 Task: Create a 3D modeling of Coffee Mug.
Action: Mouse moved to (434, 523)
Screenshot: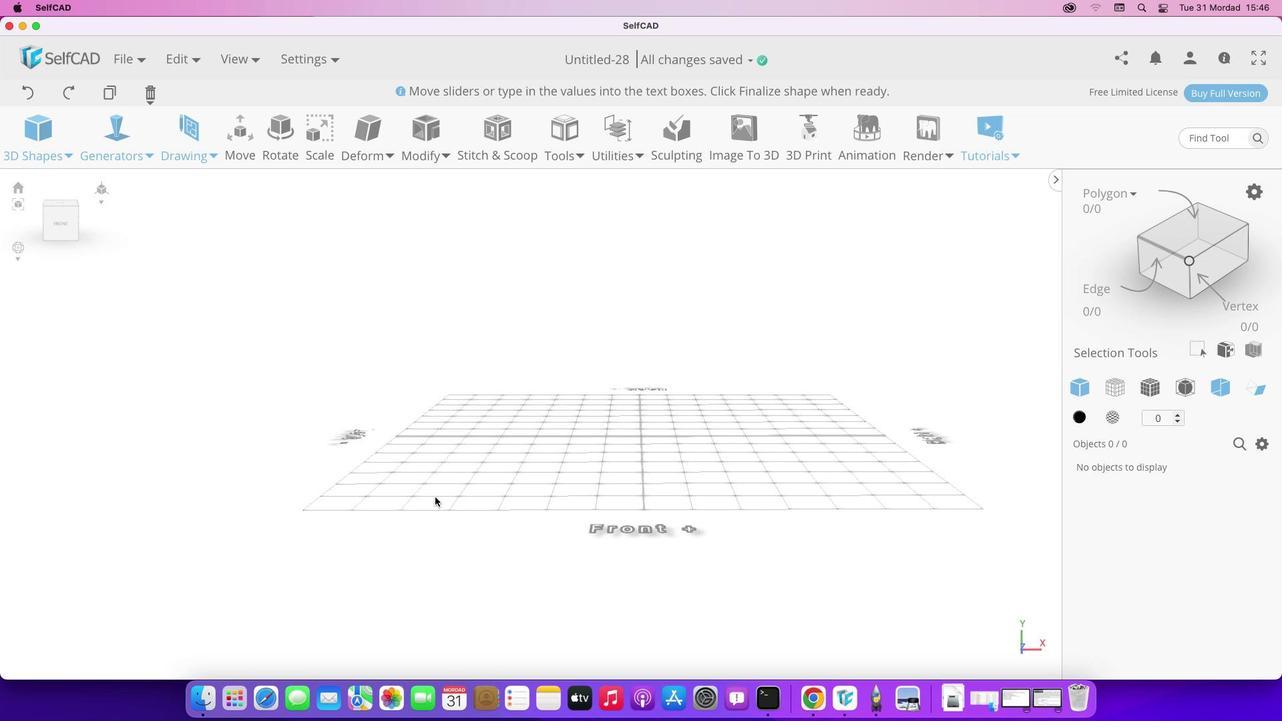 
Action: Mouse pressed left at (434, 523)
Screenshot: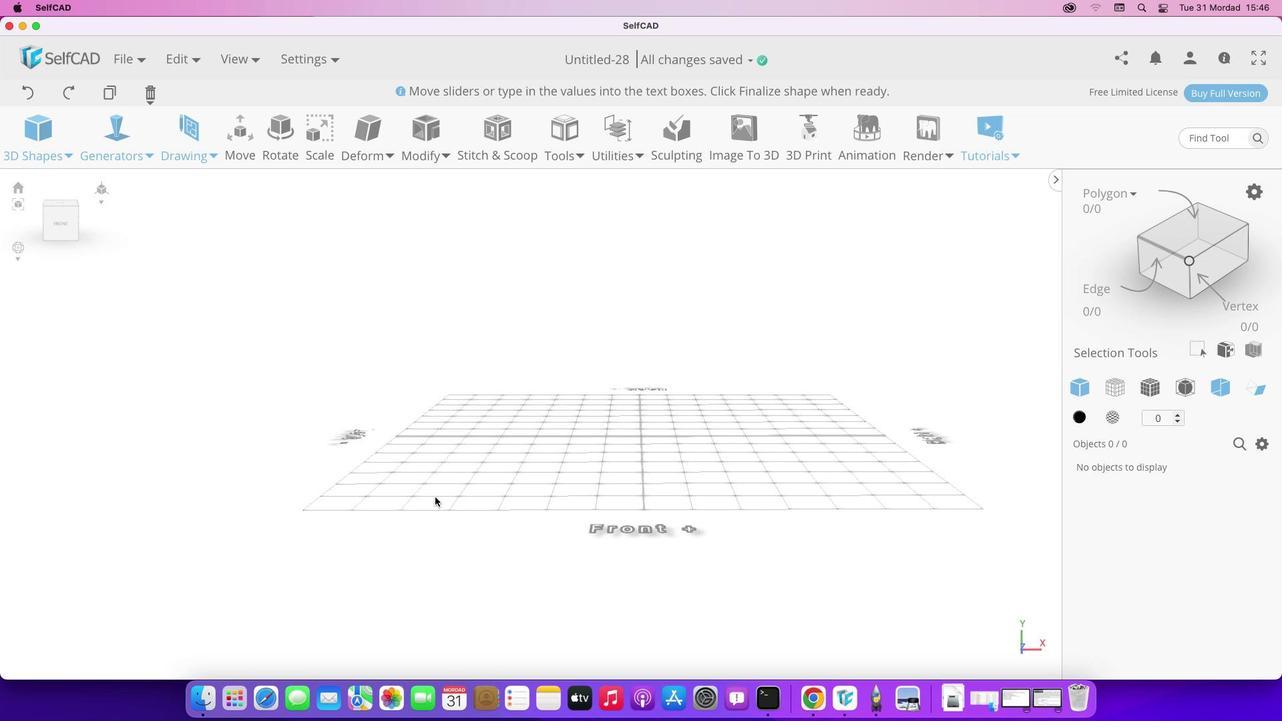 
Action: Mouse moved to (319, 497)
Screenshot: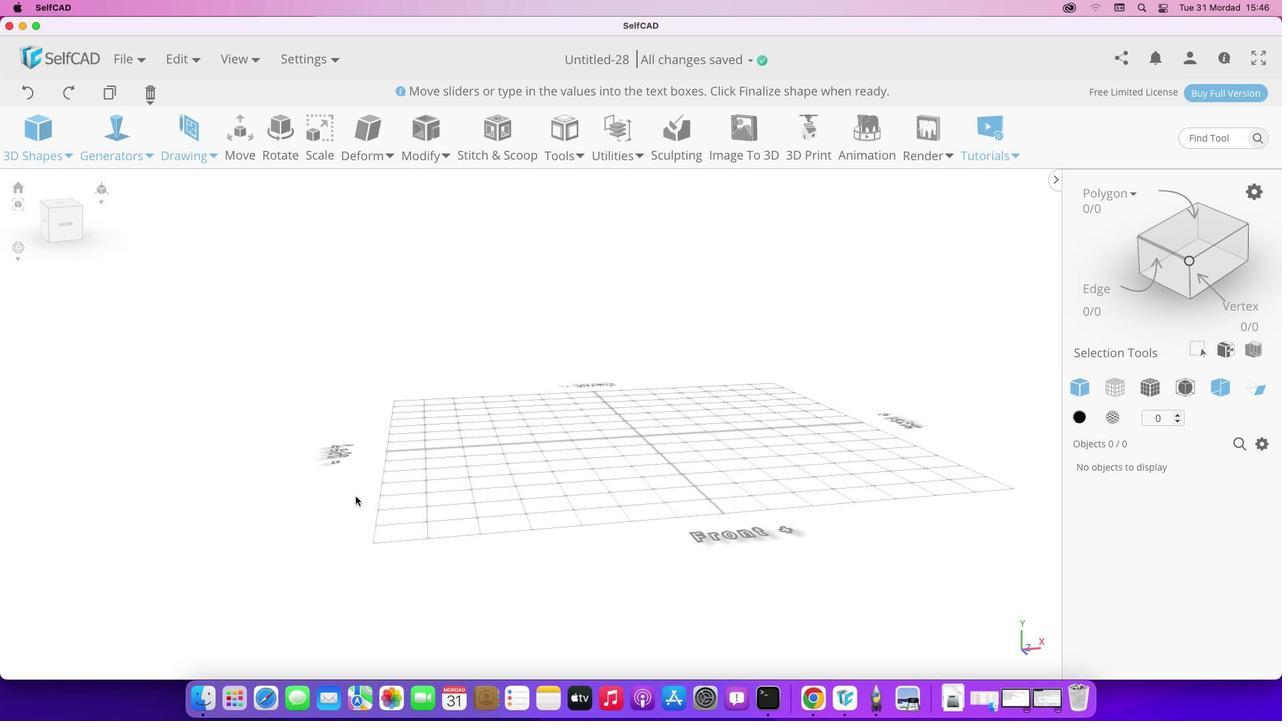 
Action: Mouse pressed left at (319, 497)
Screenshot: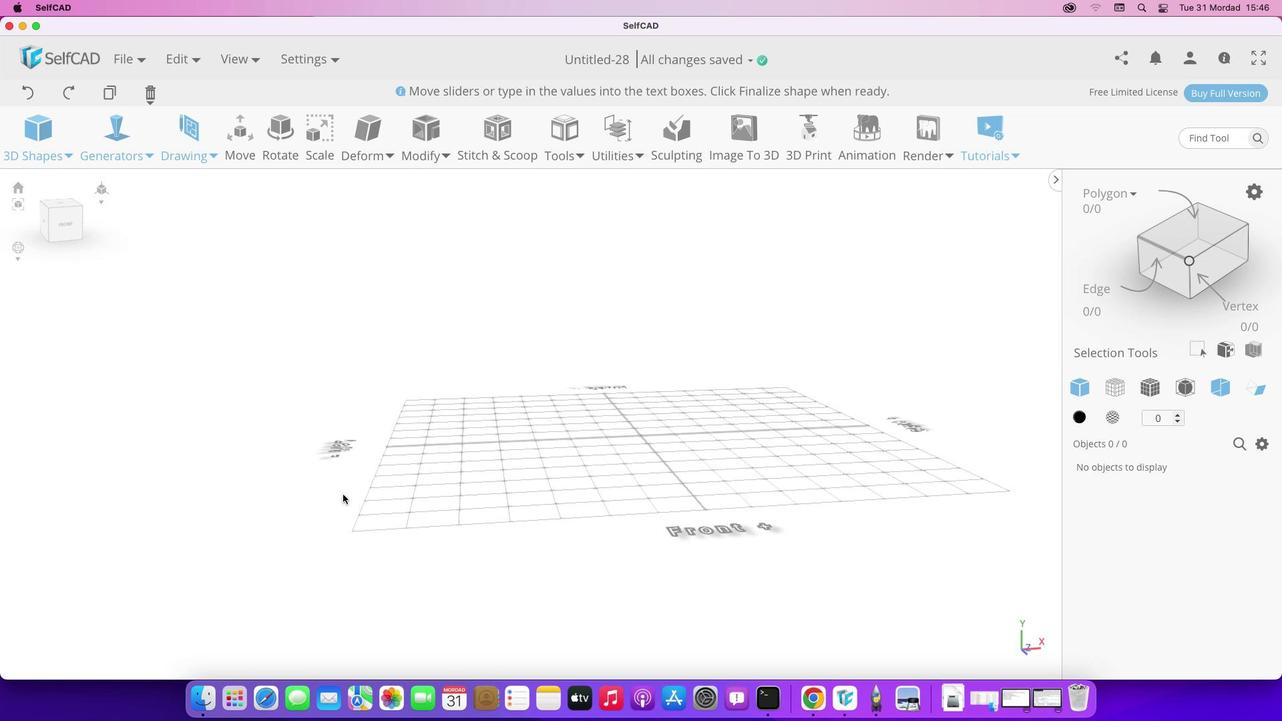 
Action: Mouse moved to (535, 531)
Screenshot: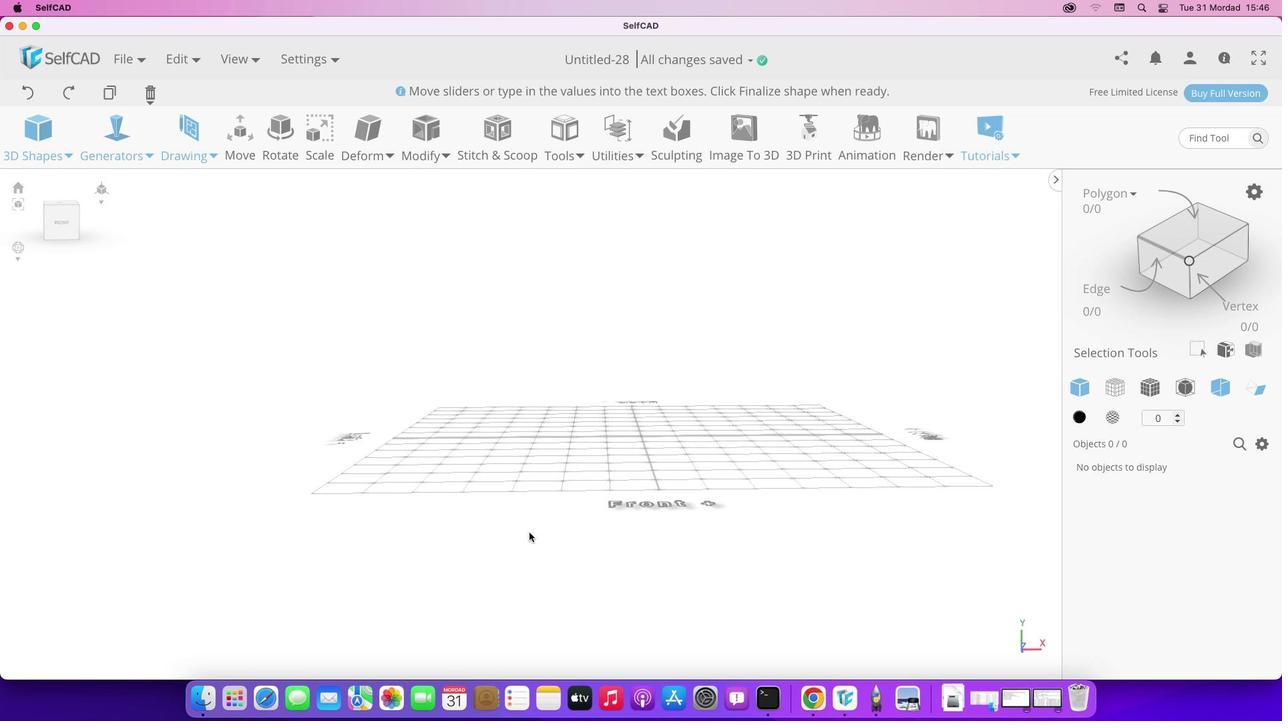 
Action: Mouse pressed left at (535, 531)
Screenshot: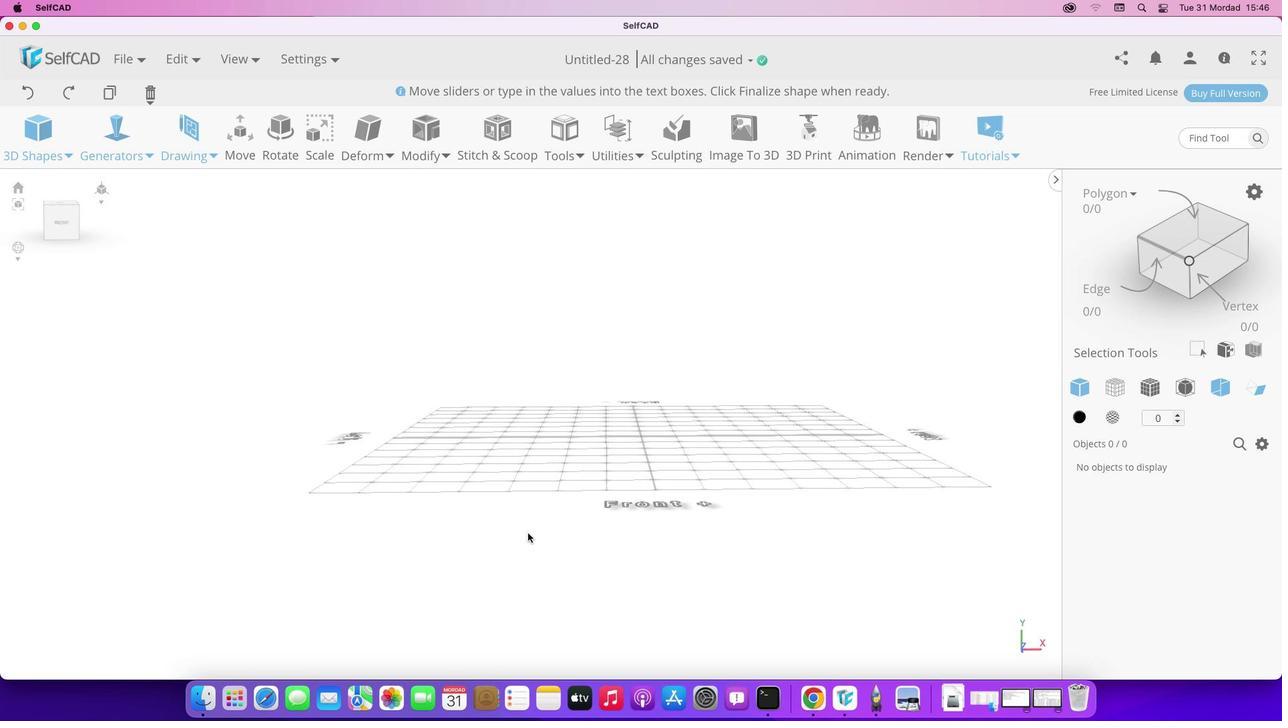
Action: Mouse moved to (88, 292)
Screenshot: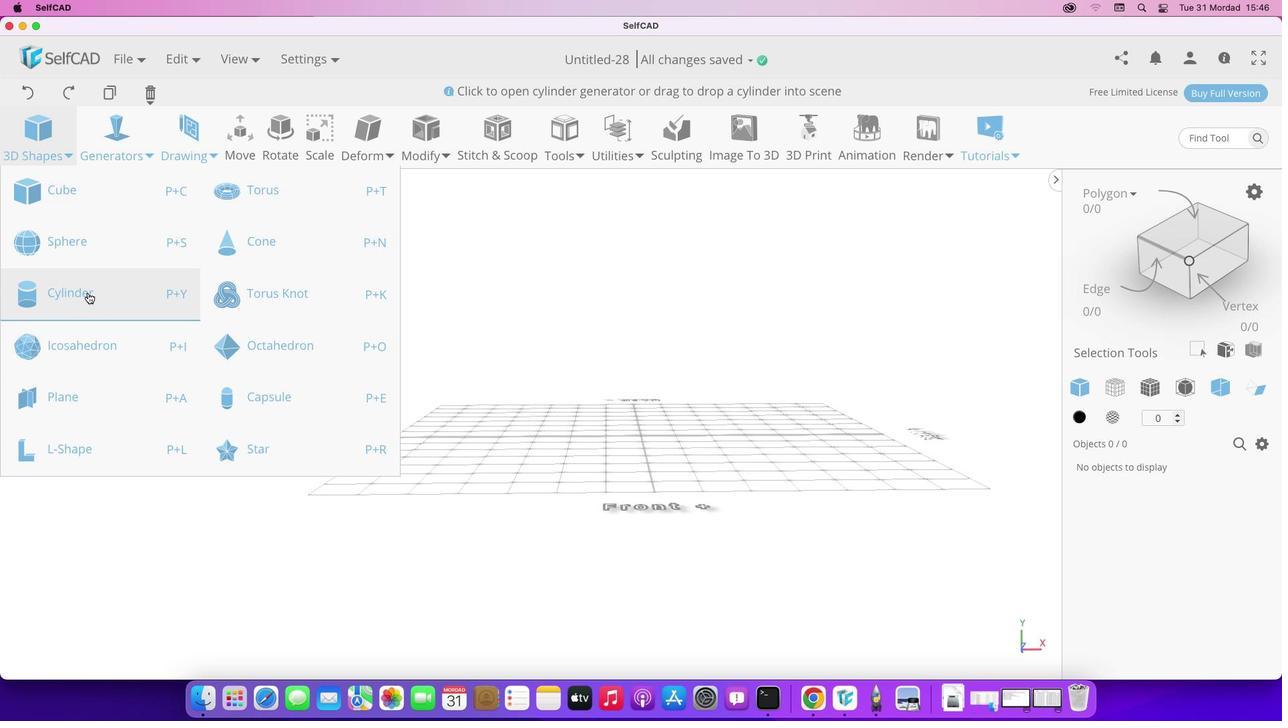
Action: Mouse pressed left at (88, 292)
Screenshot: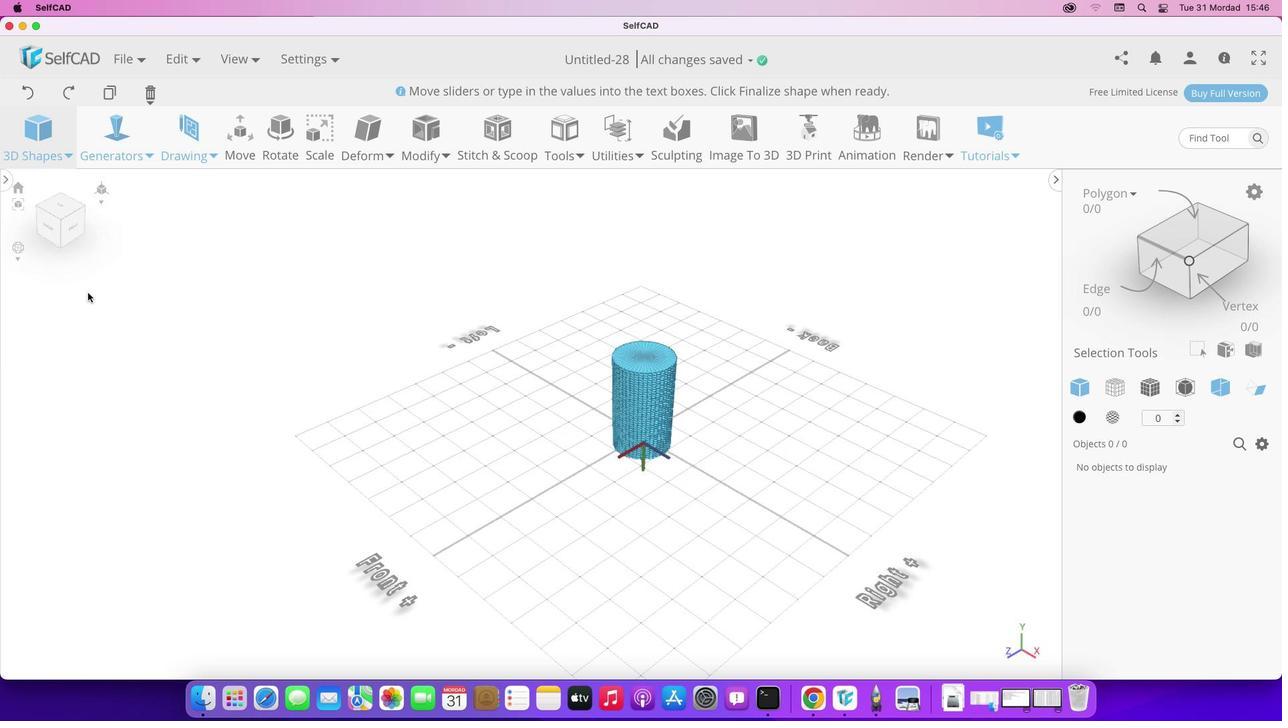 
Action: Mouse moved to (477, 554)
Screenshot: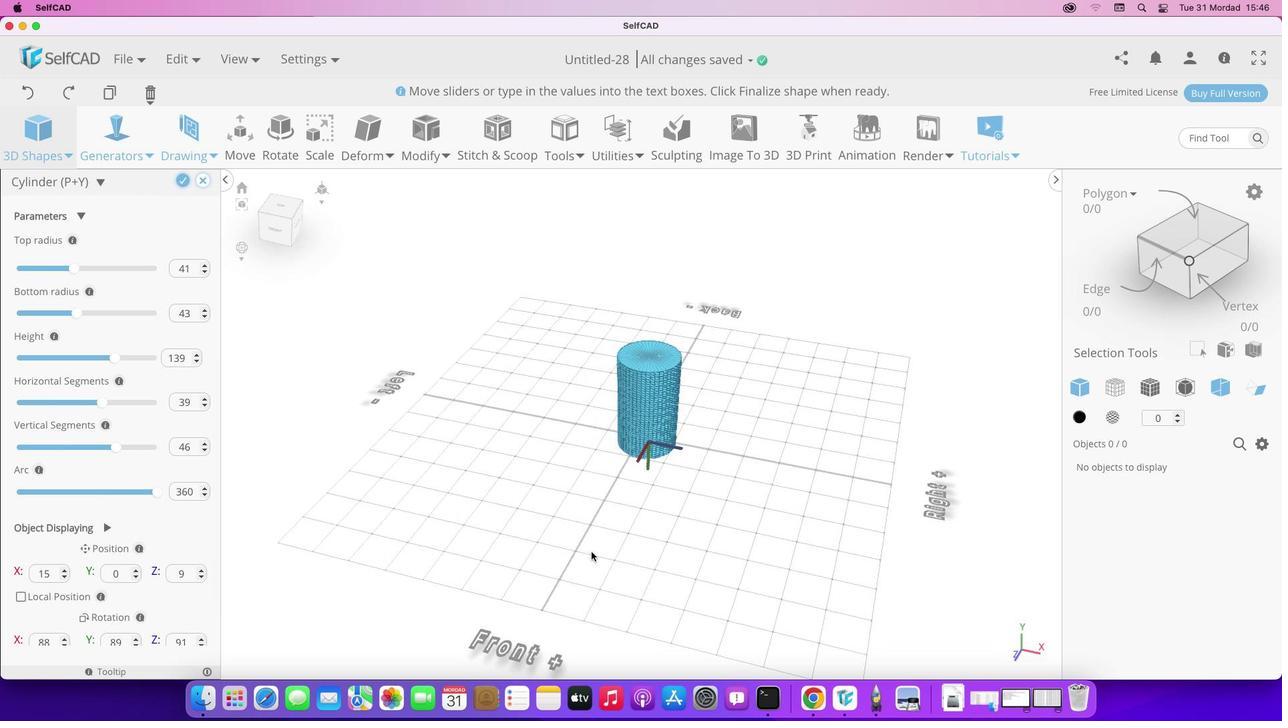 
Action: Mouse pressed left at (477, 554)
Screenshot: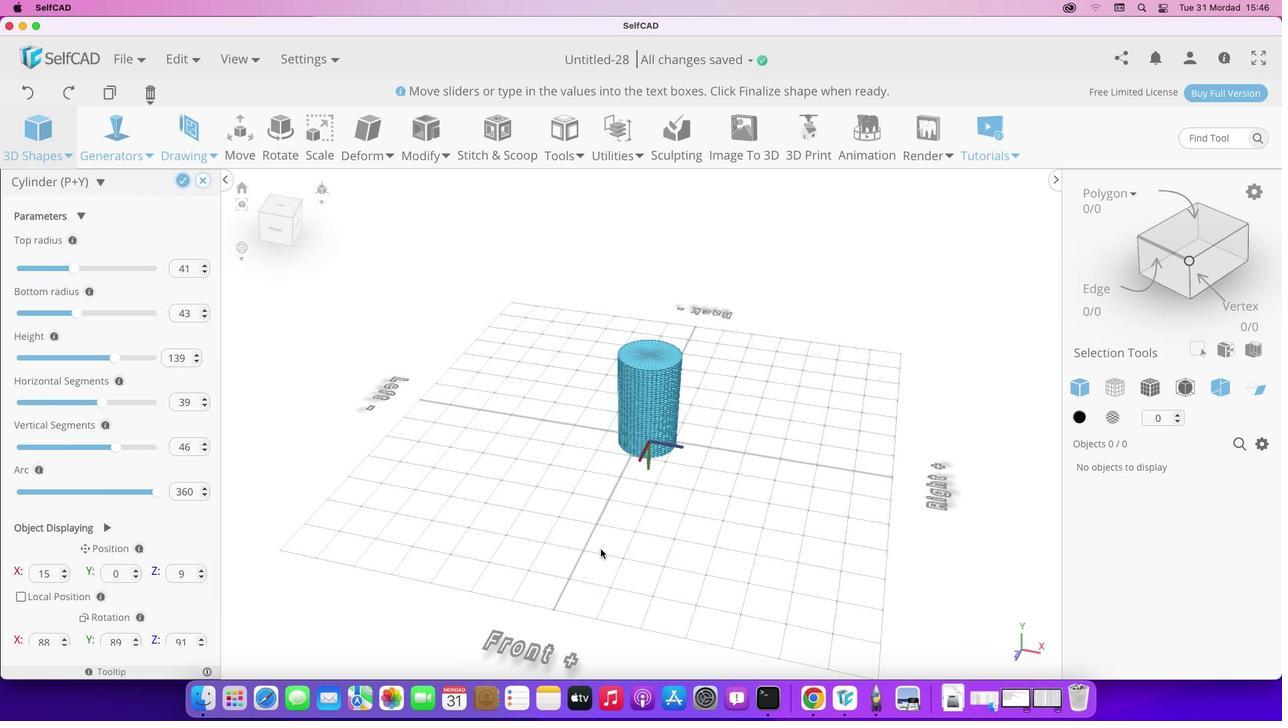 
Action: Mouse moved to (674, 551)
Screenshot: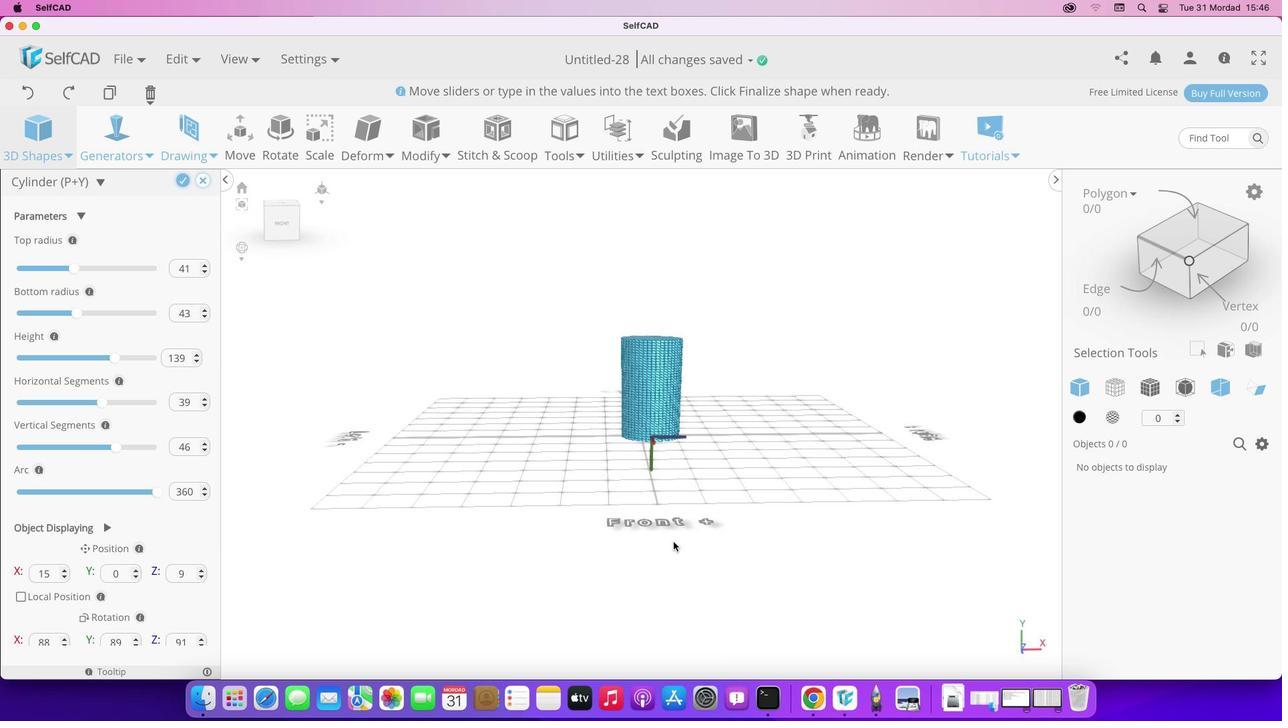 
Action: Mouse pressed left at (674, 551)
Screenshot: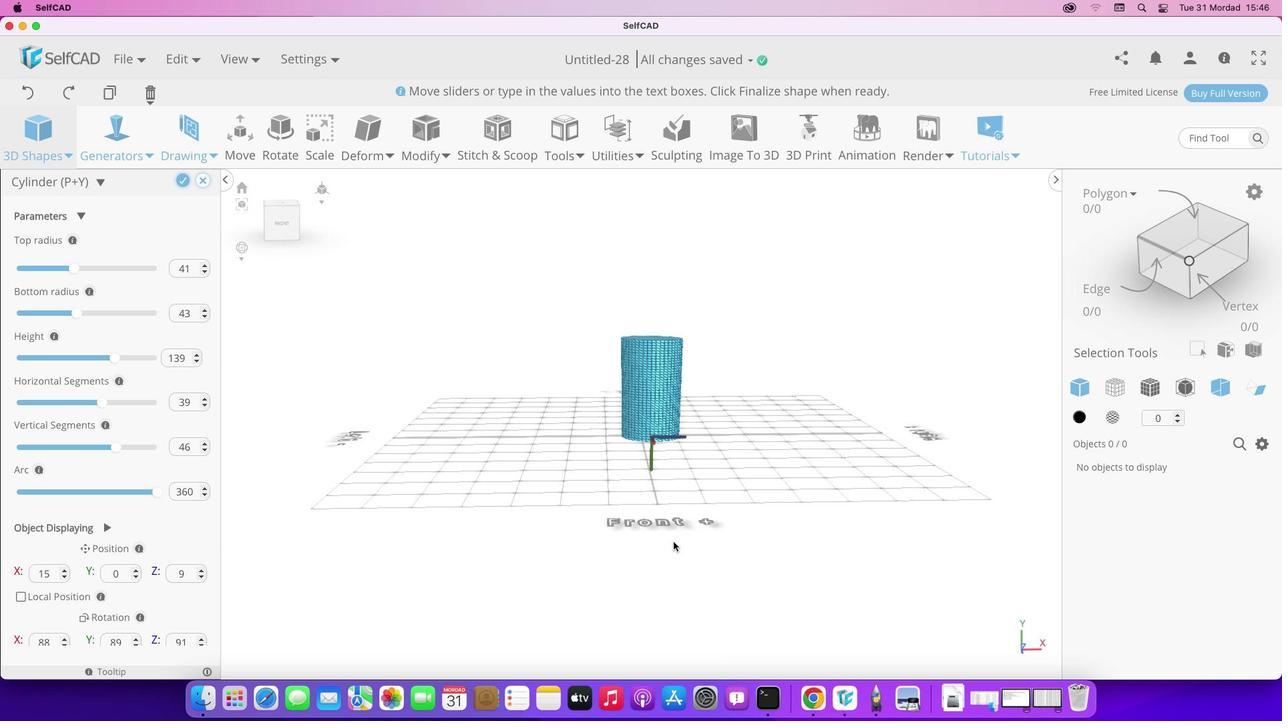 
Action: Mouse moved to (72, 266)
Screenshot: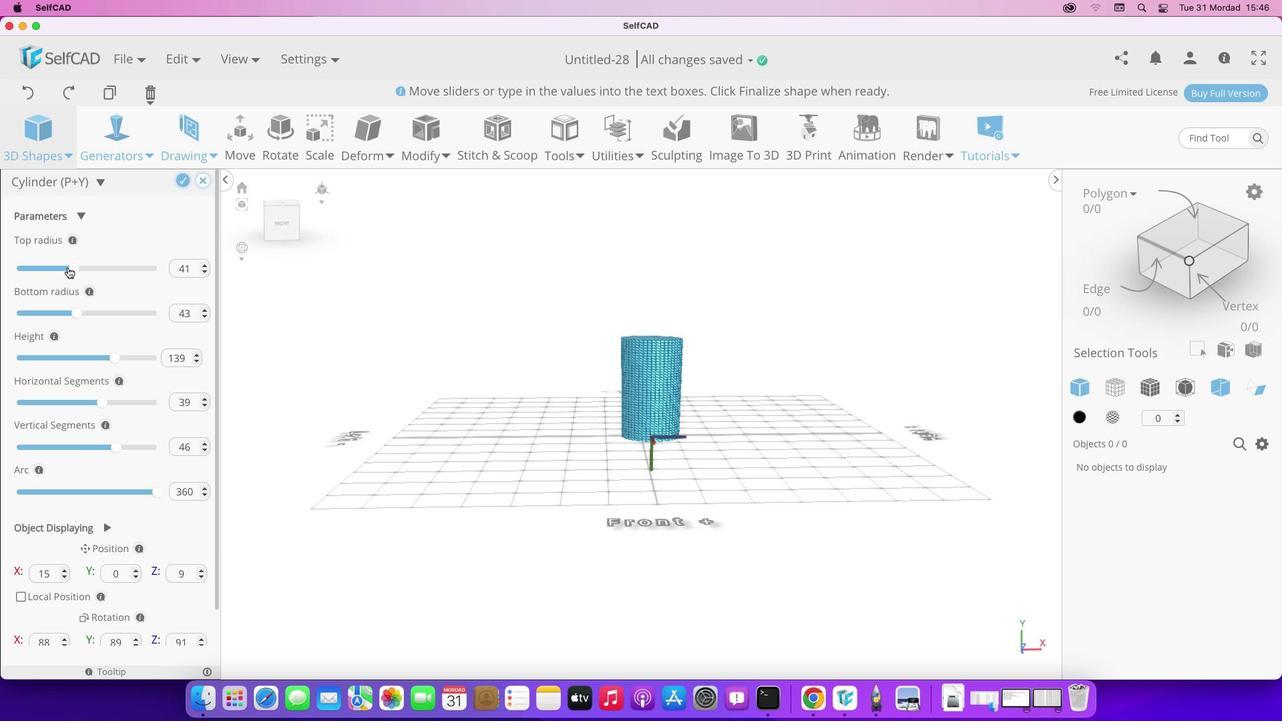 
Action: Mouse pressed left at (72, 266)
Screenshot: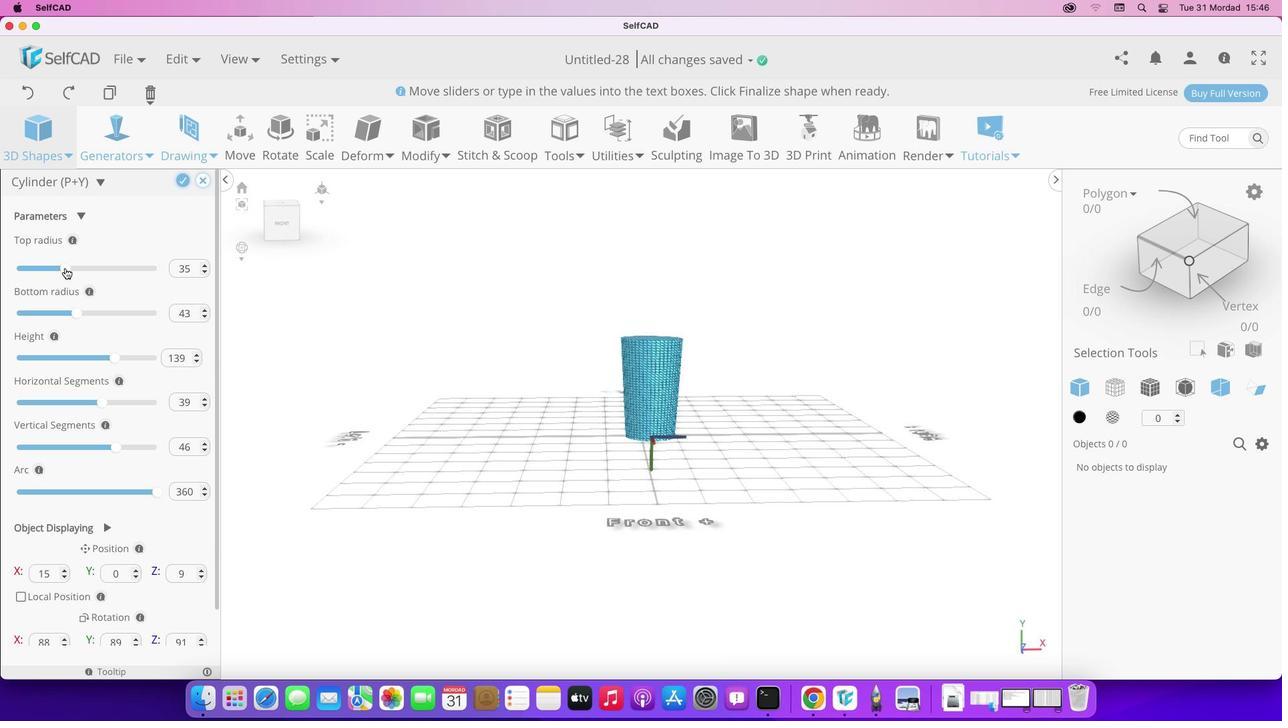 
Action: Mouse moved to (112, 356)
Screenshot: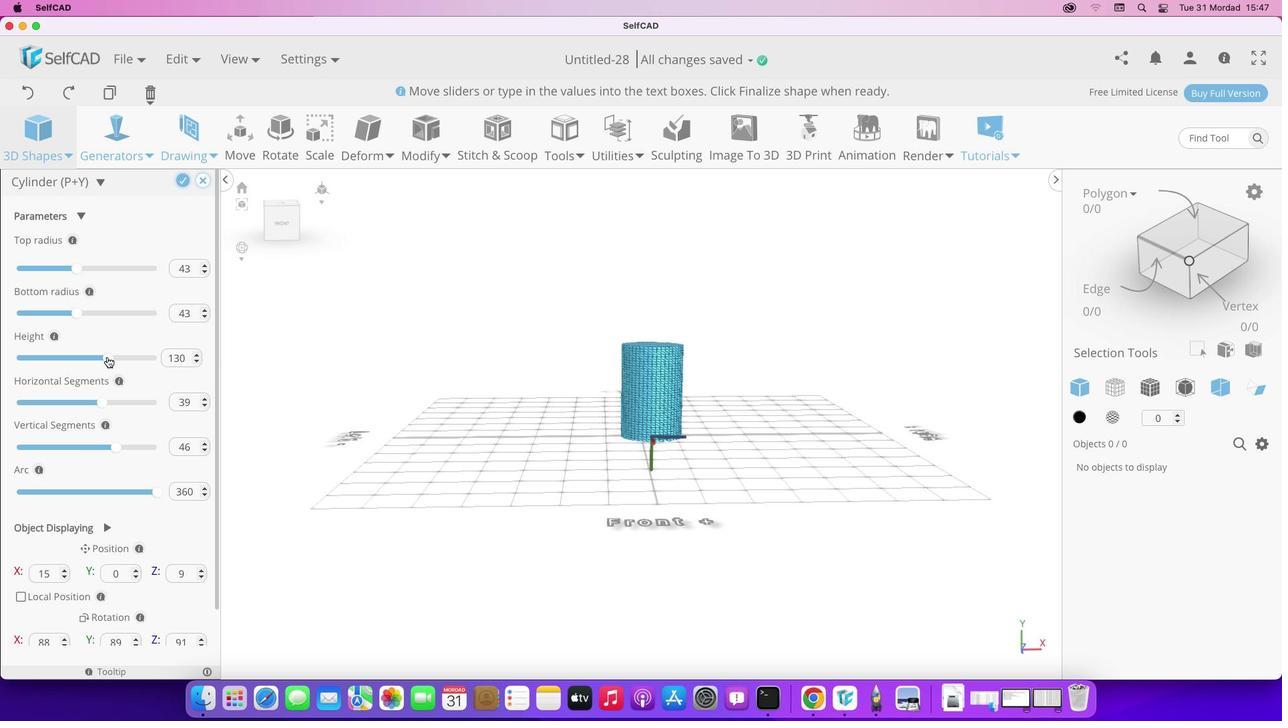 
Action: Mouse pressed left at (112, 356)
Screenshot: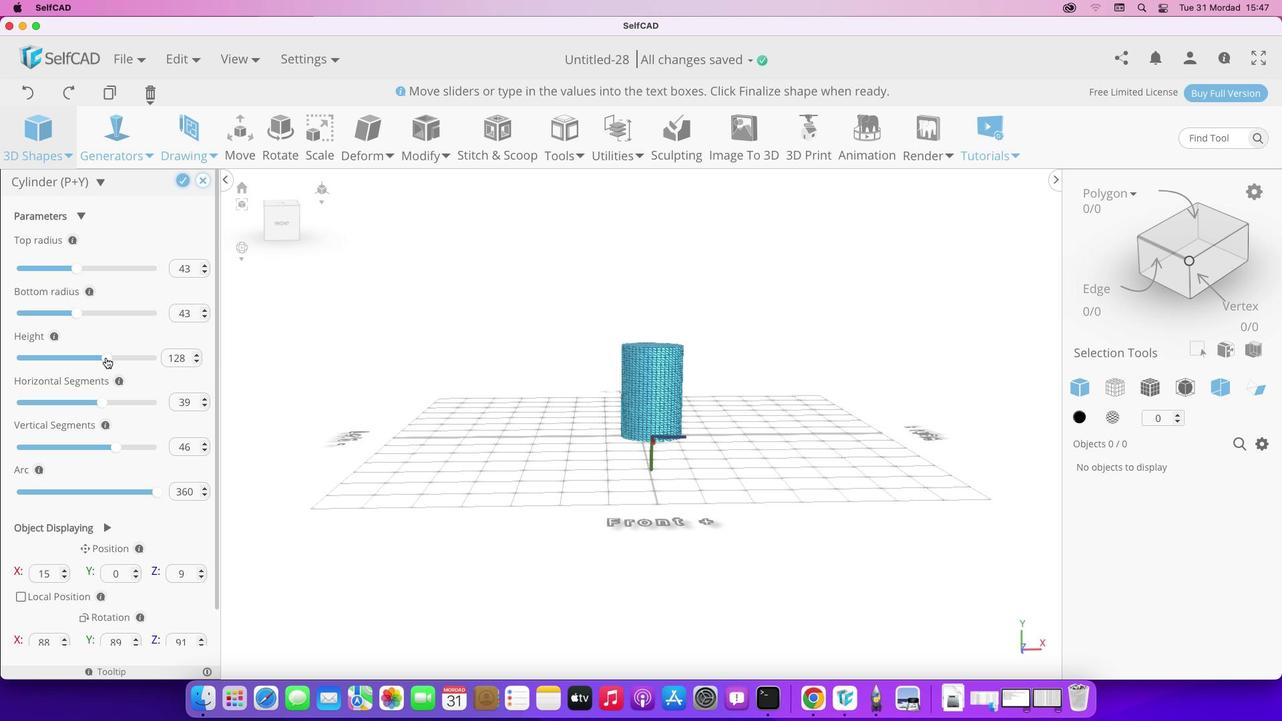 
Action: Mouse moved to (76, 312)
Screenshot: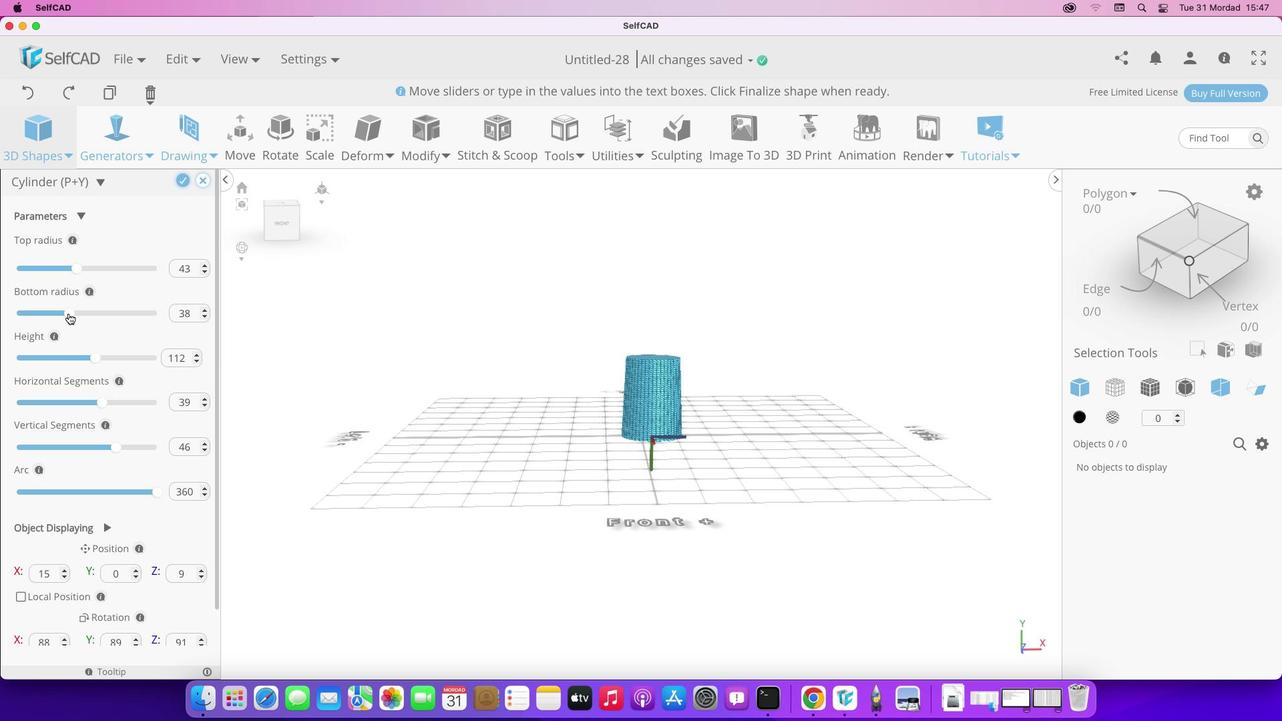
Action: Mouse pressed left at (76, 312)
Screenshot: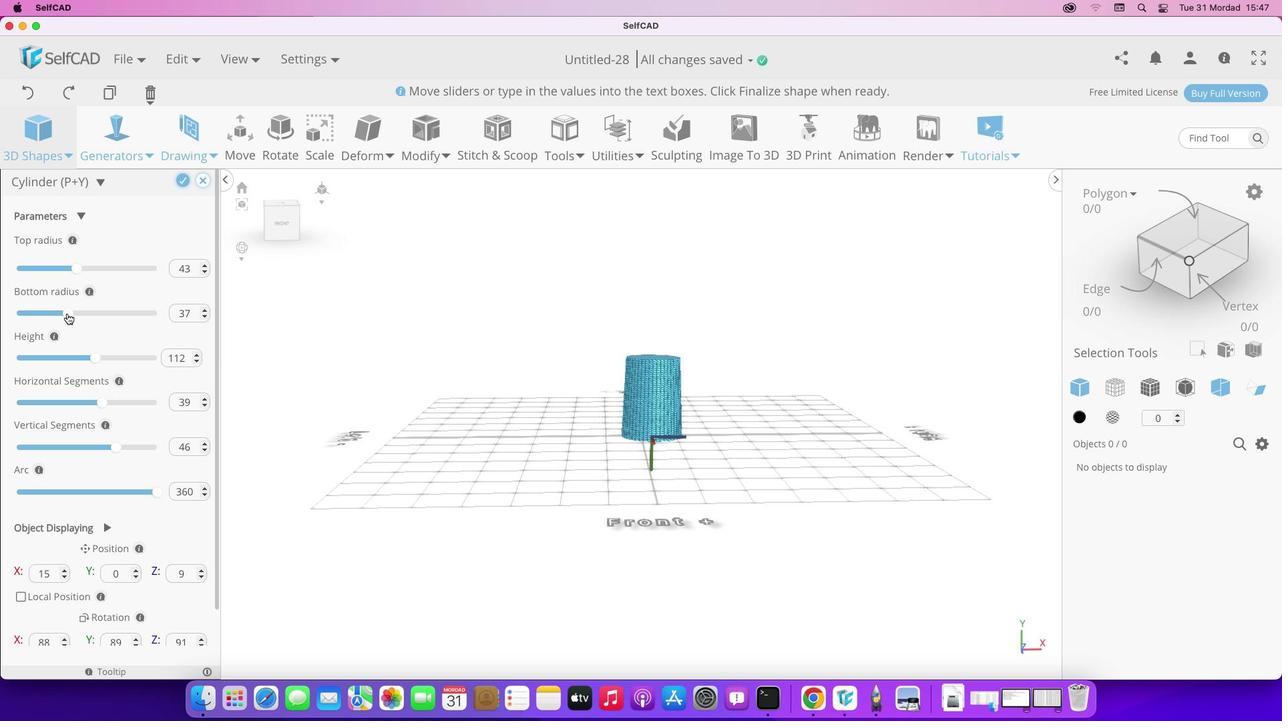 
Action: Mouse moved to (65, 309)
Screenshot: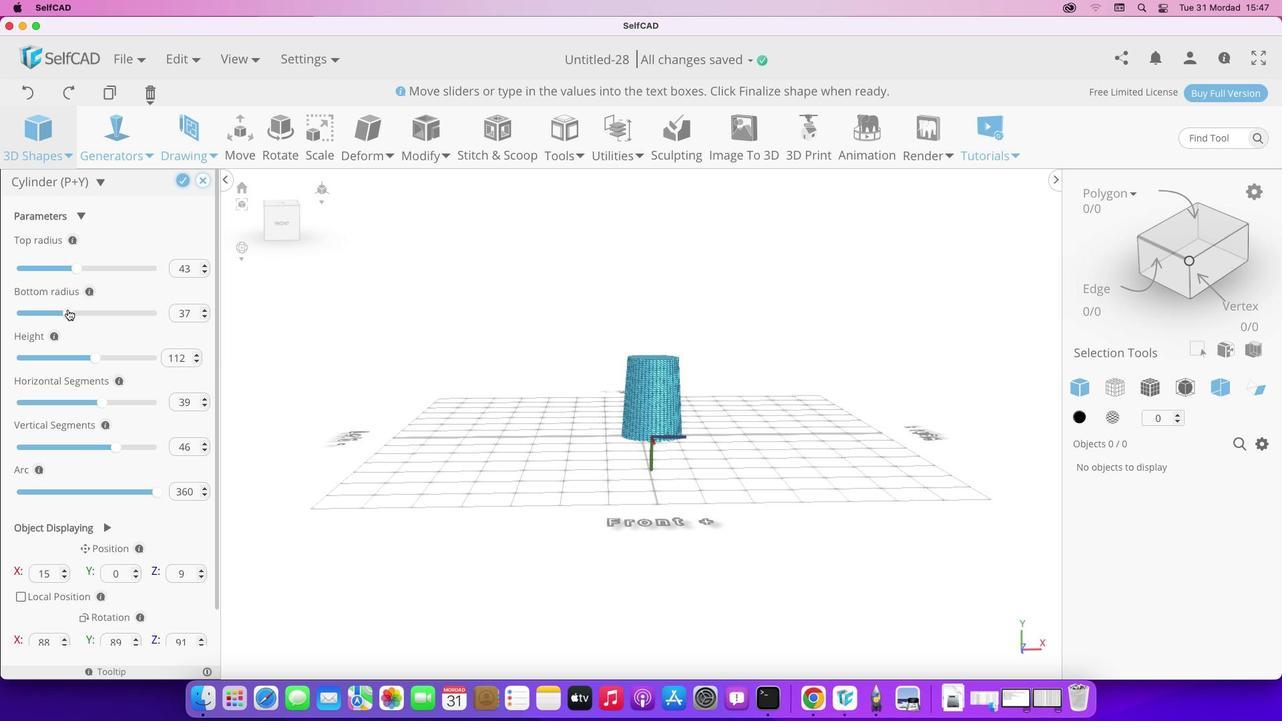 
Action: Mouse pressed left at (65, 309)
Screenshot: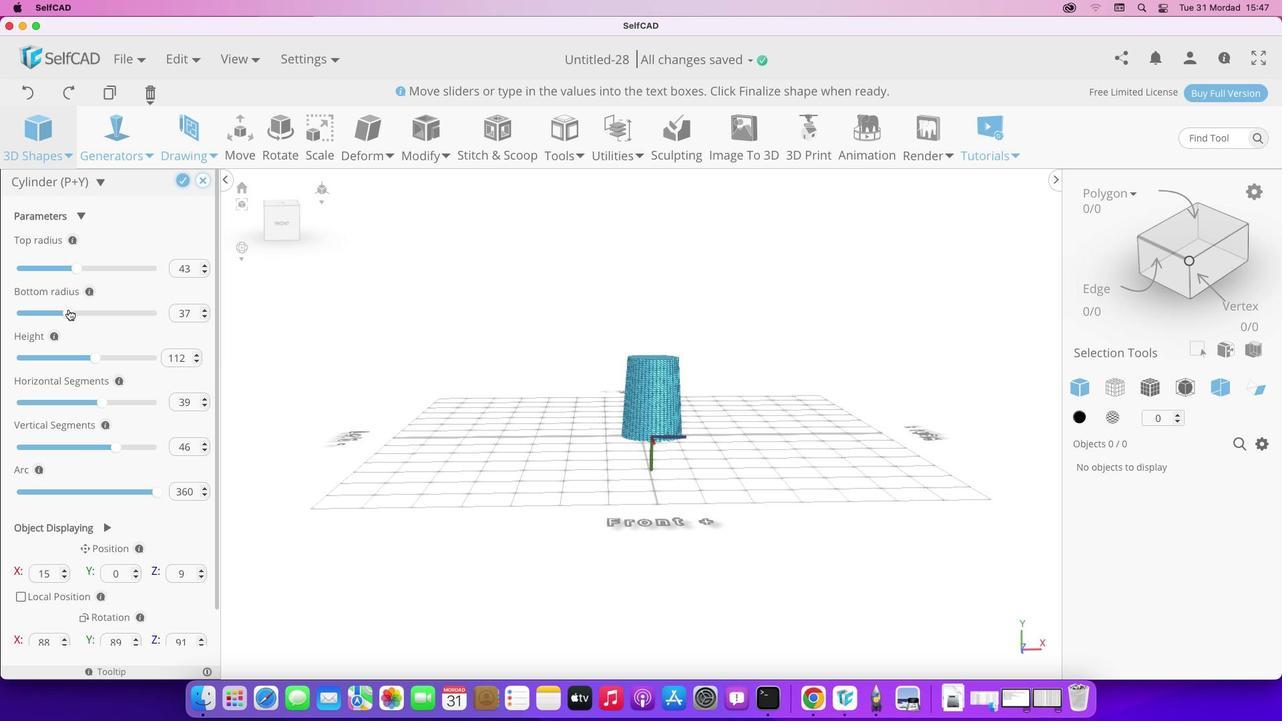 
Action: Mouse moved to (78, 269)
Screenshot: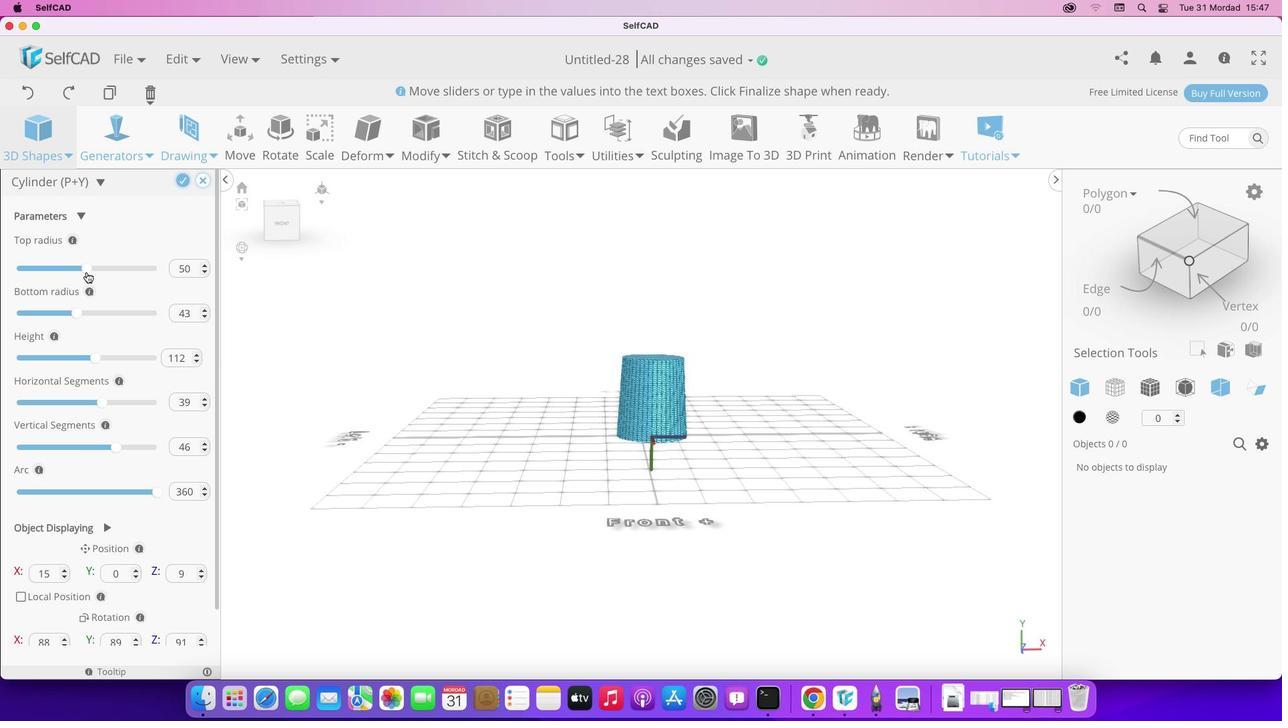 
Action: Mouse pressed left at (78, 269)
Screenshot: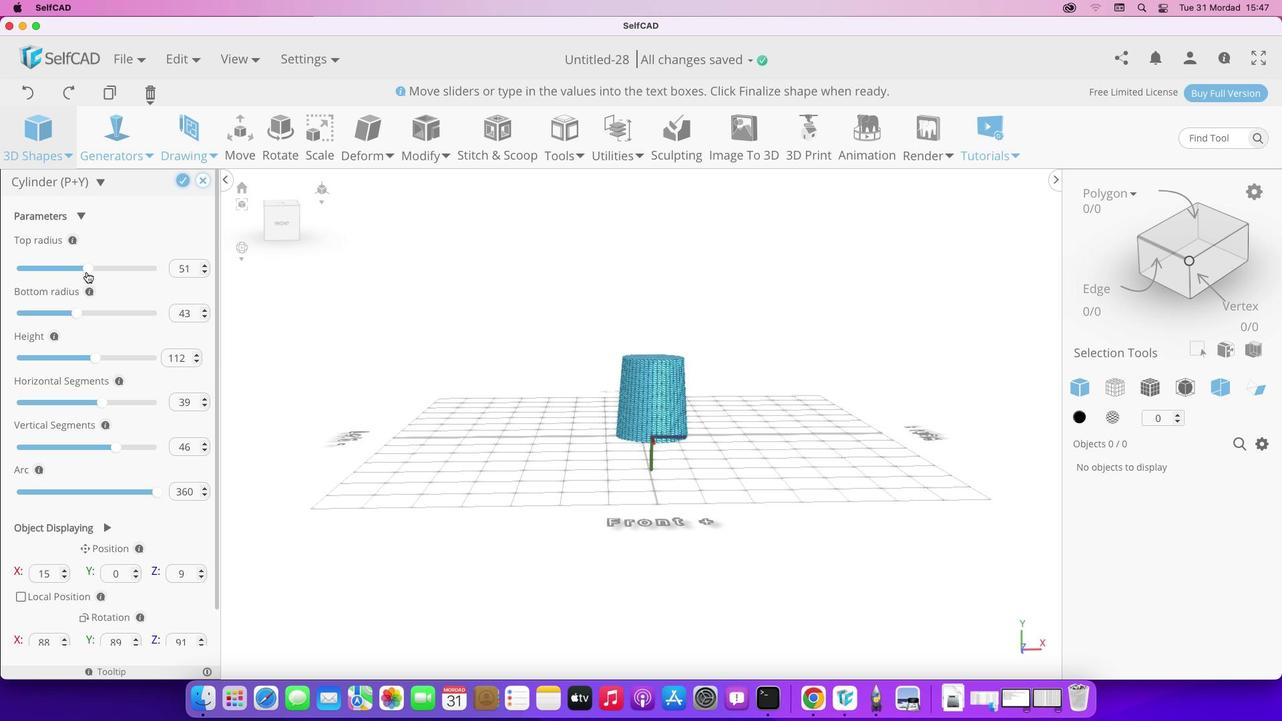 
Action: Mouse moved to (595, 523)
Screenshot: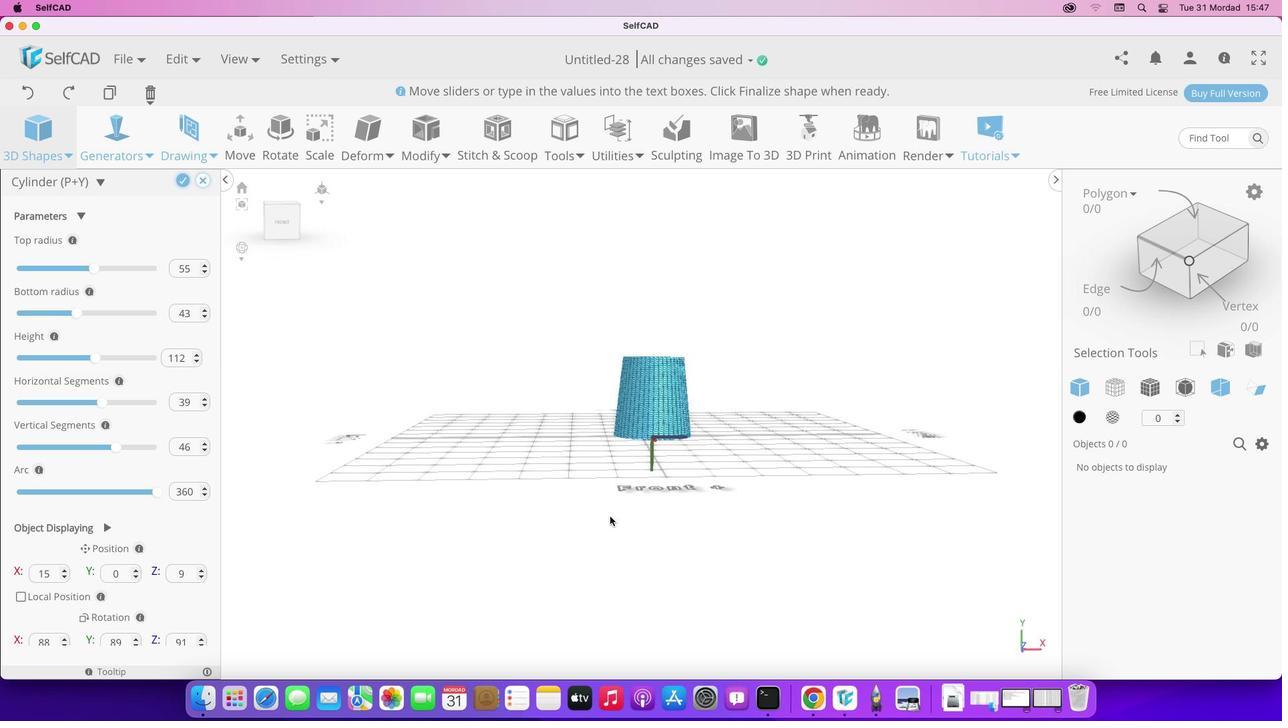 
Action: Mouse pressed left at (595, 523)
Screenshot: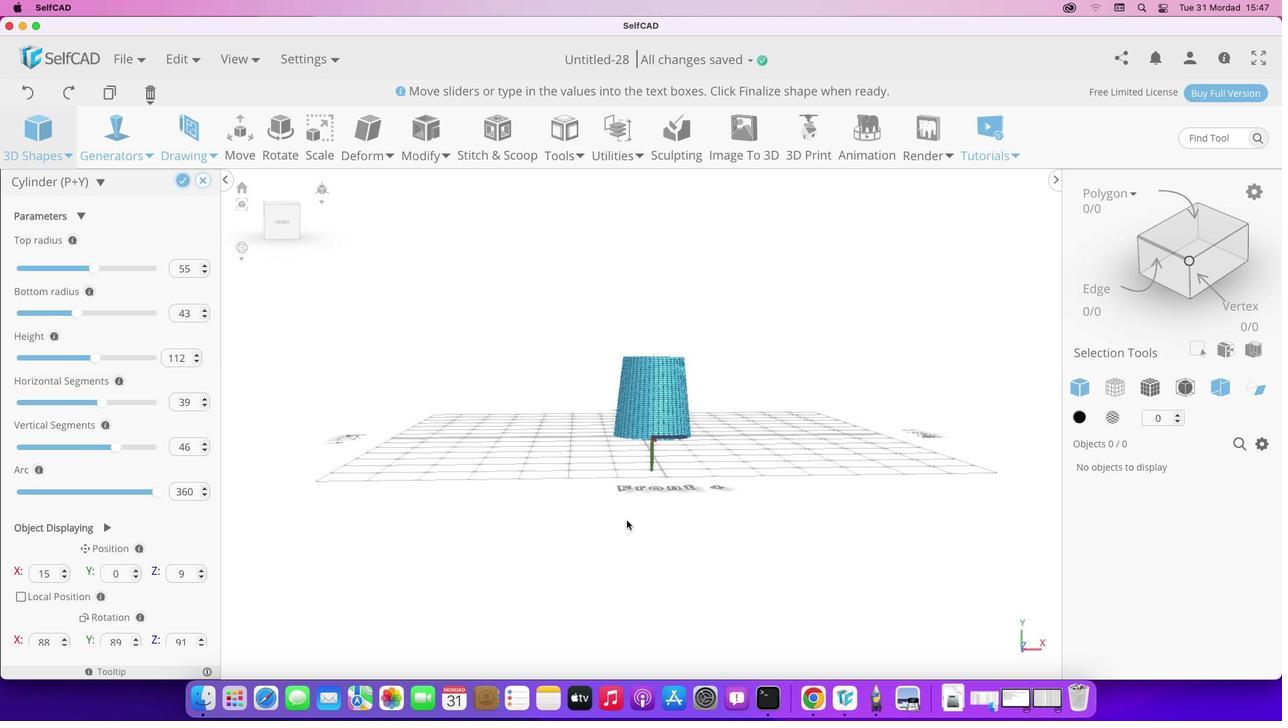 
Action: Mouse moved to (102, 406)
Screenshot: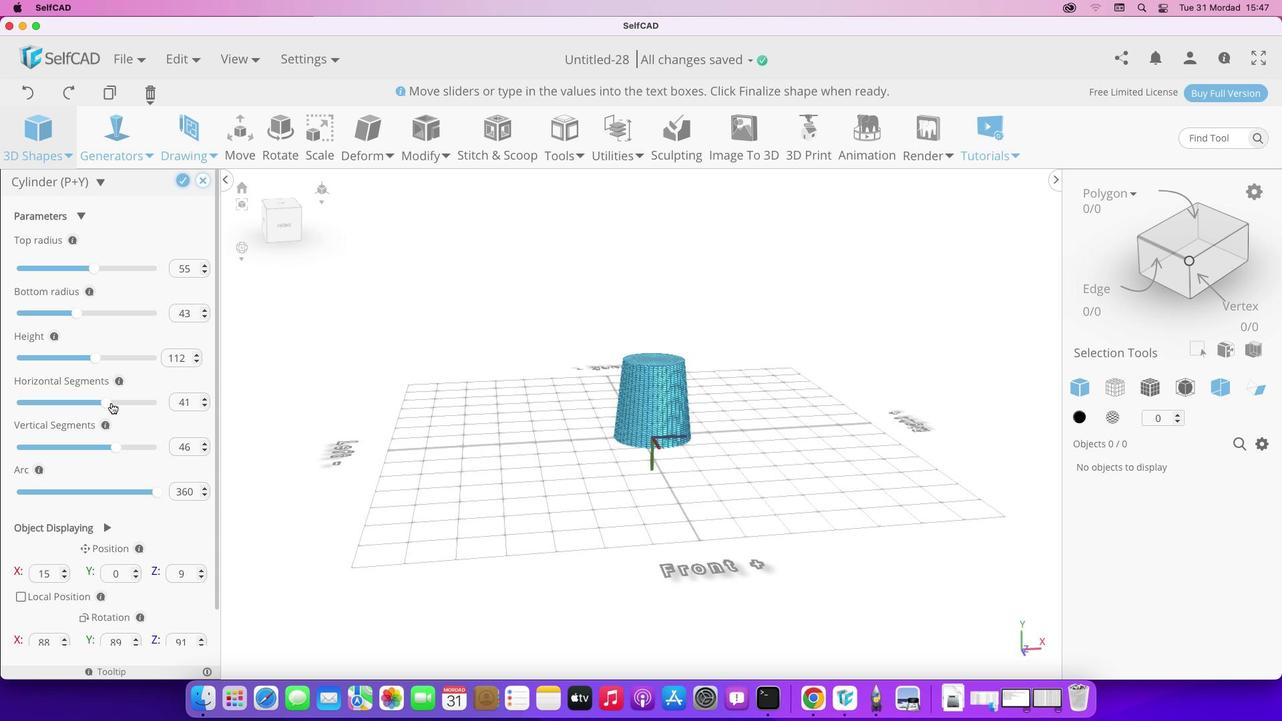 
Action: Mouse pressed left at (102, 406)
Screenshot: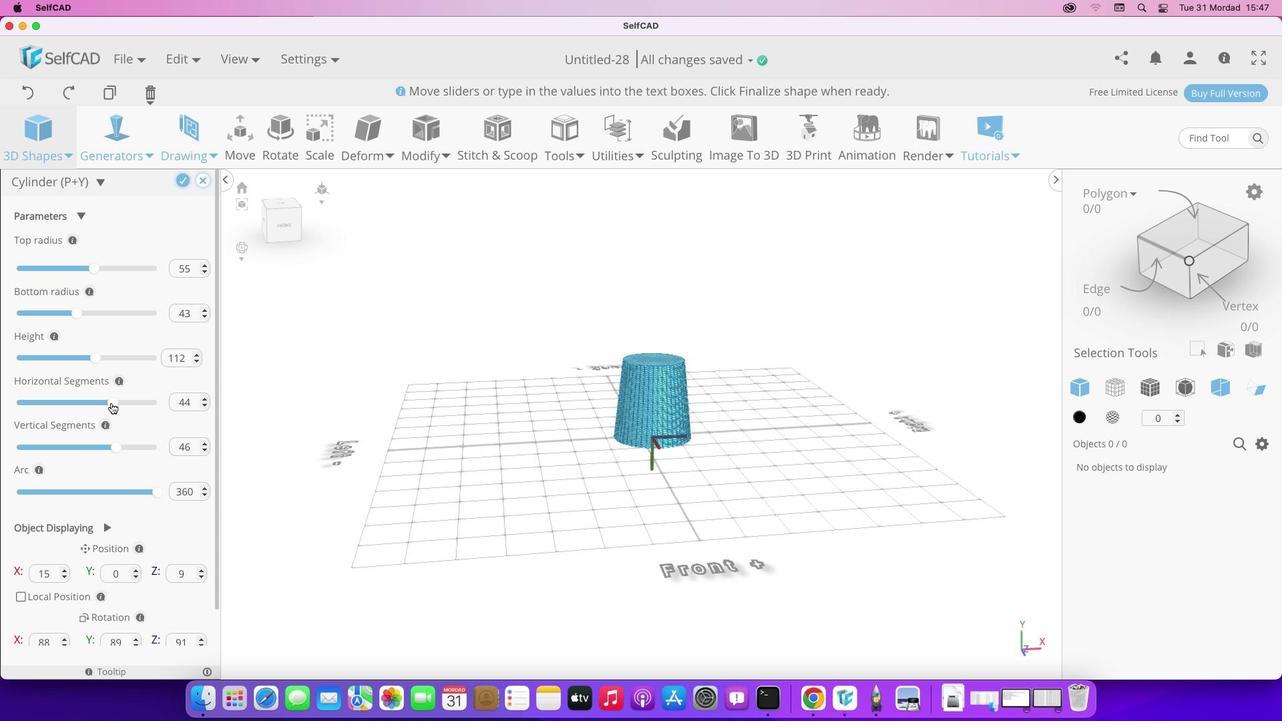 
Action: Mouse moved to (116, 444)
Screenshot: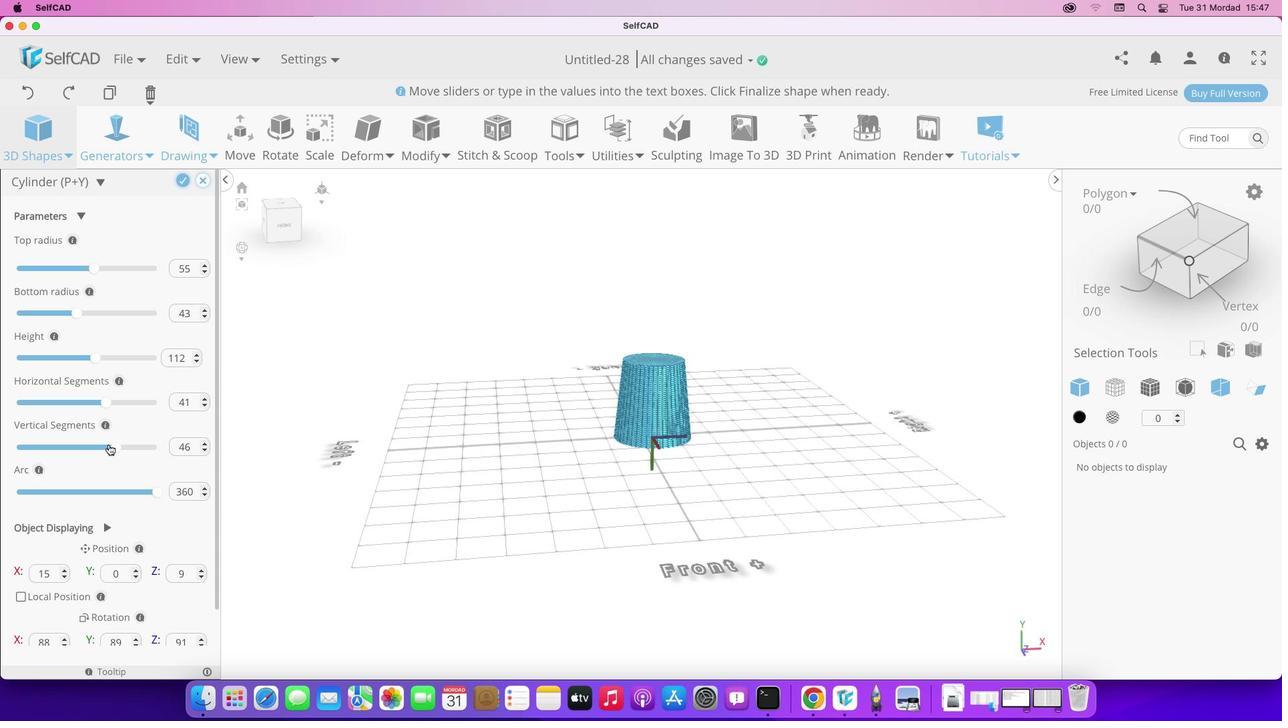 
Action: Mouse pressed left at (116, 444)
Screenshot: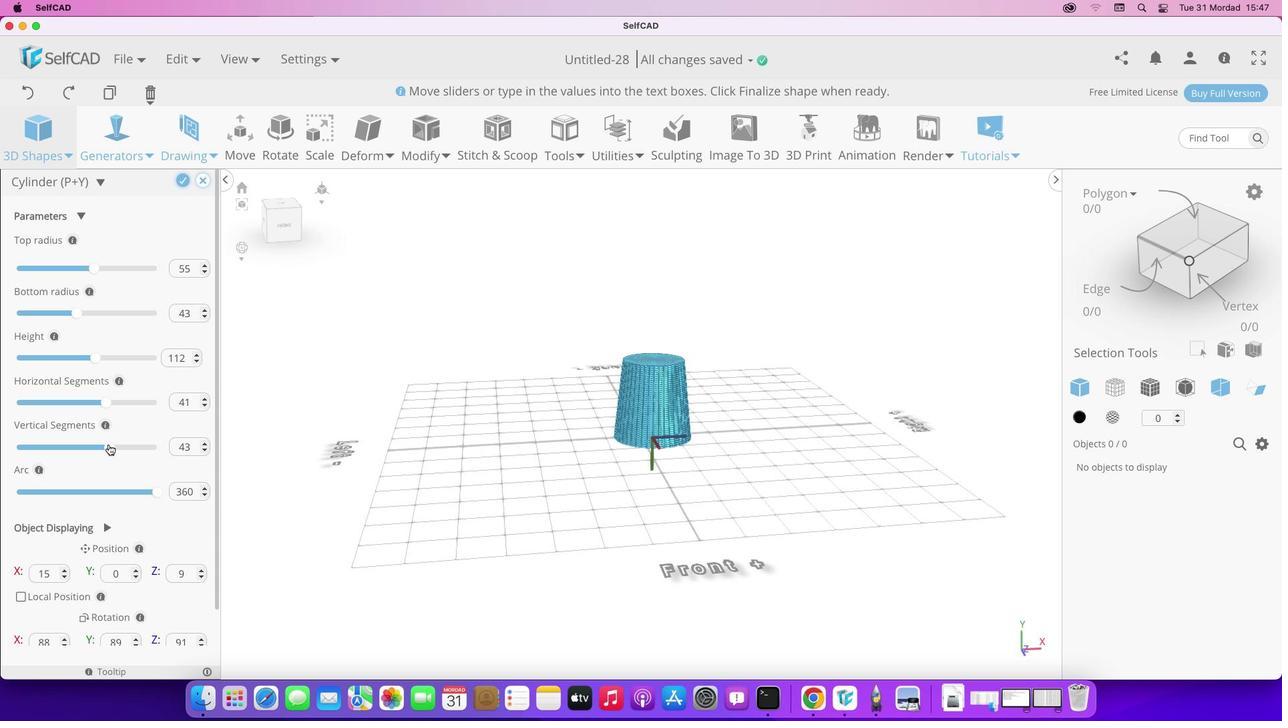 
Action: Mouse moved to (582, 545)
Screenshot: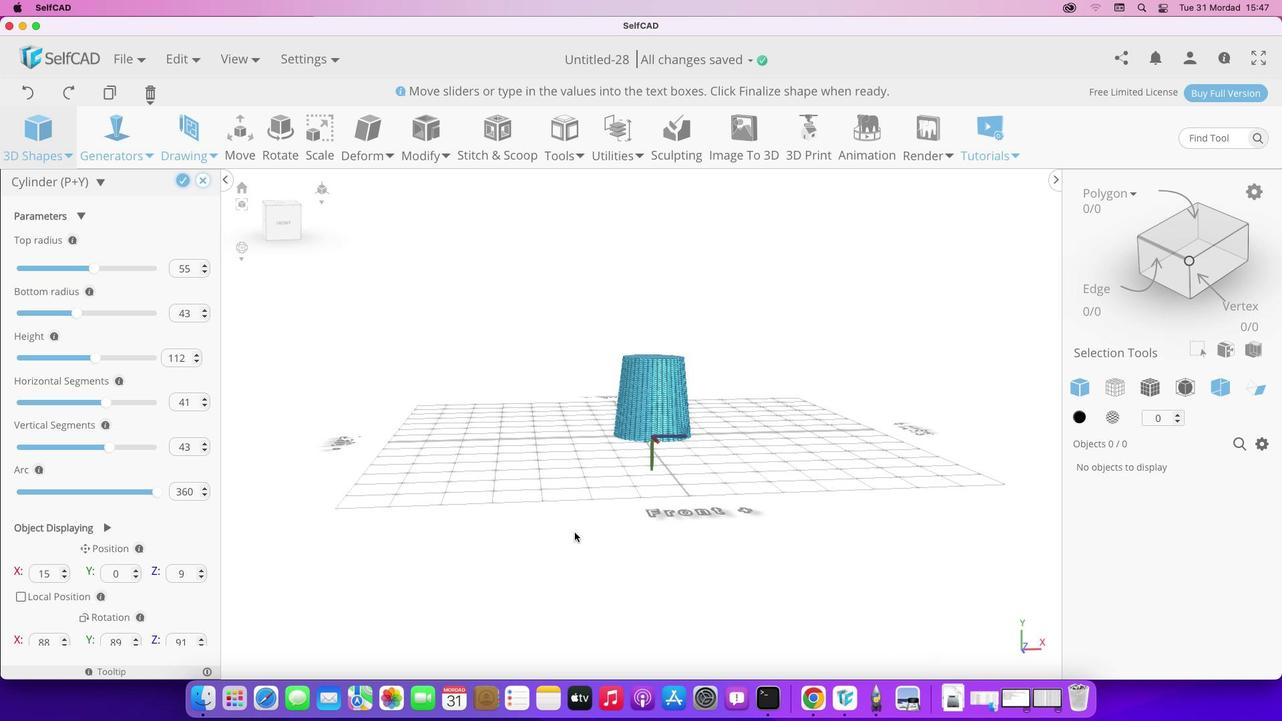 
Action: Mouse pressed left at (582, 545)
Screenshot: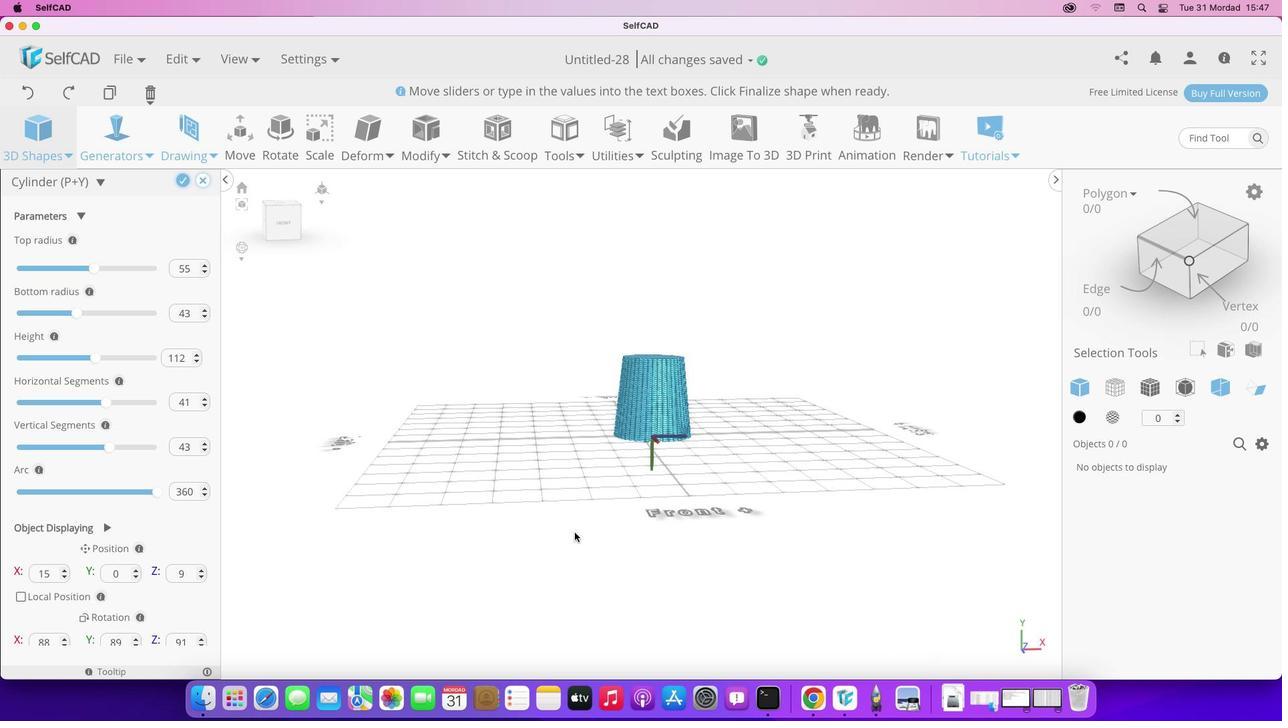 
Action: Mouse moved to (179, 179)
Screenshot: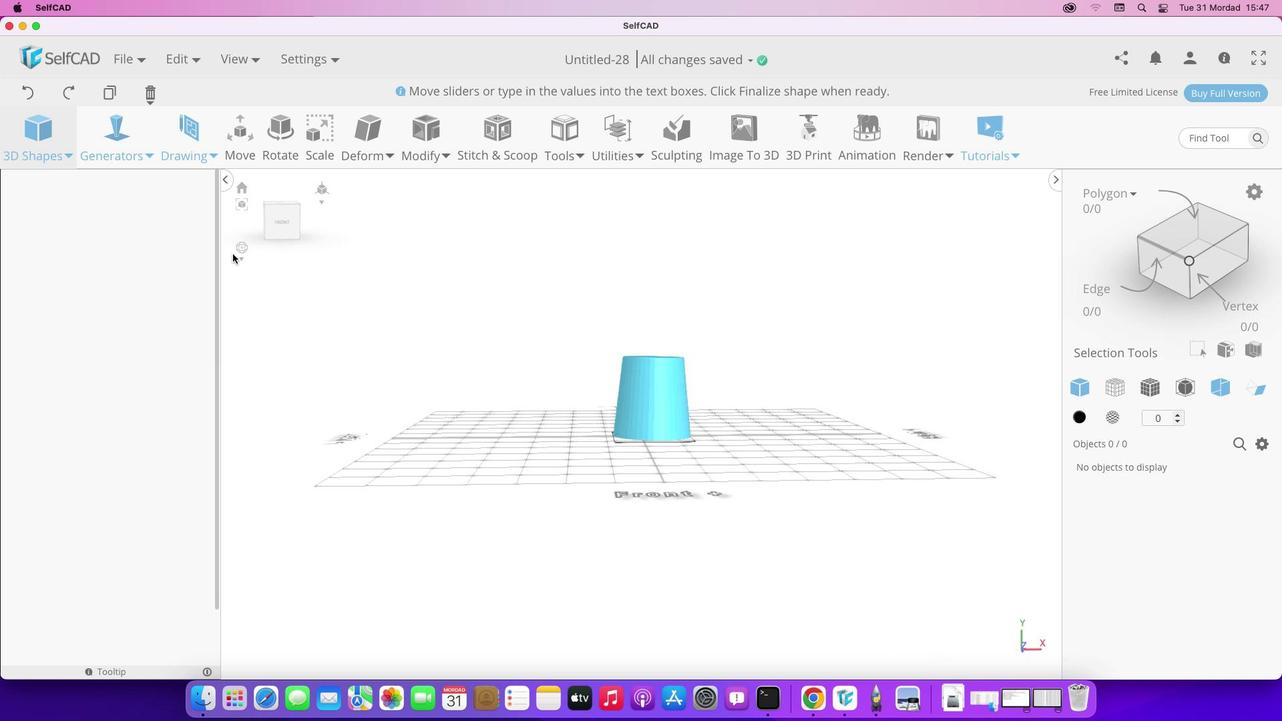 
Action: Mouse pressed left at (179, 179)
Screenshot: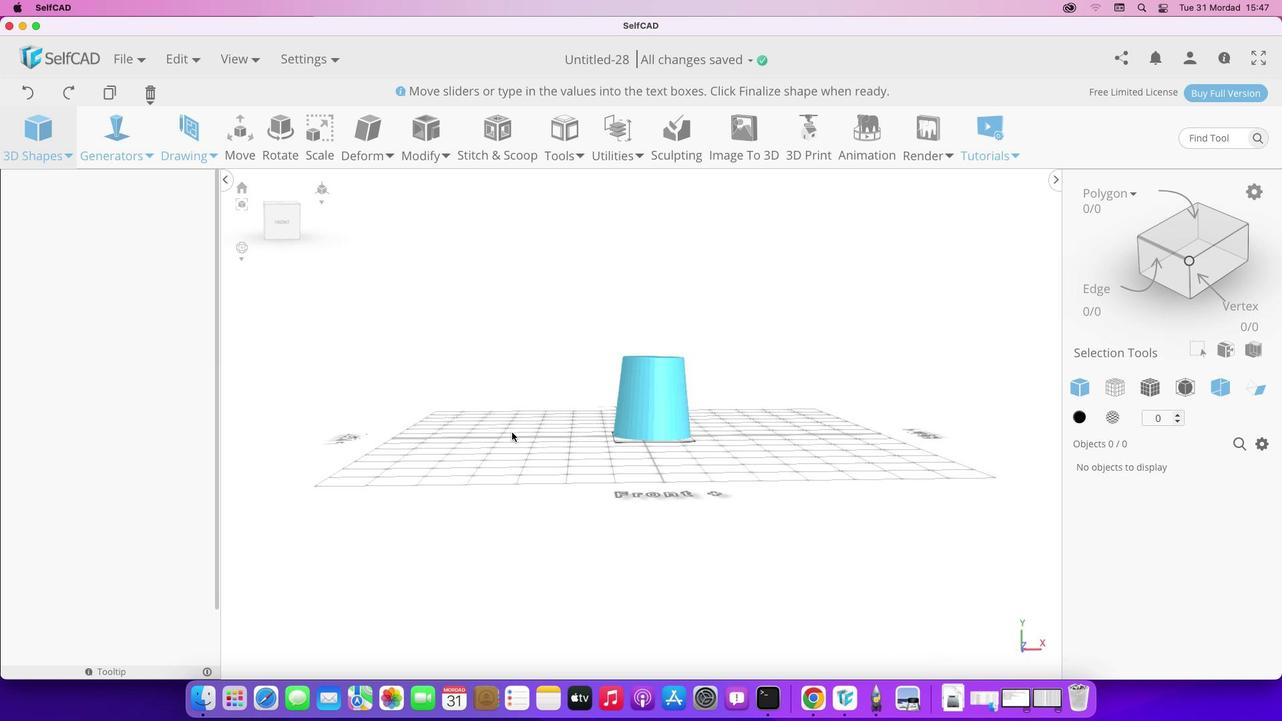 
Action: Mouse moved to (460, 358)
Screenshot: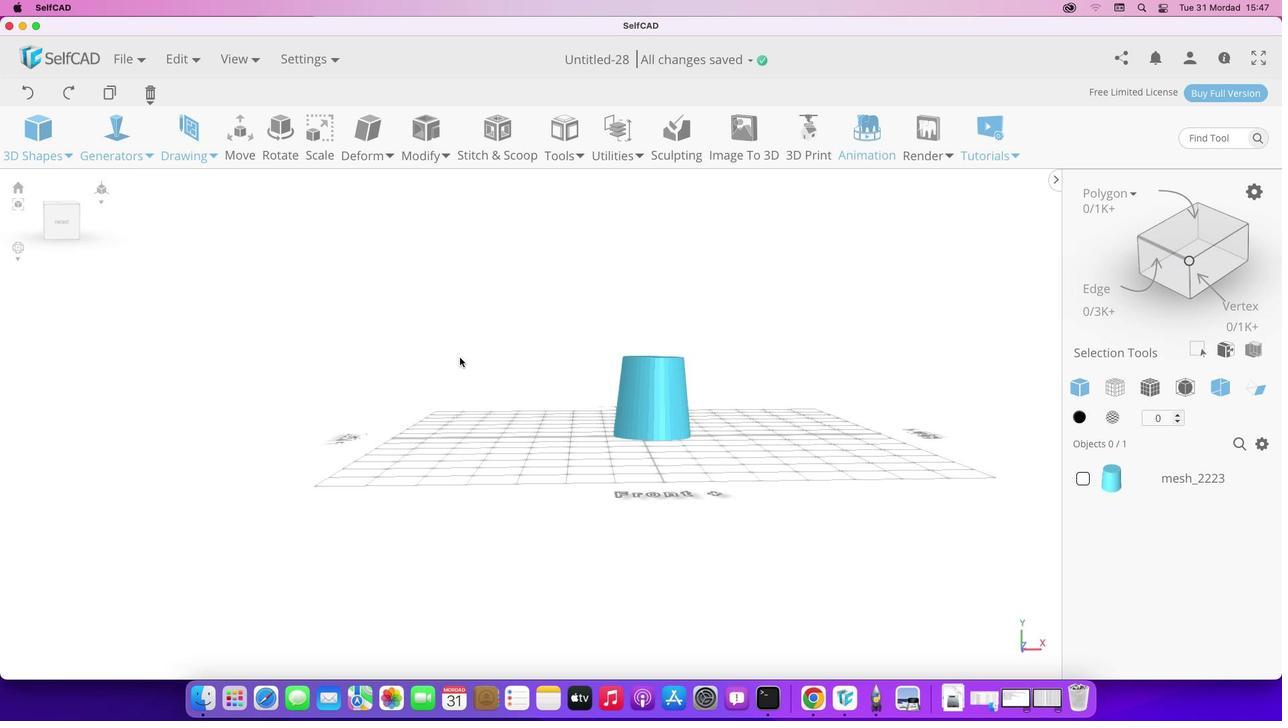 
Action: Mouse pressed left at (460, 358)
Screenshot: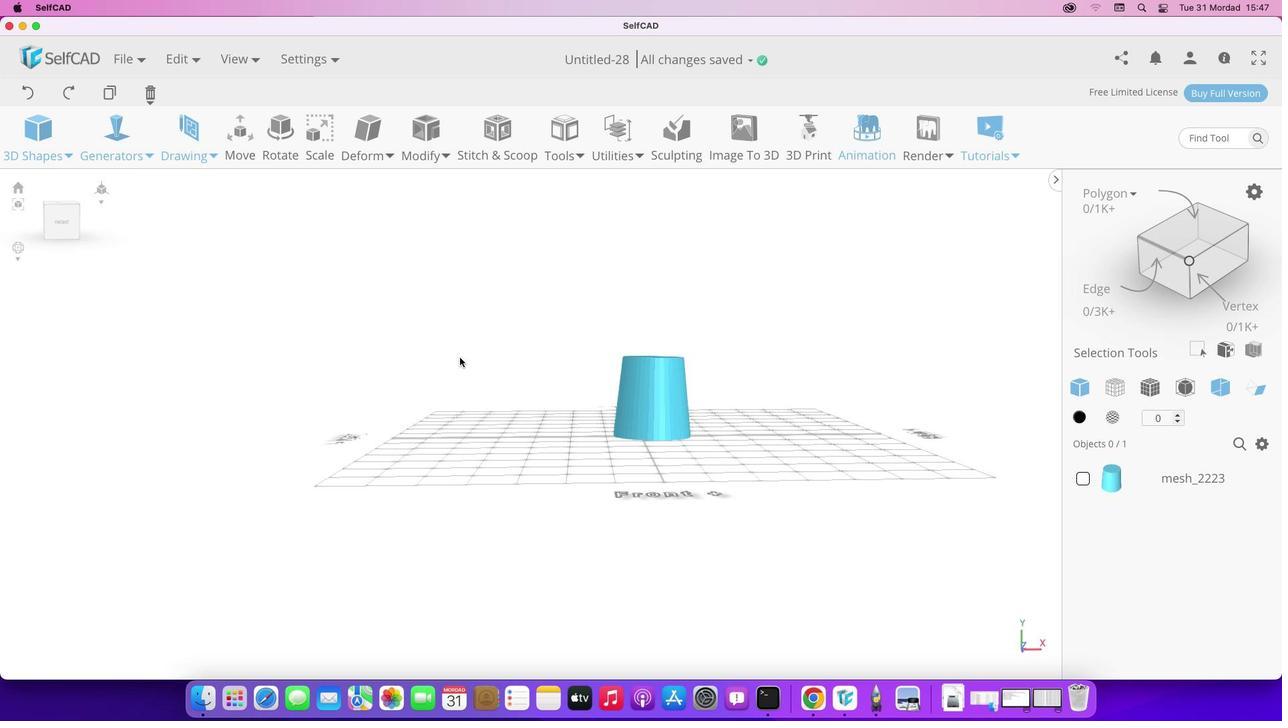 
Action: Mouse moved to (582, 448)
Screenshot: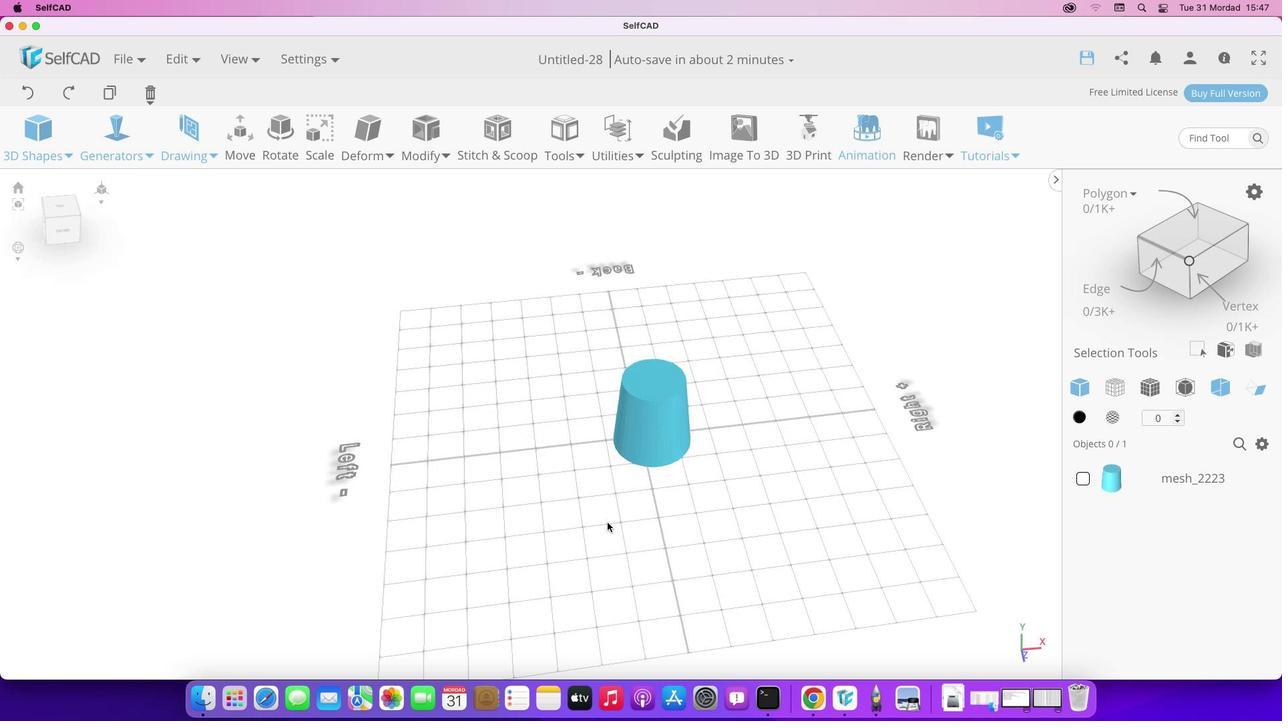 
Action: Mouse pressed left at (582, 448)
Screenshot: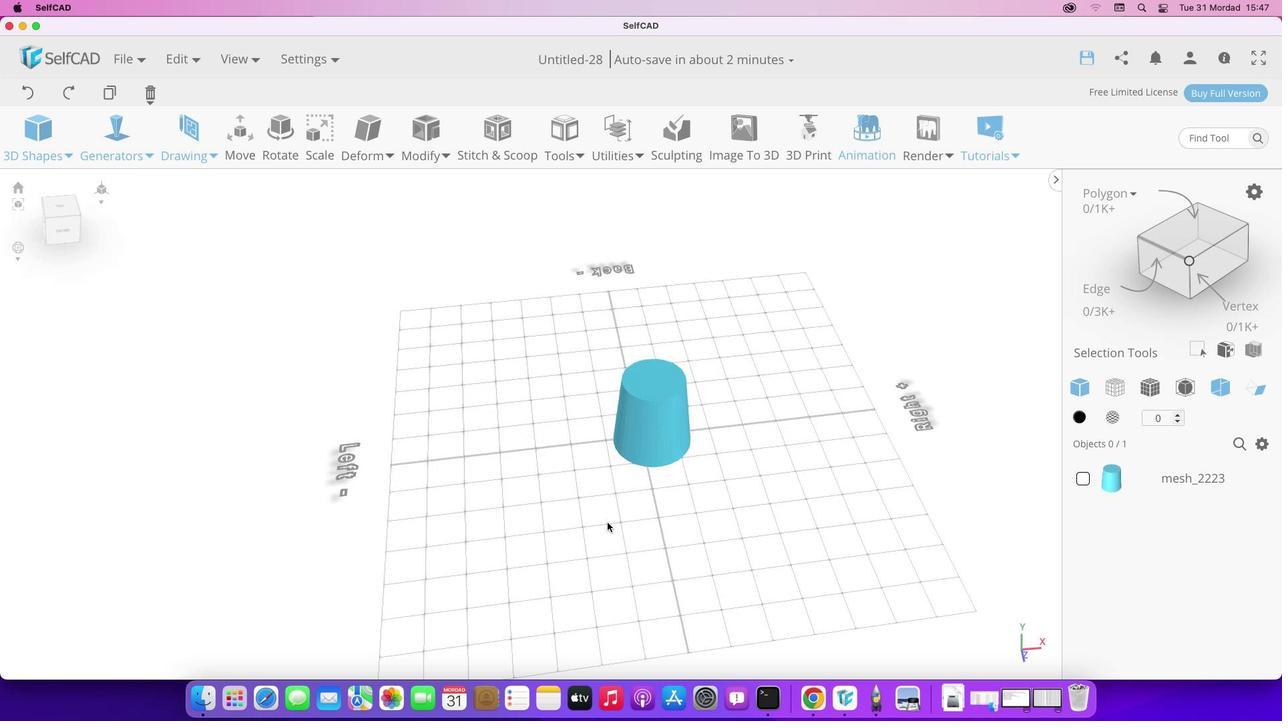 
Action: Mouse moved to (652, 406)
Screenshot: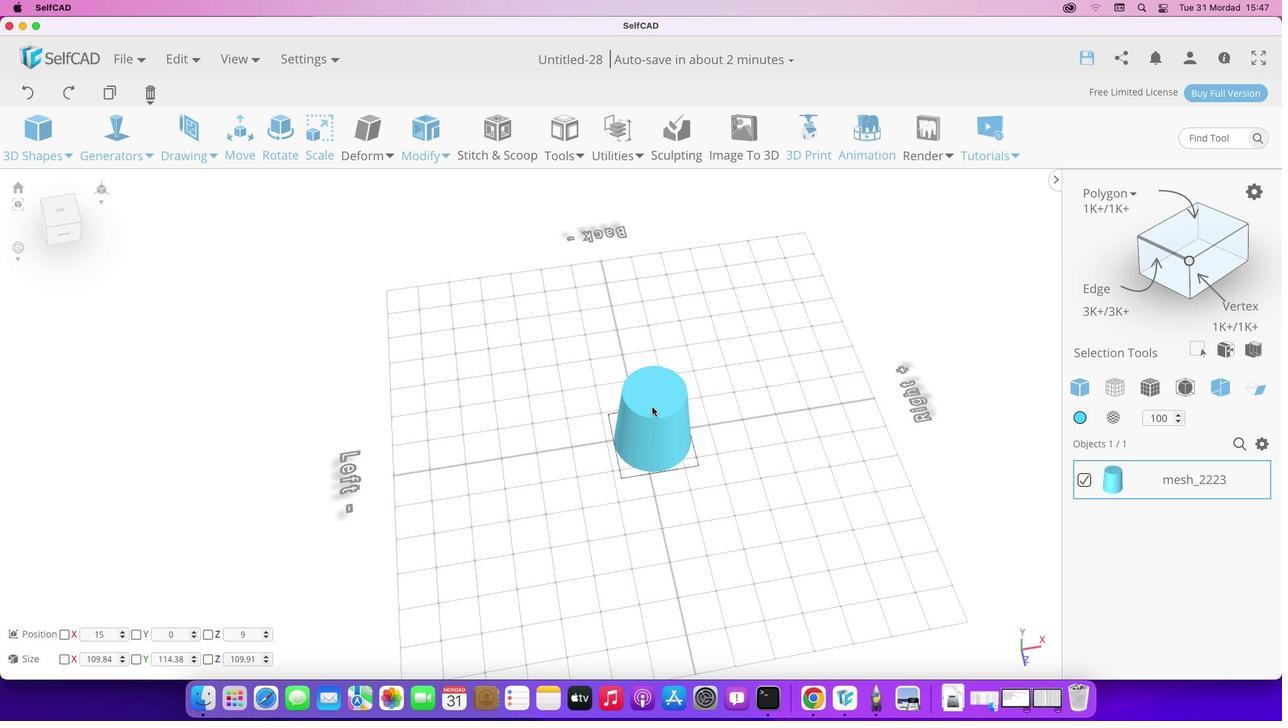 
Action: Mouse pressed left at (652, 406)
Screenshot: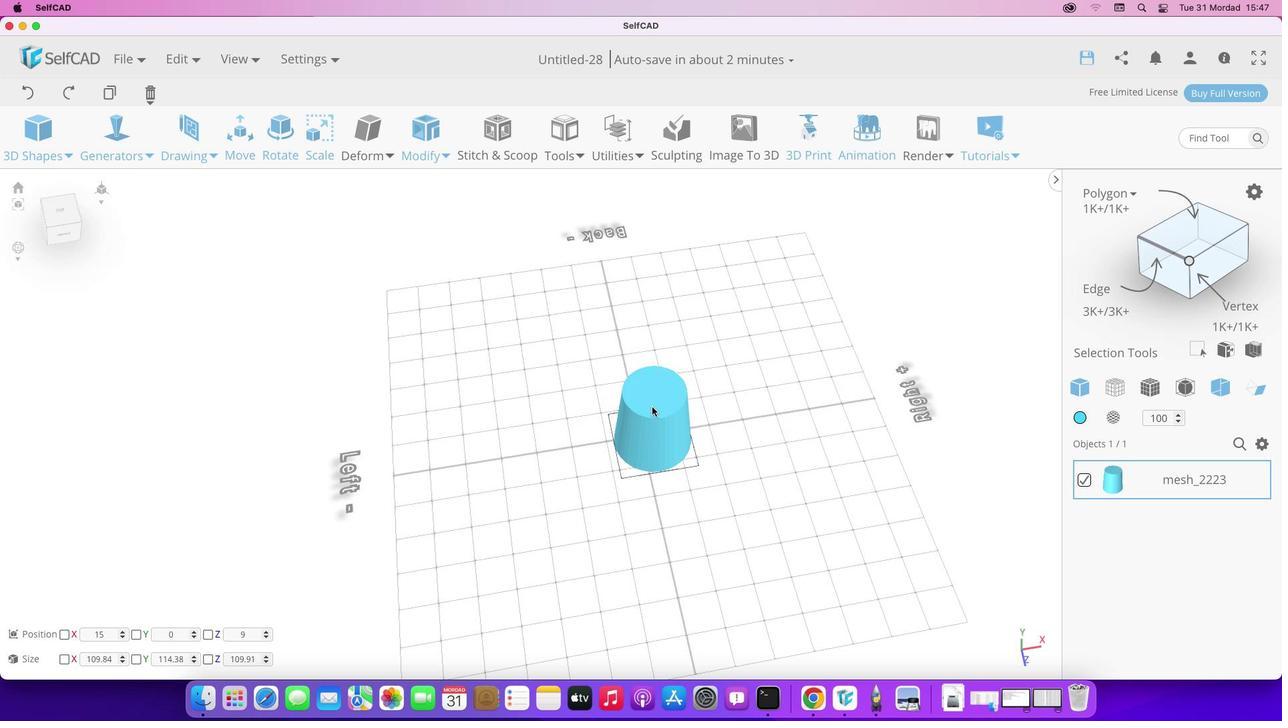
Action: Mouse moved to (458, 194)
Screenshot: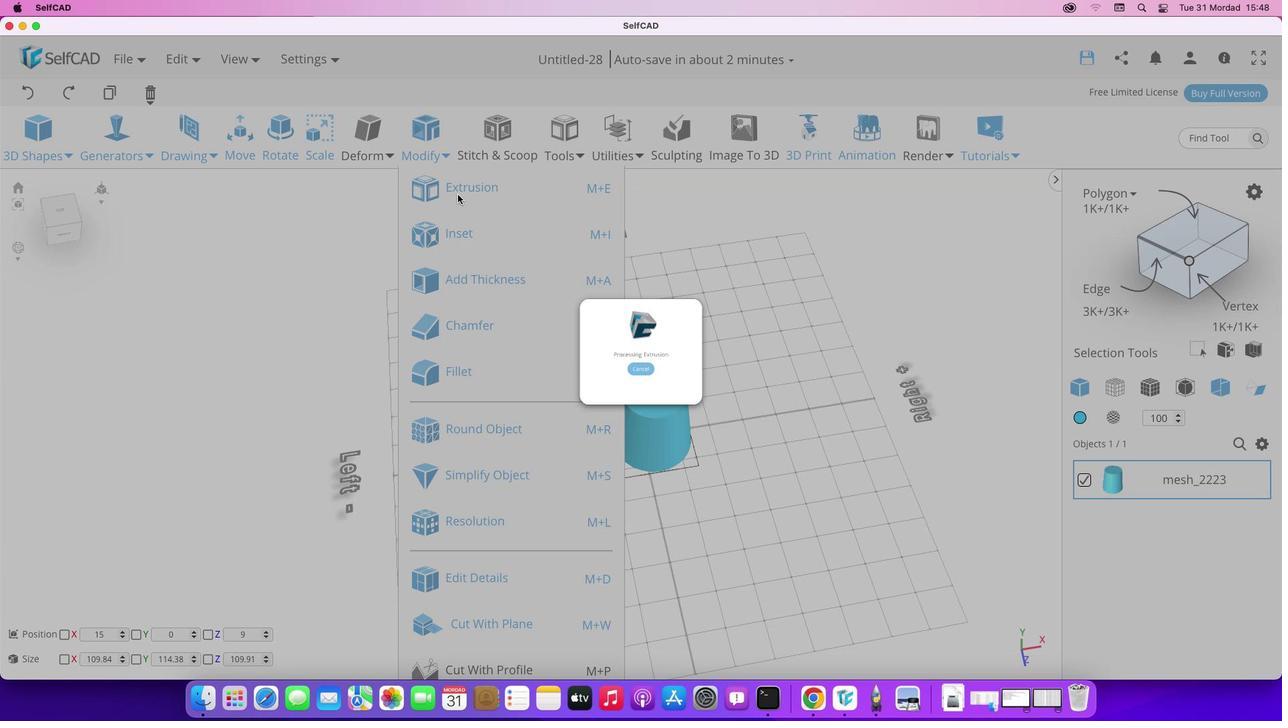 
Action: Mouse pressed left at (458, 194)
Screenshot: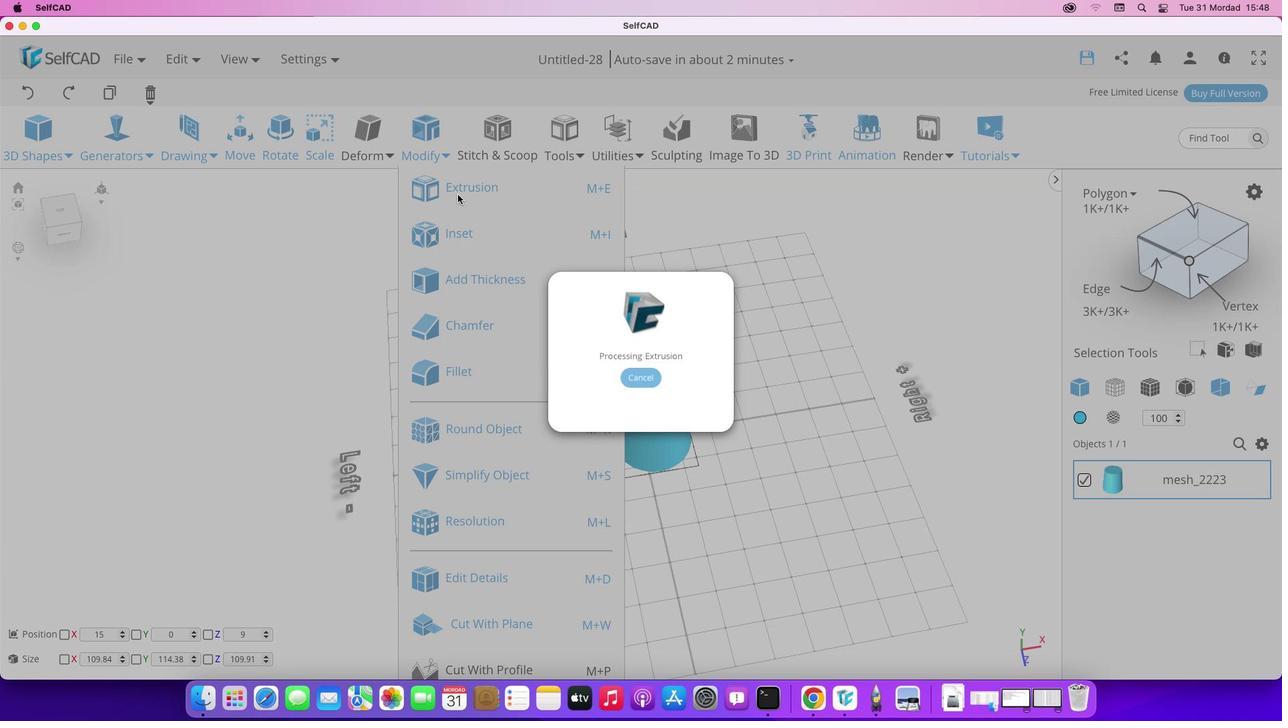 
Action: Mouse moved to (81, 225)
Screenshot: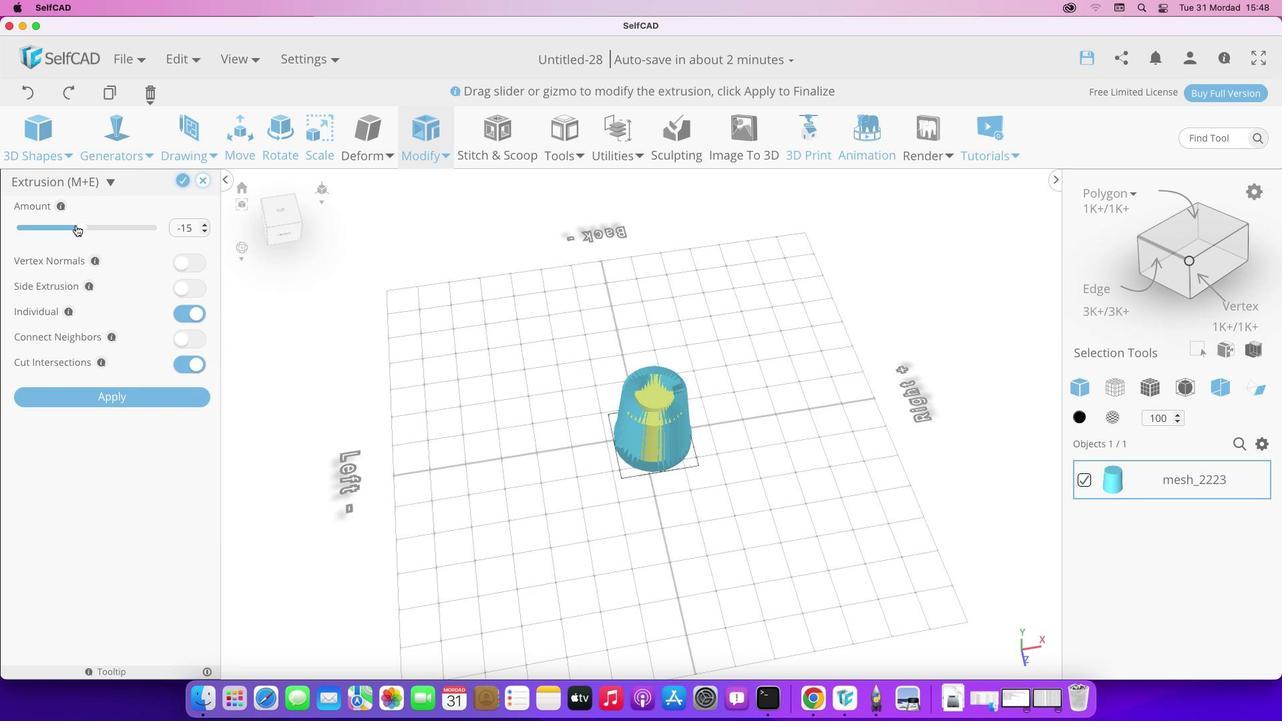 
Action: Mouse pressed left at (81, 225)
Screenshot: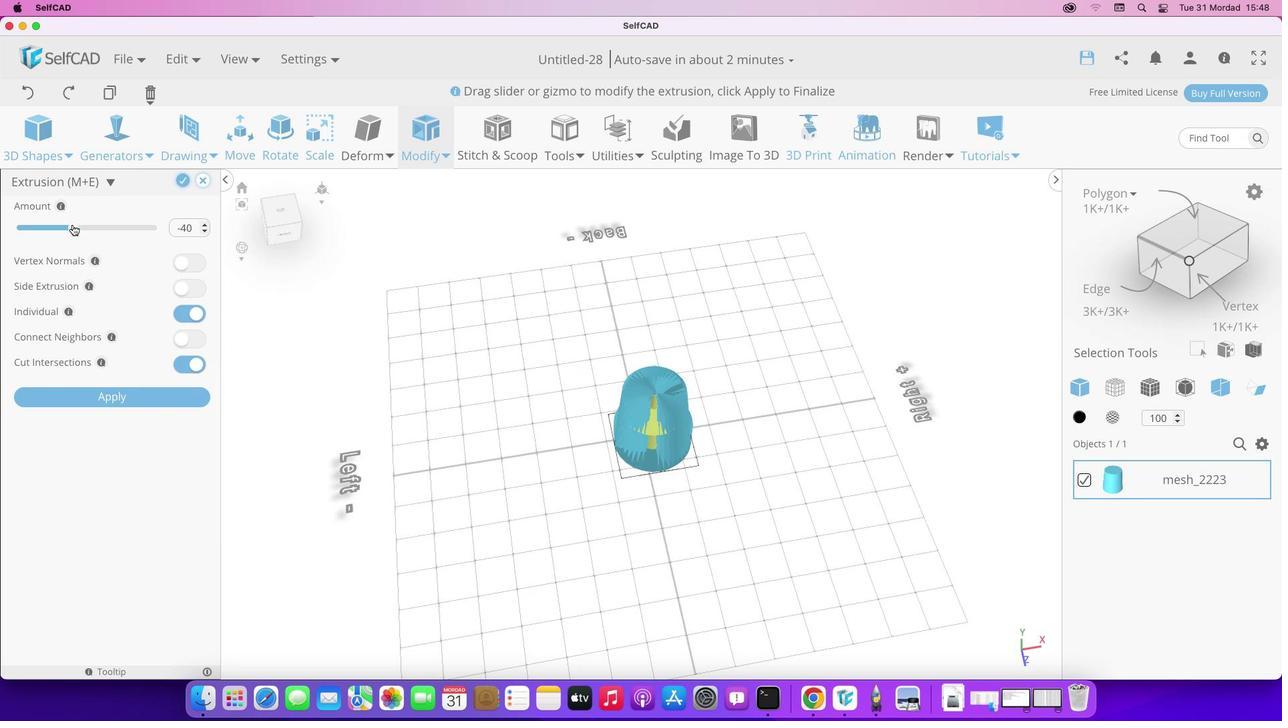 
Action: Mouse moved to (182, 263)
Screenshot: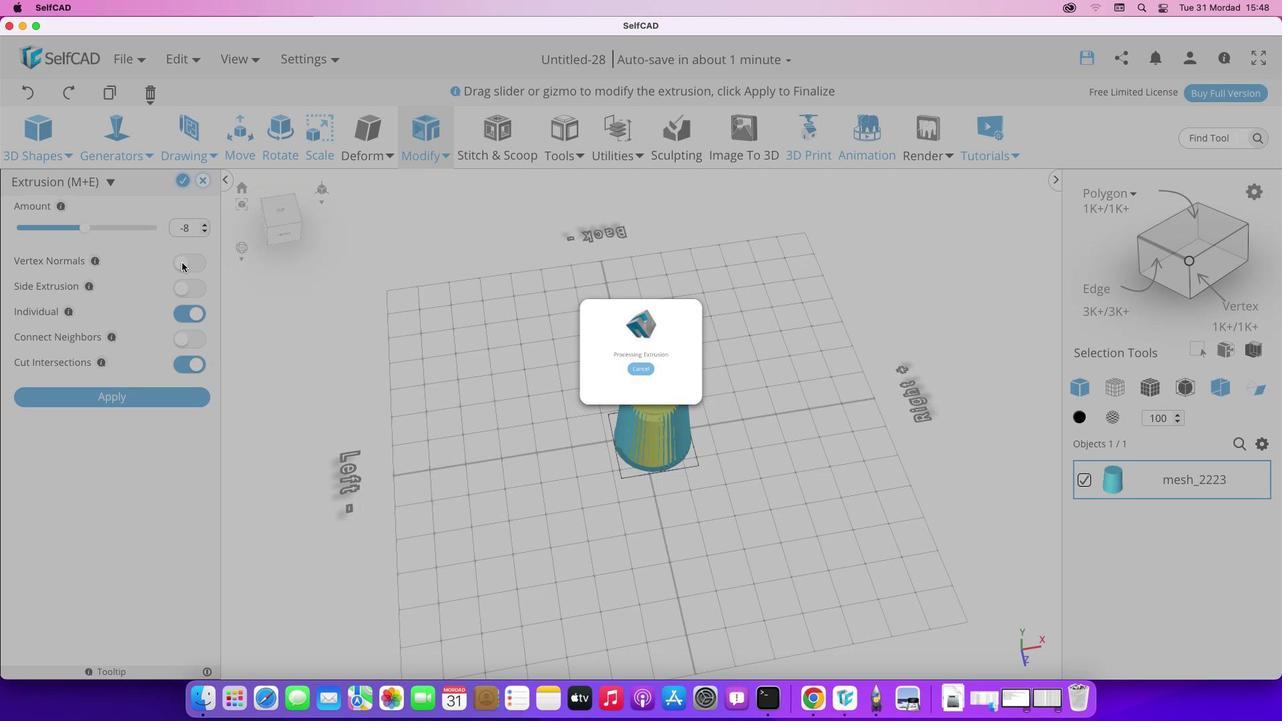 
Action: Mouse pressed left at (182, 263)
Screenshot: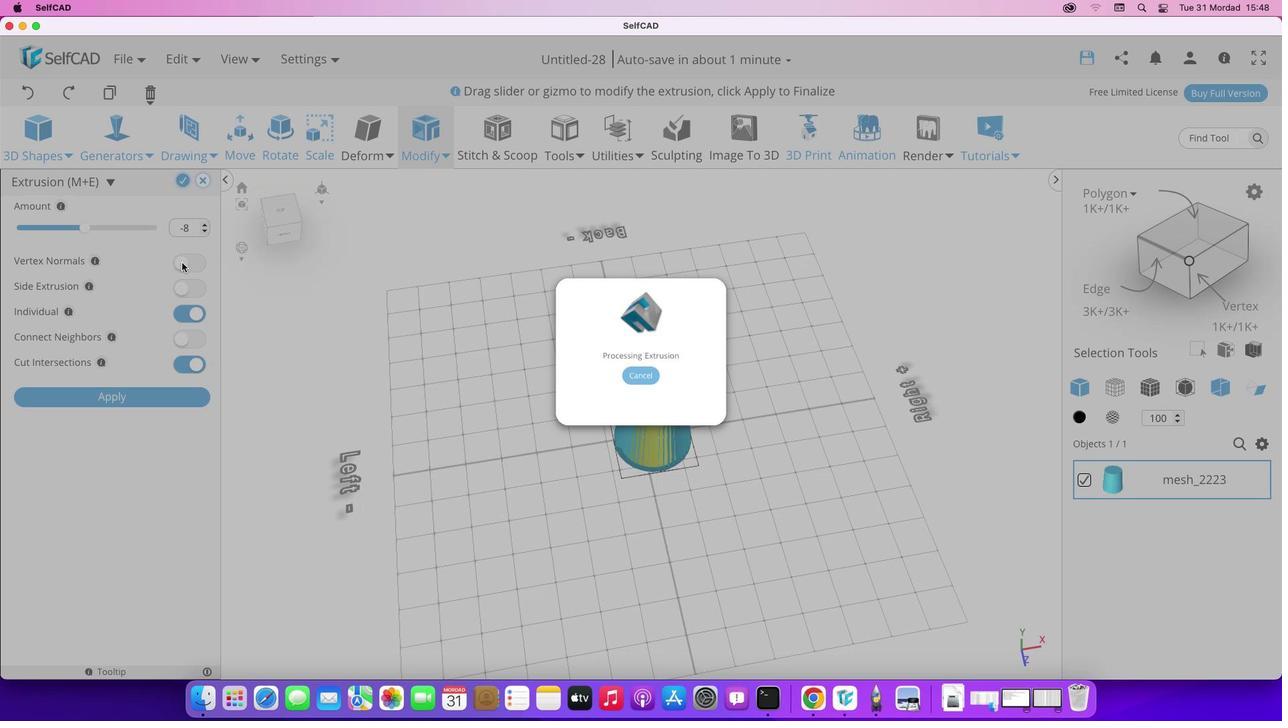 
Action: Mouse moved to (183, 287)
Screenshot: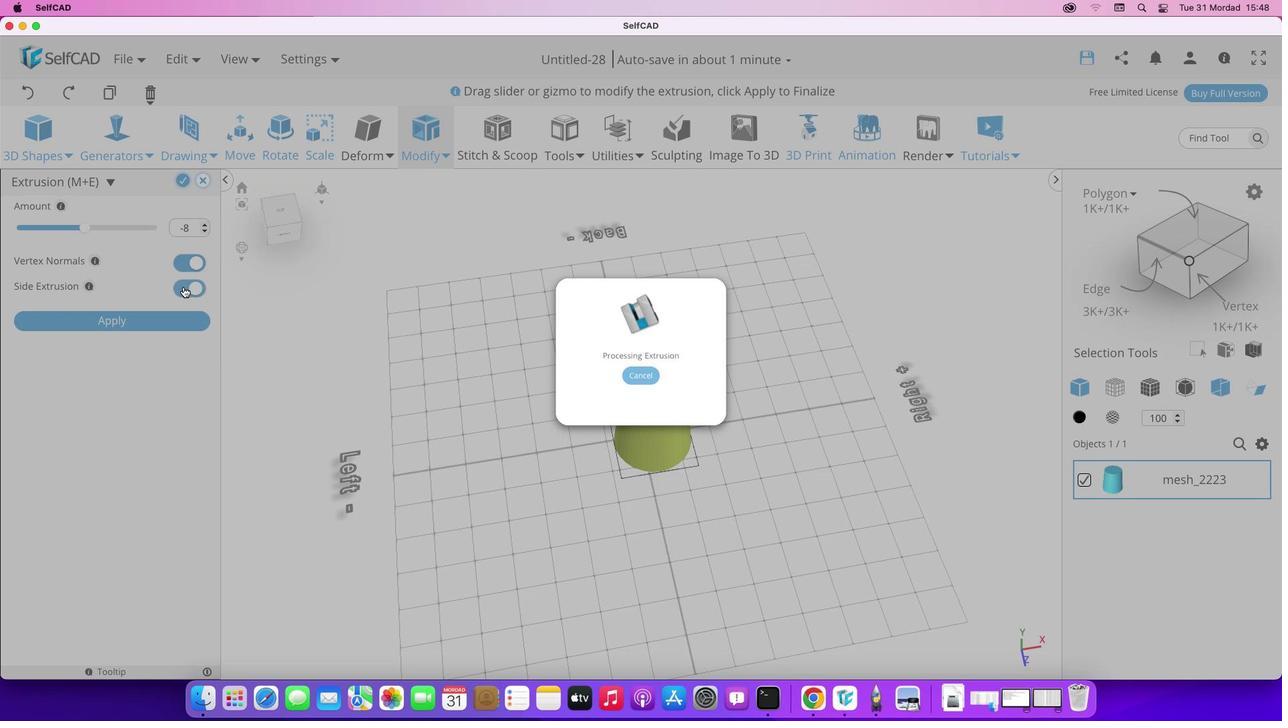 
Action: Mouse pressed left at (183, 287)
Screenshot: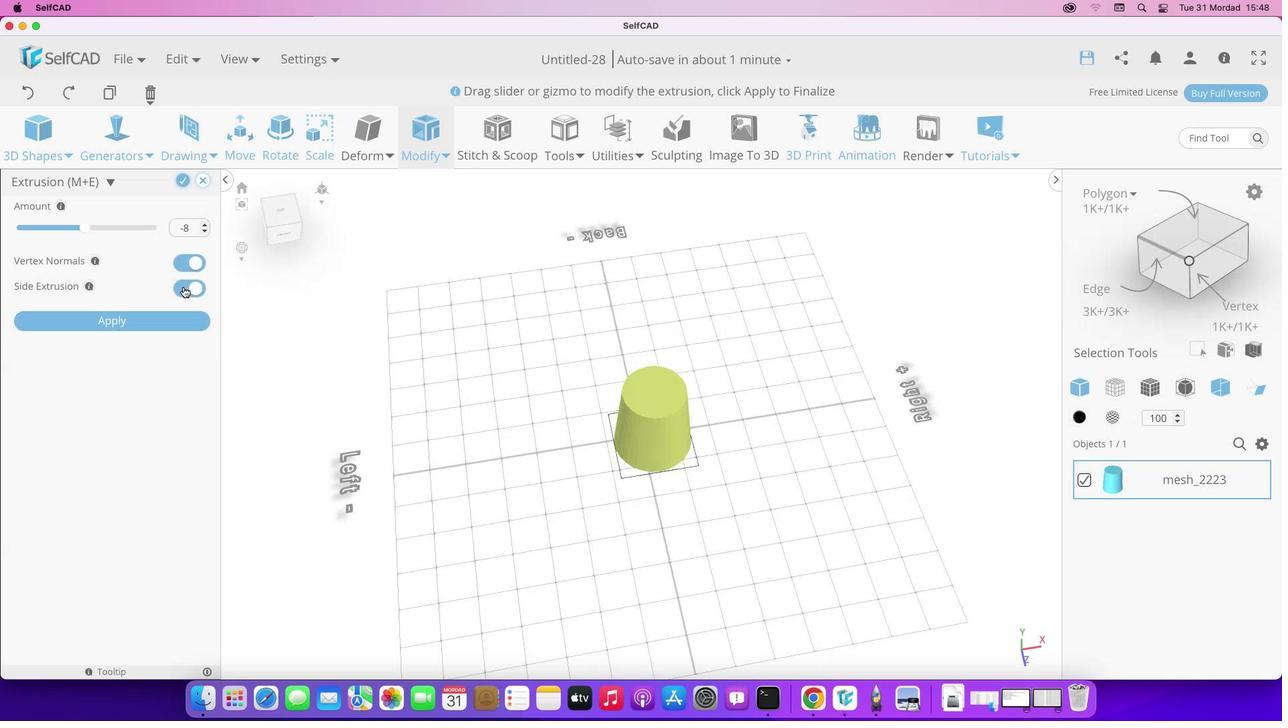 
Action: Mouse moved to (103, 311)
Screenshot: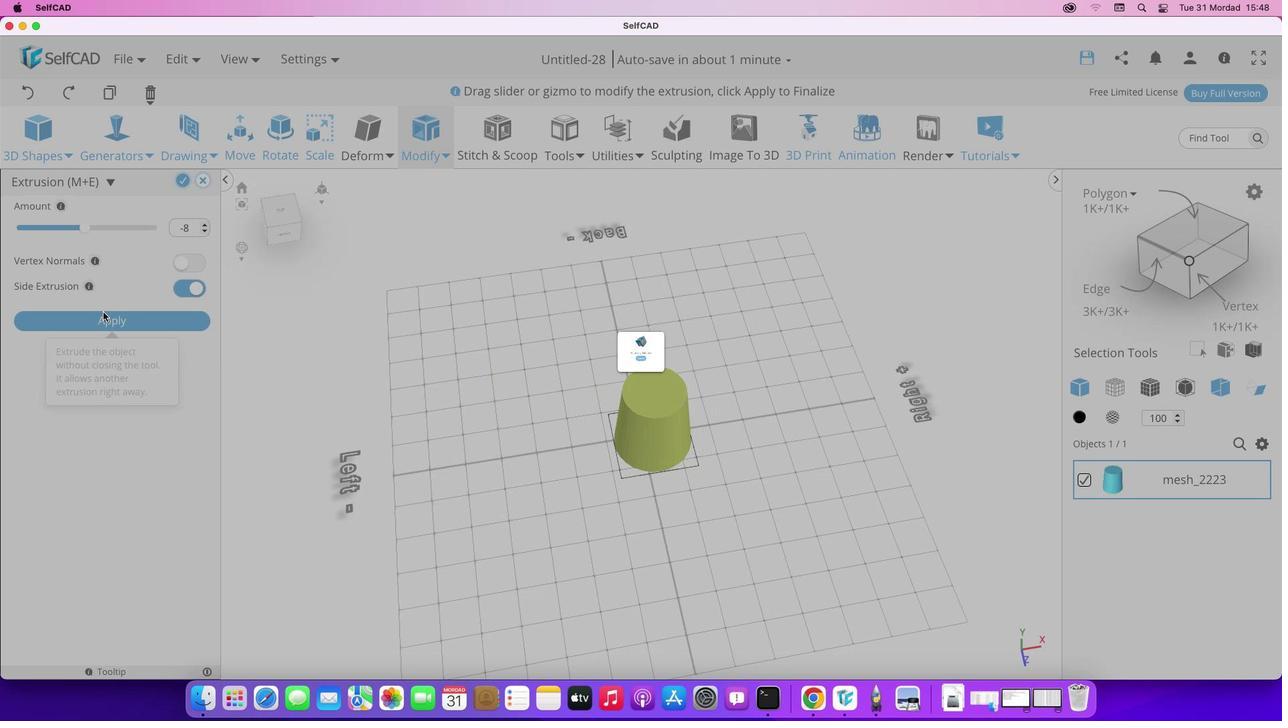
Action: Mouse pressed left at (103, 311)
Screenshot: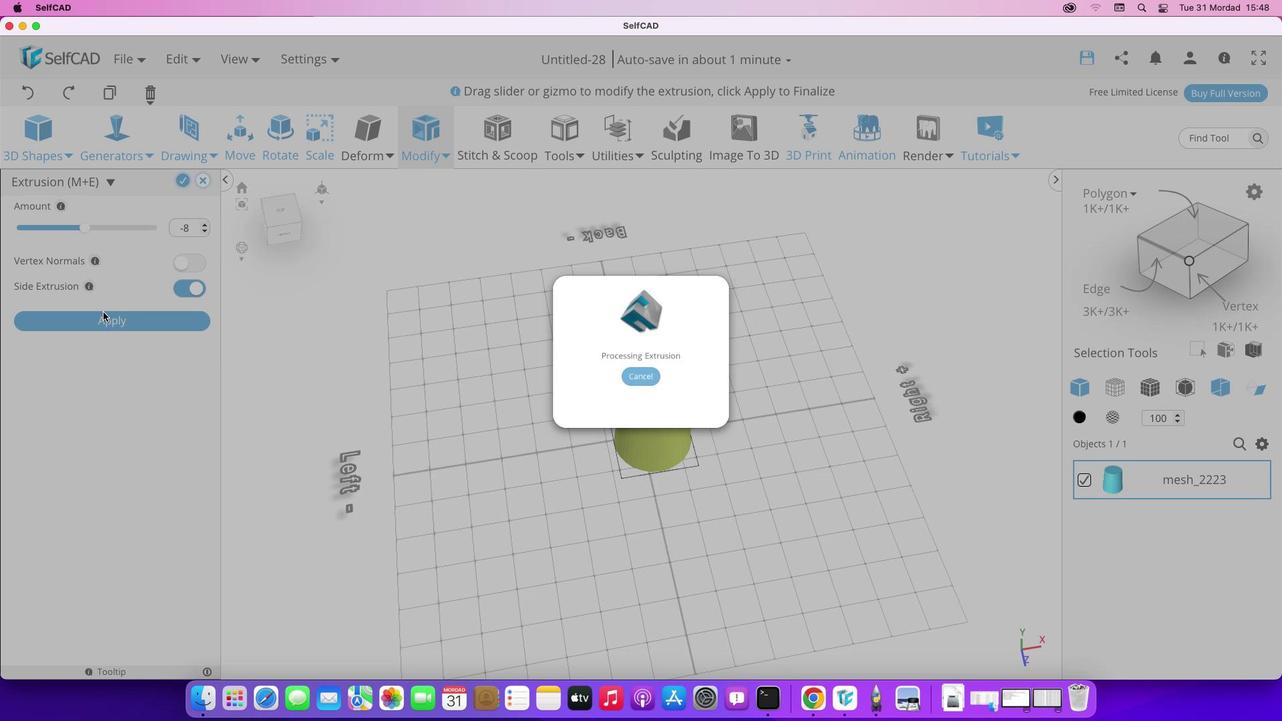 
Action: Mouse moved to (729, 503)
Screenshot: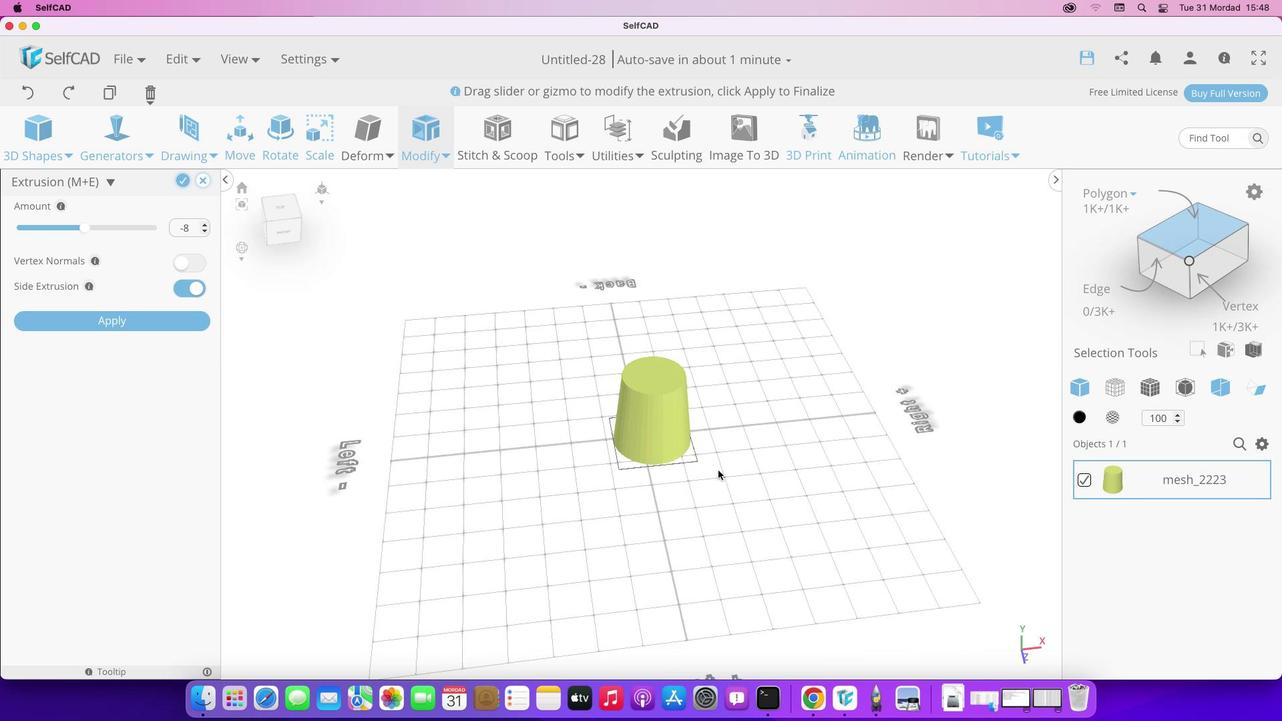 
Action: Mouse pressed left at (729, 503)
Screenshot: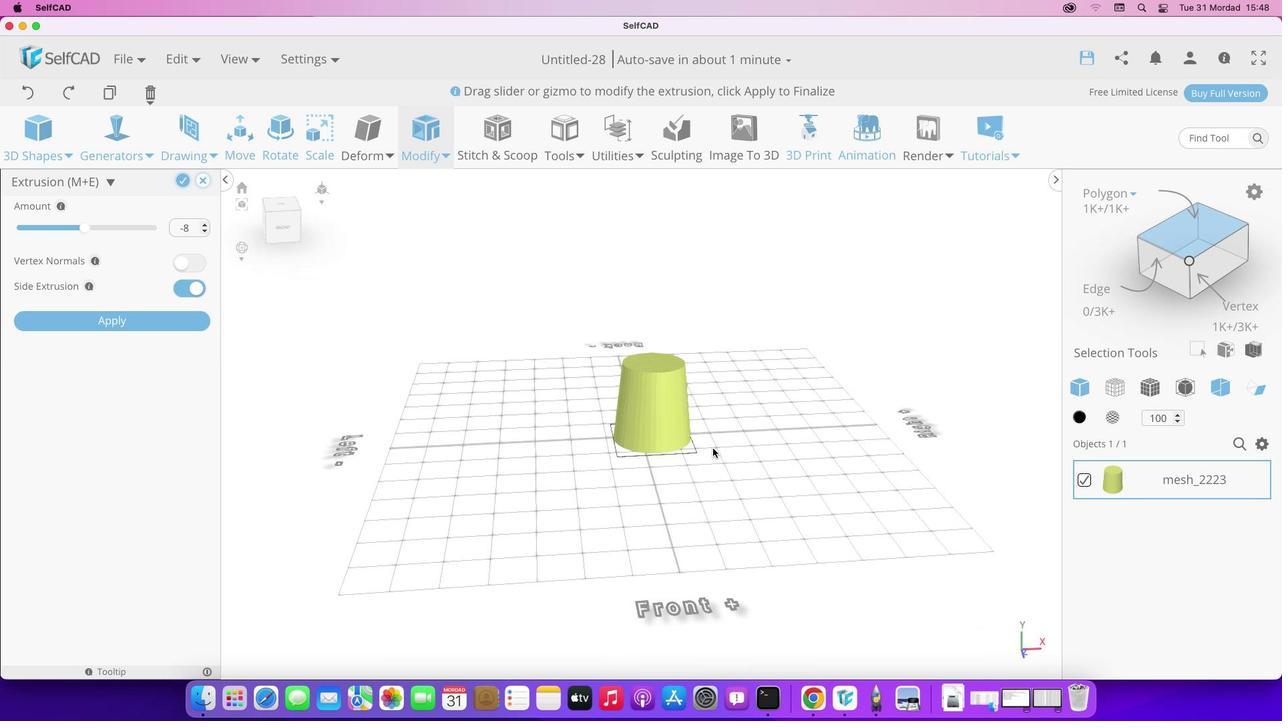 
Action: Mouse moved to (88, 227)
Screenshot: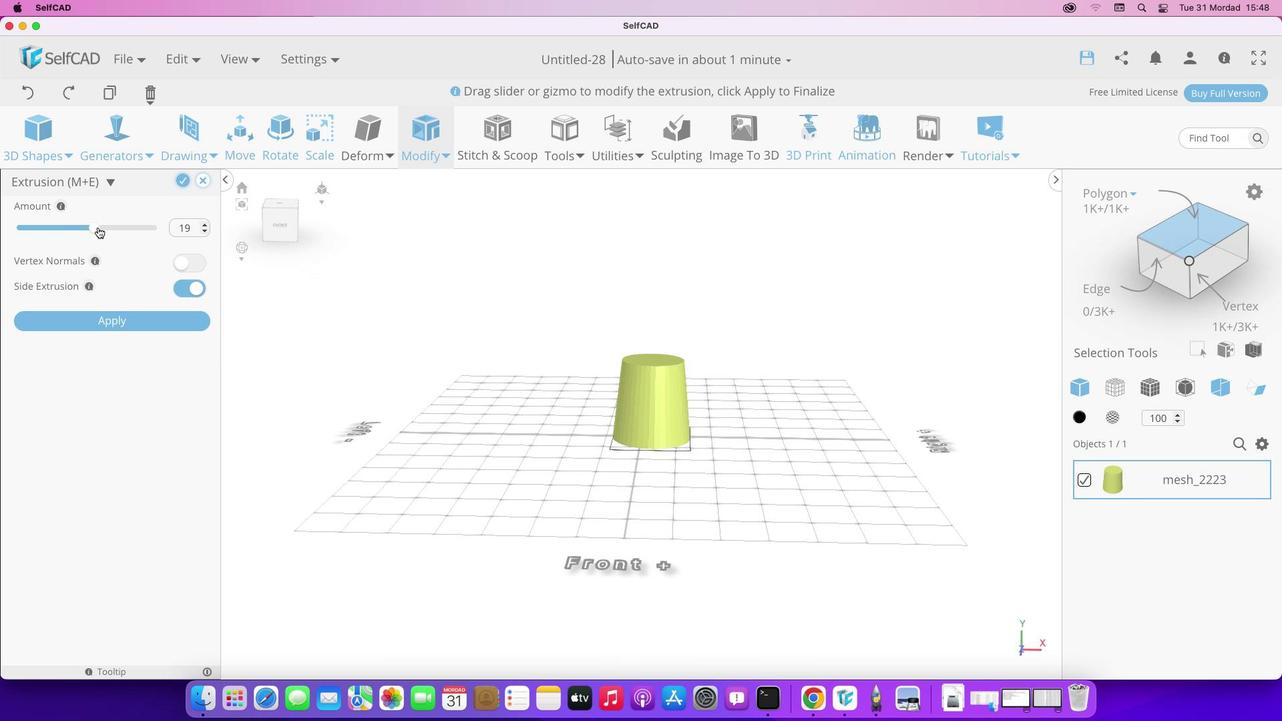 
Action: Mouse pressed left at (88, 227)
Screenshot: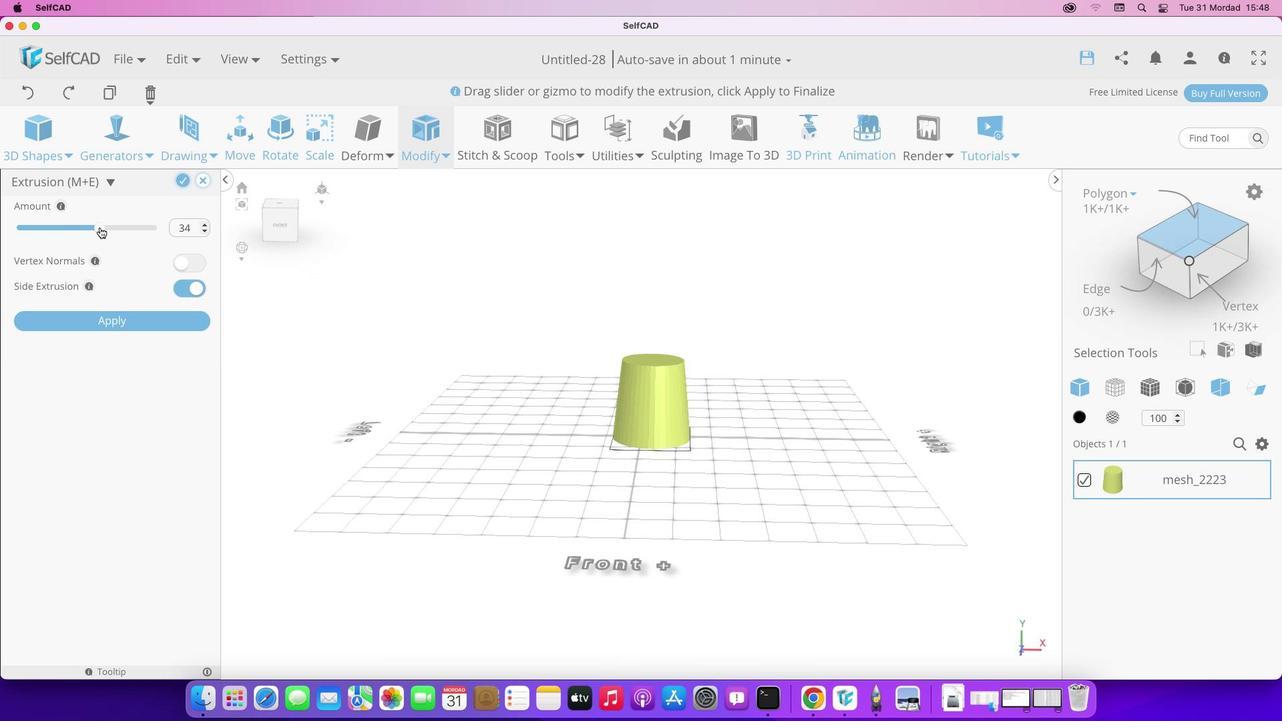 
Action: Mouse moved to (448, 350)
Screenshot: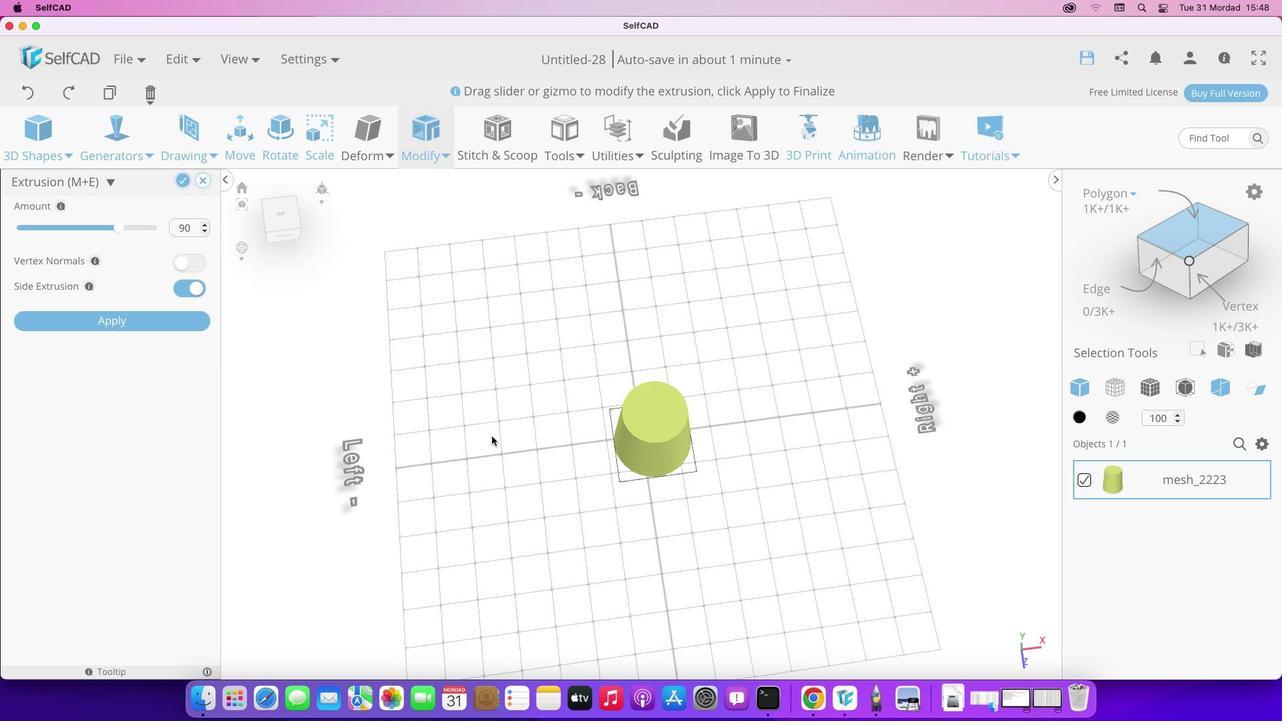 
Action: Mouse pressed left at (448, 350)
Screenshot: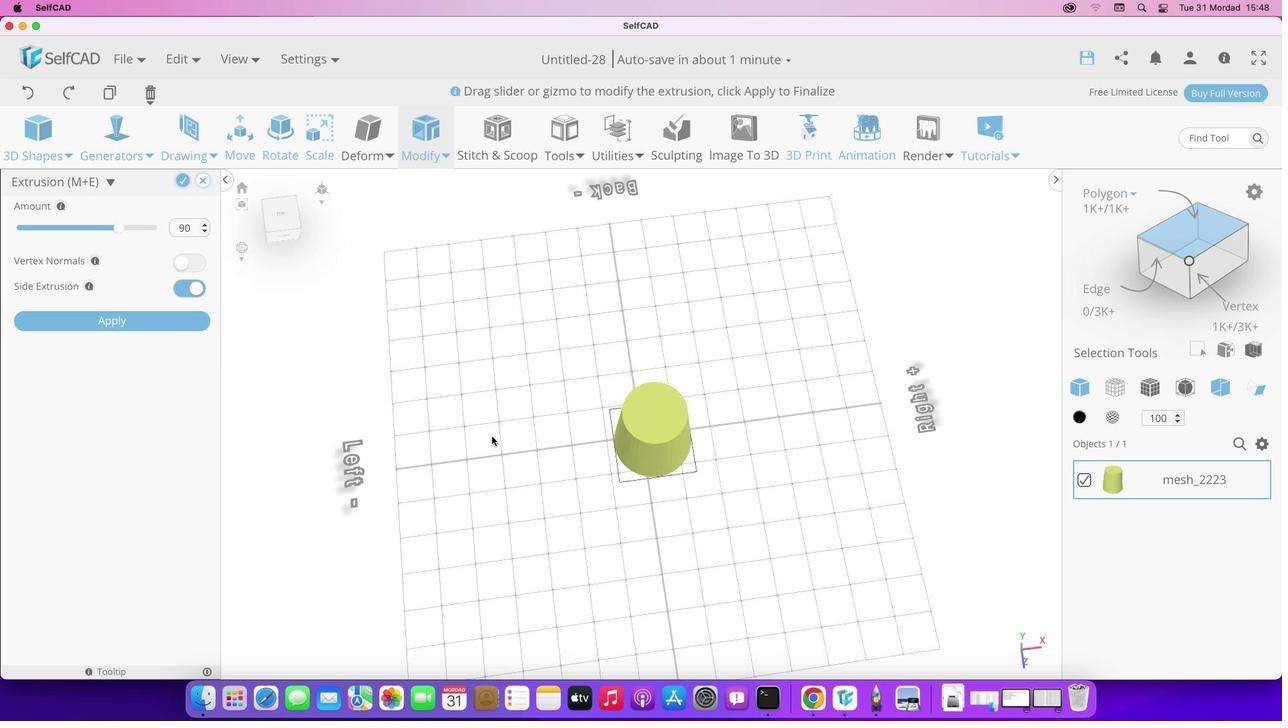 
Action: Mouse moved to (117, 229)
Screenshot: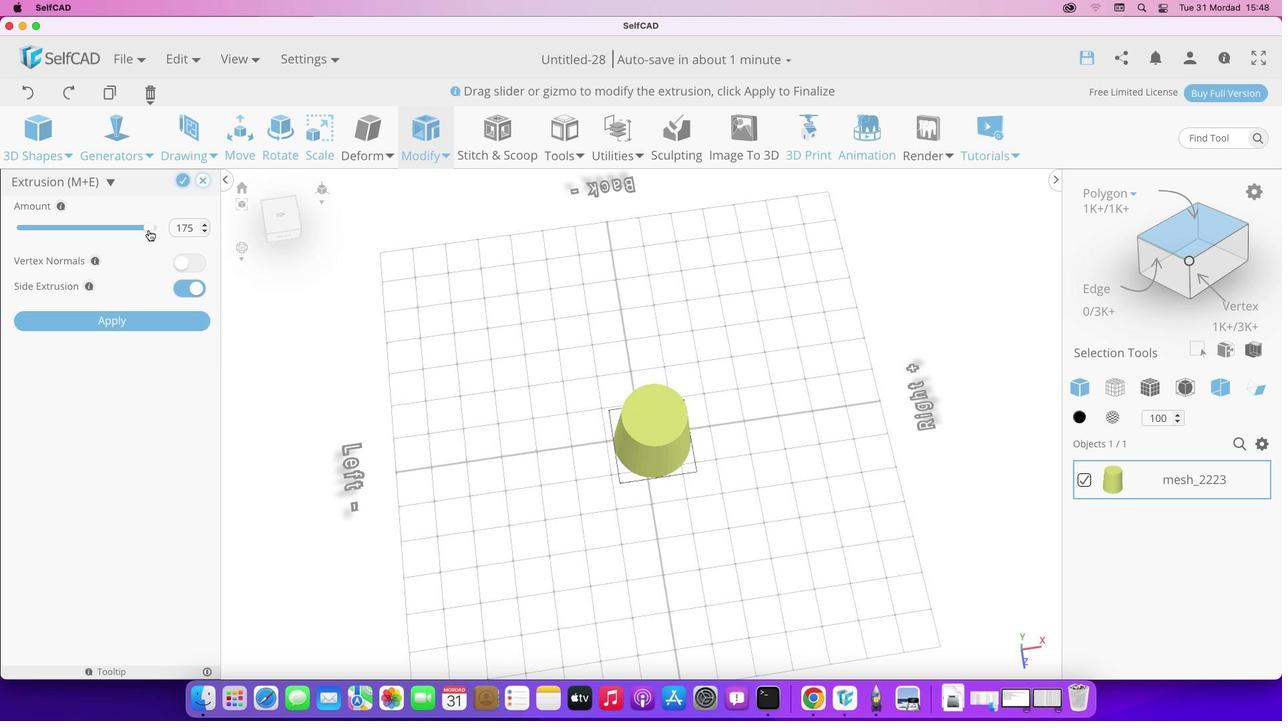 
Action: Mouse pressed left at (117, 229)
Screenshot: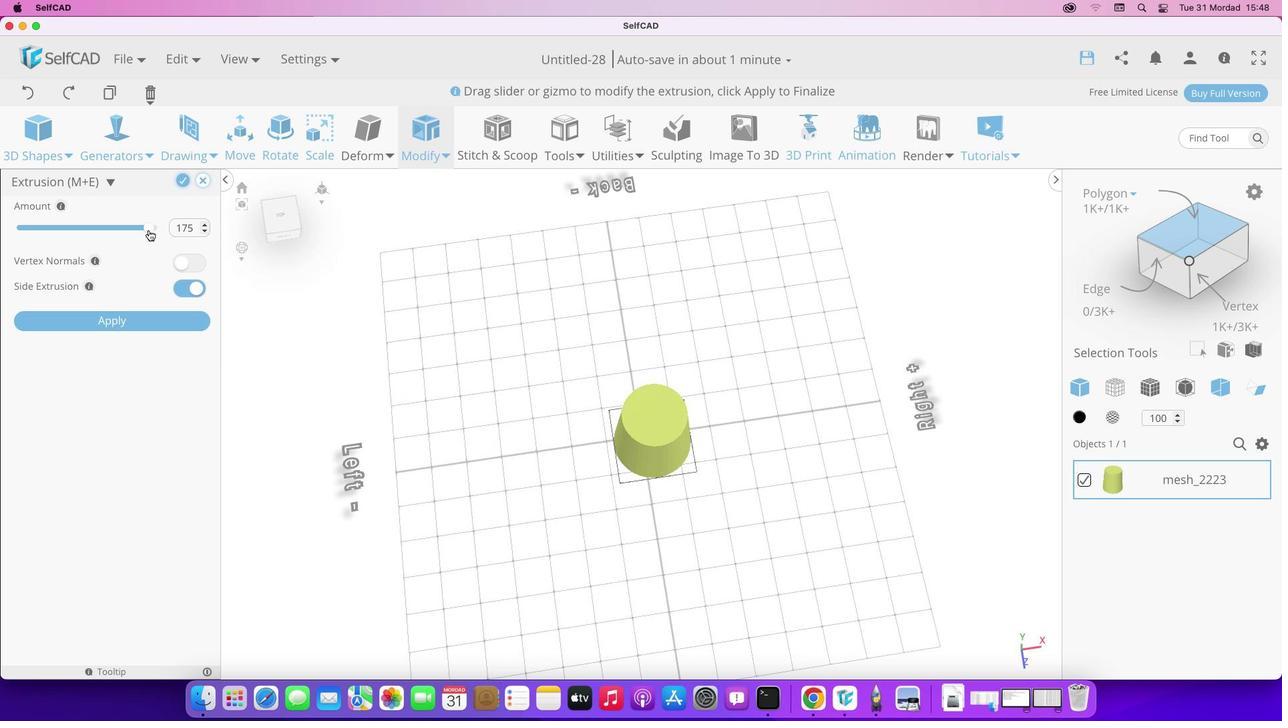 
Action: Mouse moved to (146, 322)
Screenshot: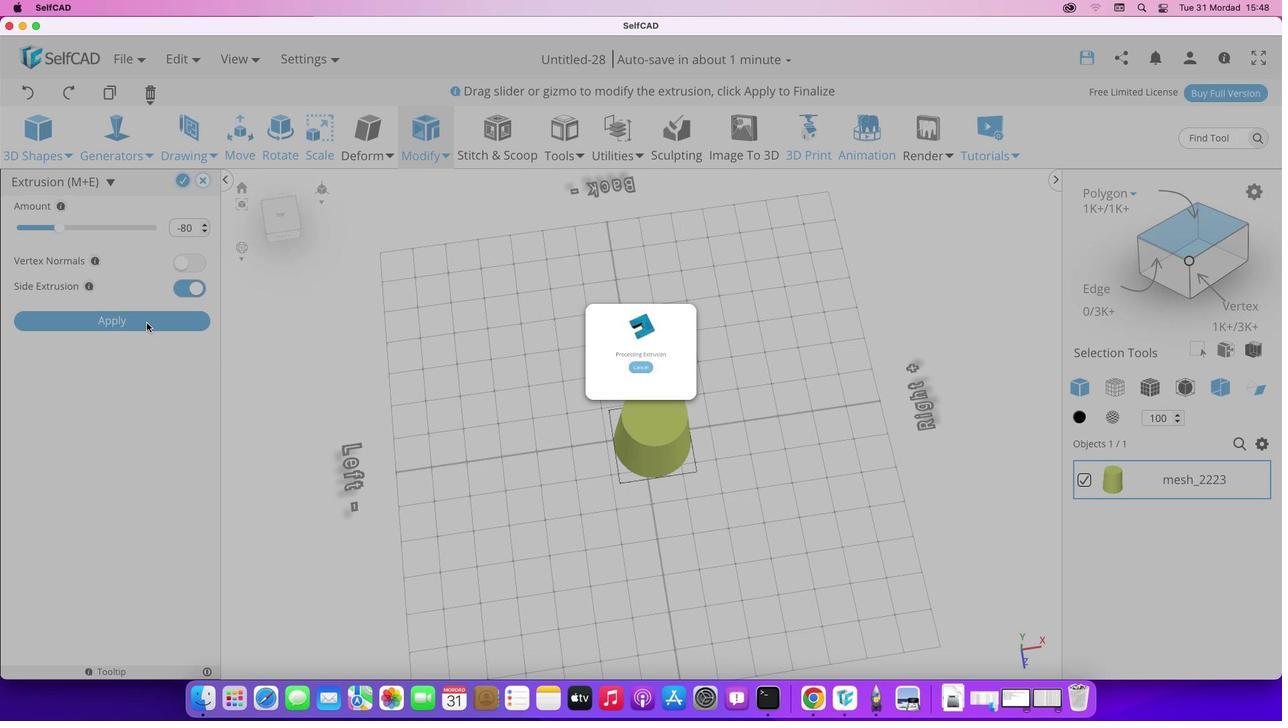 
Action: Mouse pressed left at (146, 322)
Screenshot: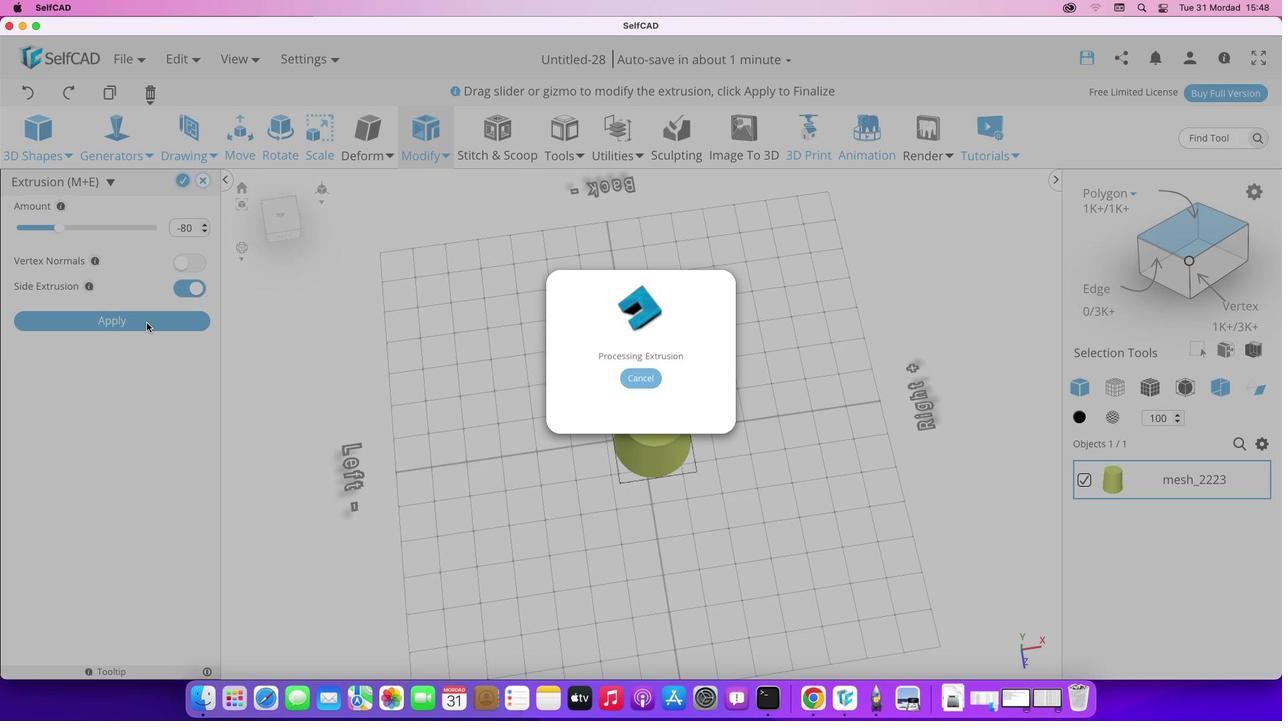 
Action: Mouse moved to (686, 553)
Screenshot: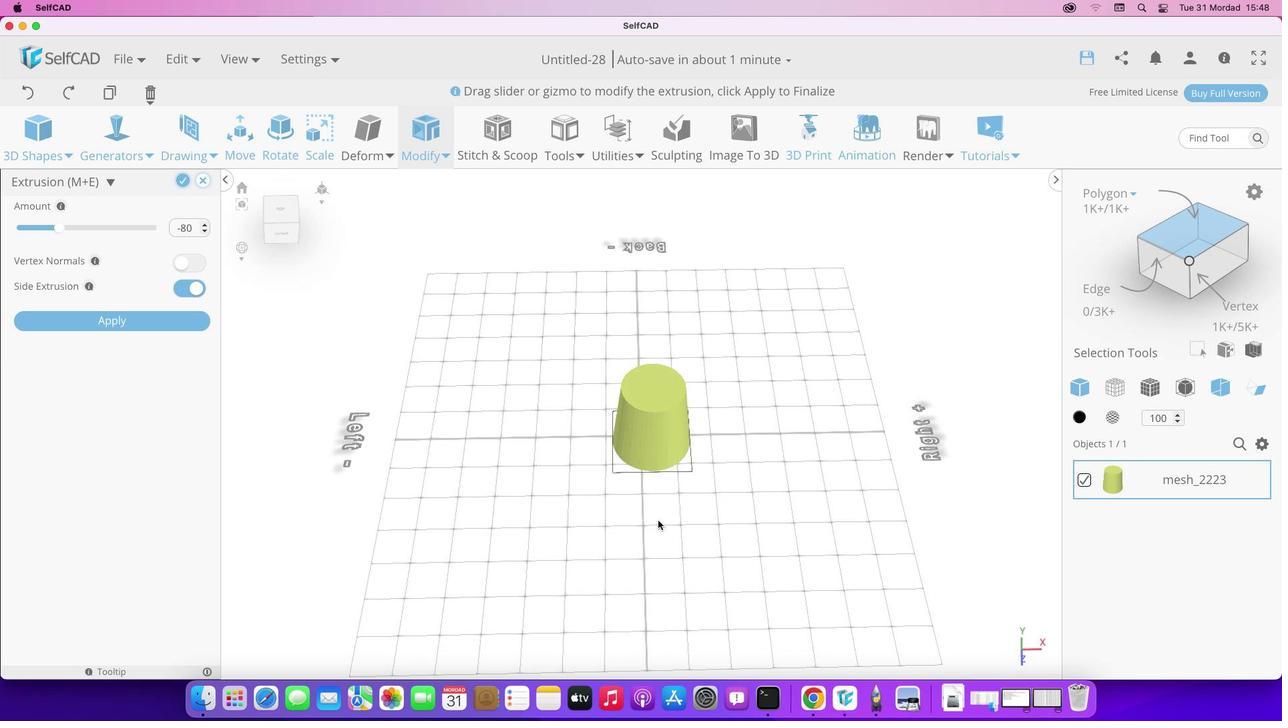 
Action: Mouse pressed left at (686, 553)
Screenshot: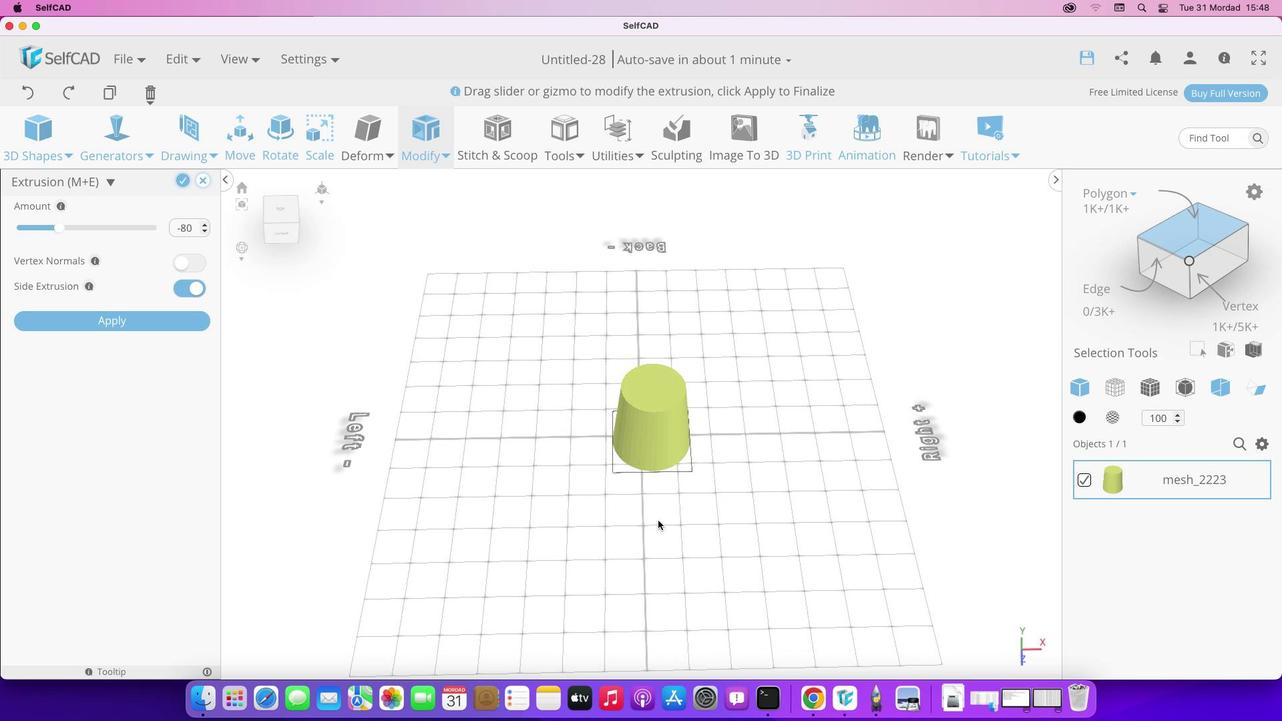 
Action: Mouse moved to (183, 183)
Screenshot: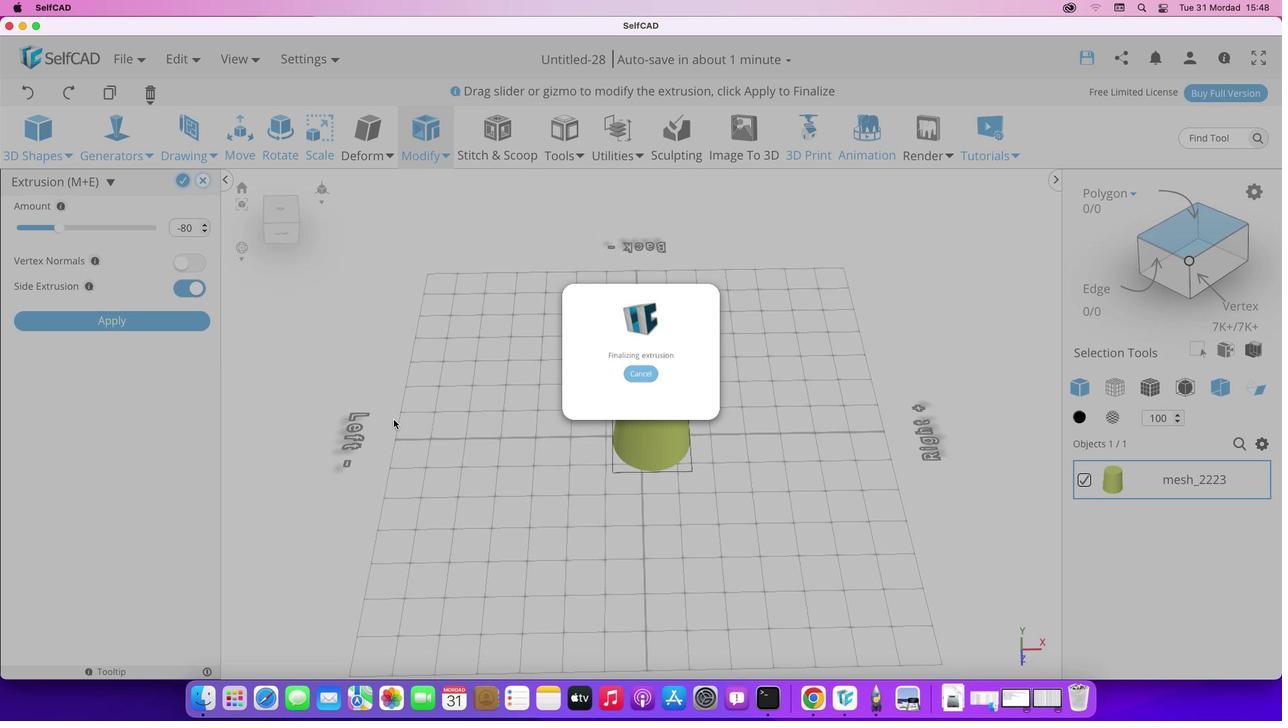 
Action: Mouse pressed left at (183, 183)
Screenshot: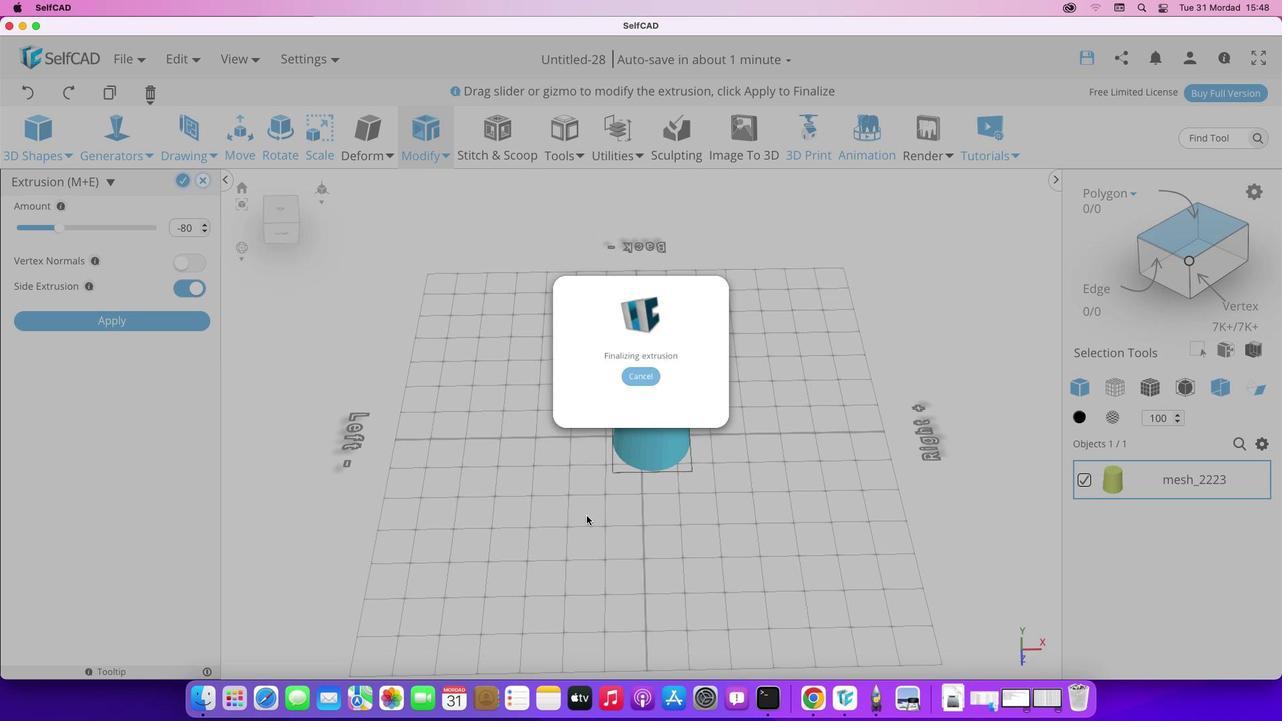 
Action: Mouse moved to (520, 250)
Screenshot: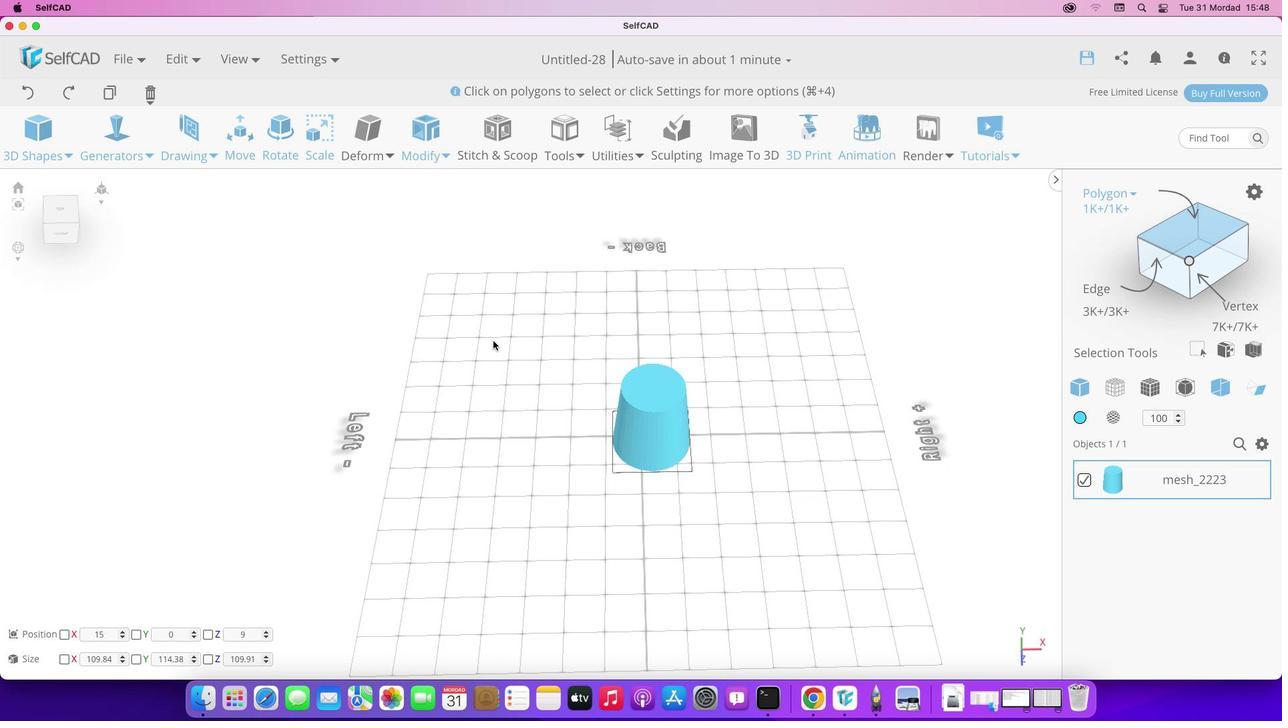 
Action: Mouse pressed left at (520, 250)
Screenshot: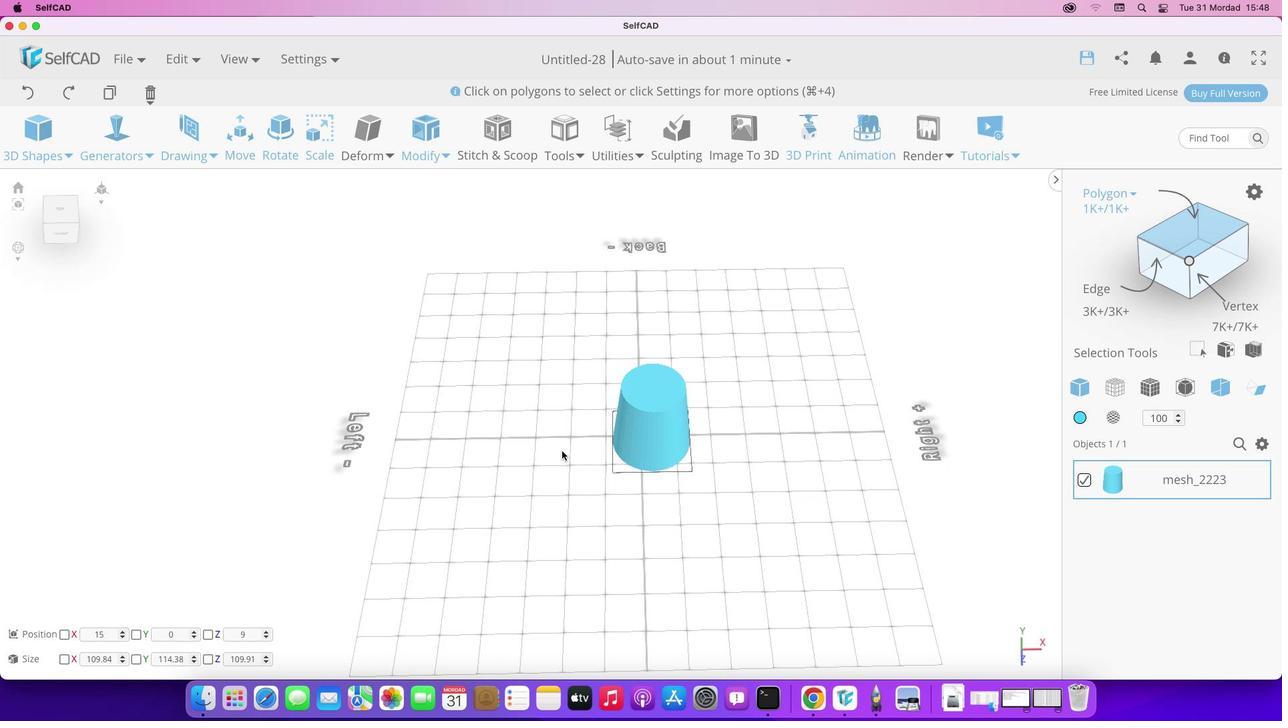 
Action: Mouse moved to (661, 391)
Screenshot: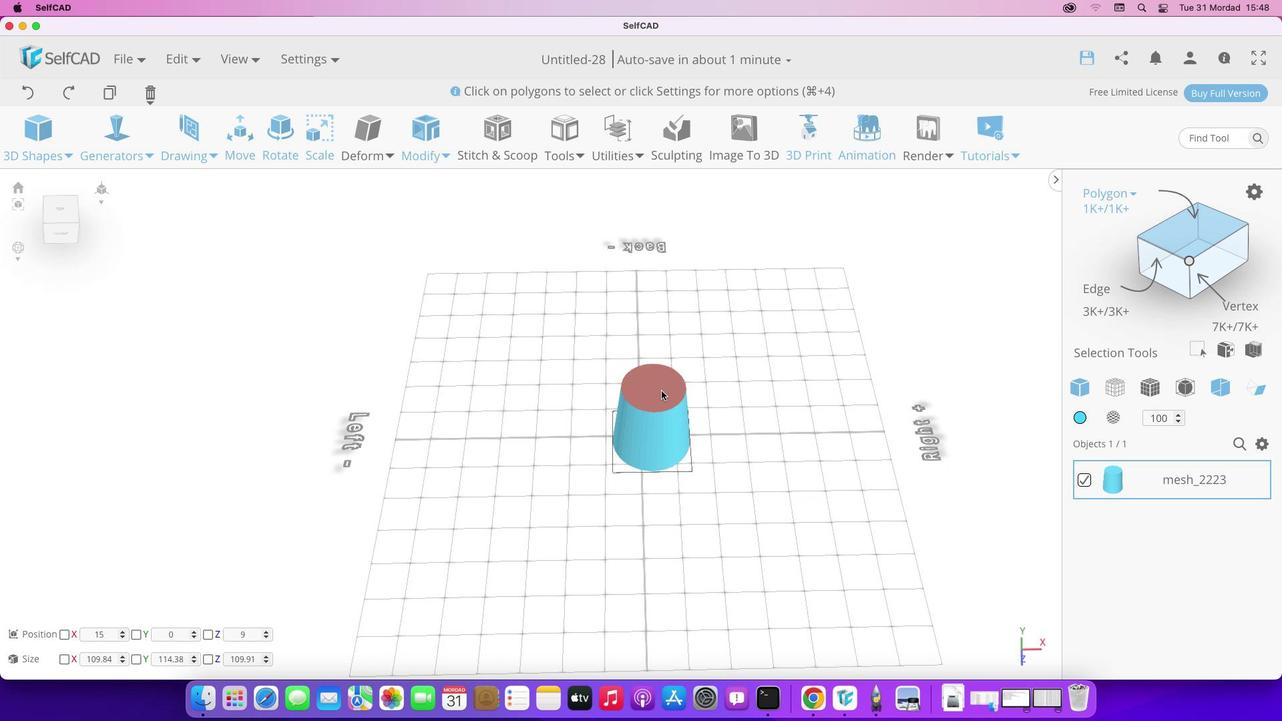 
Action: Mouse pressed left at (661, 391)
Screenshot: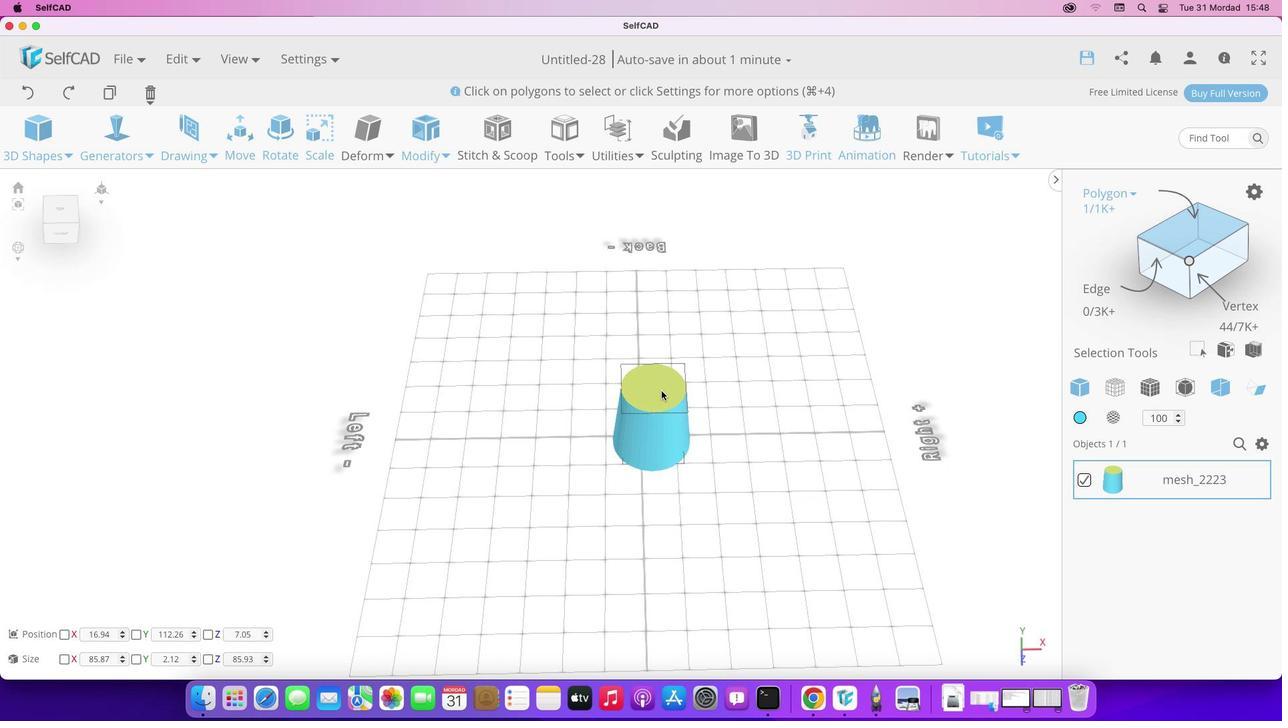
Action: Key pressed Key.delete
Screenshot: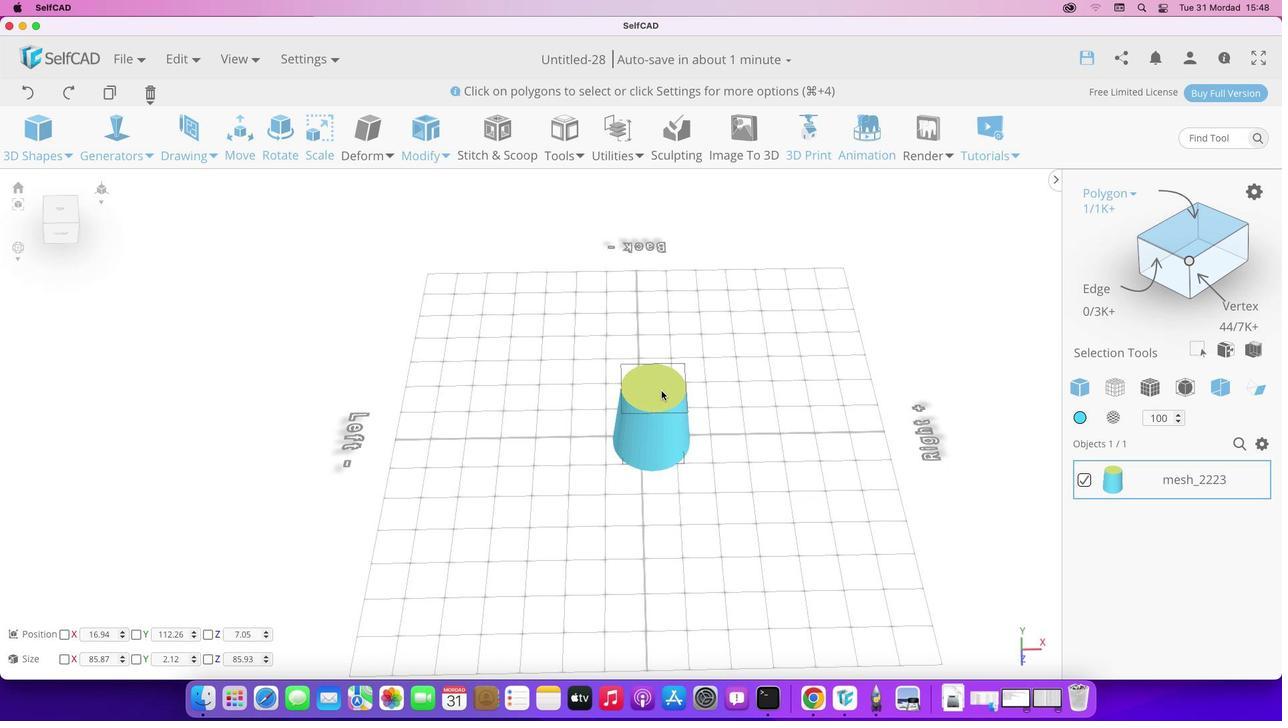 
Action: Mouse moved to (609, 425)
Screenshot: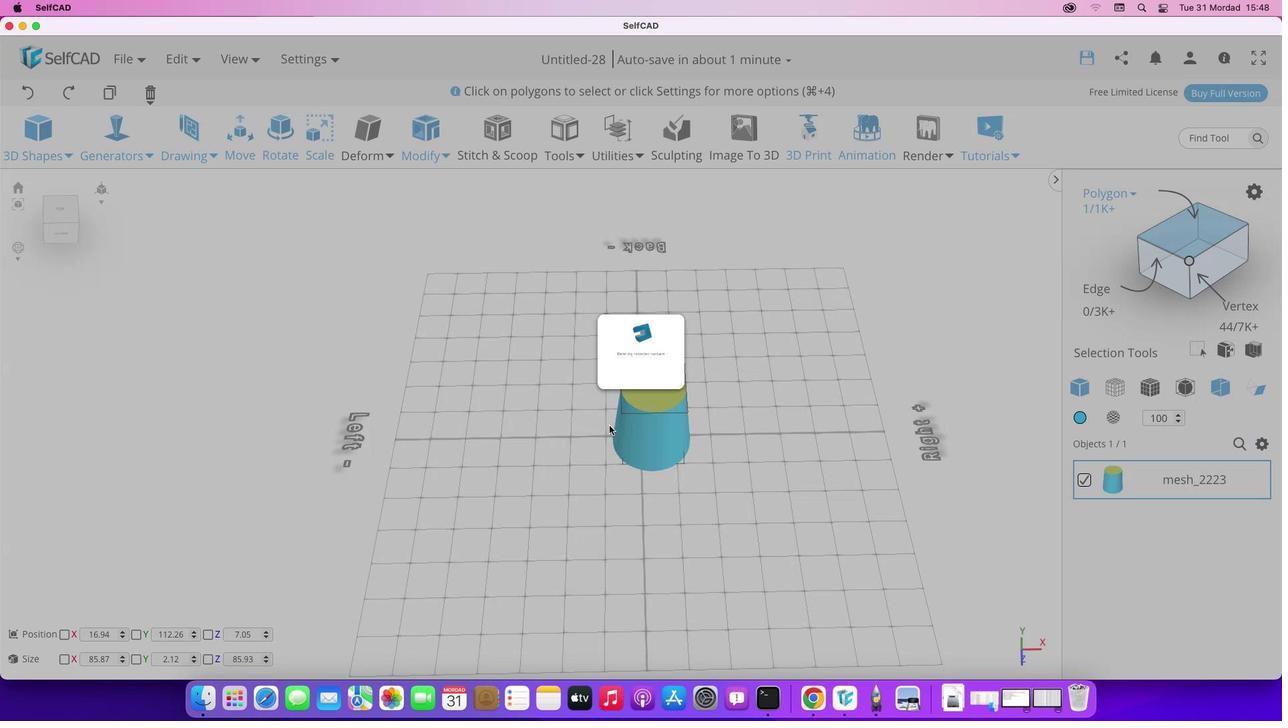 
Action: Mouse pressed left at (609, 425)
Screenshot: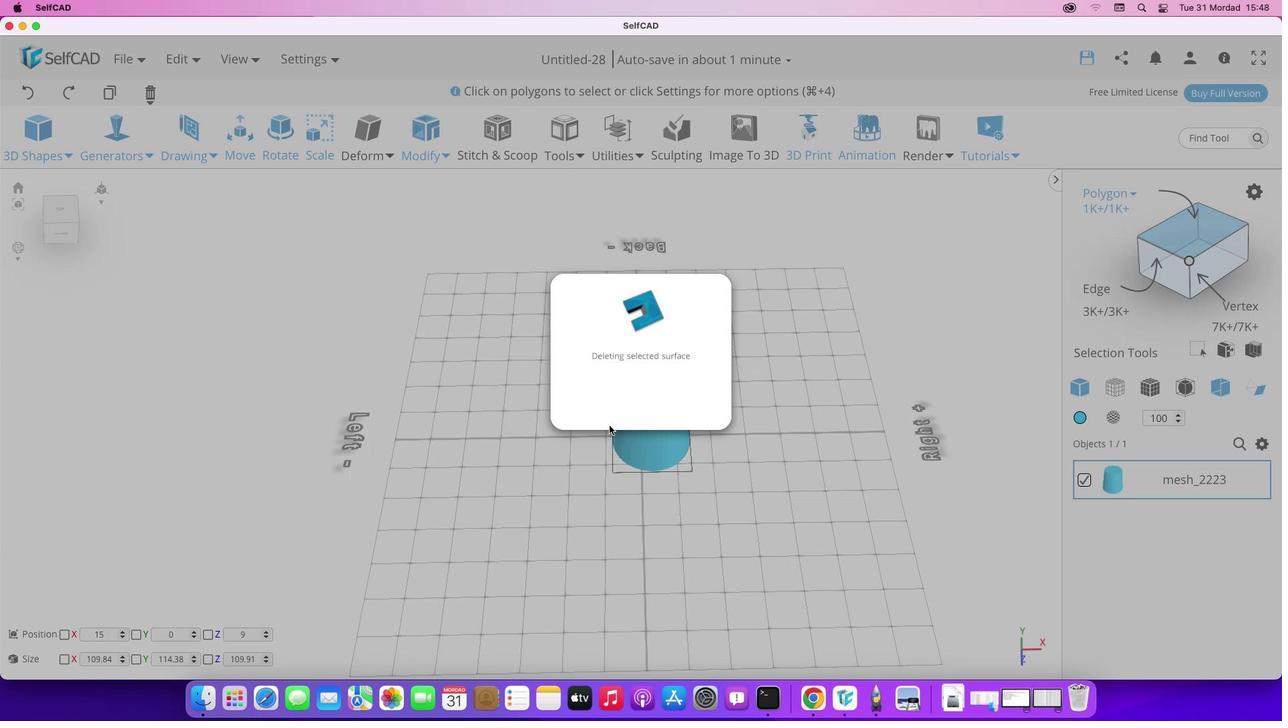 
Action: Mouse moved to (565, 505)
Screenshot: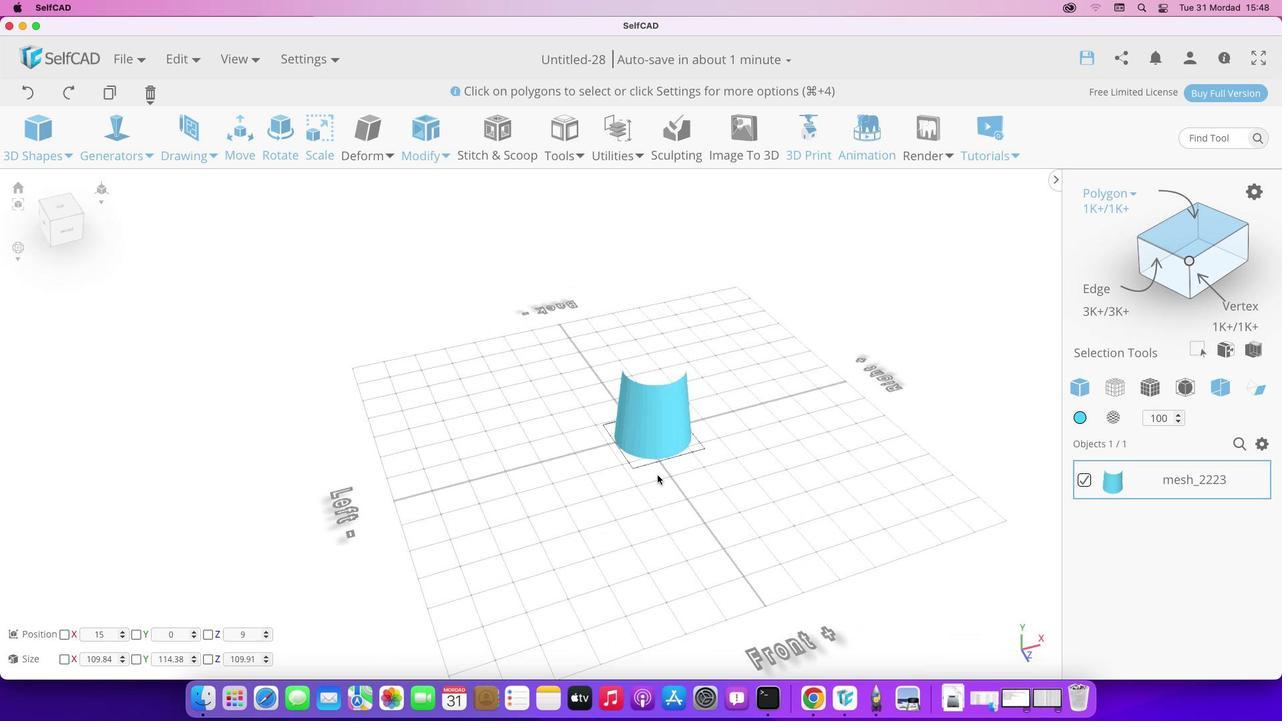 
Action: Mouse pressed left at (565, 505)
Screenshot: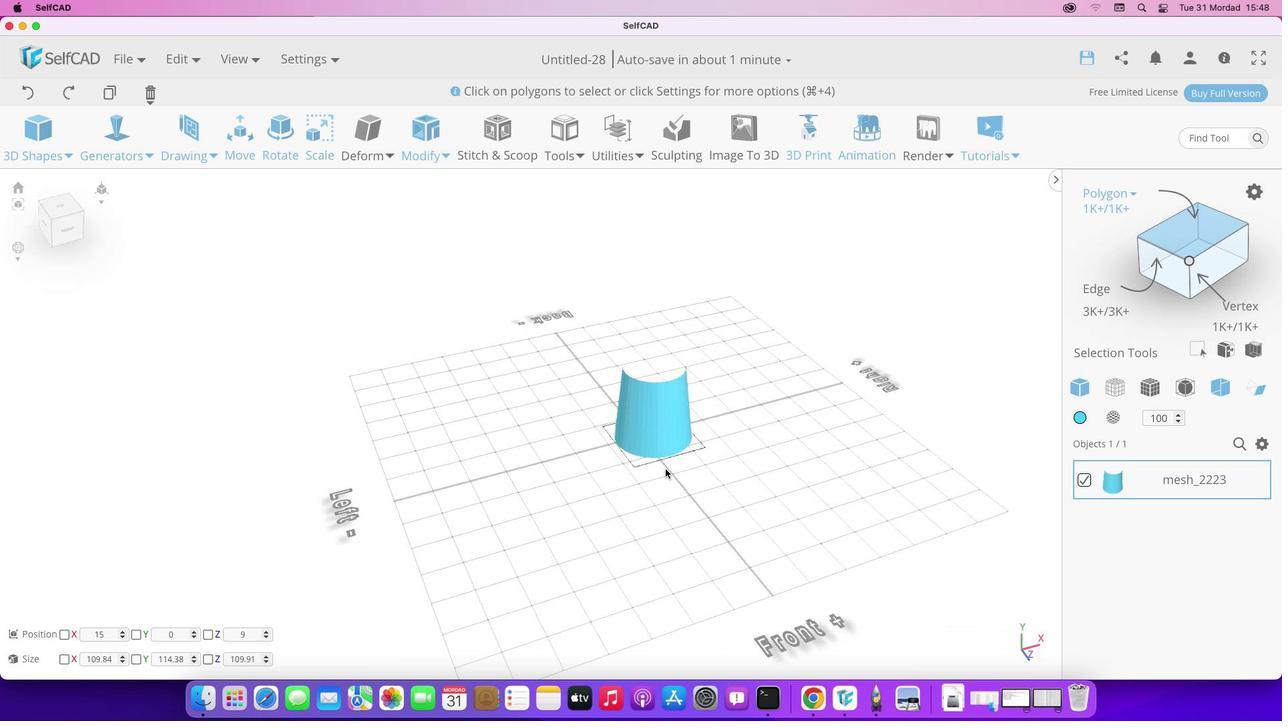 
Action: Mouse moved to (563, 415)
Screenshot: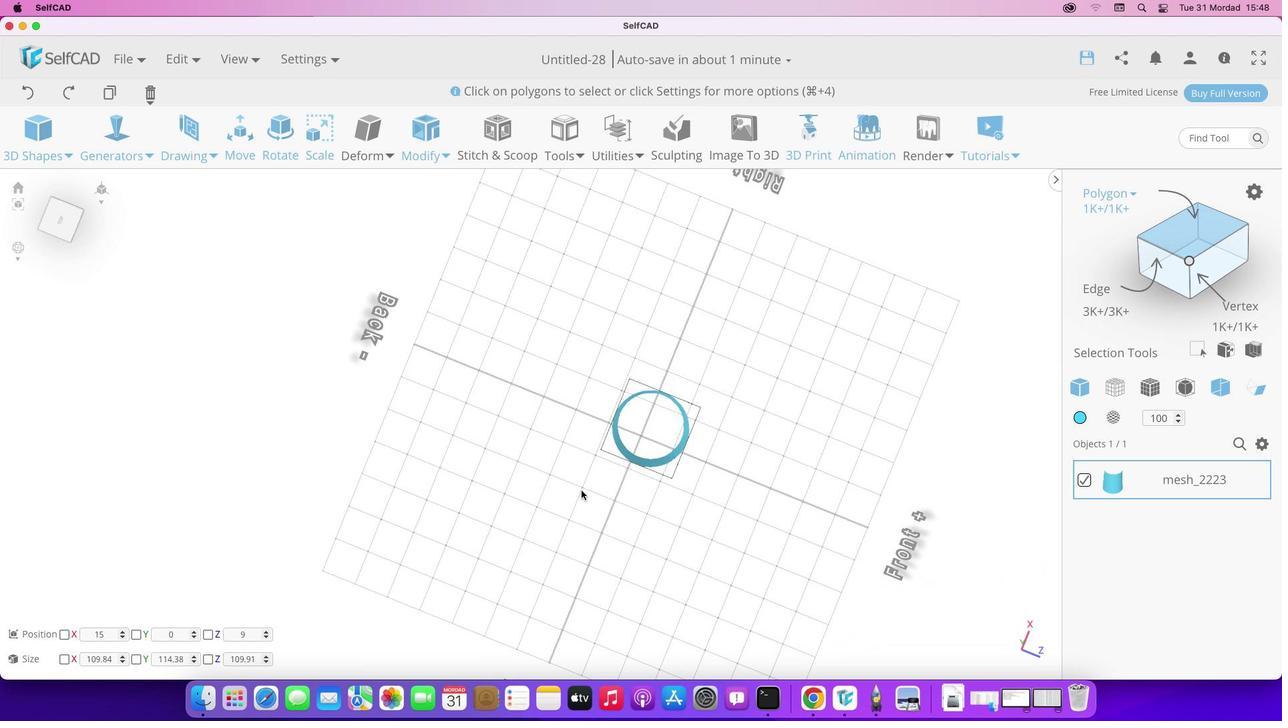 
Action: Mouse pressed left at (563, 415)
Screenshot: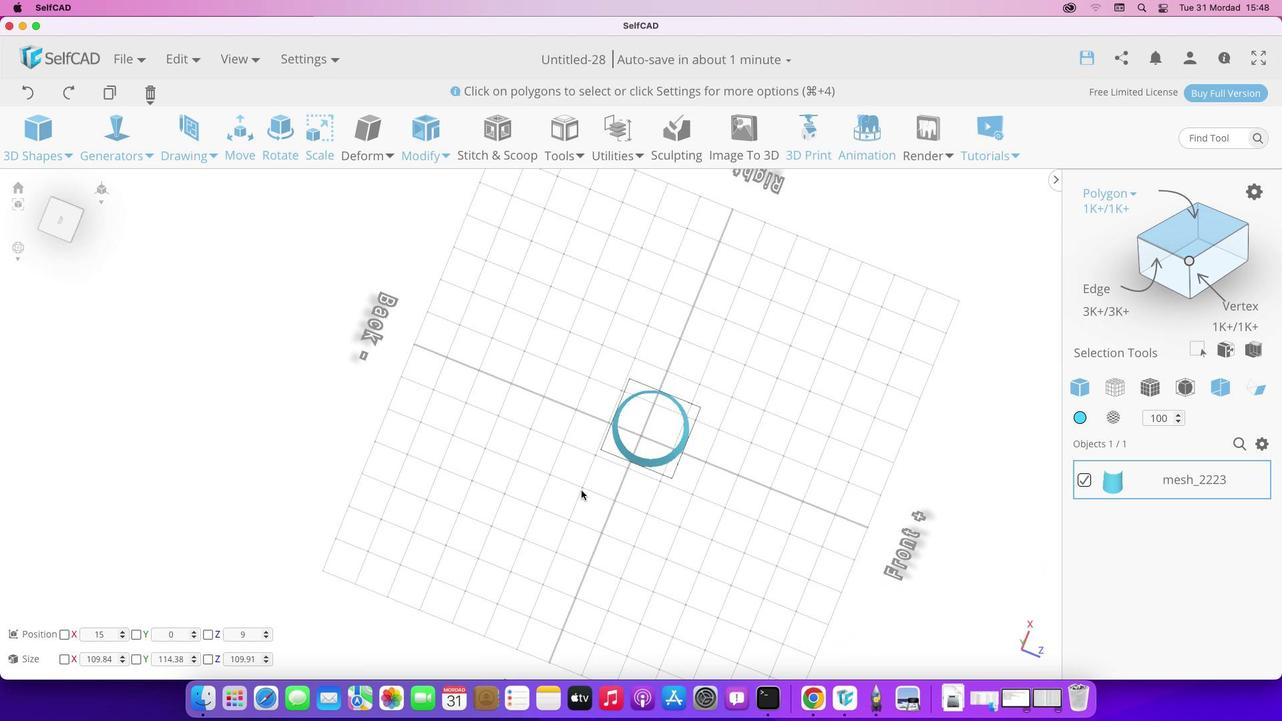 
Action: Mouse moved to (908, 442)
Screenshot: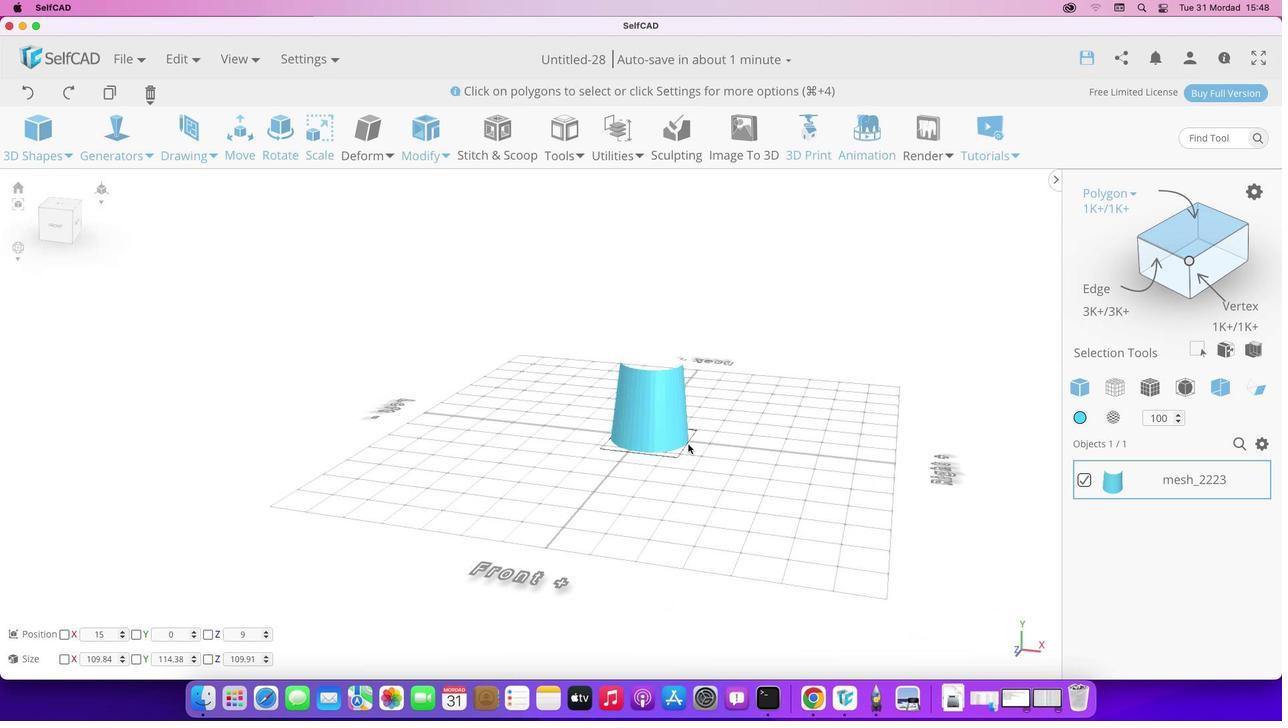 
Action: Mouse pressed left at (908, 442)
Screenshot: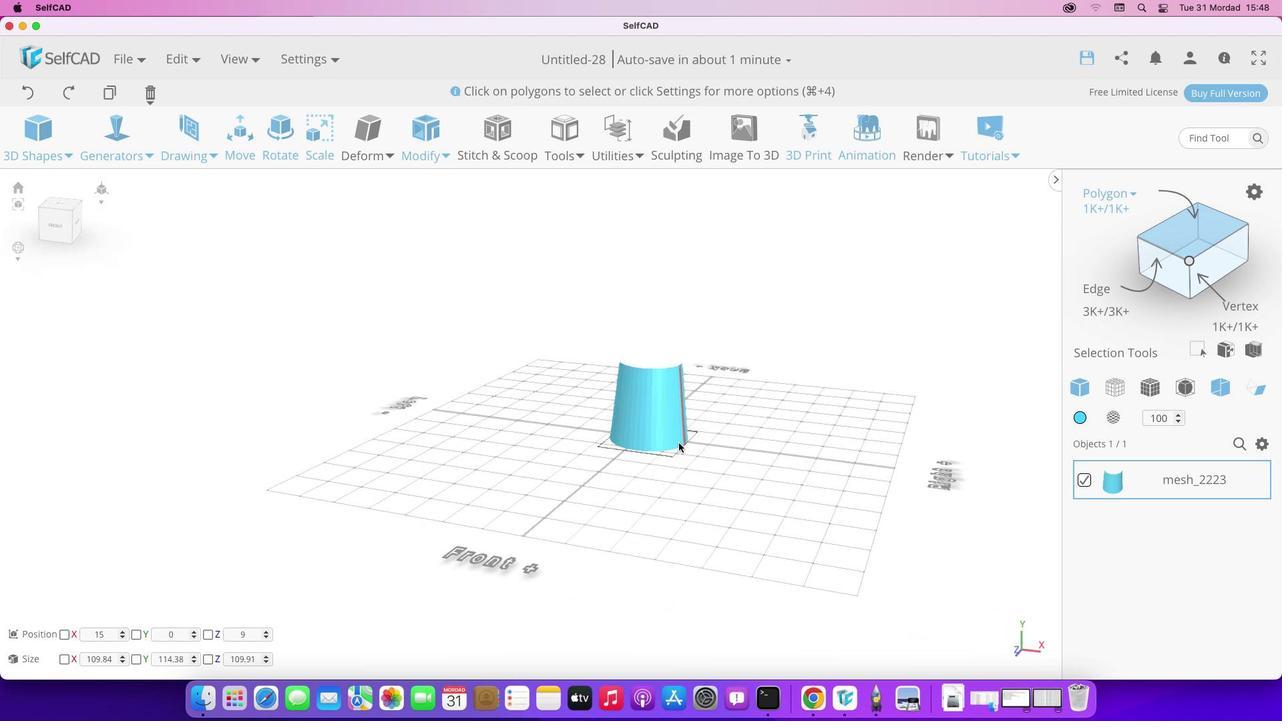 
Action: Mouse moved to (684, 503)
Screenshot: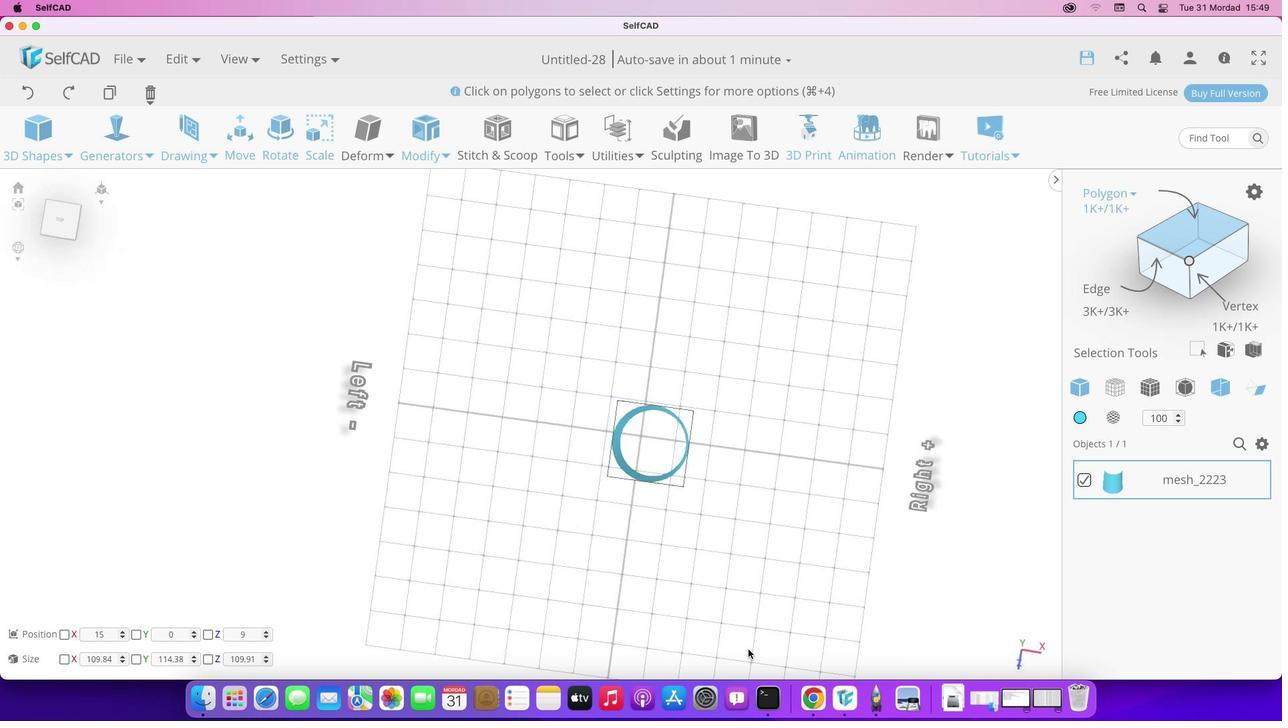 
Action: Mouse pressed left at (684, 503)
Screenshot: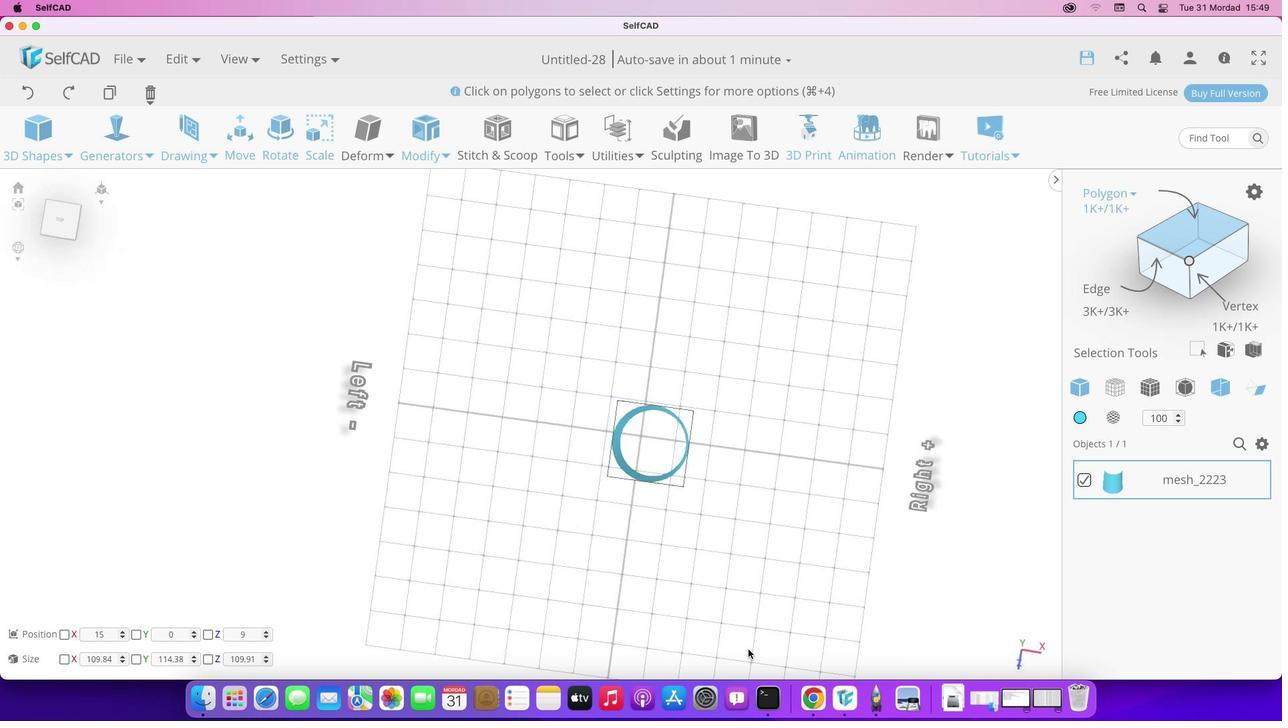 
Action: Mouse moved to (72, 445)
Screenshot: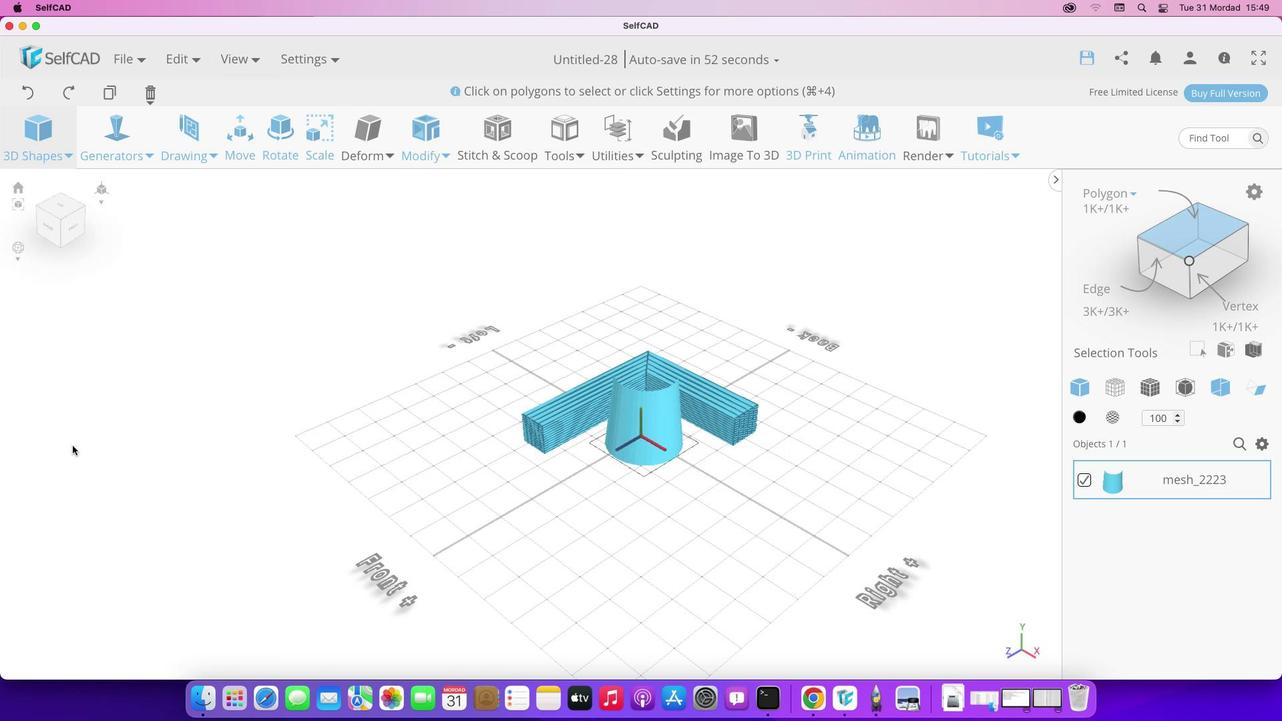 
Action: Mouse pressed left at (72, 445)
Screenshot: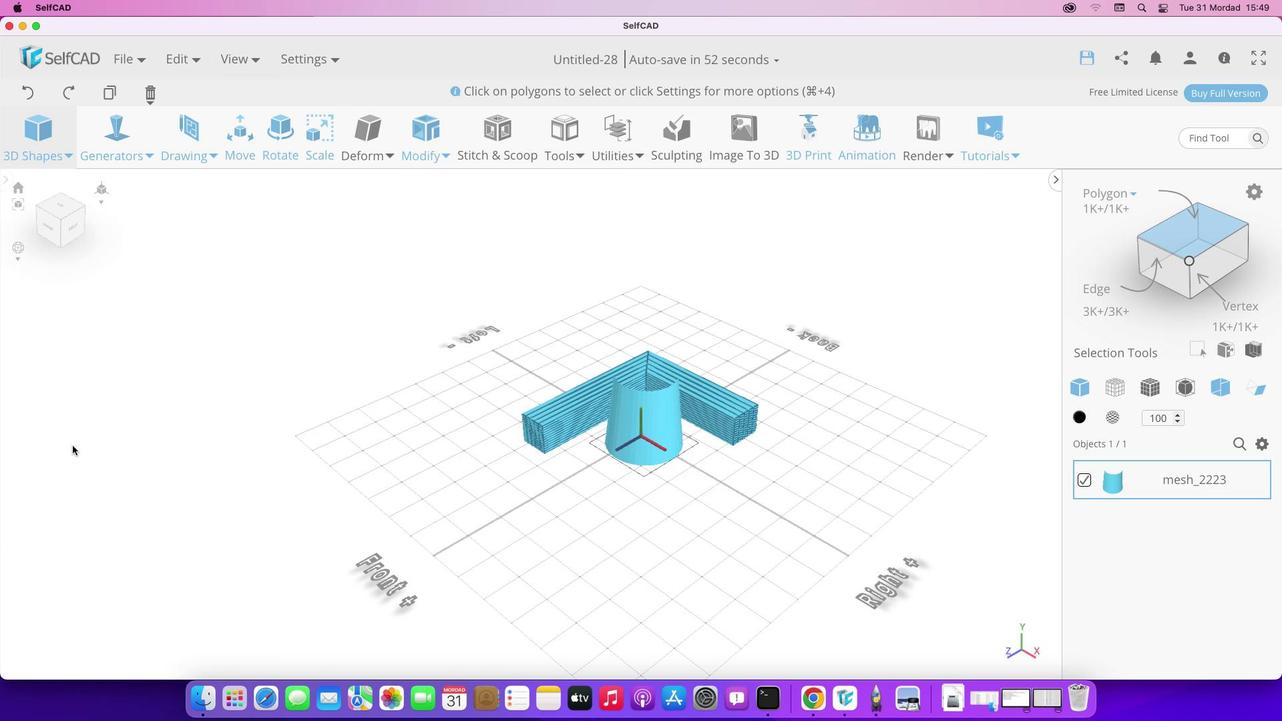 
Action: Mouse moved to (533, 632)
Screenshot: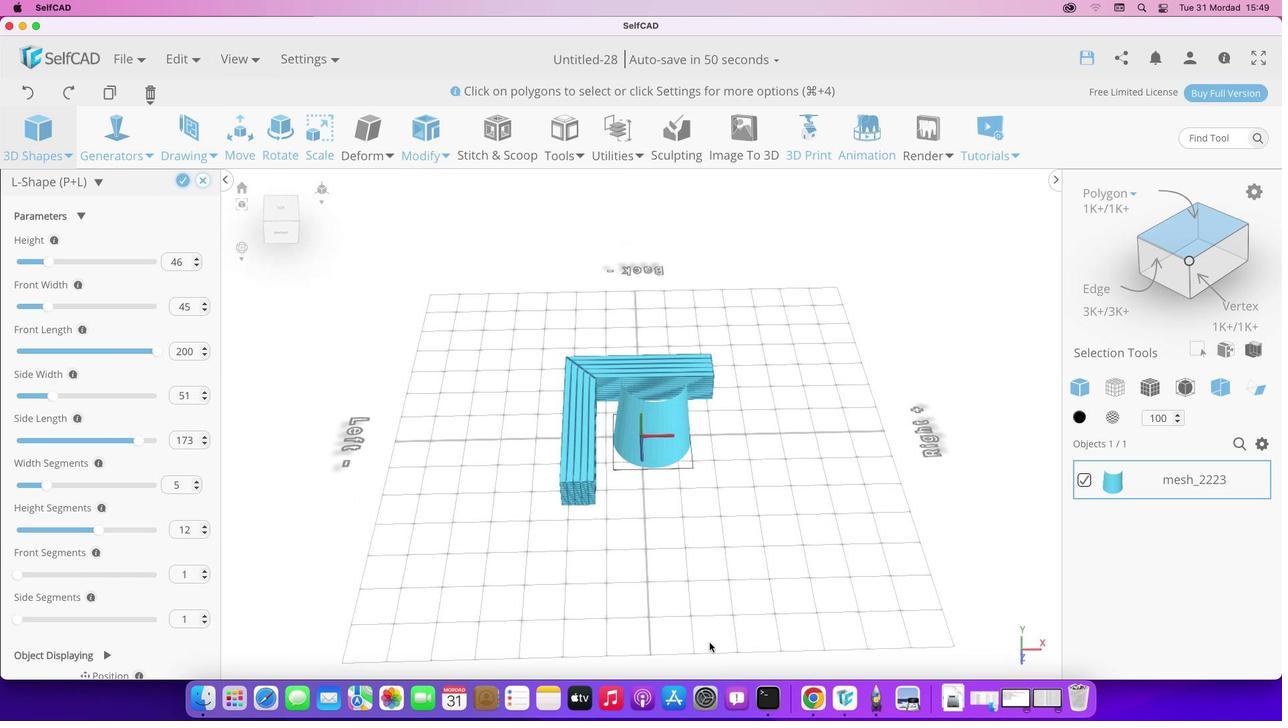 
Action: Mouse pressed left at (533, 632)
Screenshot: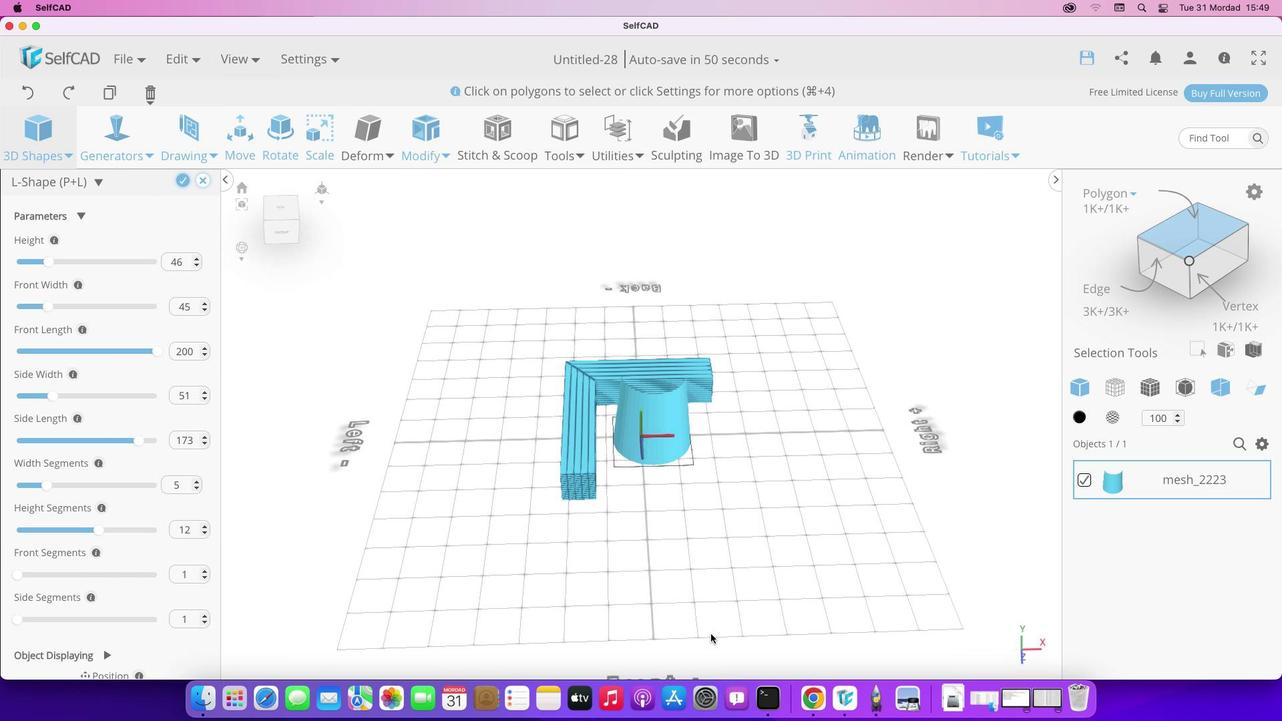 
Action: Mouse moved to (50, 257)
Screenshot: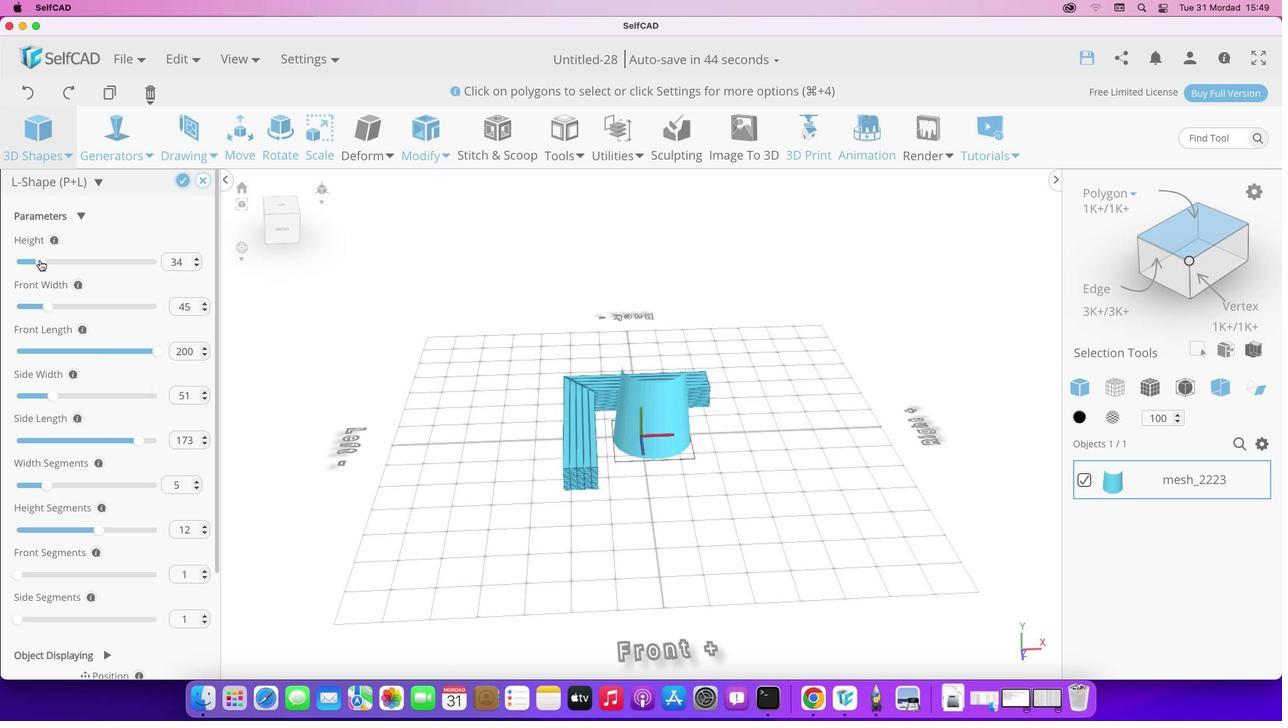 
Action: Mouse pressed left at (50, 257)
Screenshot: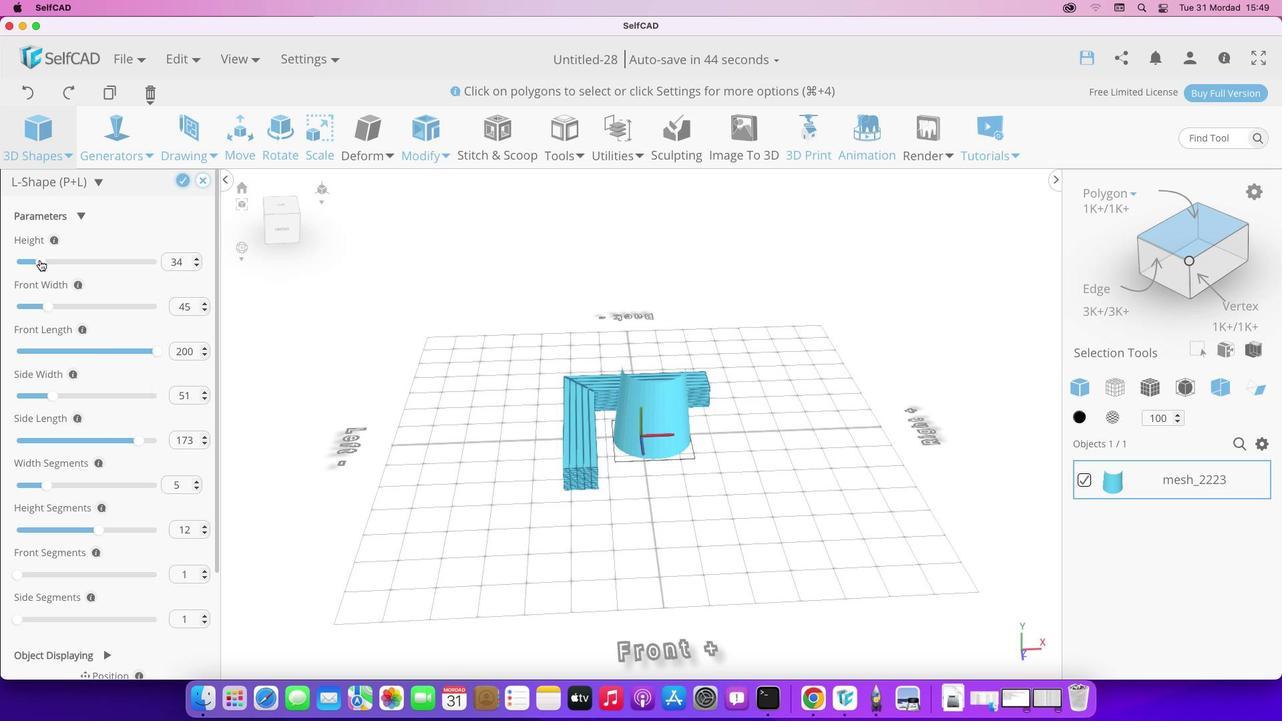 
Action: Mouse moved to (47, 304)
Screenshot: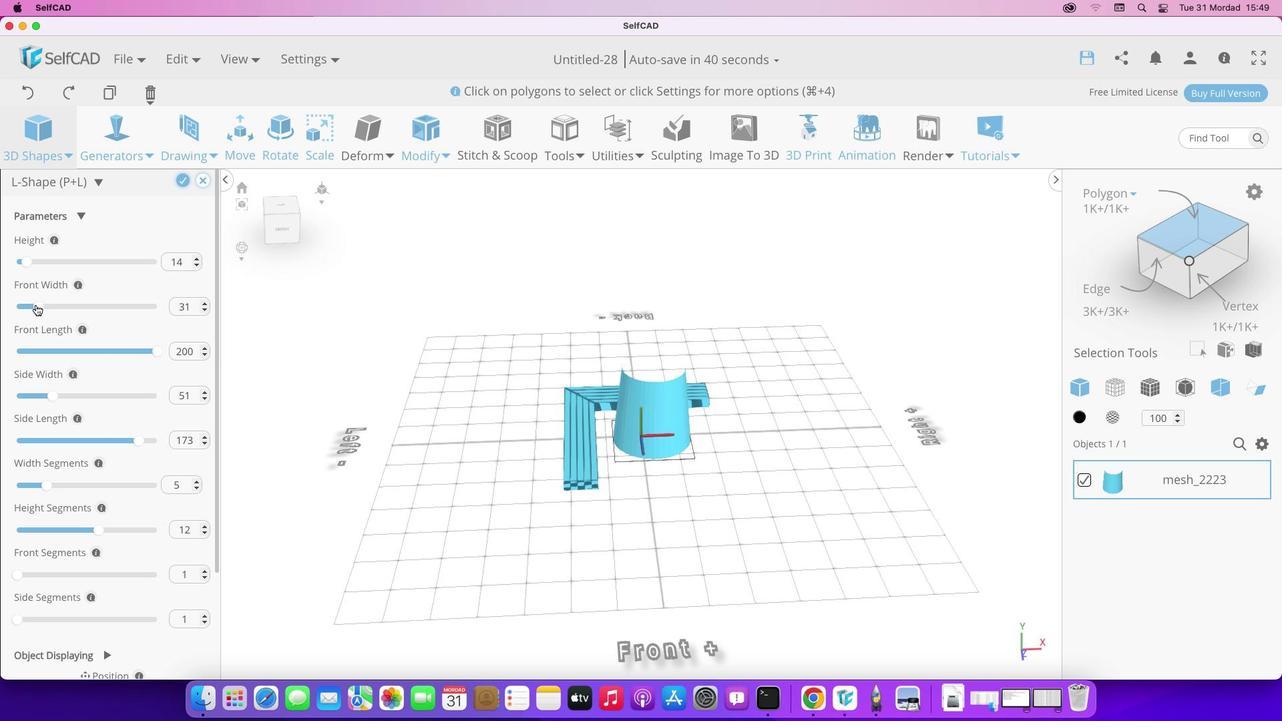 
Action: Mouse pressed left at (47, 304)
Screenshot: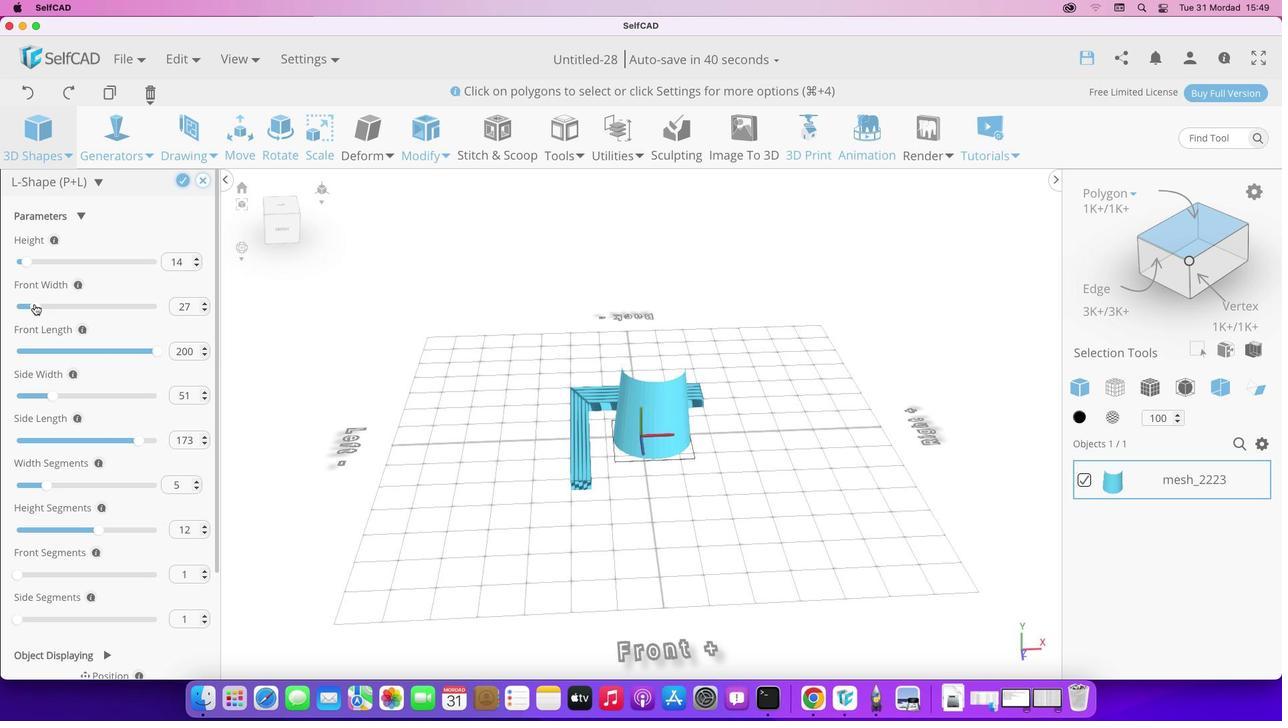 
Action: Mouse moved to (157, 353)
Screenshot: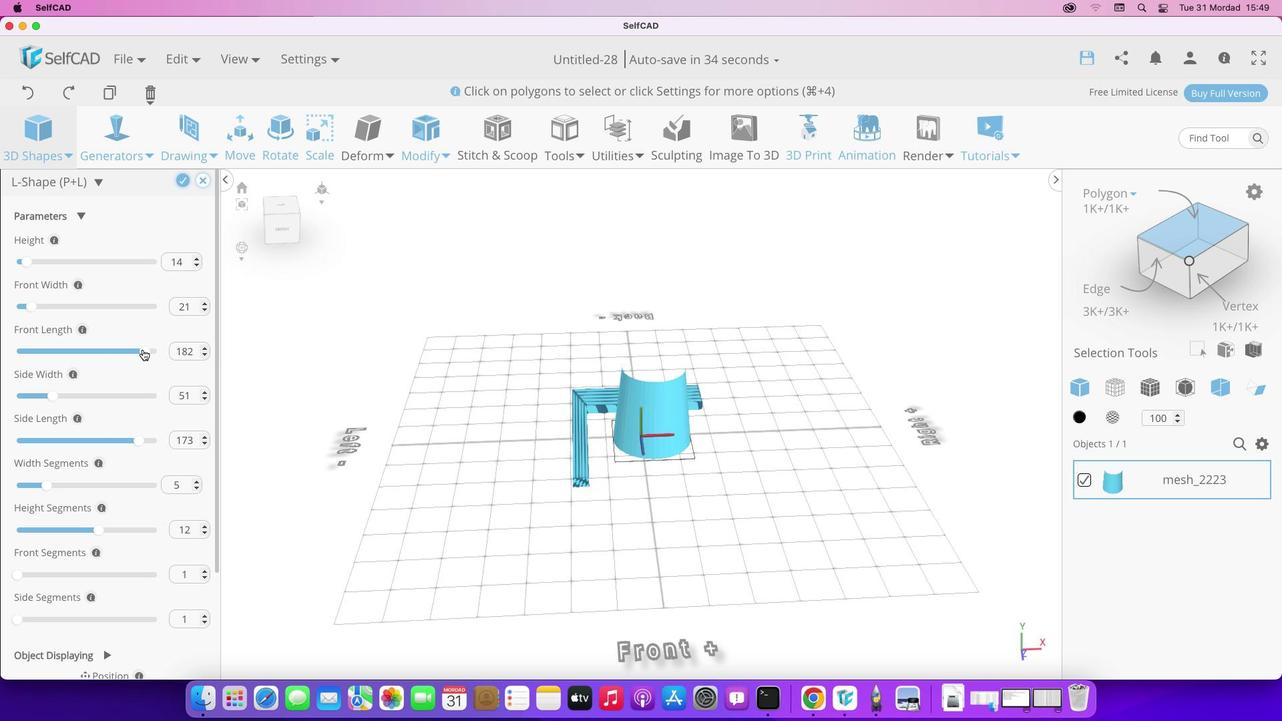 
Action: Mouse pressed left at (157, 353)
Screenshot: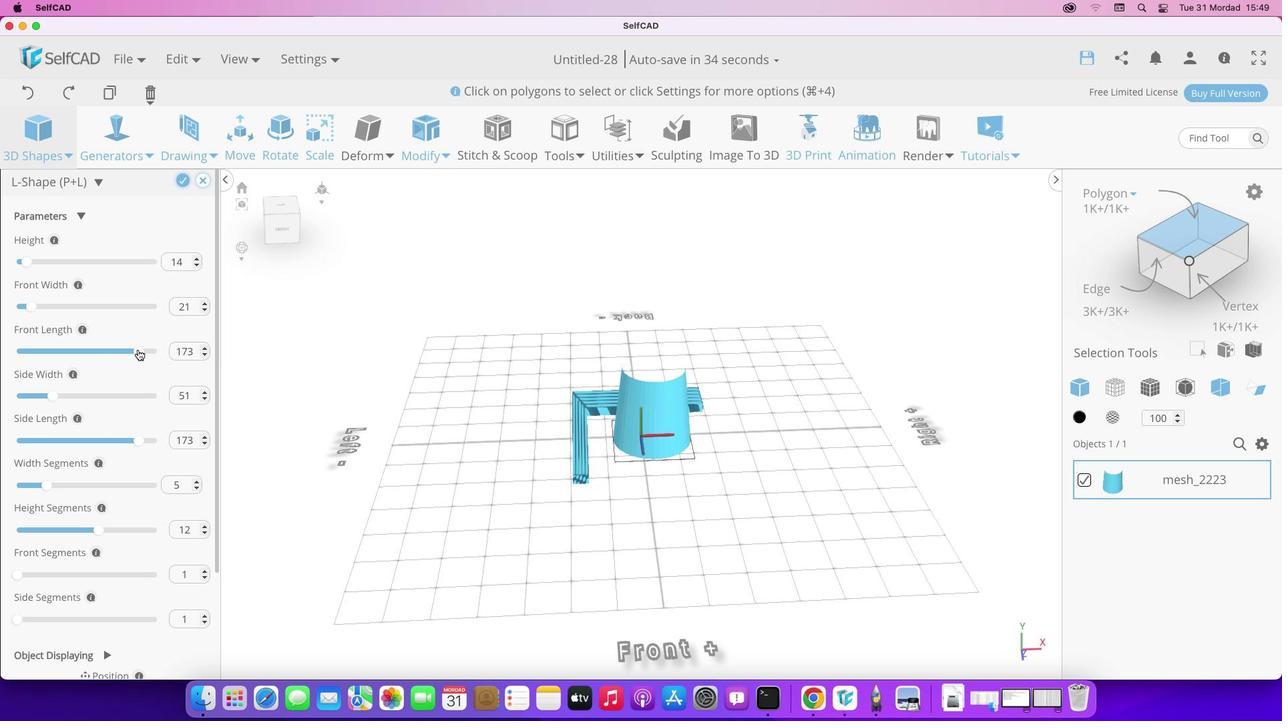 
Action: Mouse moved to (54, 396)
Screenshot: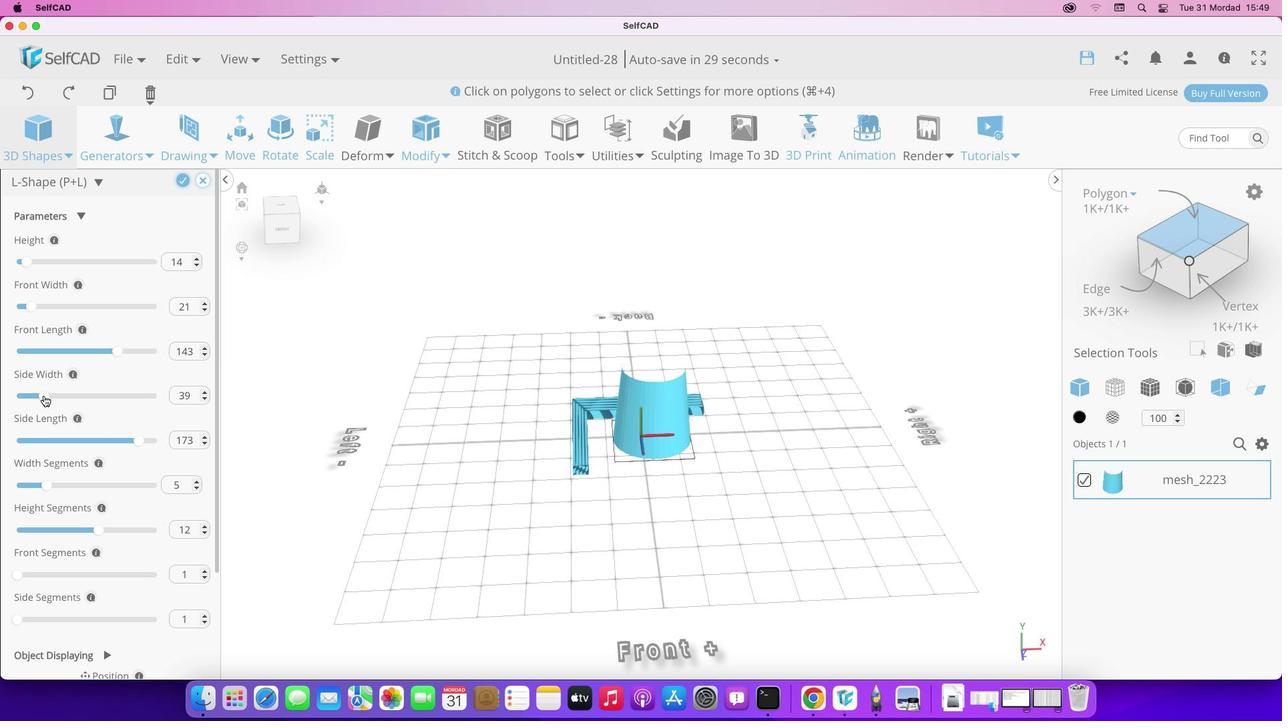 
Action: Mouse pressed left at (54, 396)
Screenshot: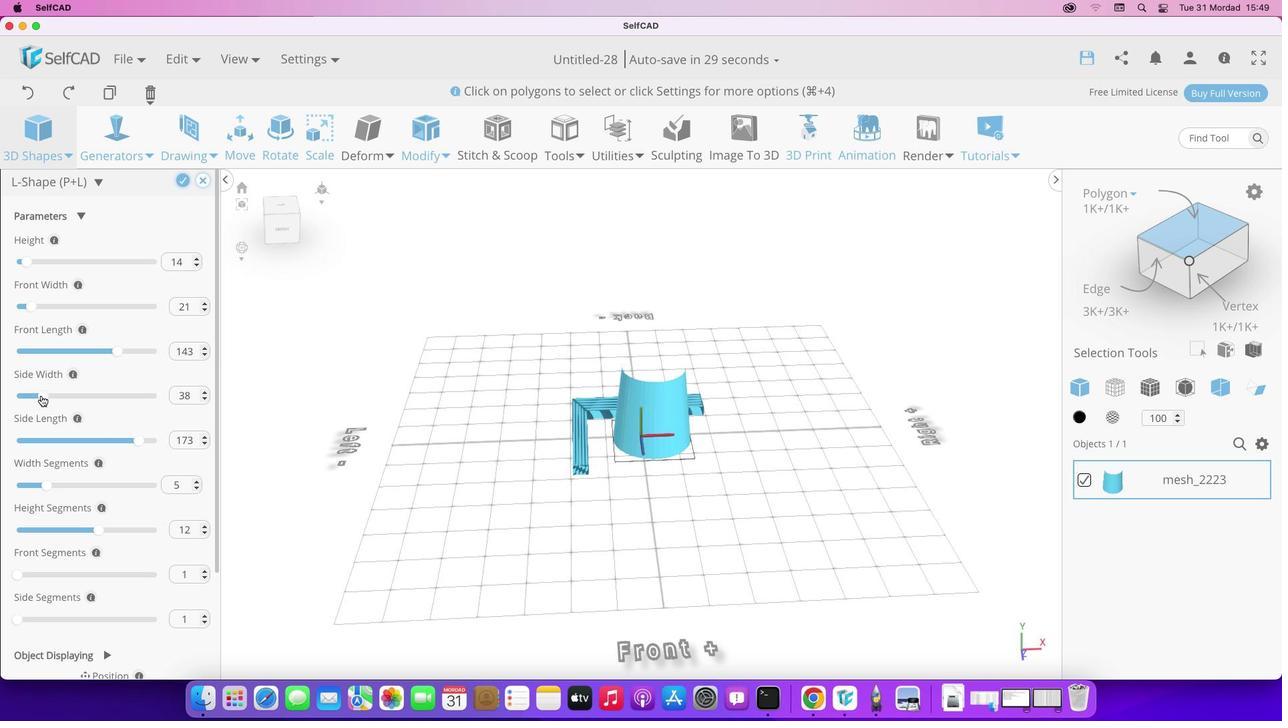 
Action: Mouse moved to (134, 438)
Screenshot: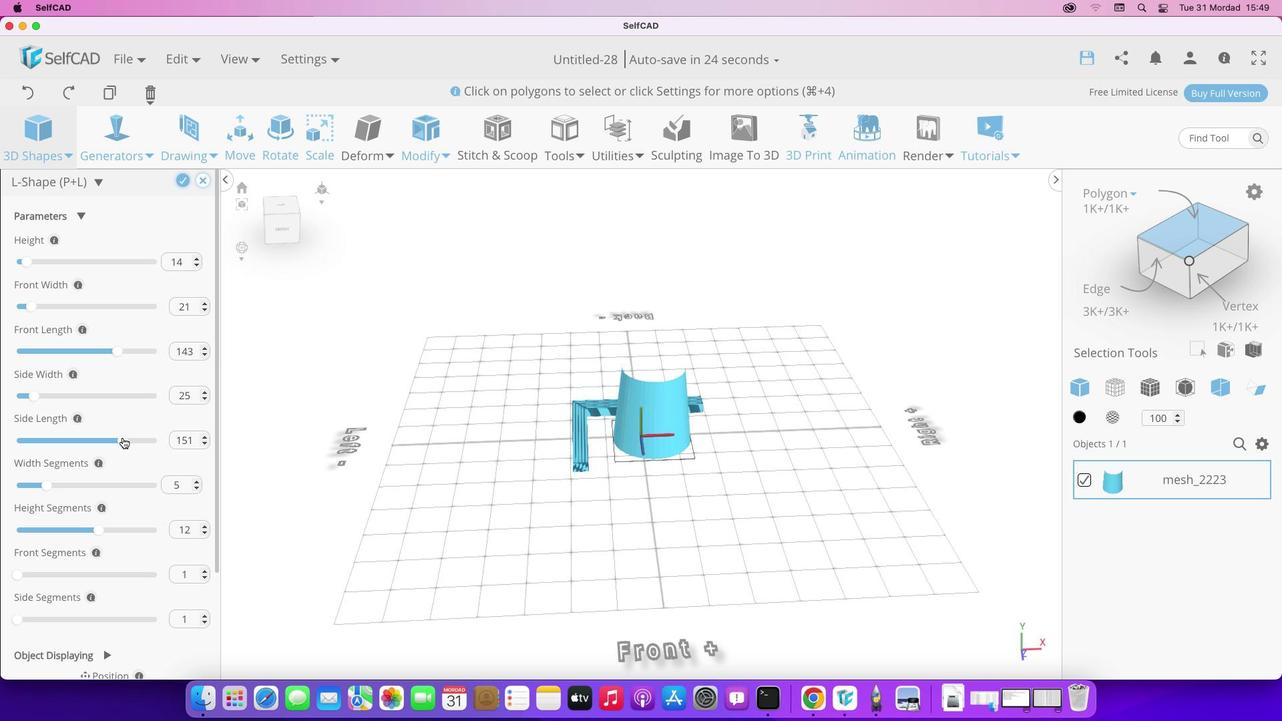 
Action: Mouse pressed left at (134, 438)
Screenshot: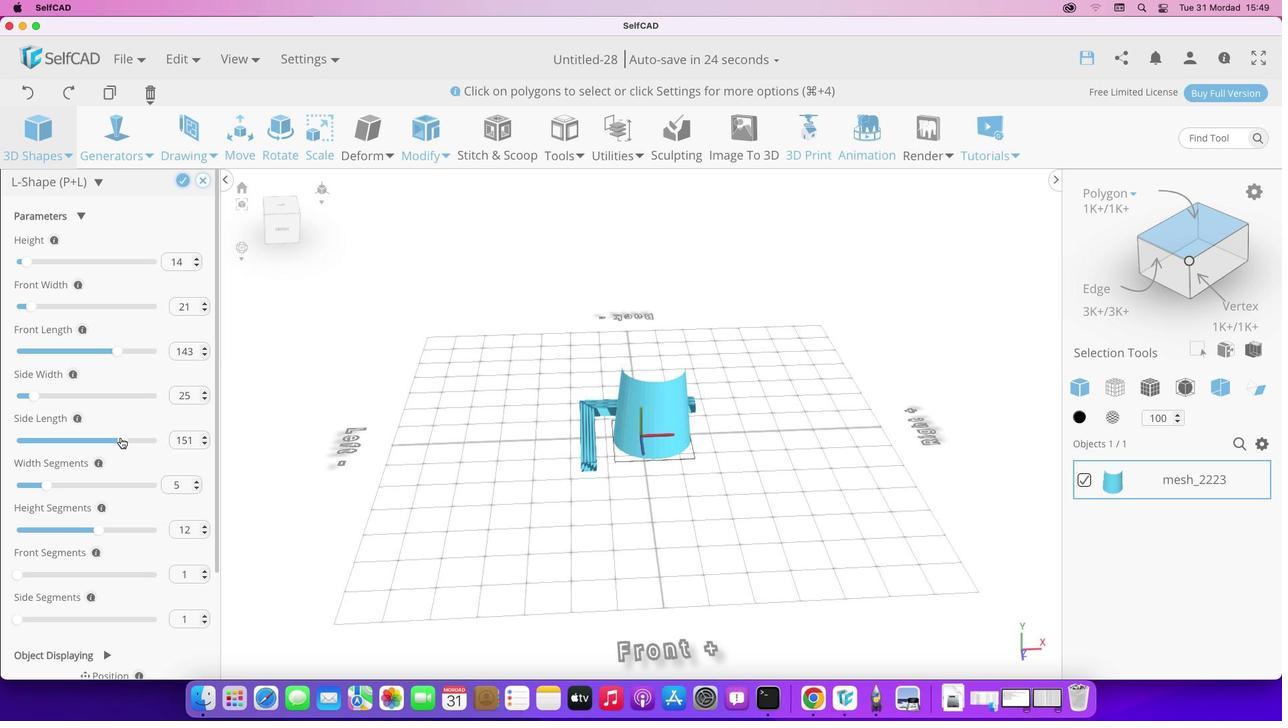 
Action: Mouse moved to (48, 484)
Screenshot: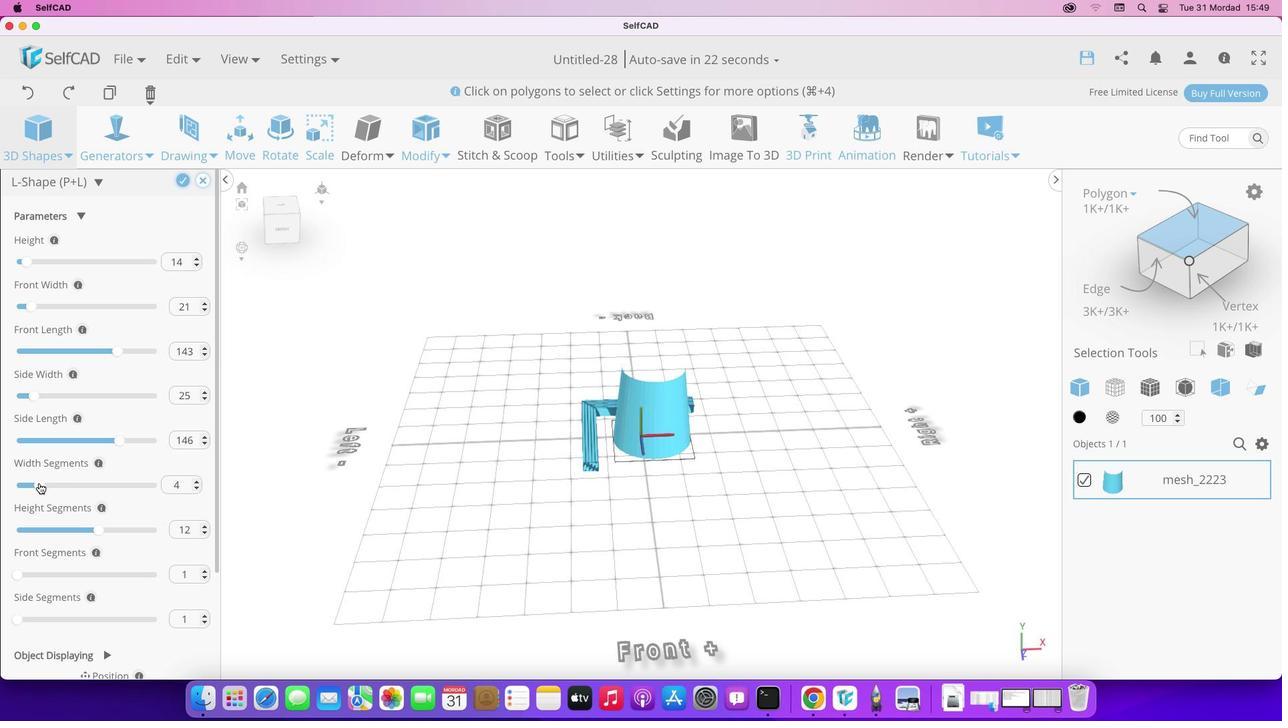 
Action: Mouse pressed left at (48, 484)
Screenshot: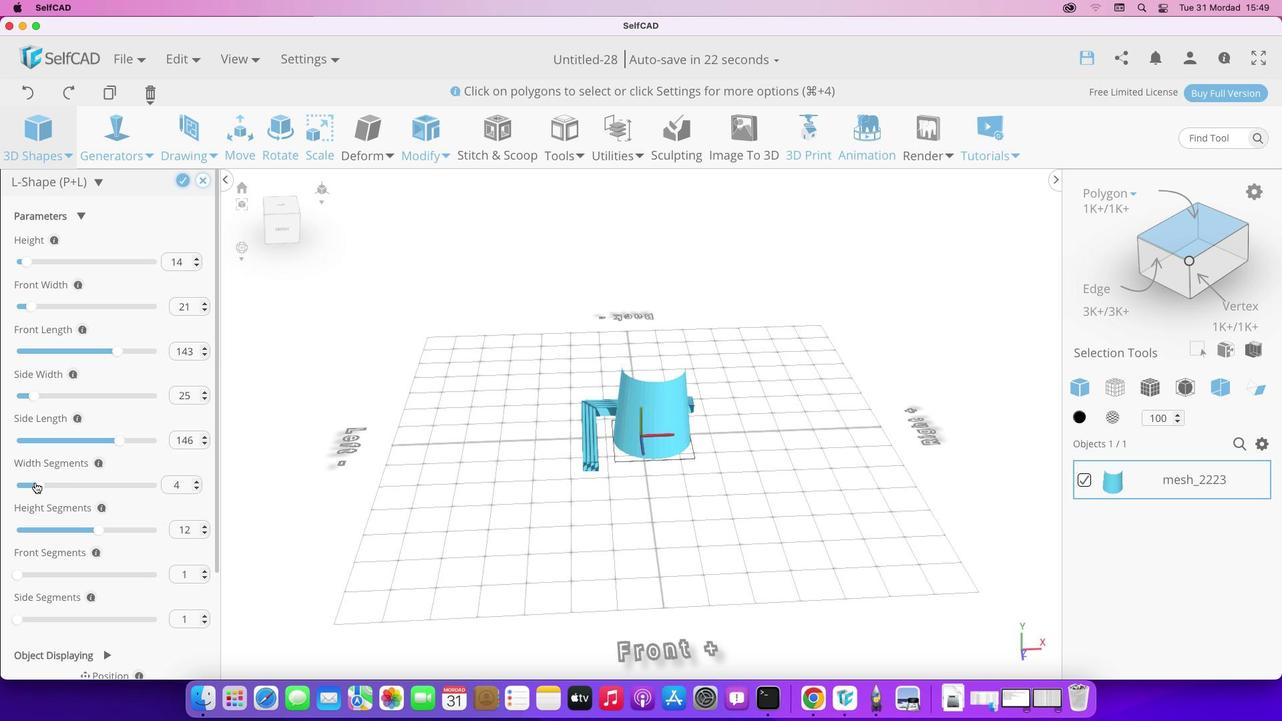 
Action: Mouse moved to (98, 528)
Screenshot: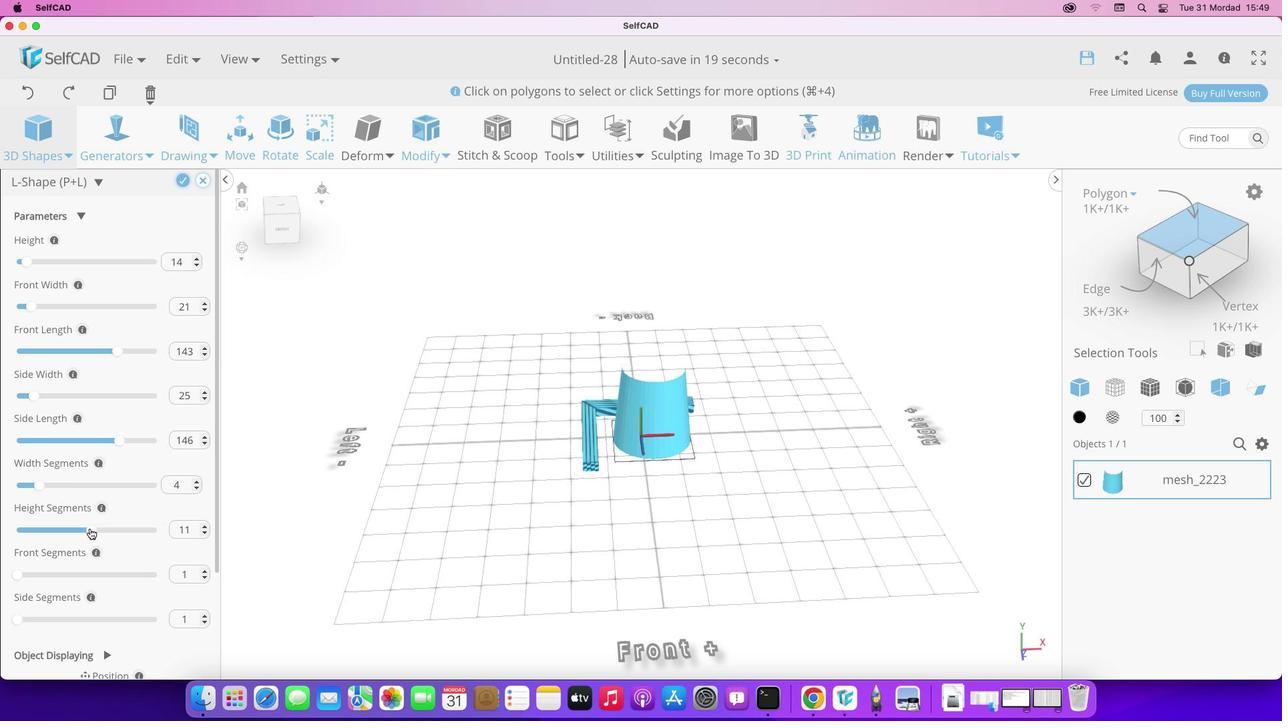 
Action: Mouse pressed left at (98, 528)
Screenshot: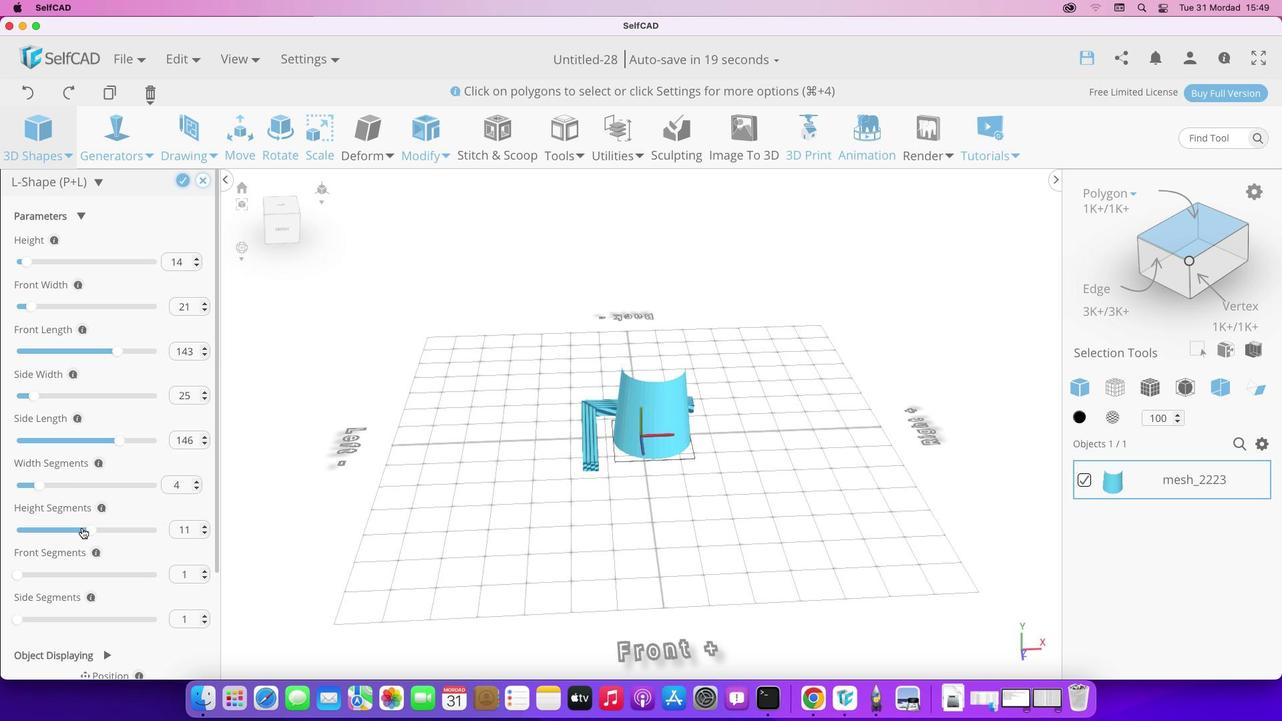 
Action: Mouse moved to (173, 557)
Screenshot: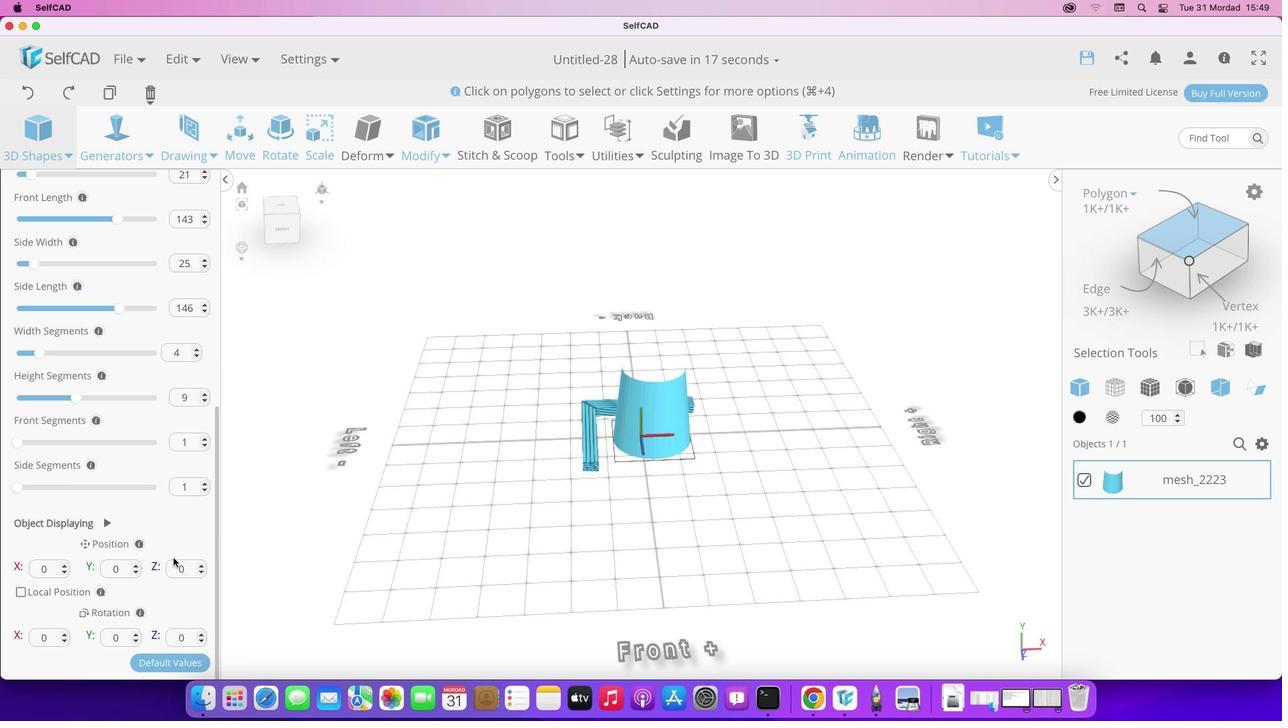 
Action: Mouse scrolled (173, 557) with delta (0, 0)
Screenshot: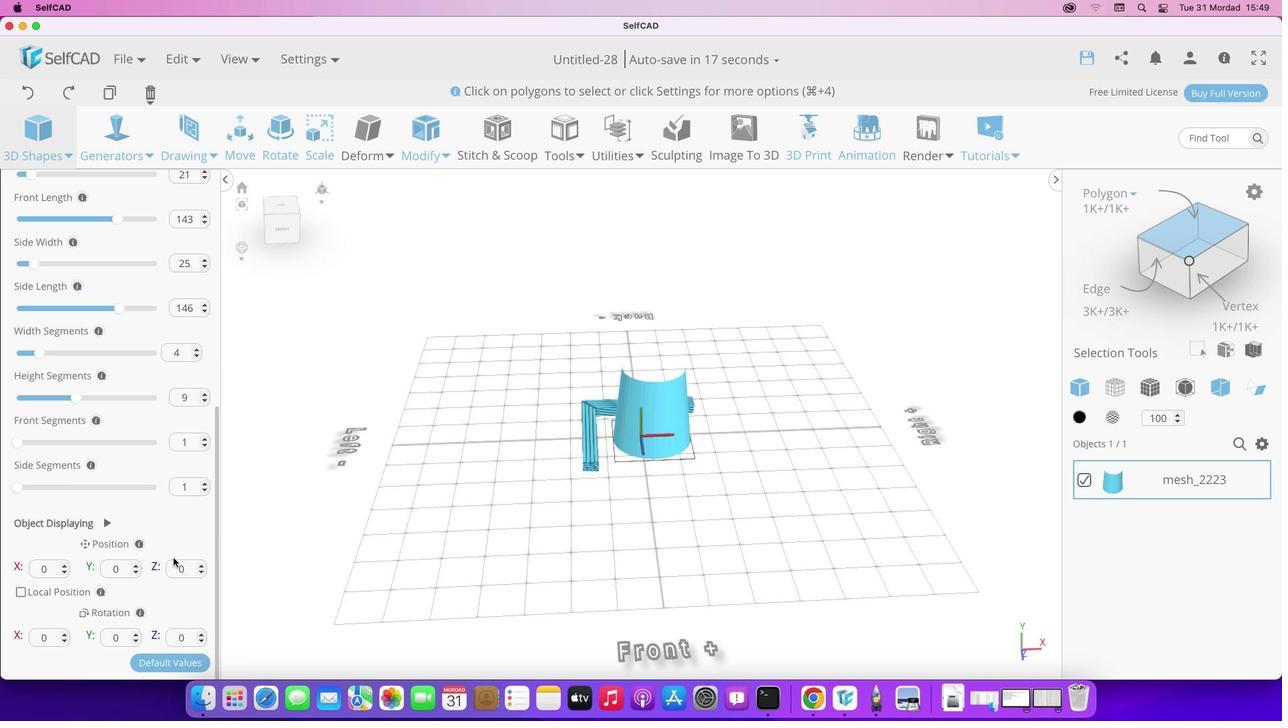 
Action: Mouse scrolled (173, 557) with delta (0, 0)
Screenshot: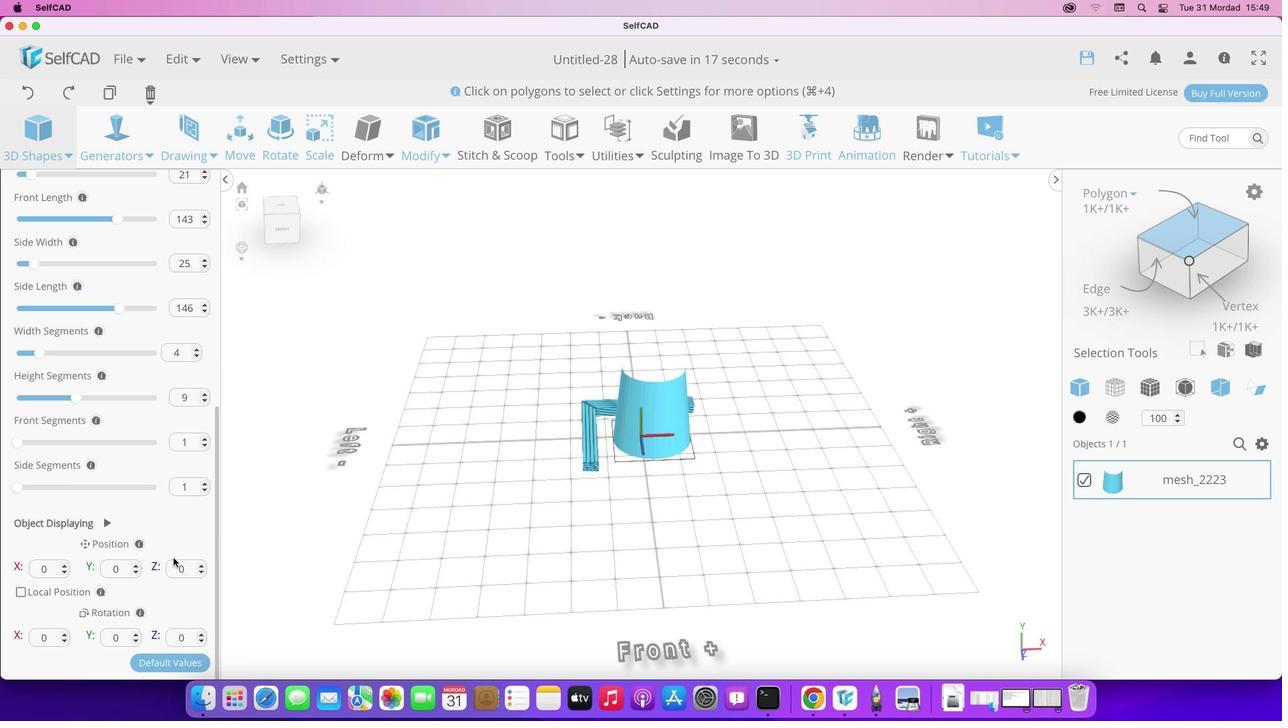 
Action: Mouse scrolled (173, 557) with delta (0, -2)
Screenshot: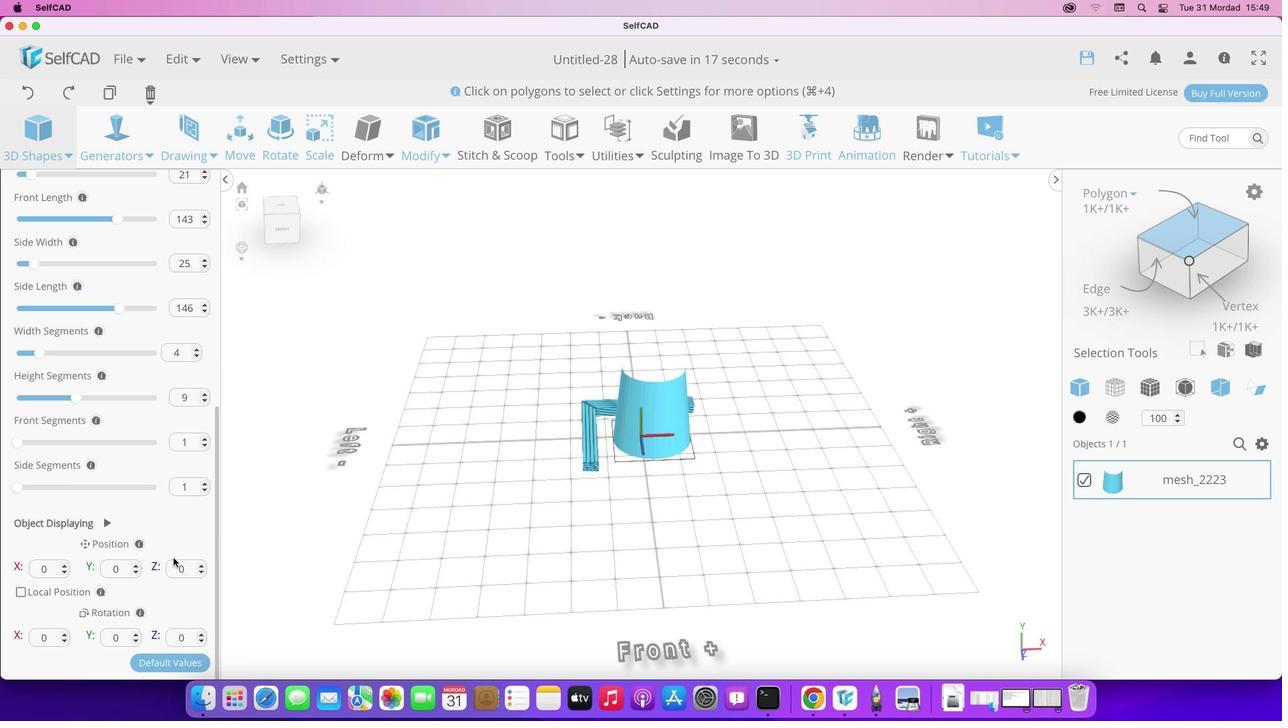 
Action: Mouse scrolled (173, 557) with delta (0, -3)
Screenshot: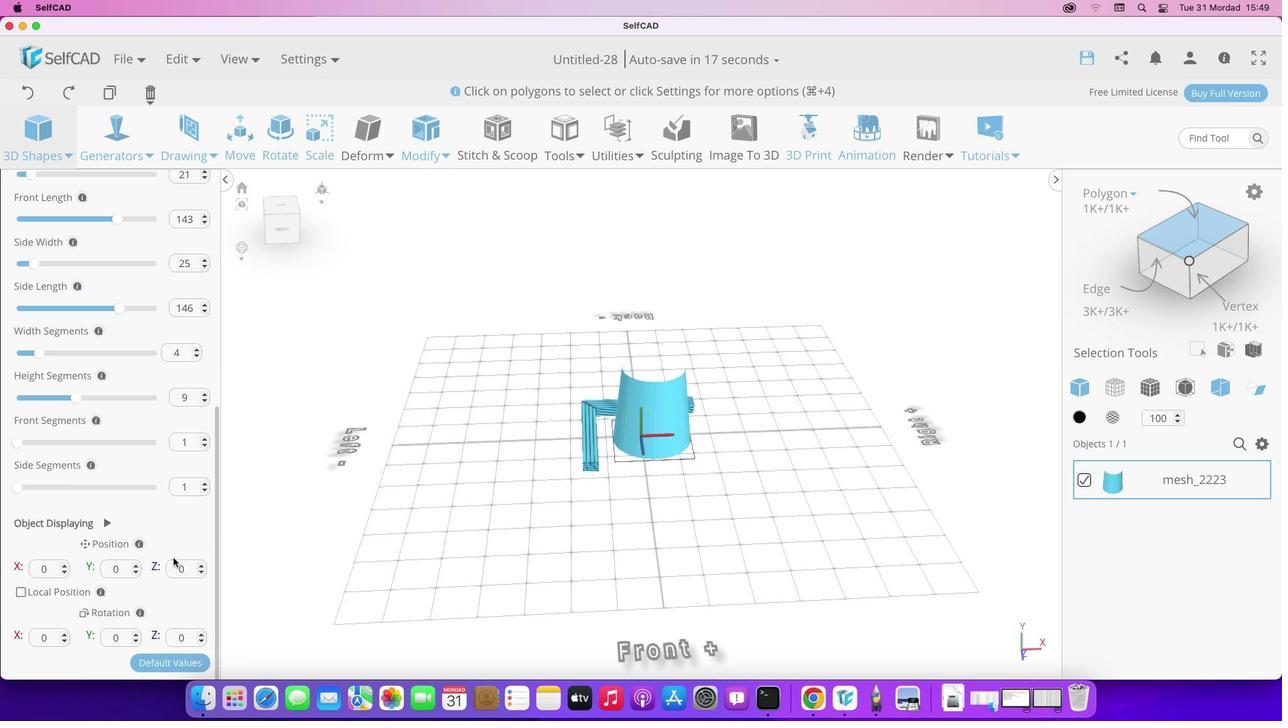 
Action: Mouse scrolled (173, 557) with delta (0, 0)
Screenshot: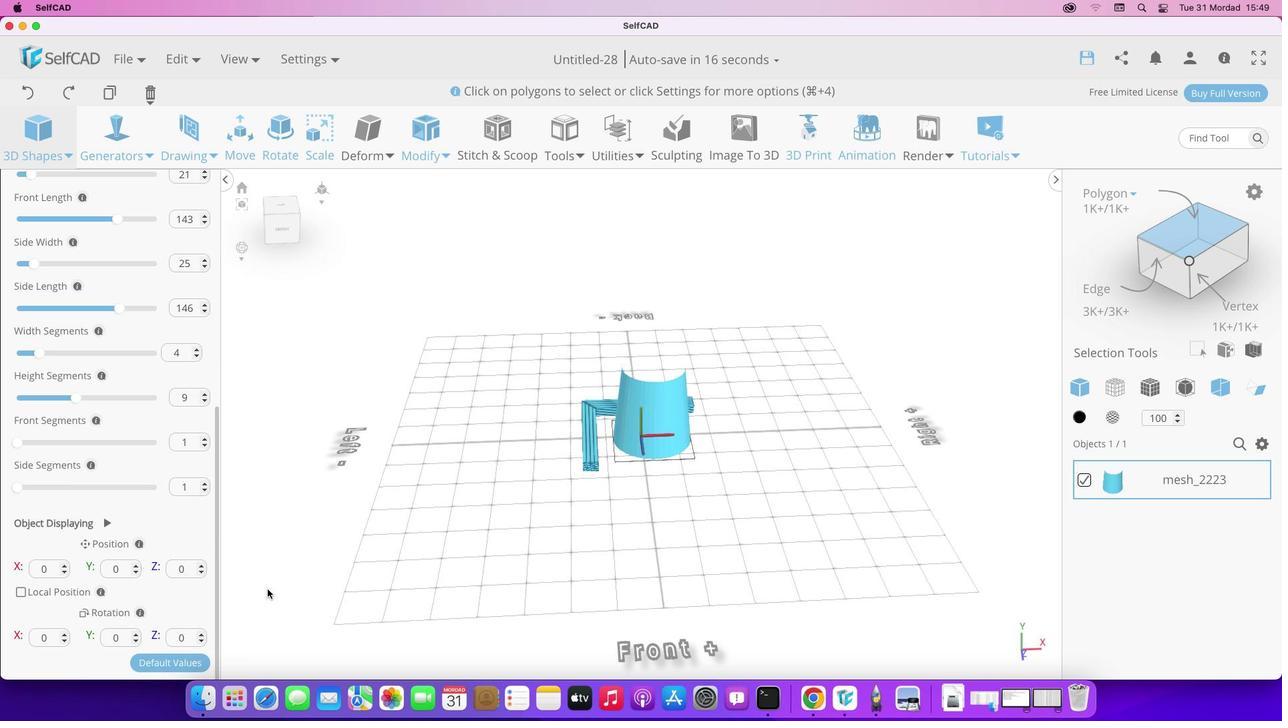 
Action: Mouse scrolled (173, 557) with delta (0, 0)
Screenshot: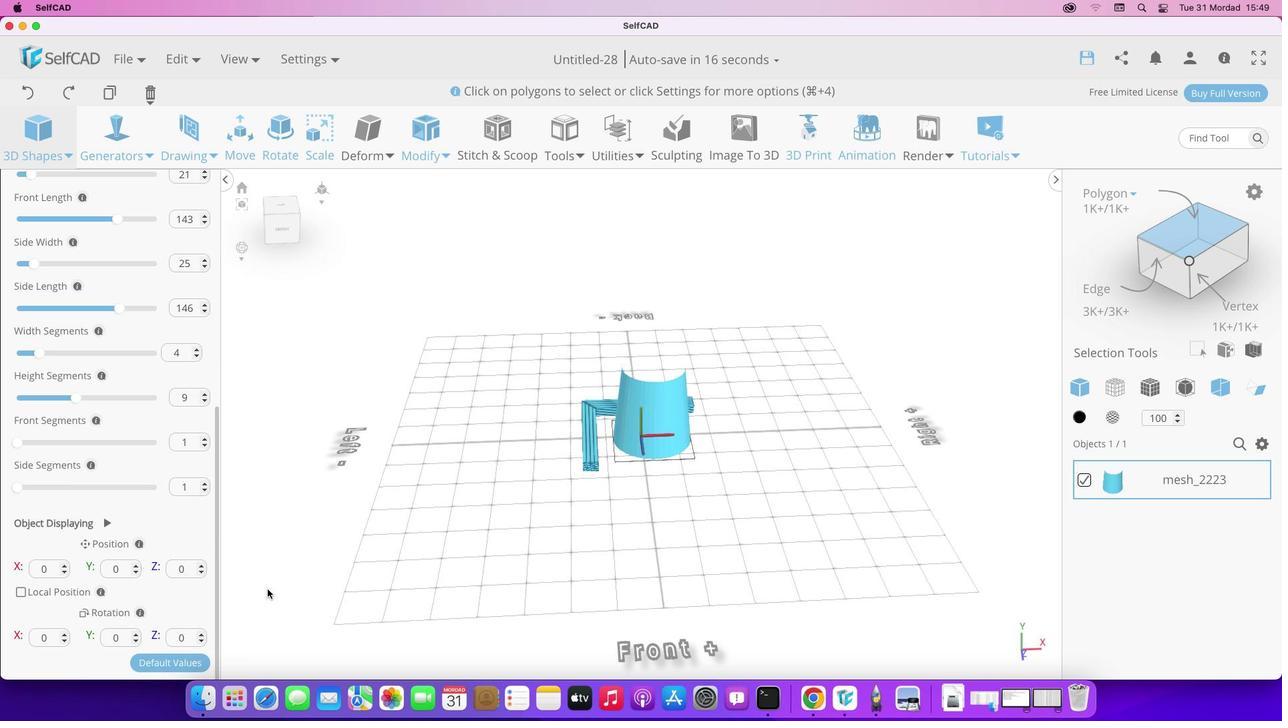 
Action: Mouse scrolled (173, 557) with delta (0, -2)
Screenshot: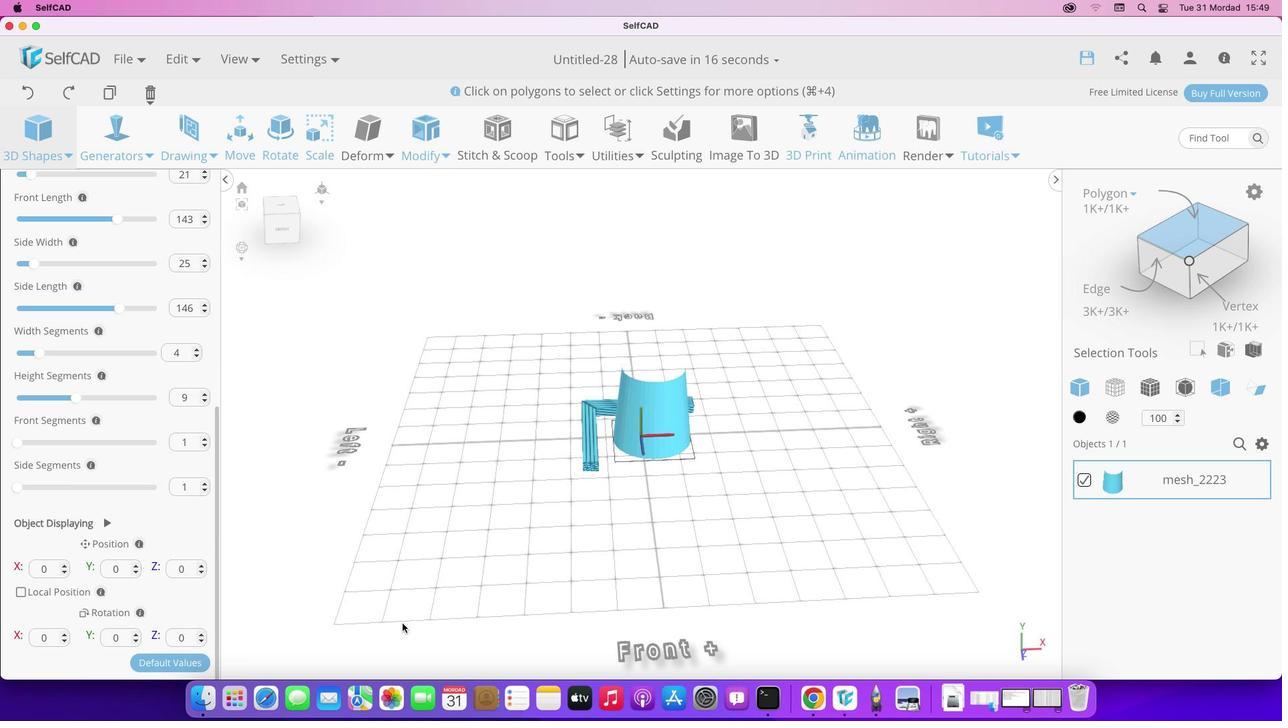 
Action: Mouse scrolled (173, 557) with delta (0, -3)
Screenshot: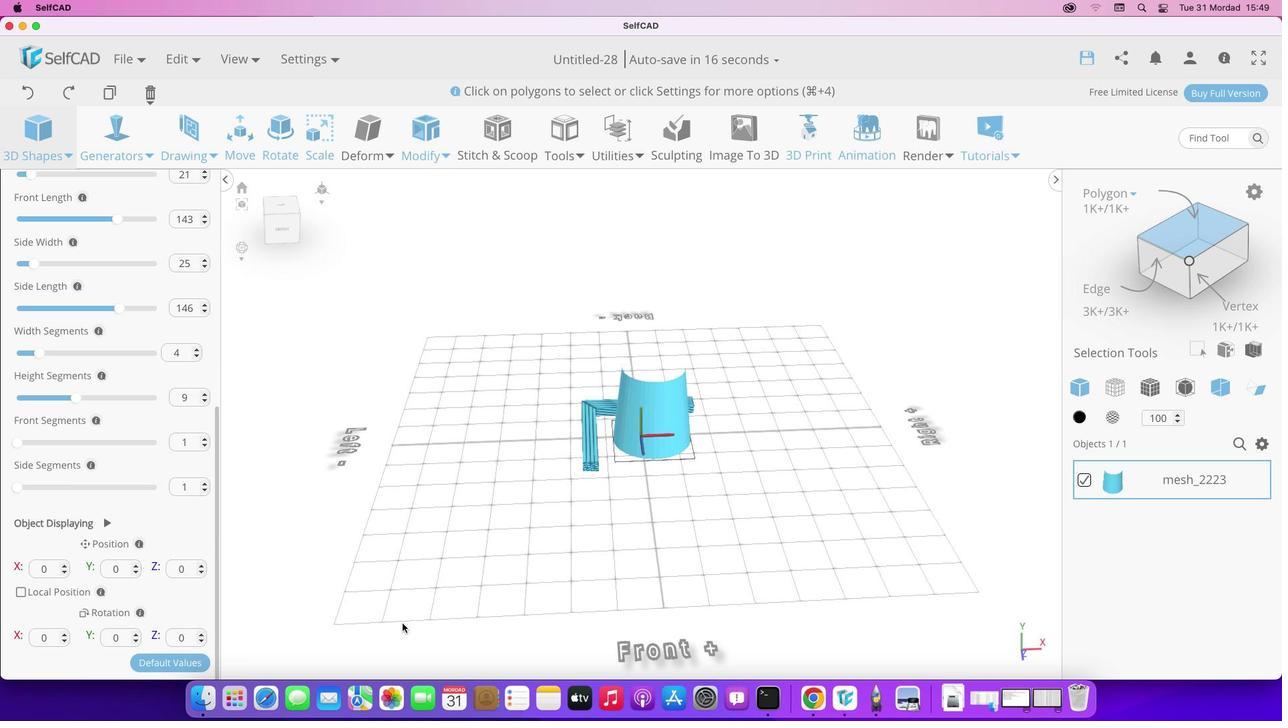 
Action: Mouse scrolled (173, 557) with delta (0, -4)
Screenshot: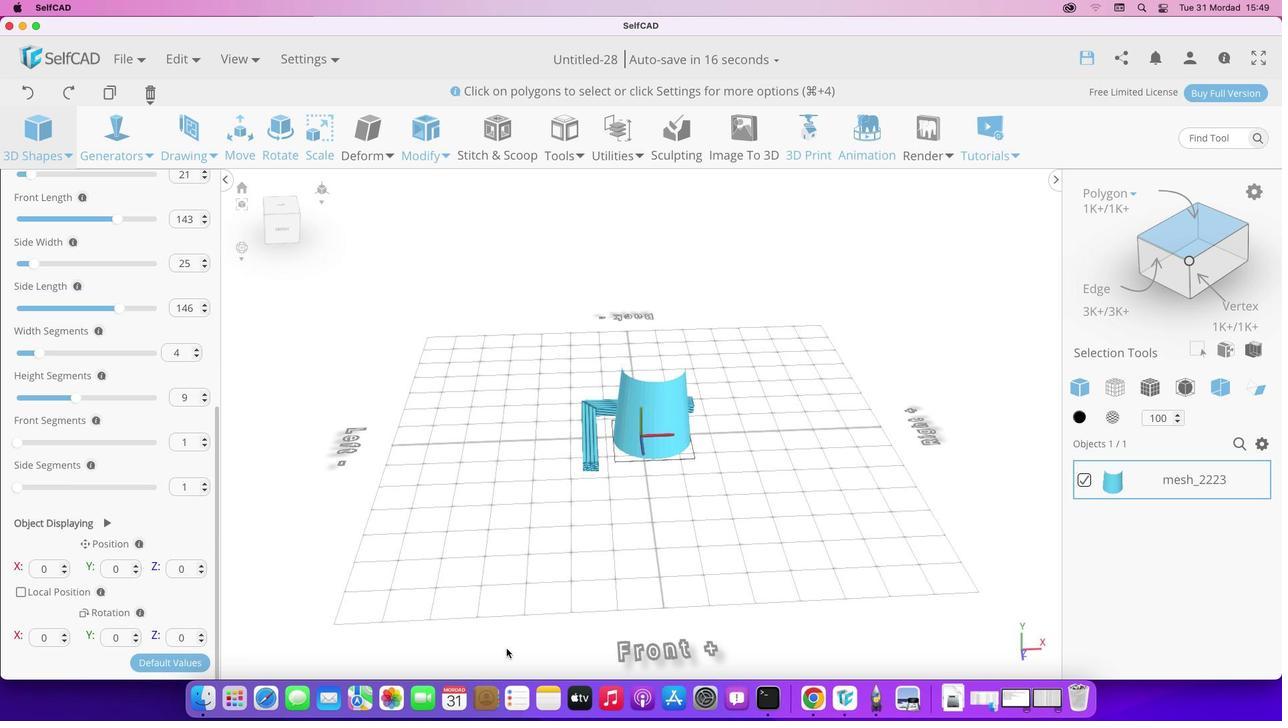 
Action: Mouse moved to (554, 630)
Screenshot: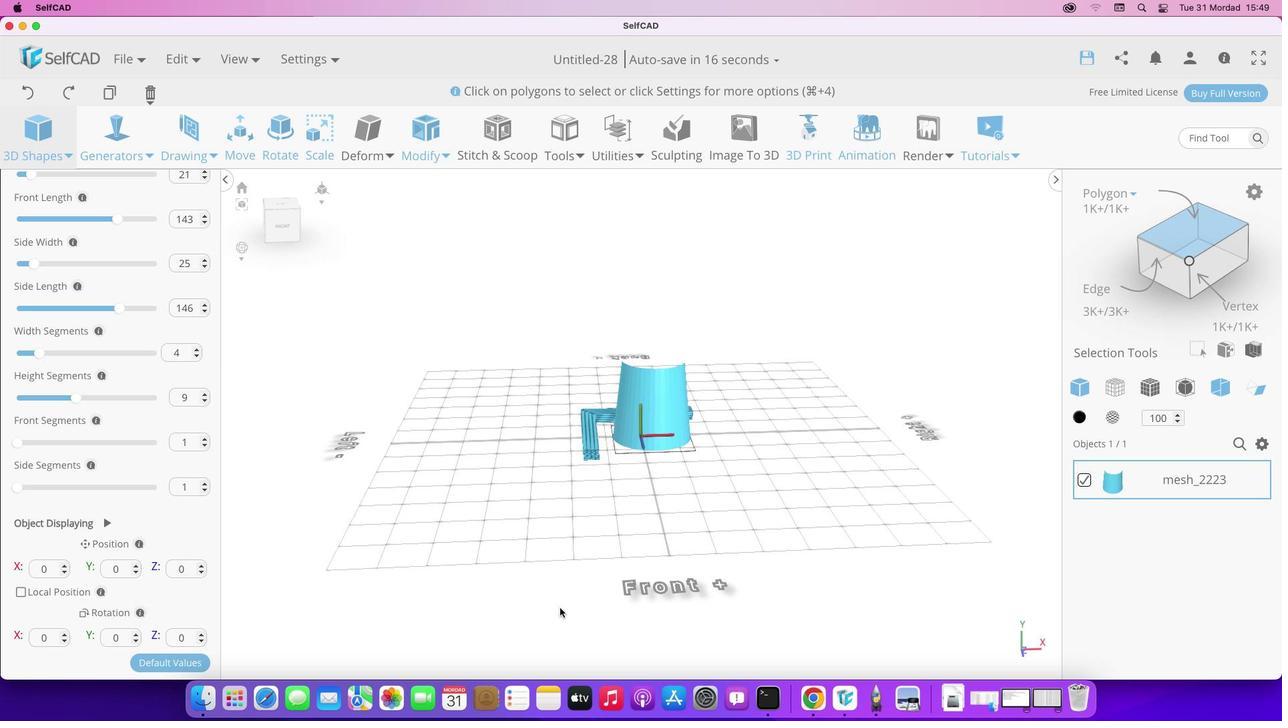 
Action: Mouse pressed left at (554, 630)
Screenshot: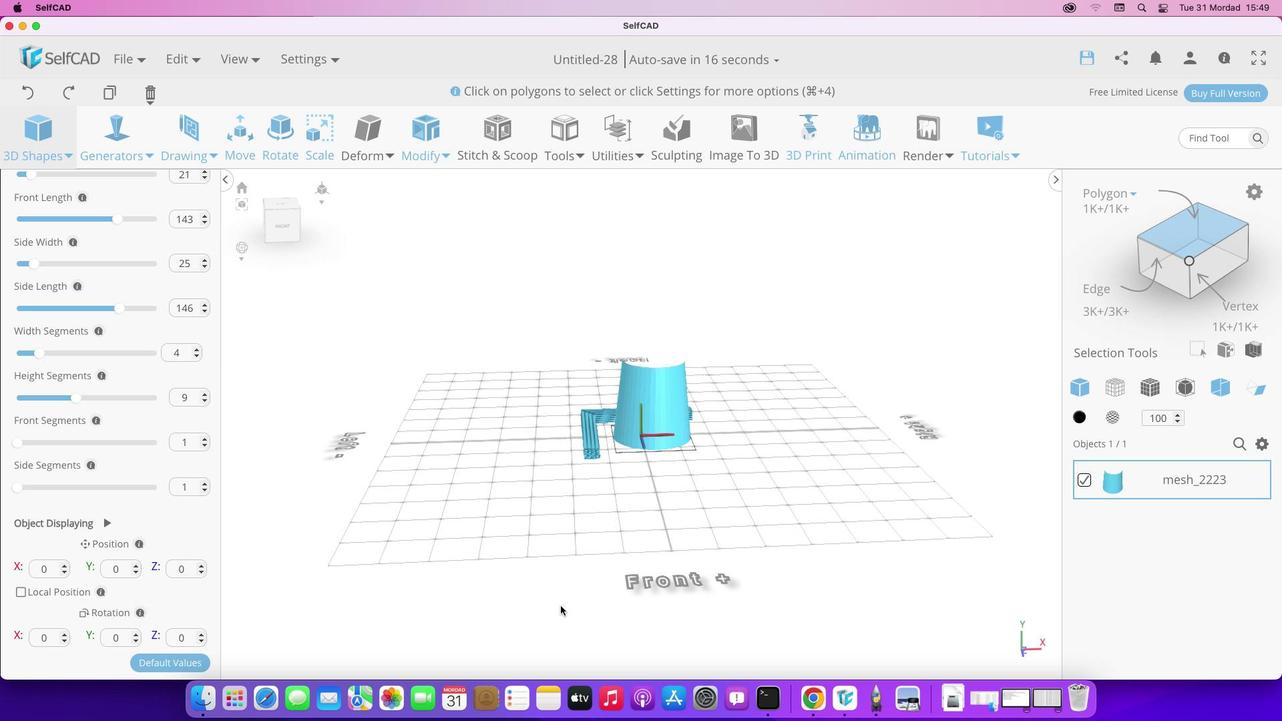 
Action: Mouse moved to (64, 630)
Screenshot: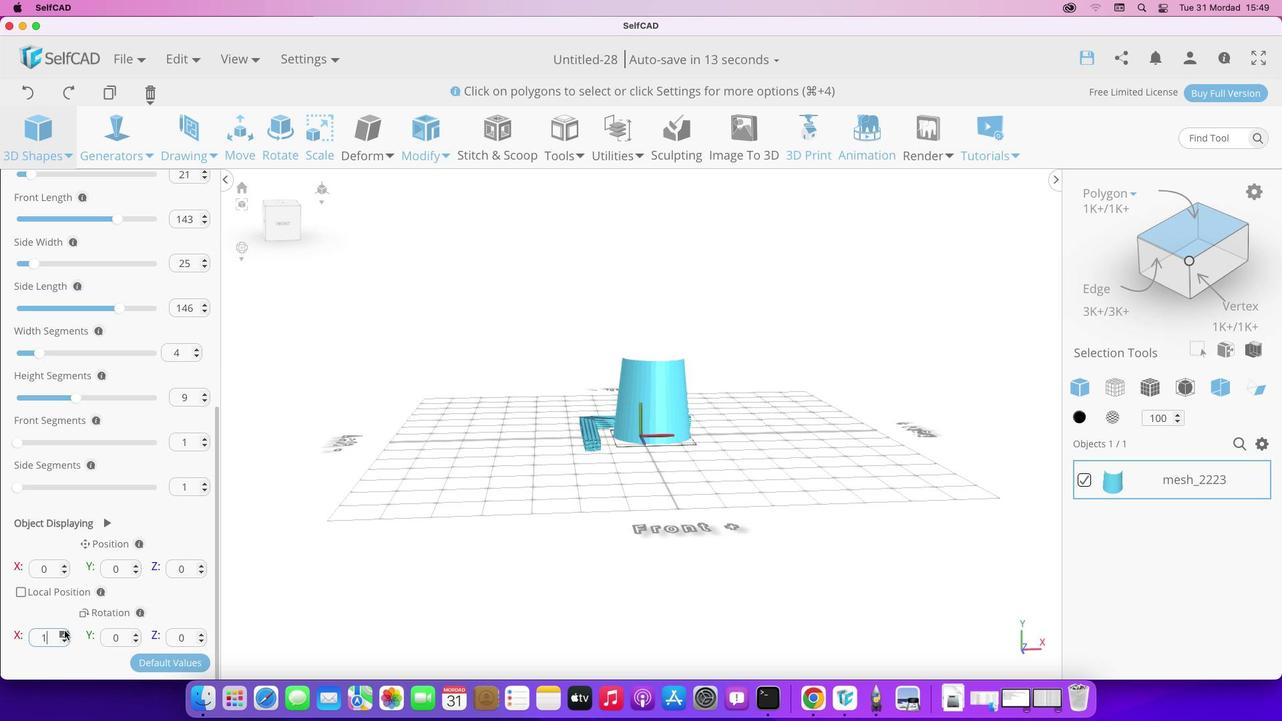 
Action: Mouse pressed left at (64, 630)
Screenshot: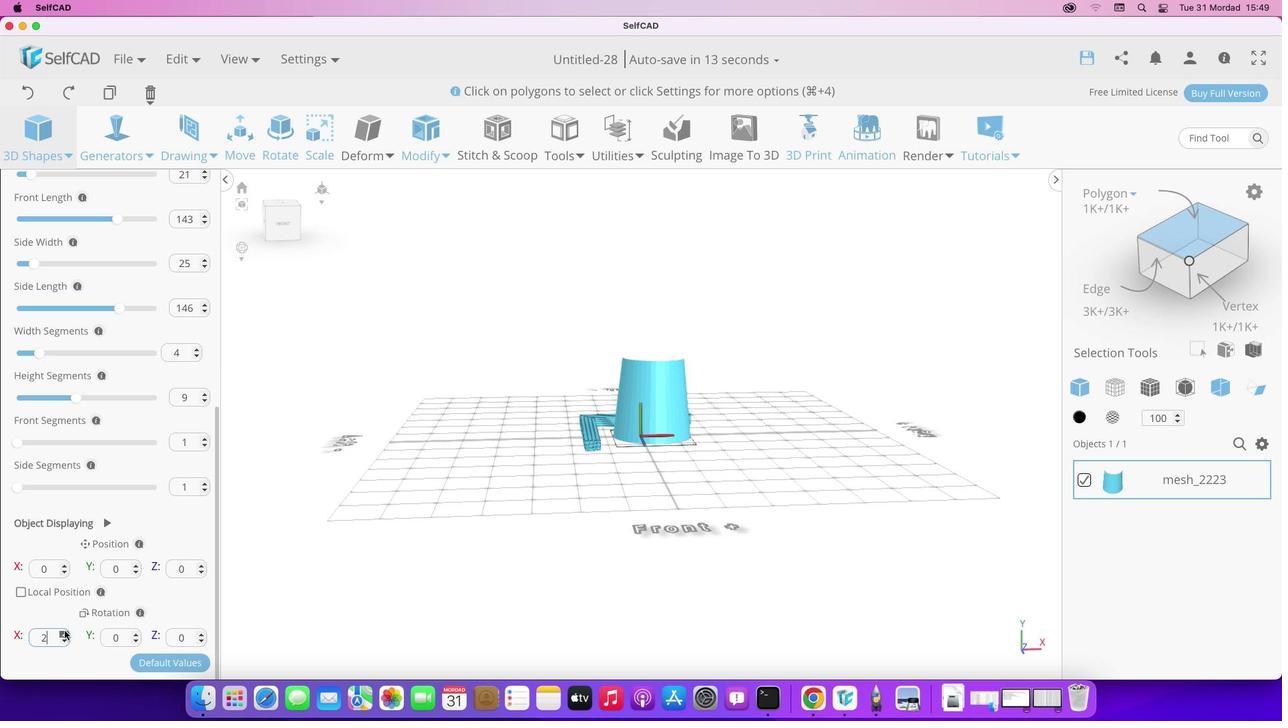 
Action: Mouse pressed left at (64, 630)
Screenshot: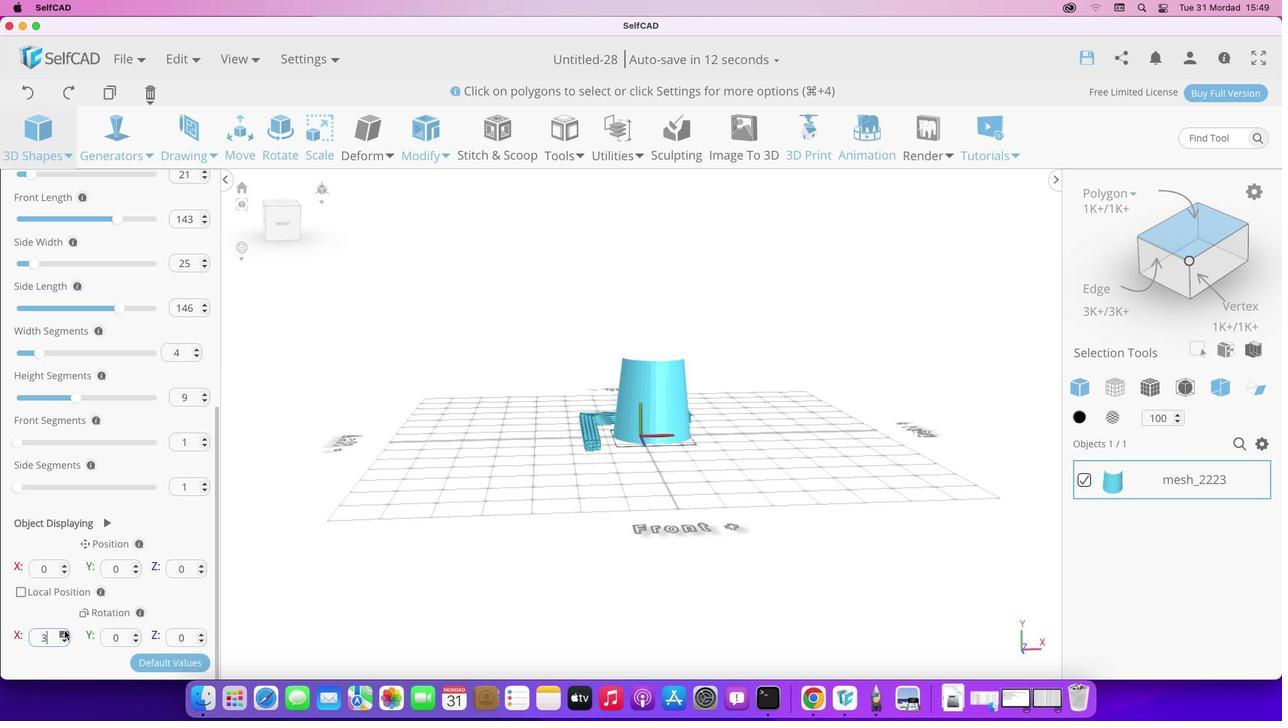 
Action: Mouse pressed left at (64, 630)
Screenshot: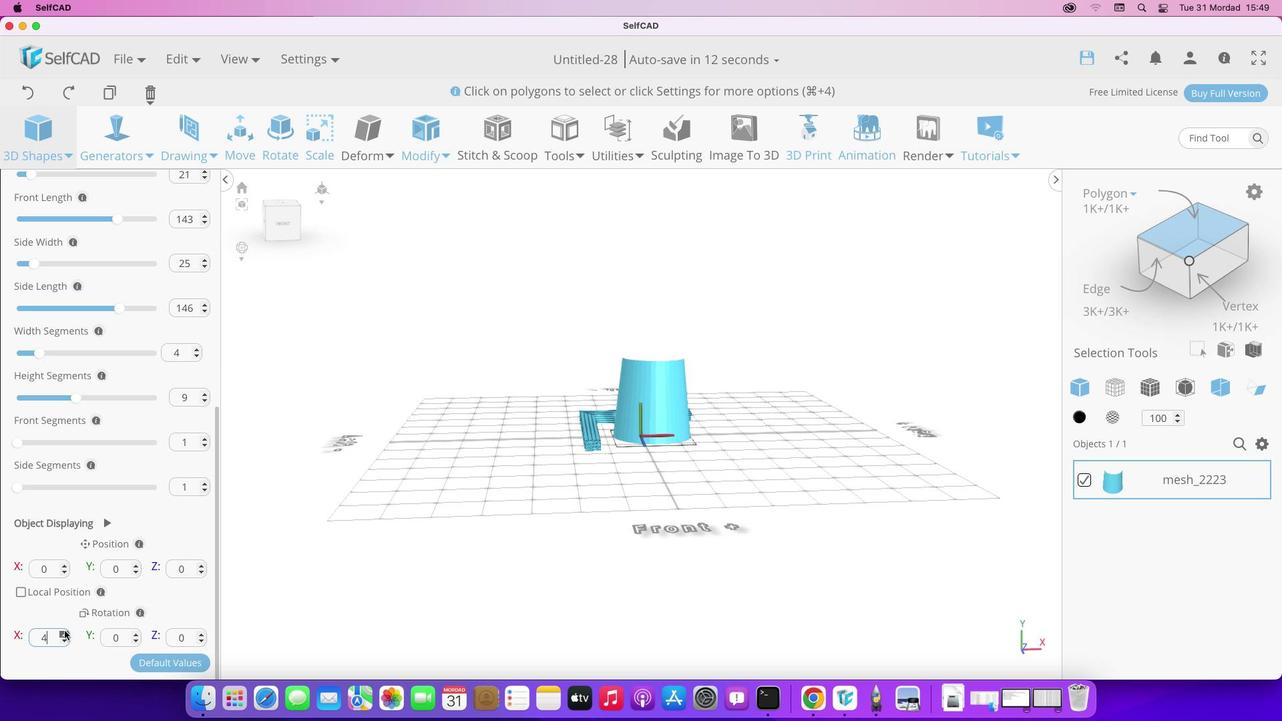 
Action: Mouse pressed left at (64, 630)
Screenshot: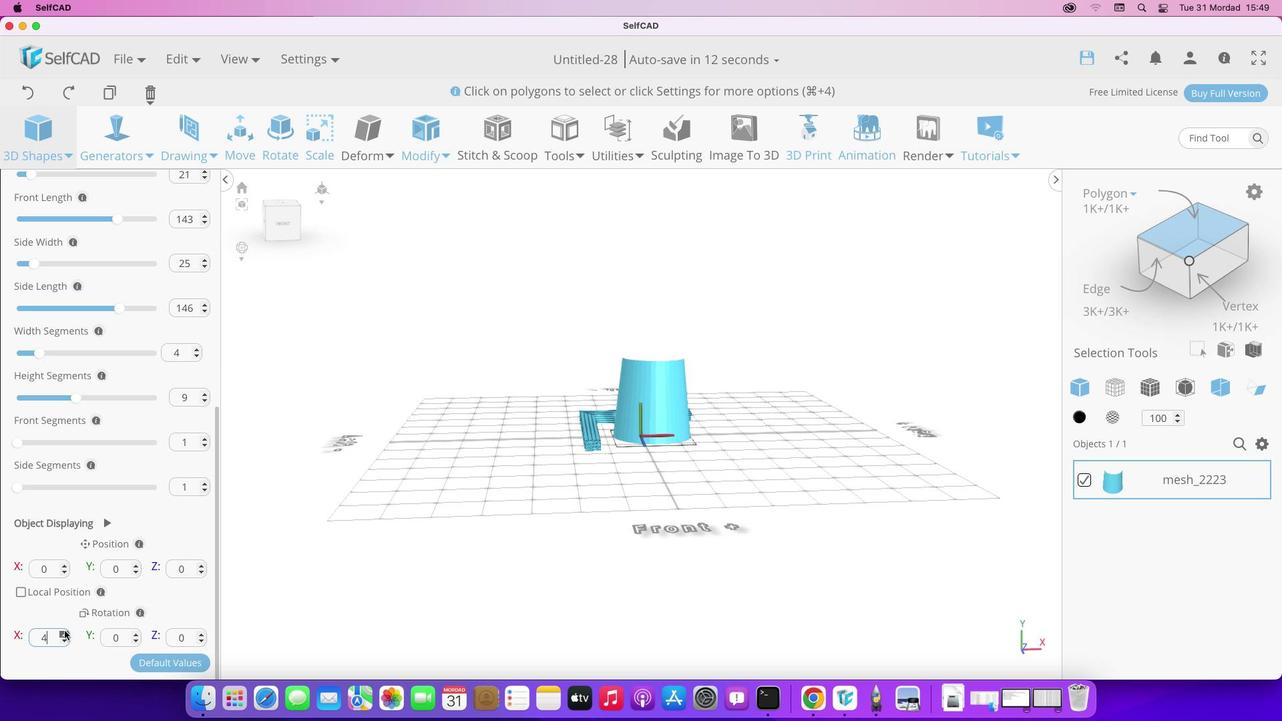 
Action: Mouse pressed left at (64, 630)
Screenshot: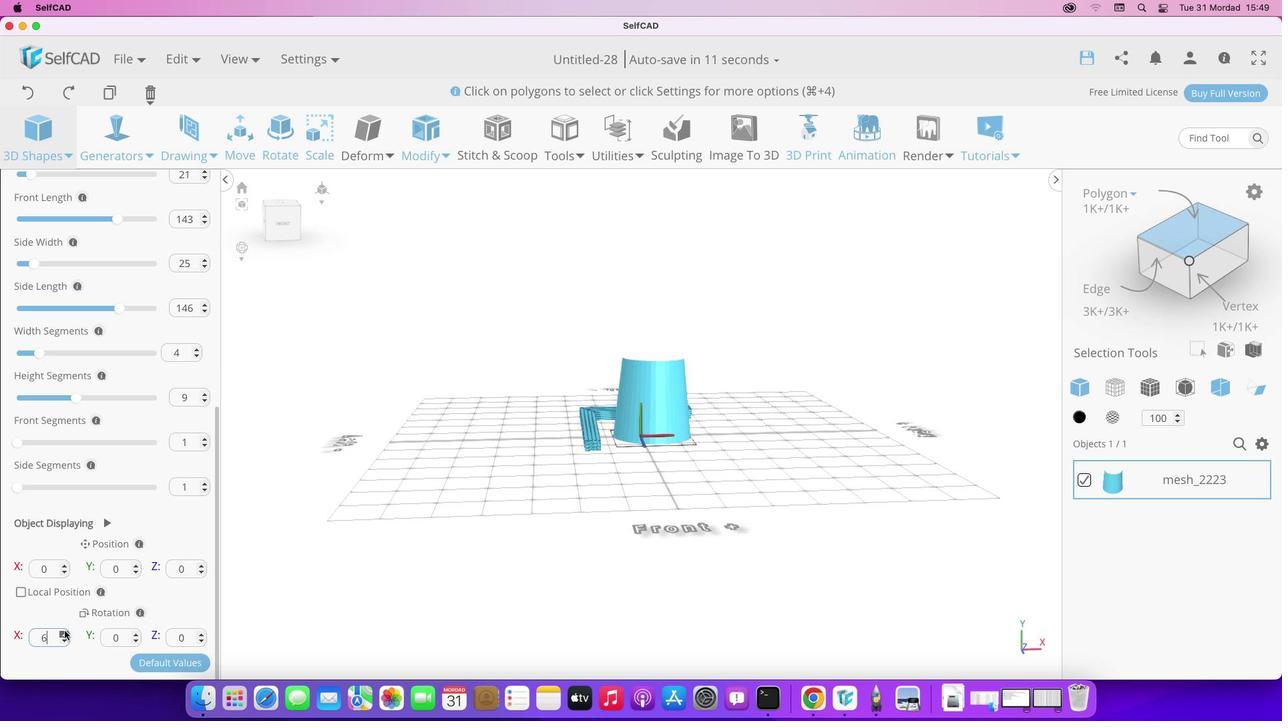
Action: Mouse pressed left at (64, 630)
Screenshot: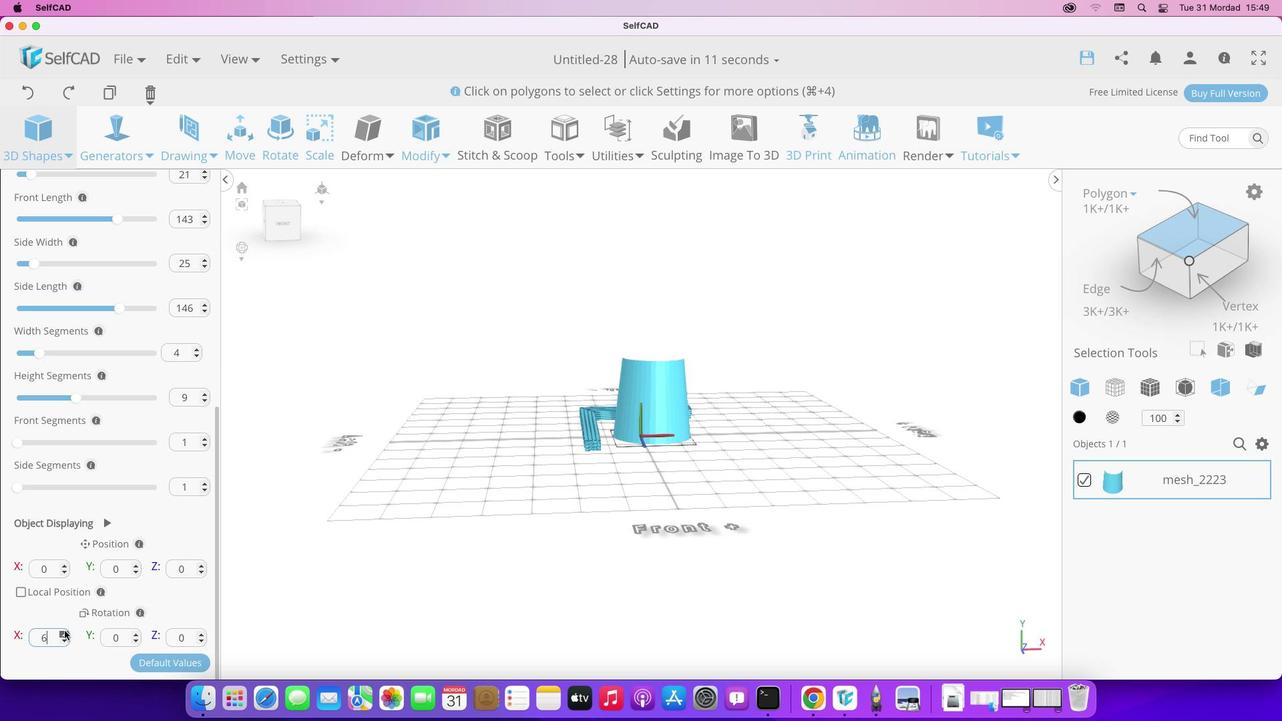 
Action: Mouse pressed left at (64, 630)
Screenshot: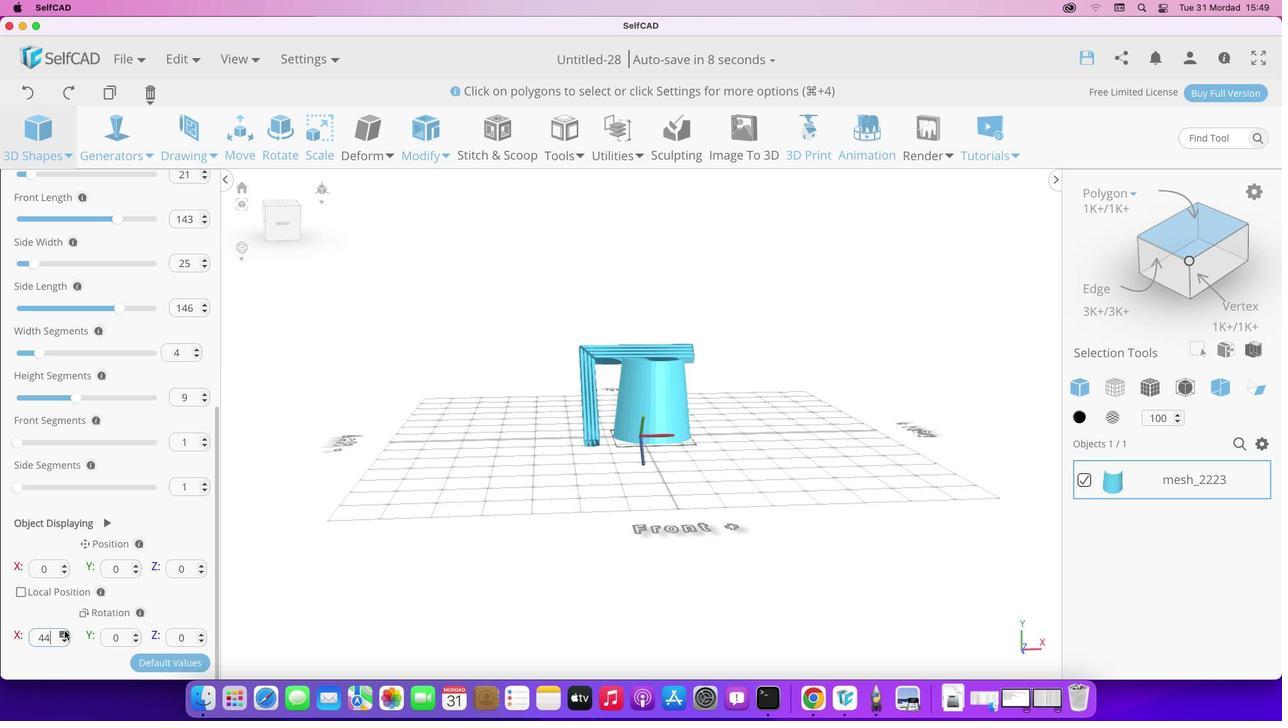 
Action: Mouse pressed left at (64, 630)
Screenshot: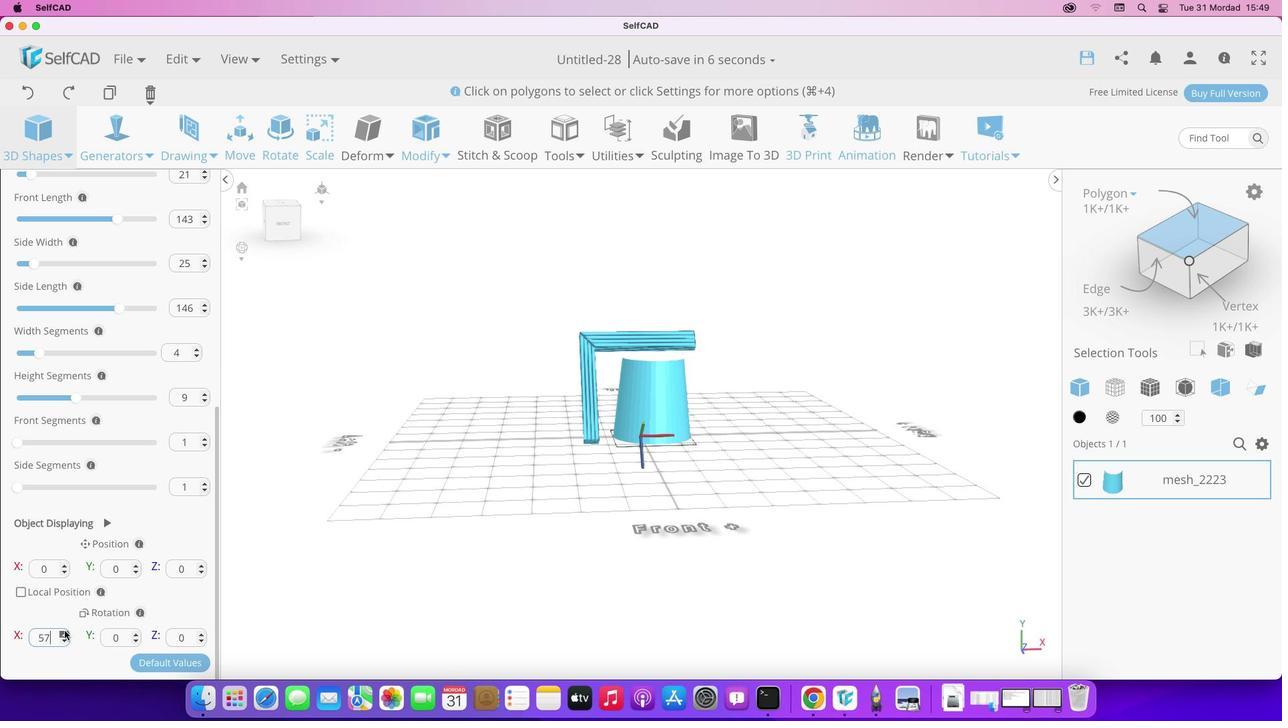 
Action: Mouse pressed left at (64, 630)
Screenshot: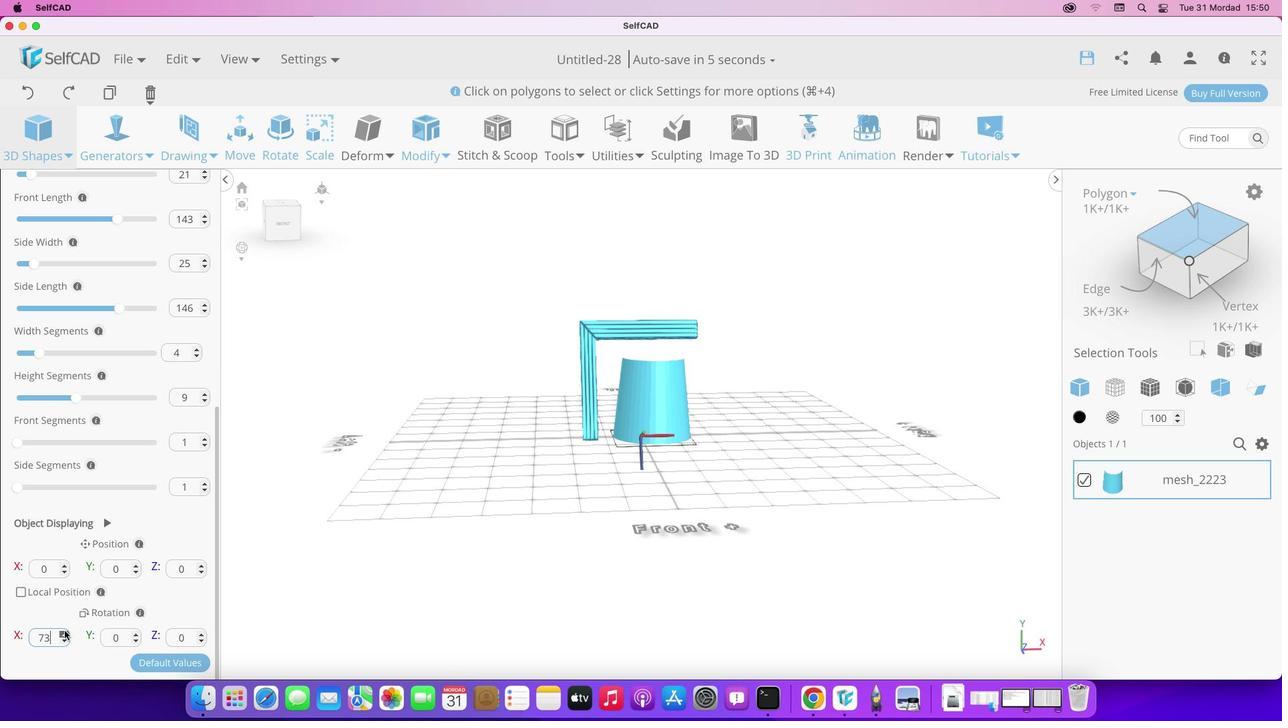 
Action: Mouse pressed left at (64, 630)
Screenshot: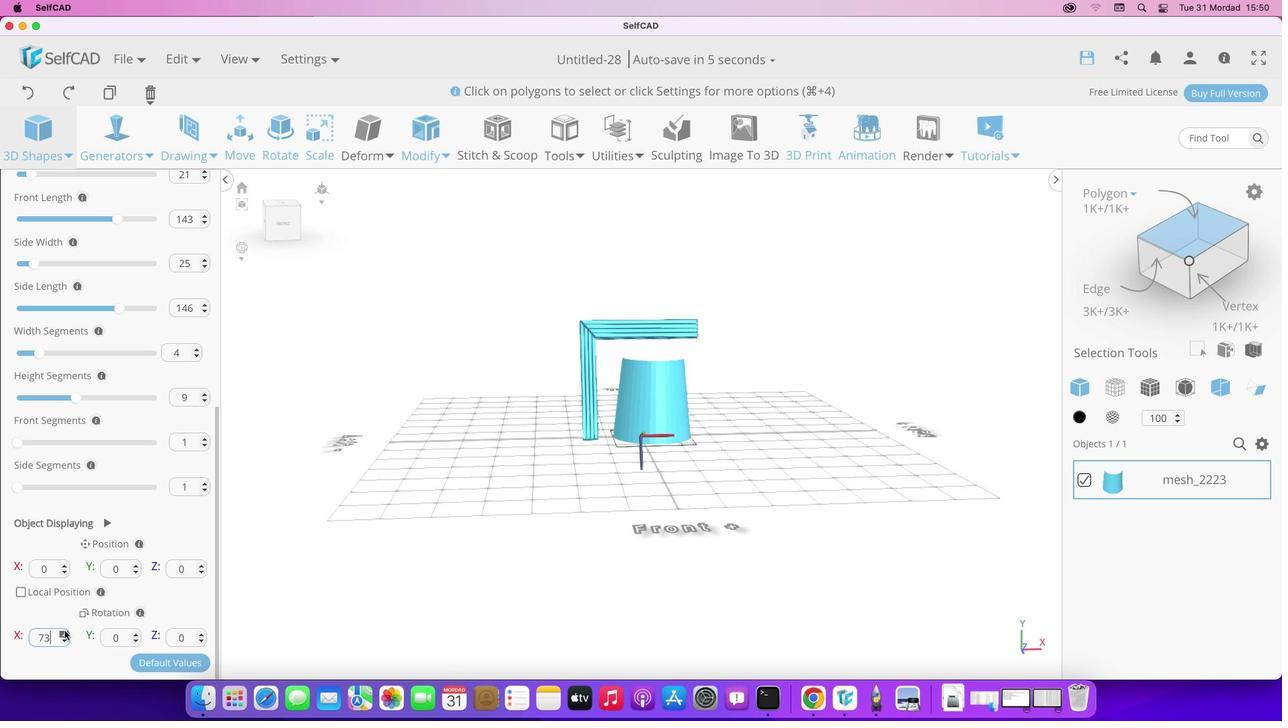 
Action: Mouse pressed left at (64, 630)
Screenshot: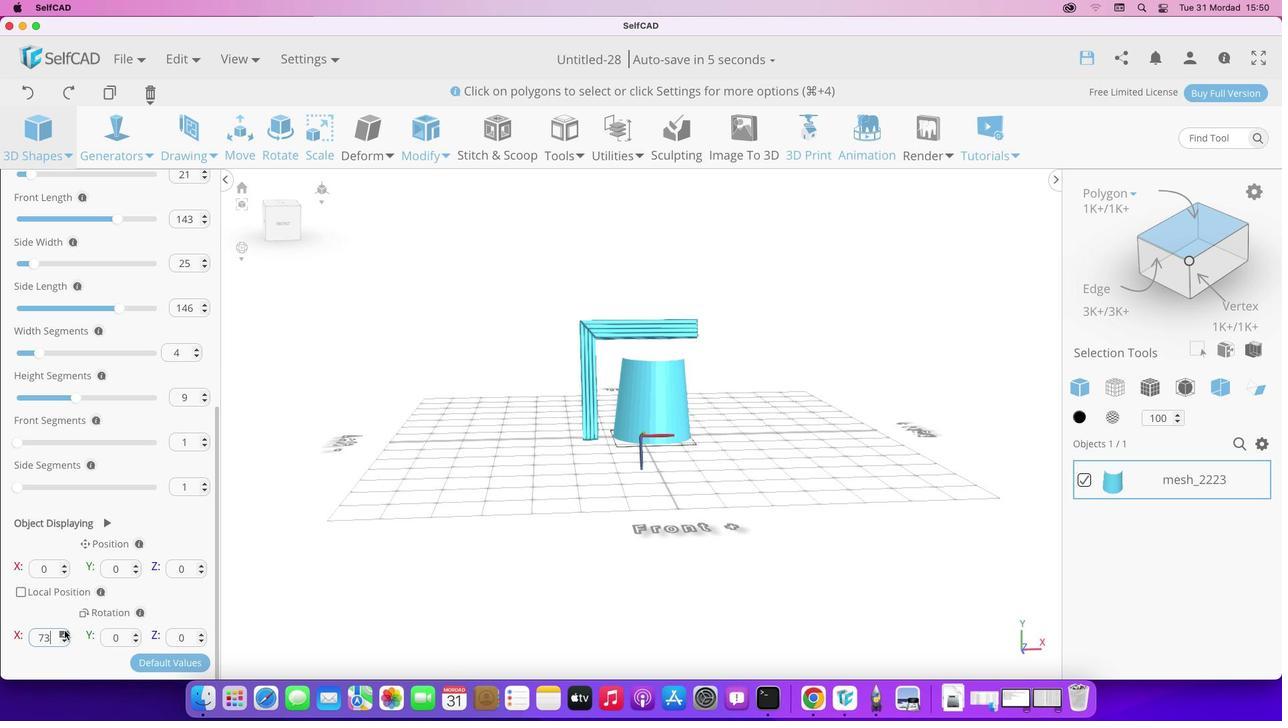 
Action: Mouse pressed left at (64, 630)
Screenshot: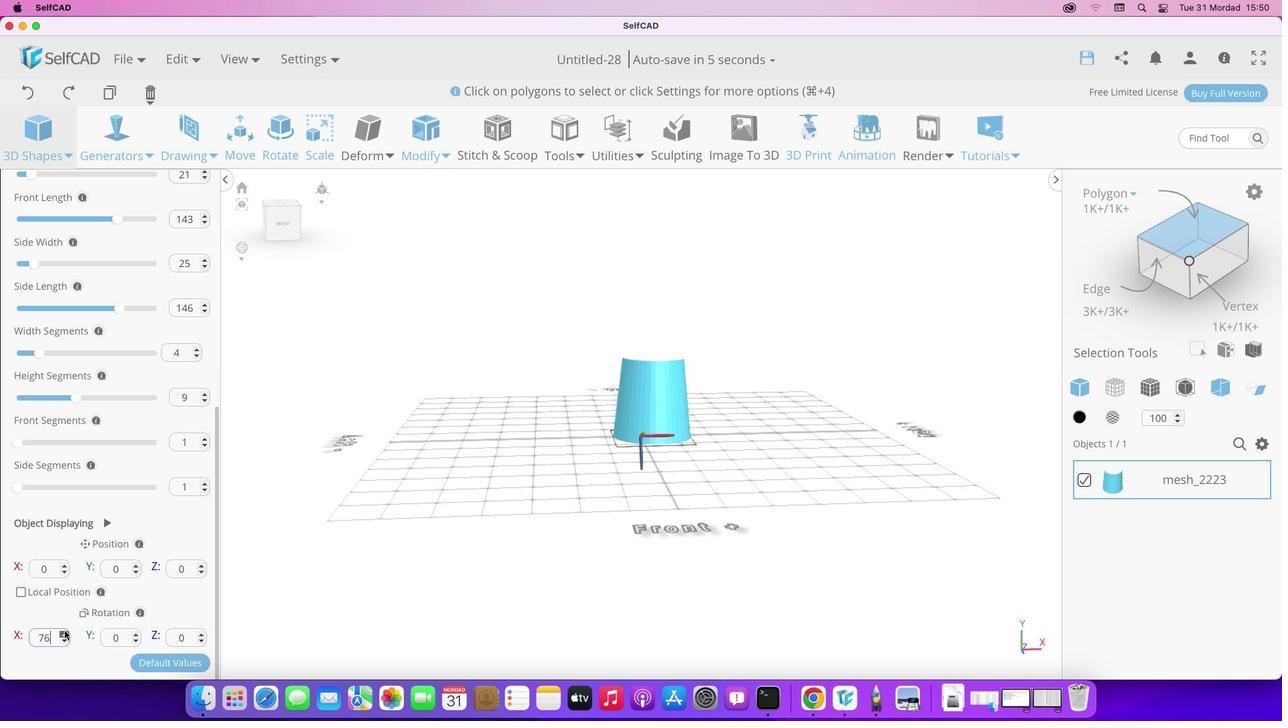
Action: Mouse pressed left at (64, 630)
Screenshot: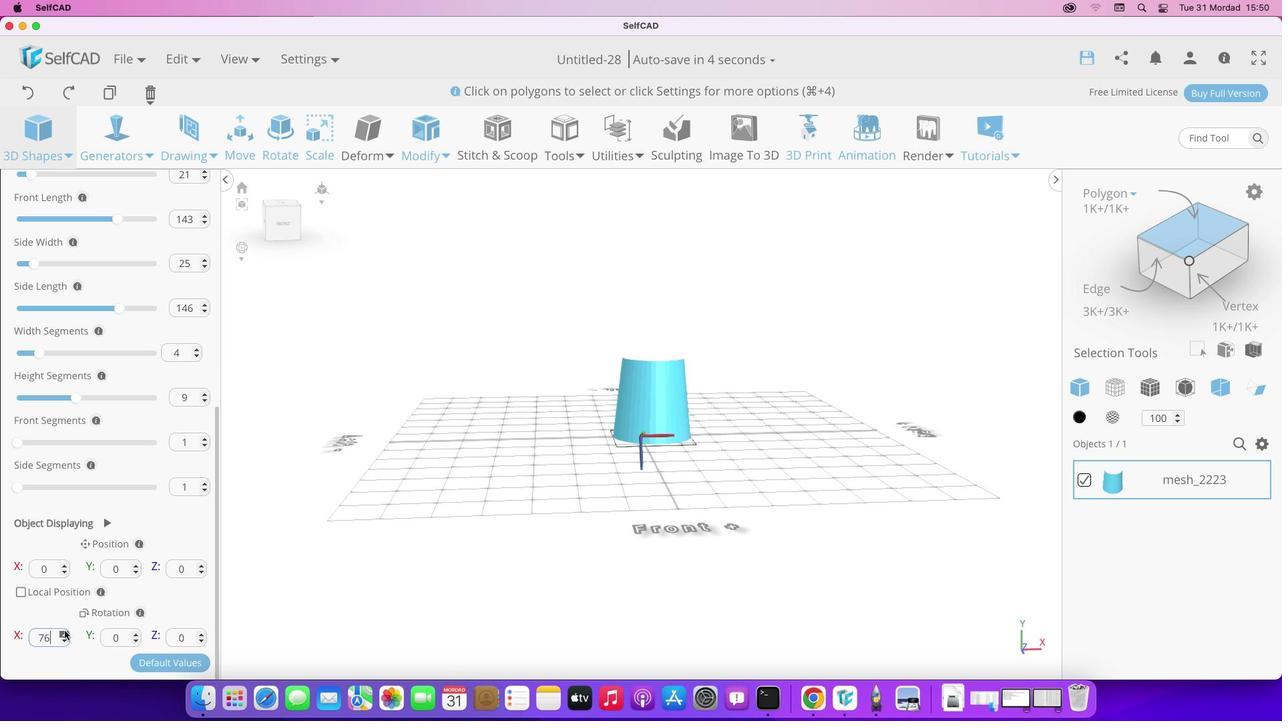 
Action: Mouse pressed left at (64, 630)
Screenshot: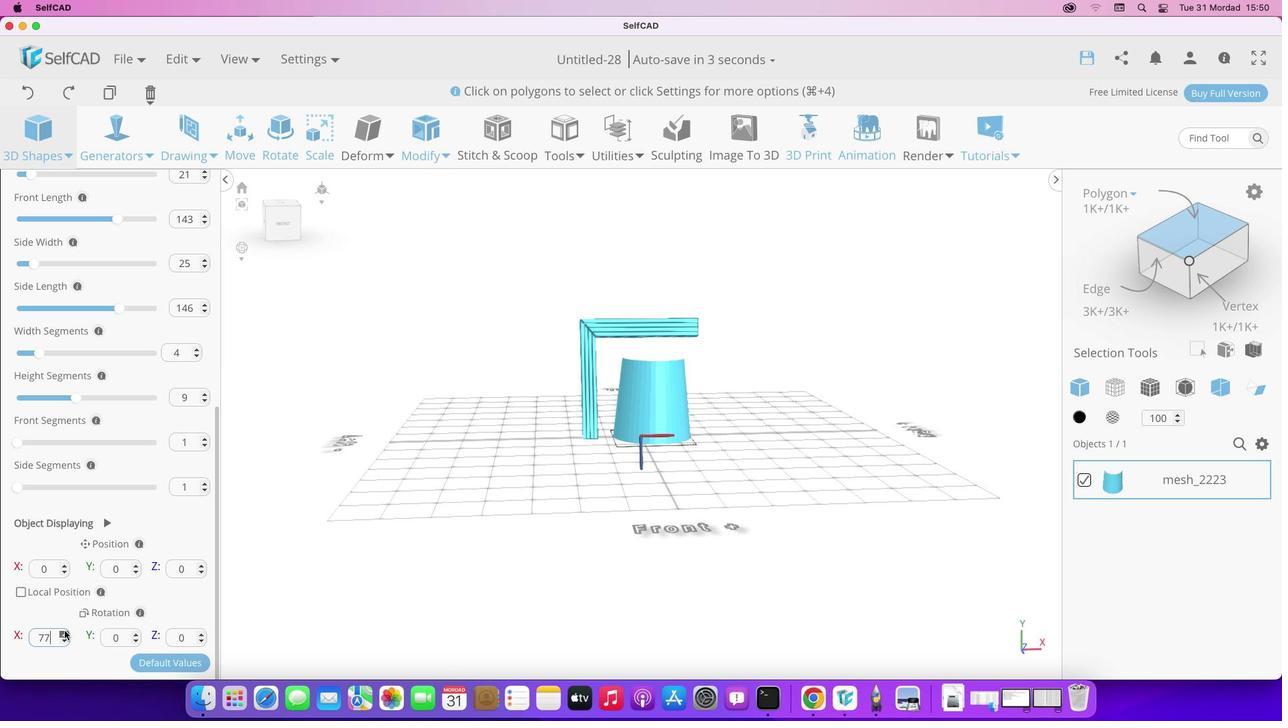 
Action: Mouse pressed left at (64, 630)
Screenshot: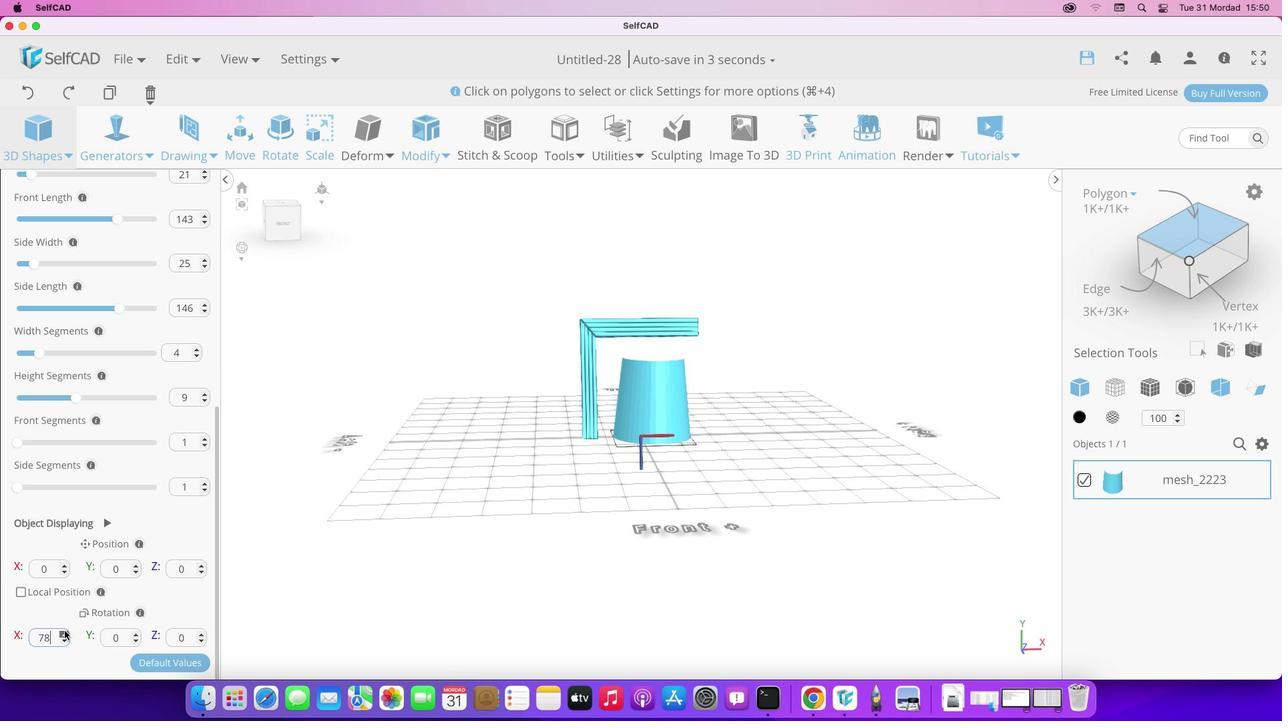 
Action: Mouse pressed left at (64, 630)
Screenshot: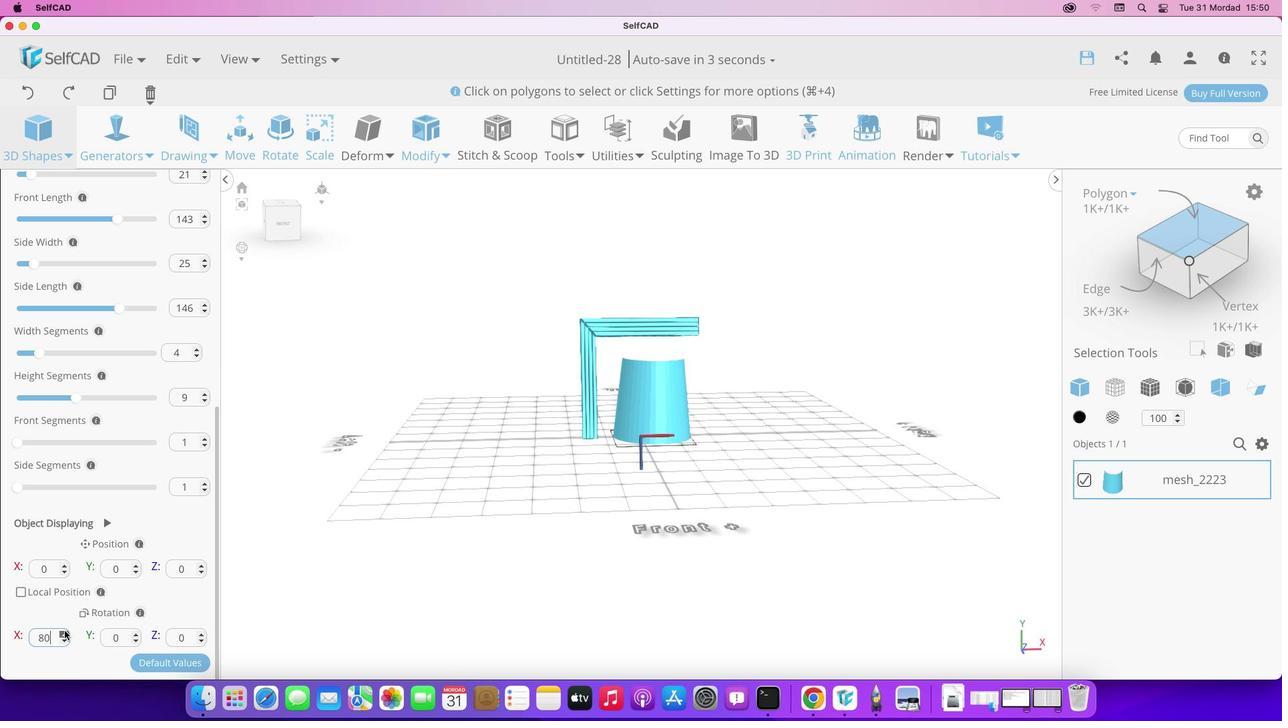 
Action: Mouse pressed left at (64, 630)
Screenshot: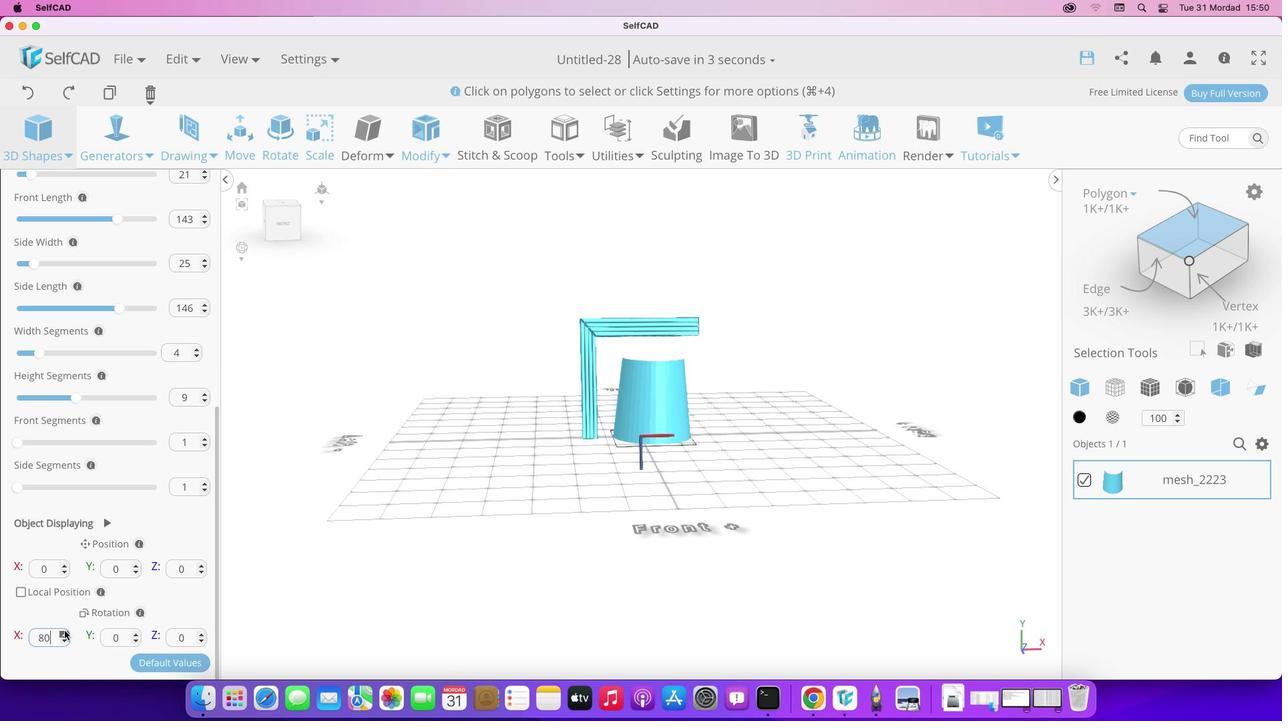 
Action: Mouse pressed left at (64, 630)
Screenshot: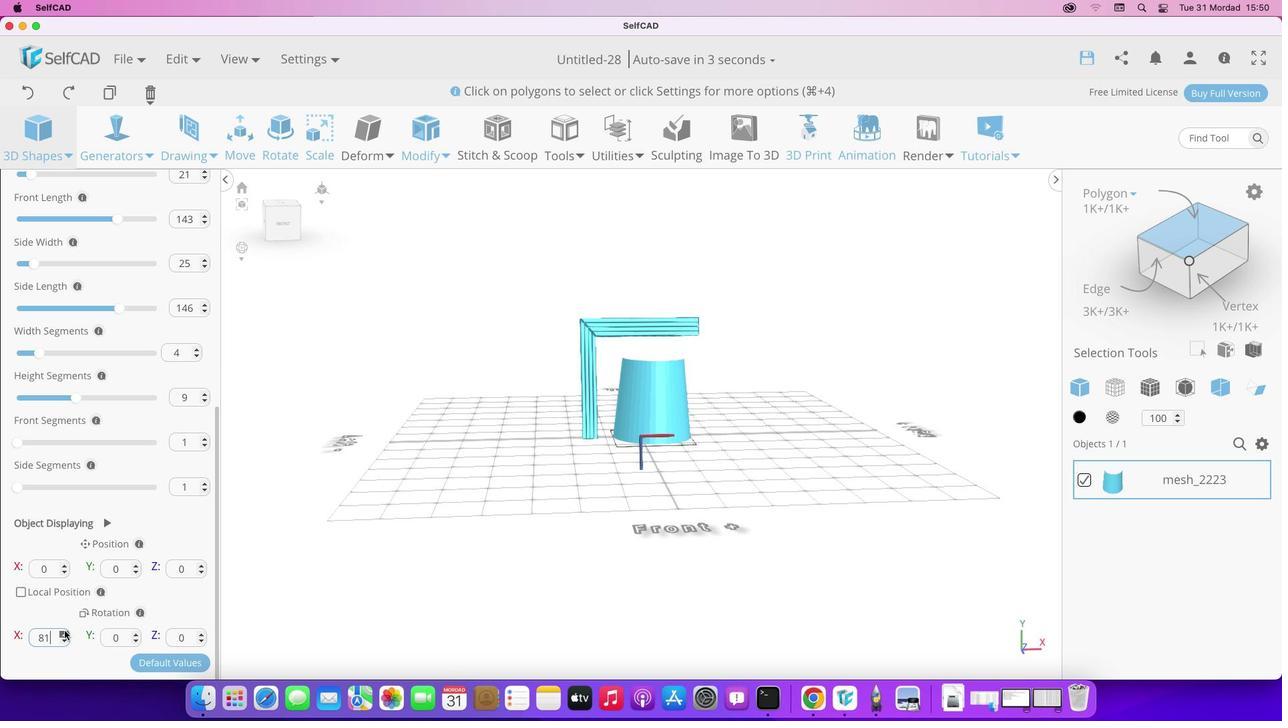 
Action: Mouse pressed left at (64, 630)
Screenshot: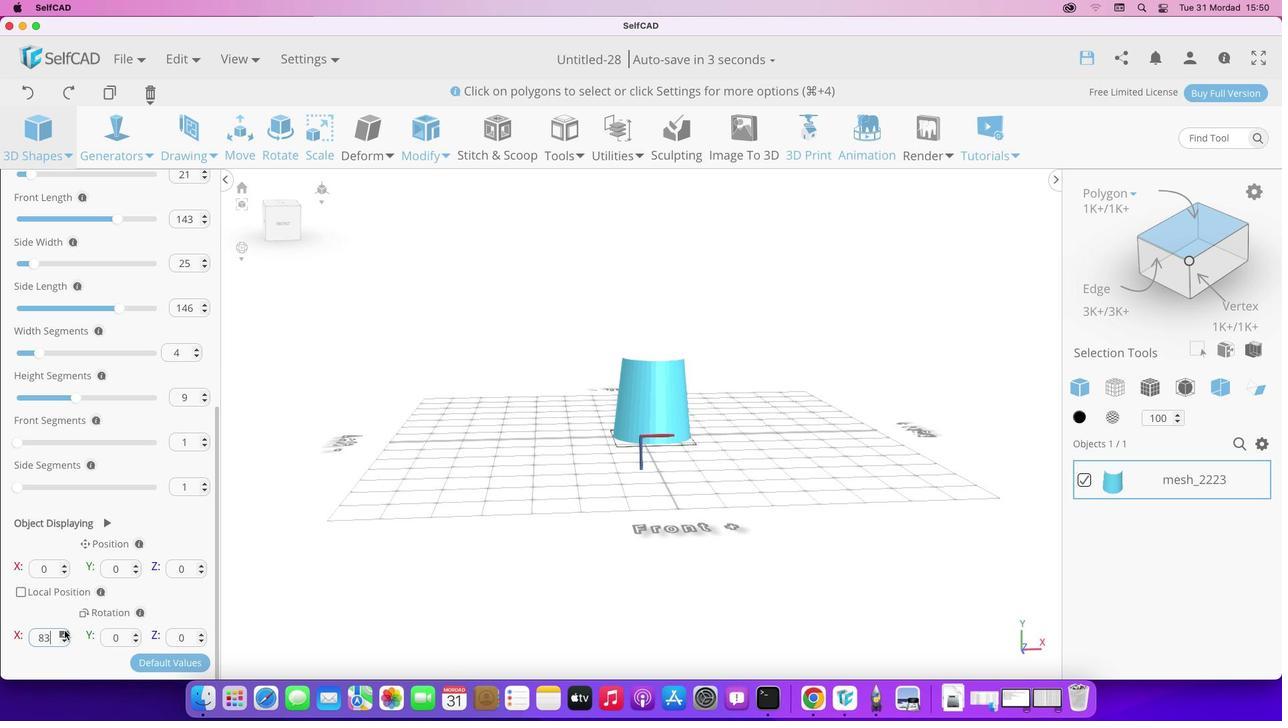 
Action: Mouse pressed left at (64, 630)
Screenshot: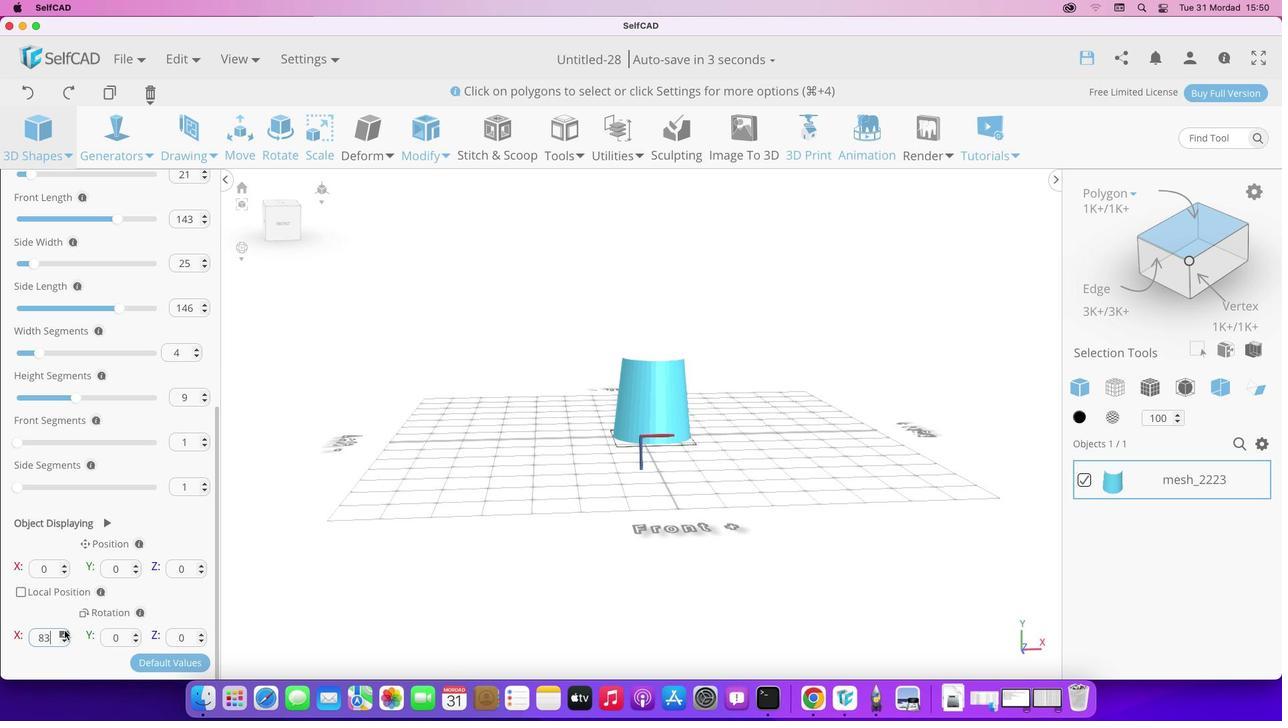 
Action: Mouse pressed left at (64, 630)
Screenshot: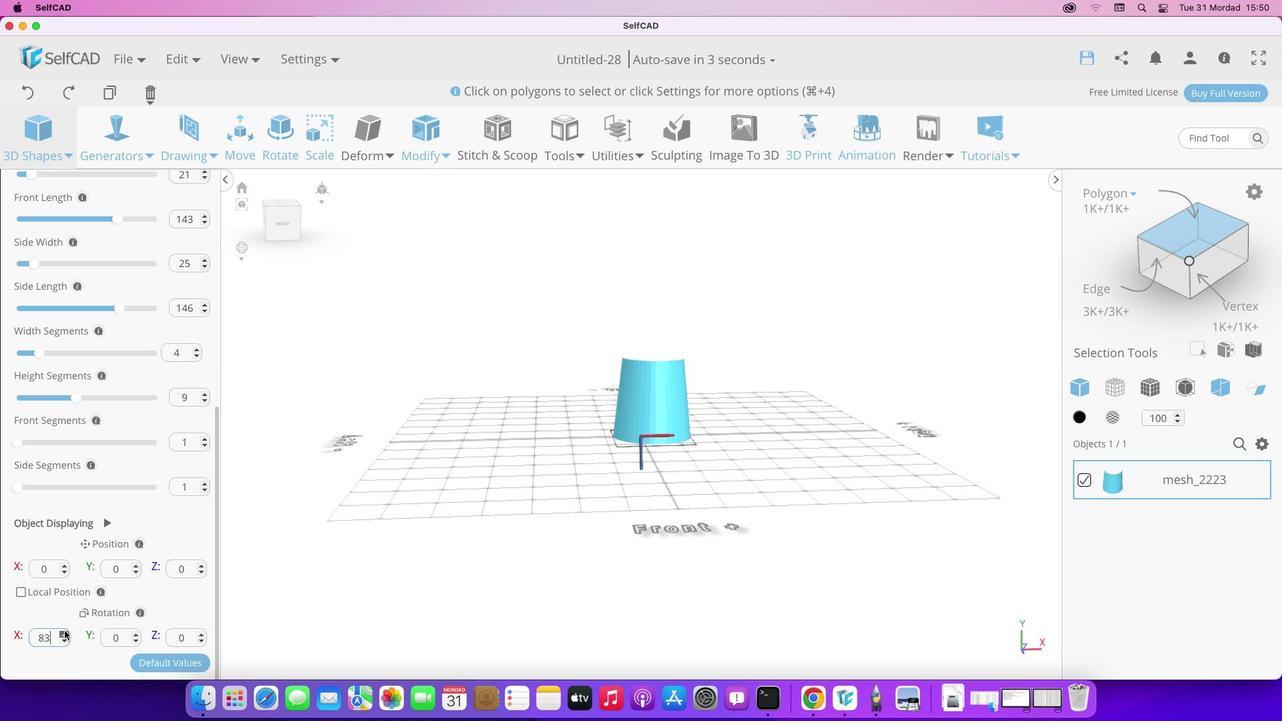
Action: Mouse pressed left at (64, 630)
Screenshot: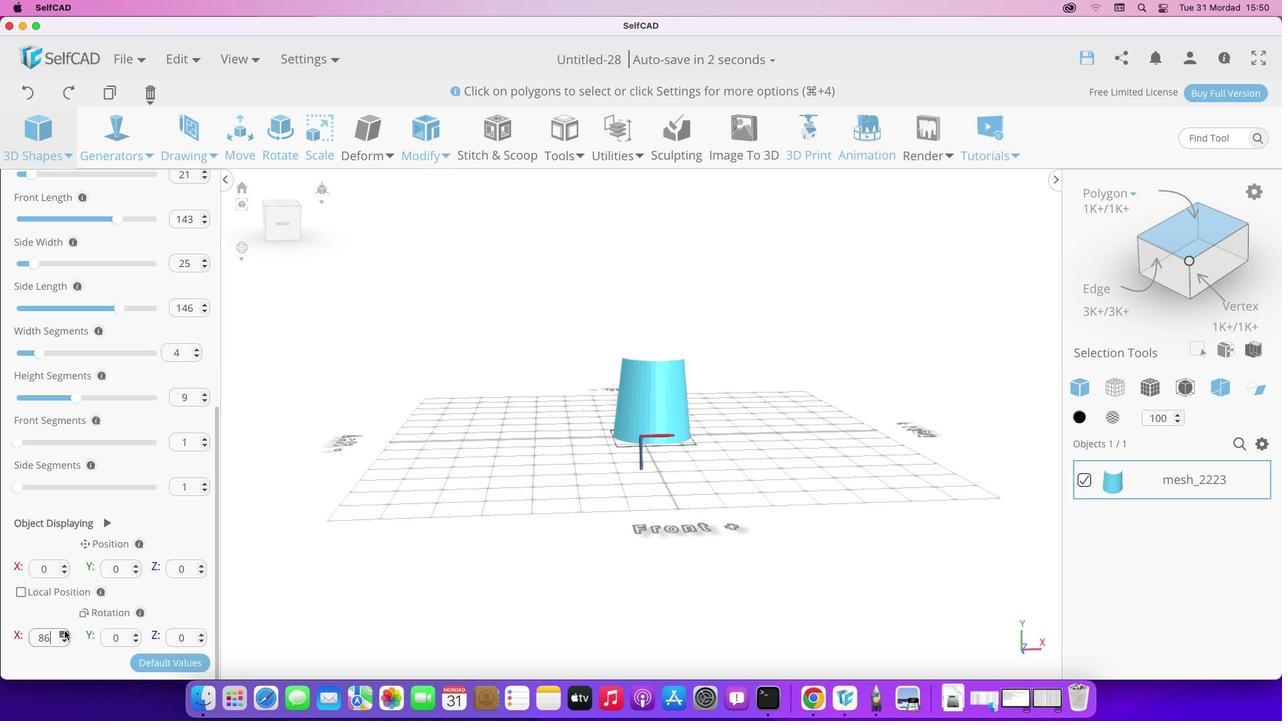 
Action: Mouse pressed left at (64, 630)
Screenshot: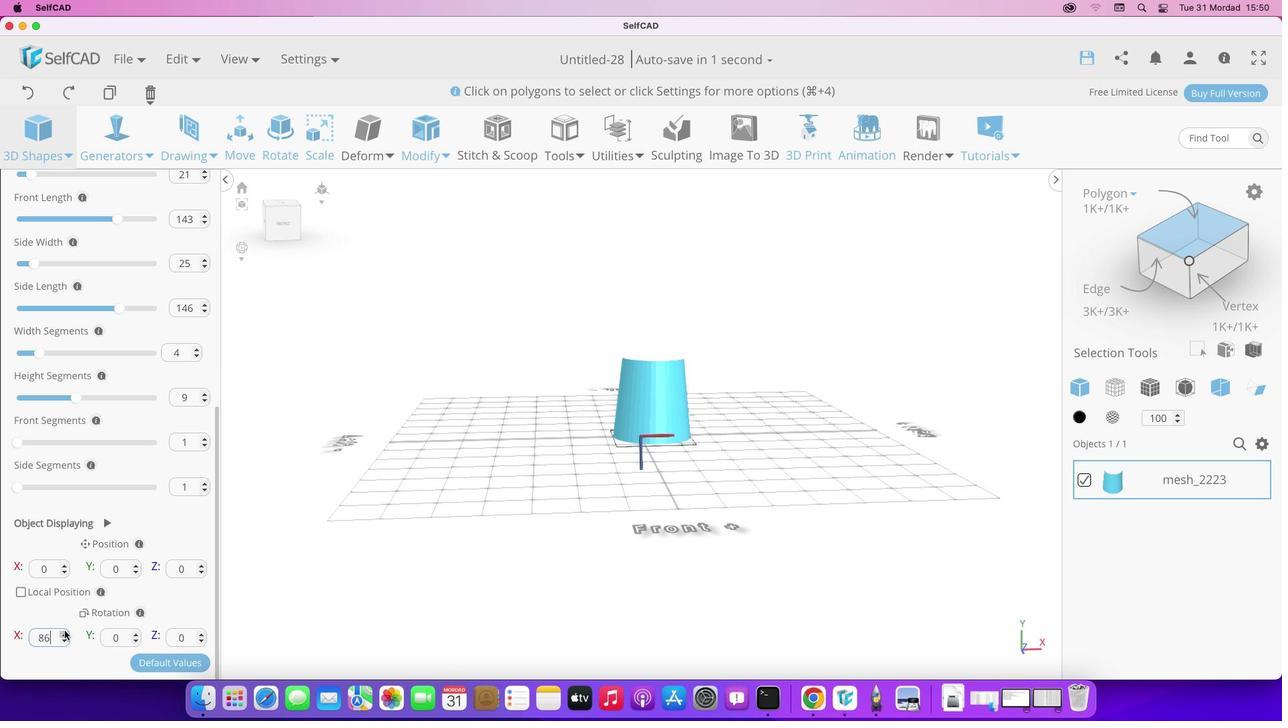 
Action: Mouse pressed left at (64, 630)
Screenshot: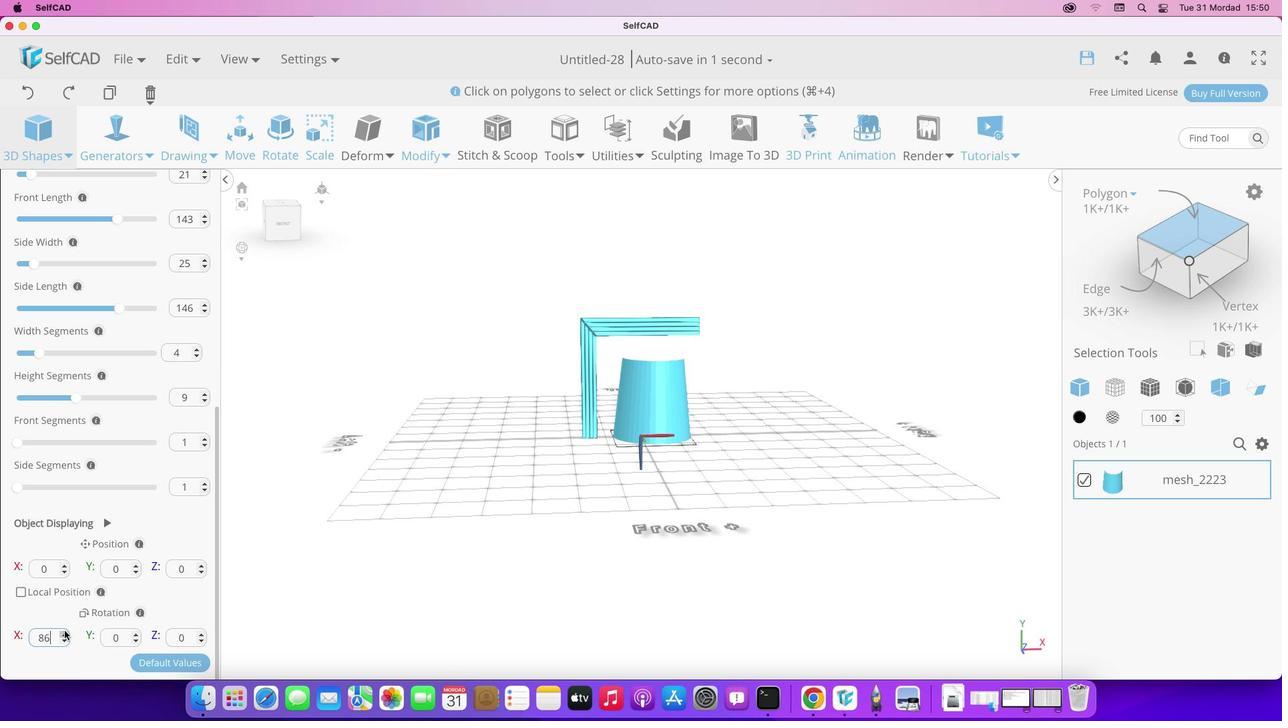 
Action: Mouse moved to (422, 499)
Screenshot: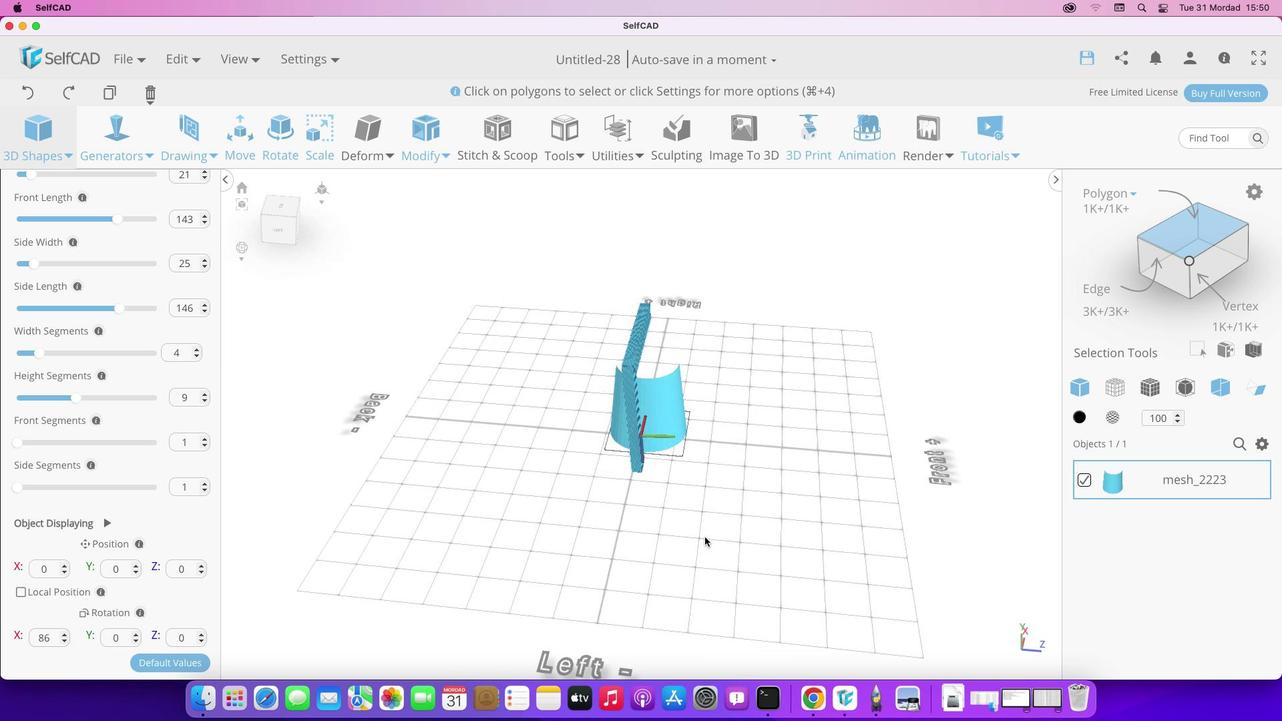 
Action: Mouse pressed left at (422, 499)
Screenshot: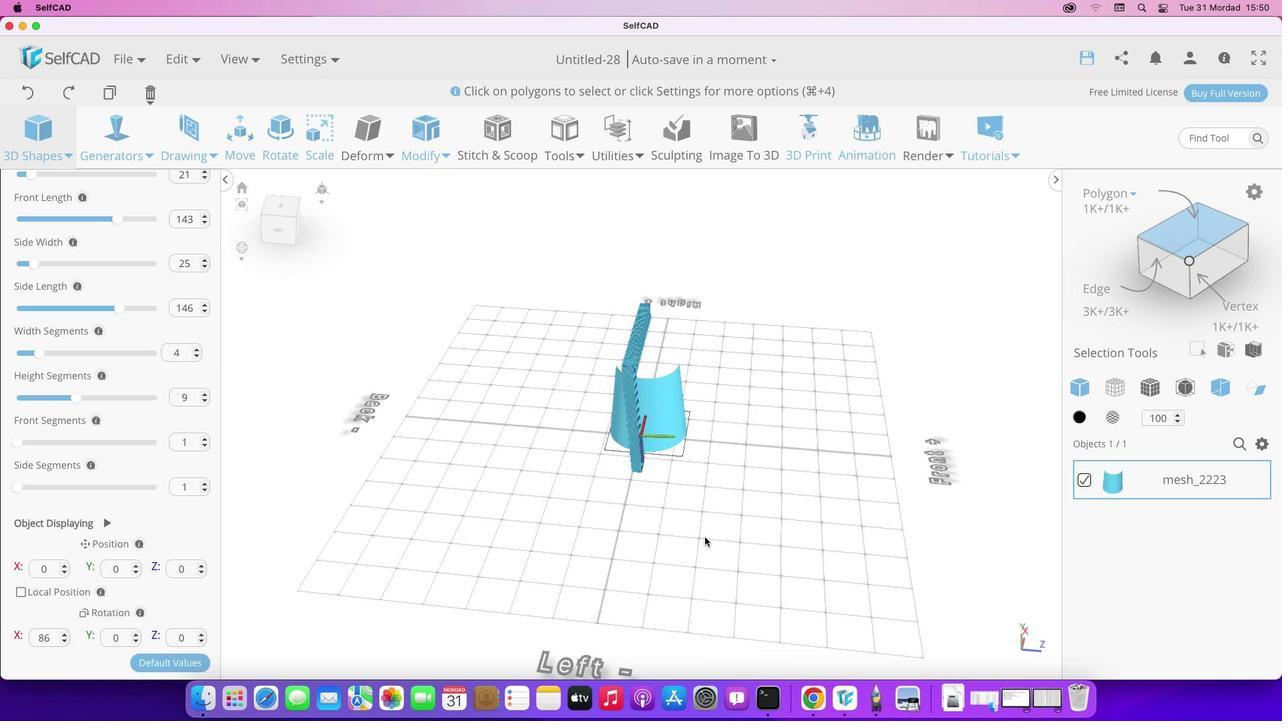 
Action: Mouse moved to (62, 633)
Screenshot: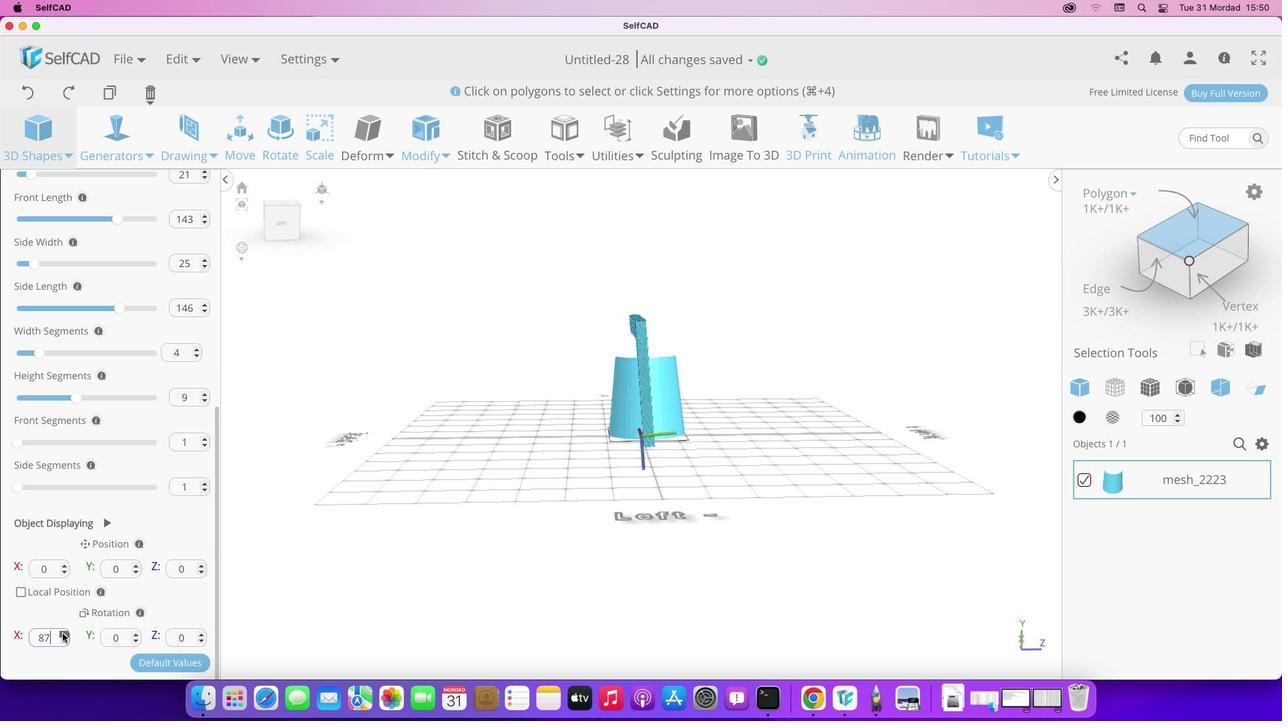 
Action: Mouse pressed left at (62, 633)
Screenshot: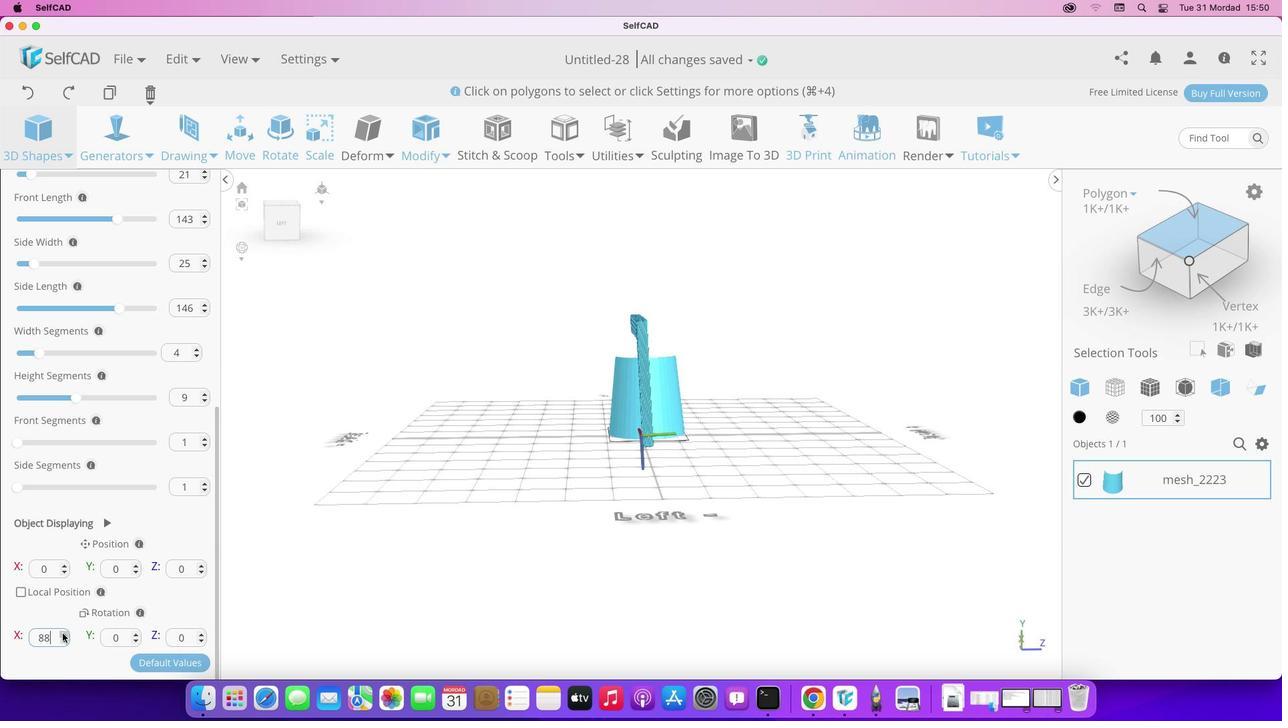 
Action: Mouse pressed left at (62, 633)
Screenshot: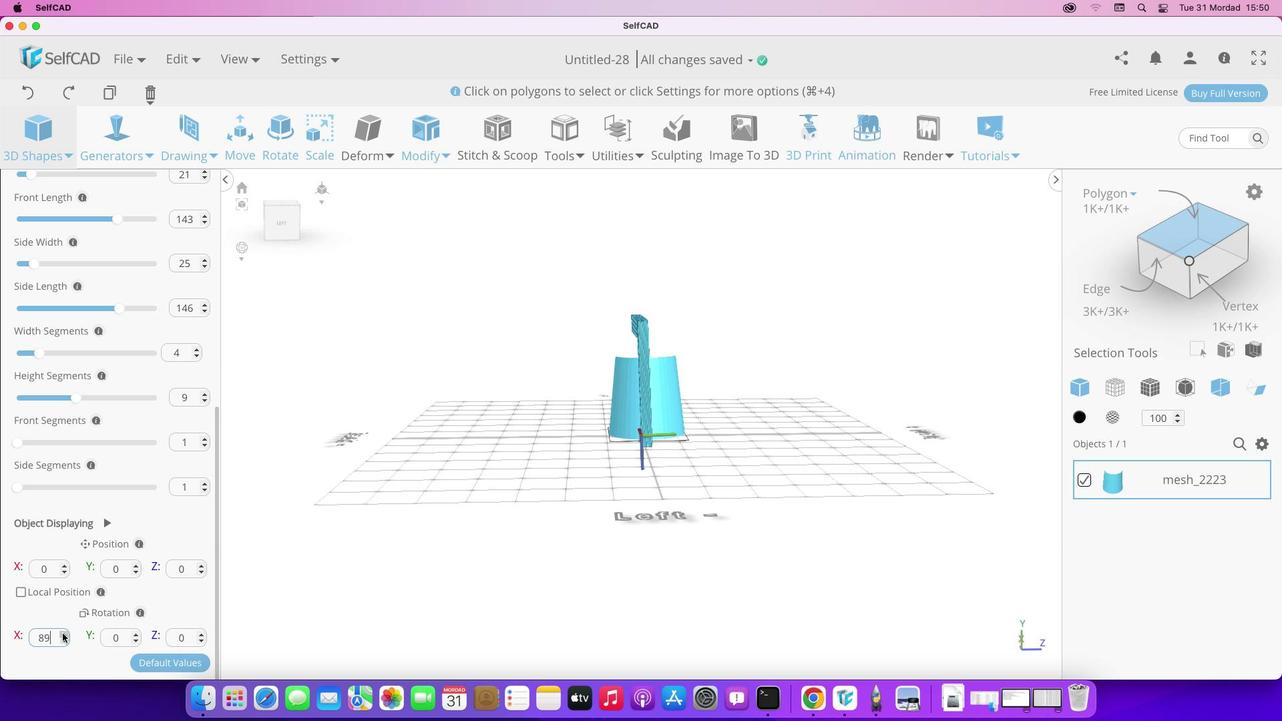 
Action: Mouse pressed left at (62, 633)
Screenshot: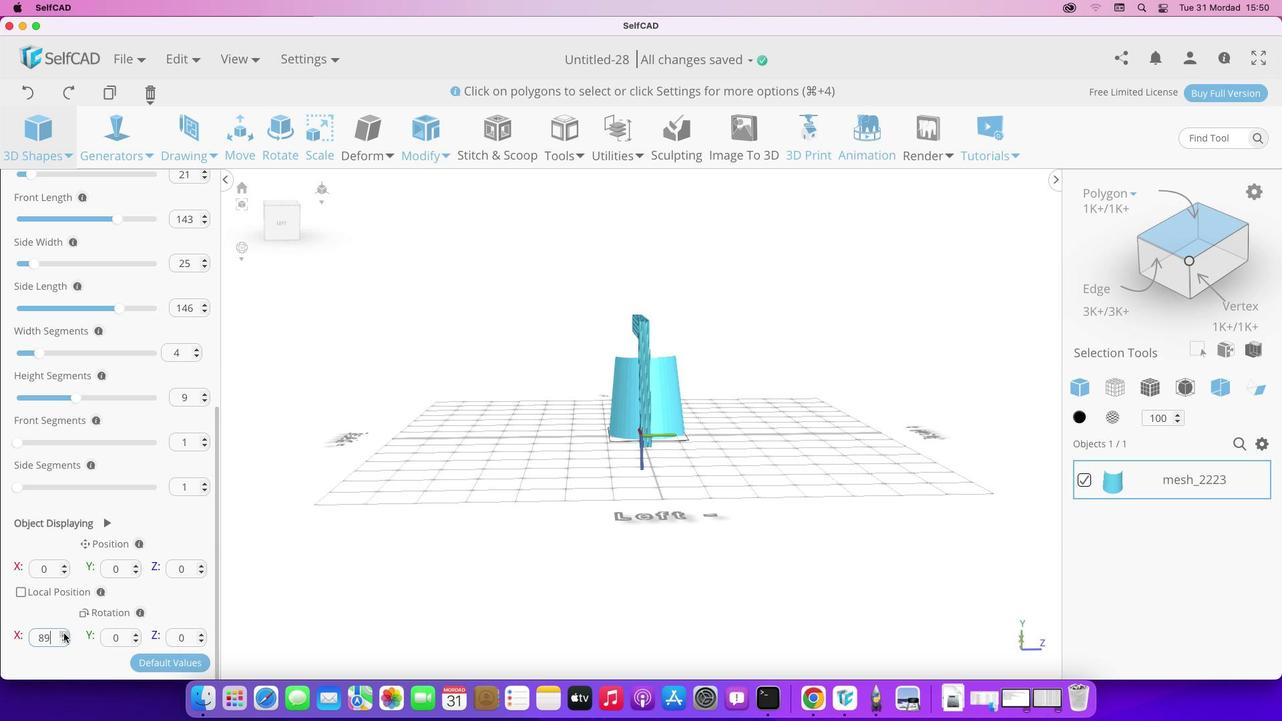 
Action: Mouse moved to (732, 507)
Screenshot: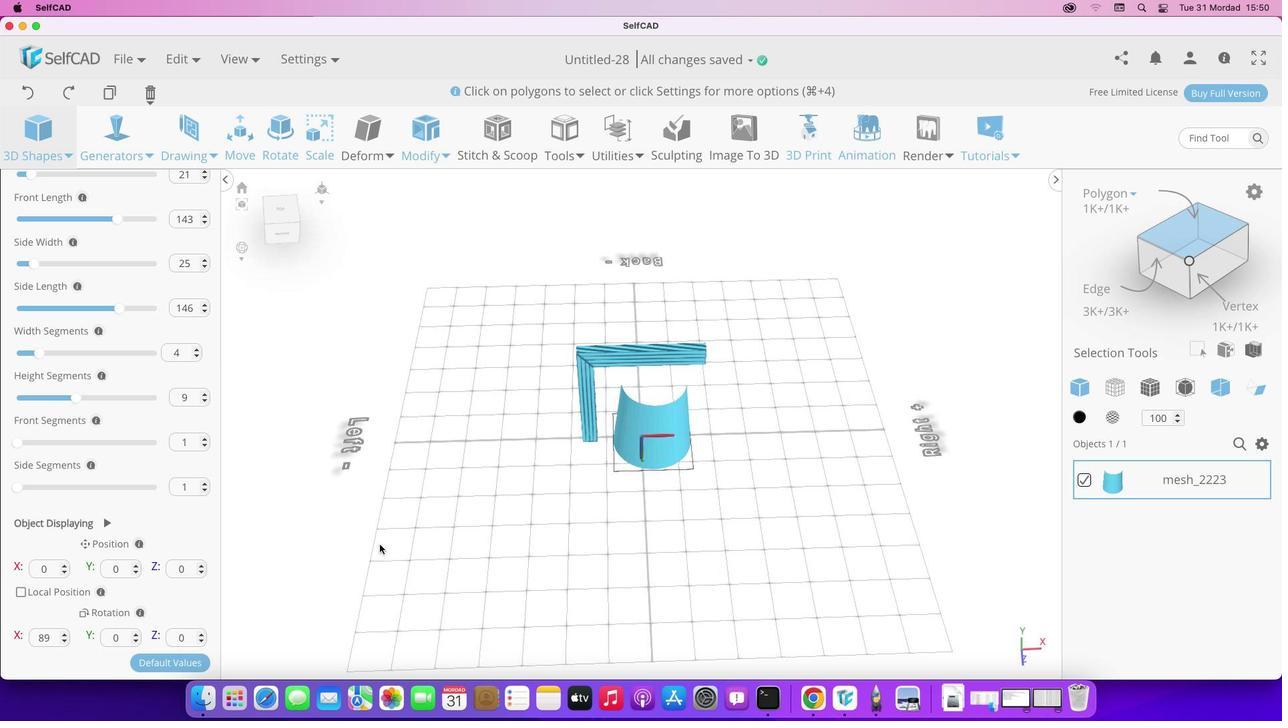 
Action: Mouse pressed left at (732, 507)
Screenshot: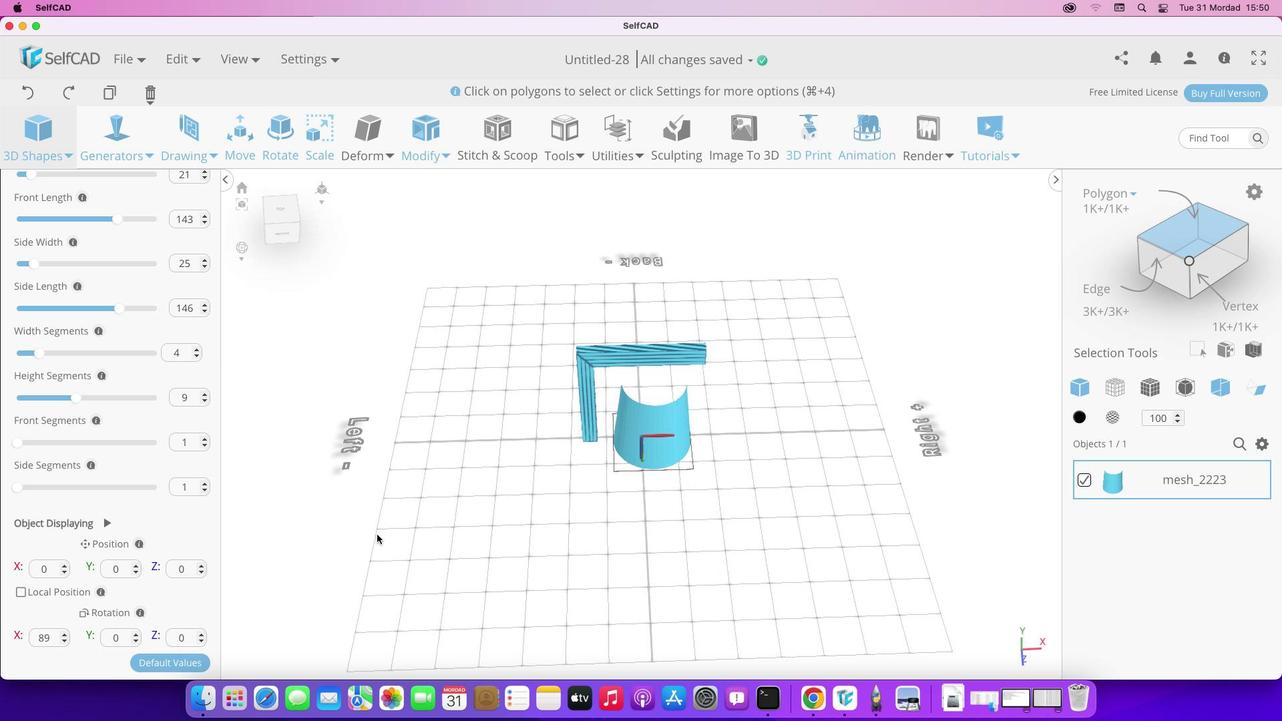 
Action: Mouse moved to (132, 631)
Screenshot: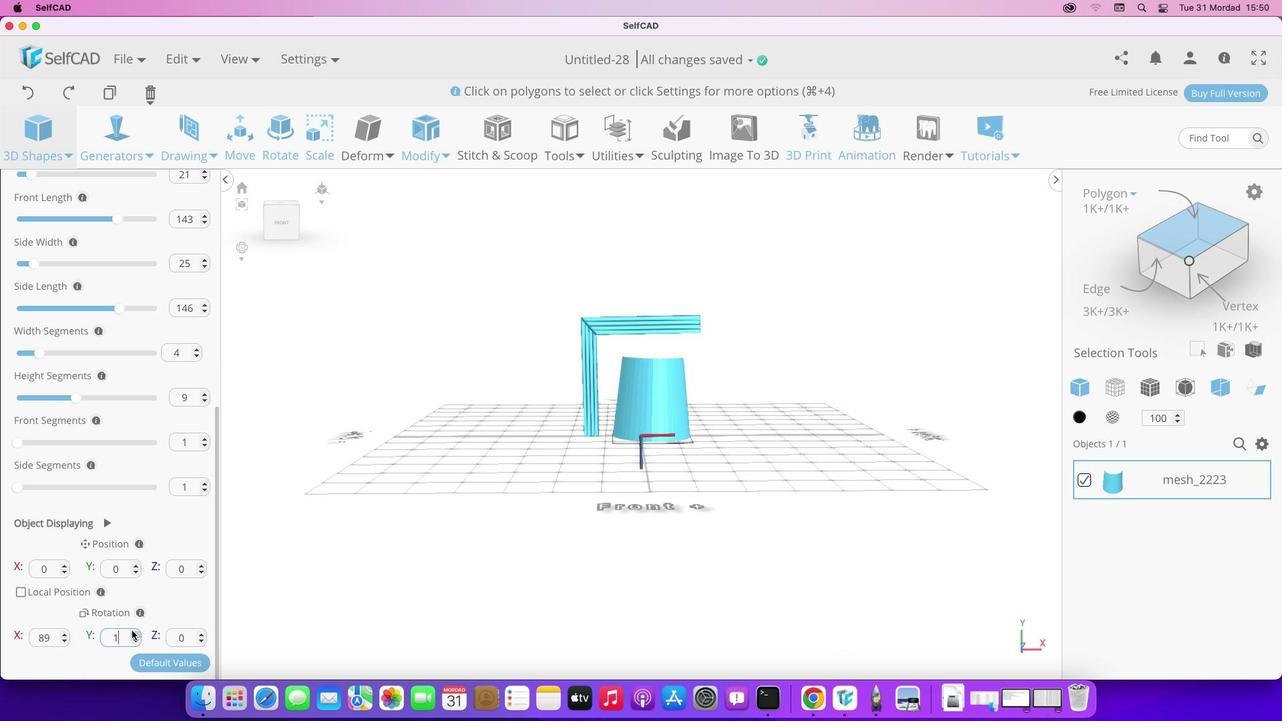 
Action: Mouse pressed left at (132, 631)
Screenshot: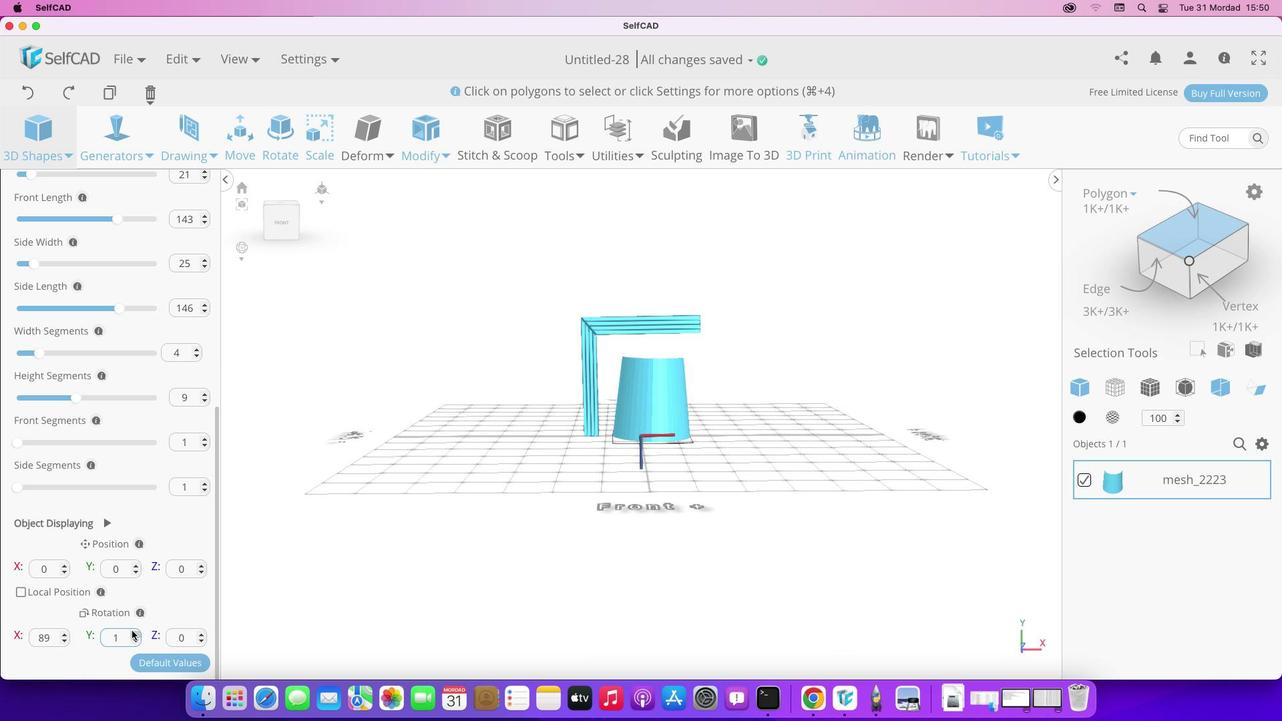 
Action: Mouse pressed left at (132, 631)
Screenshot: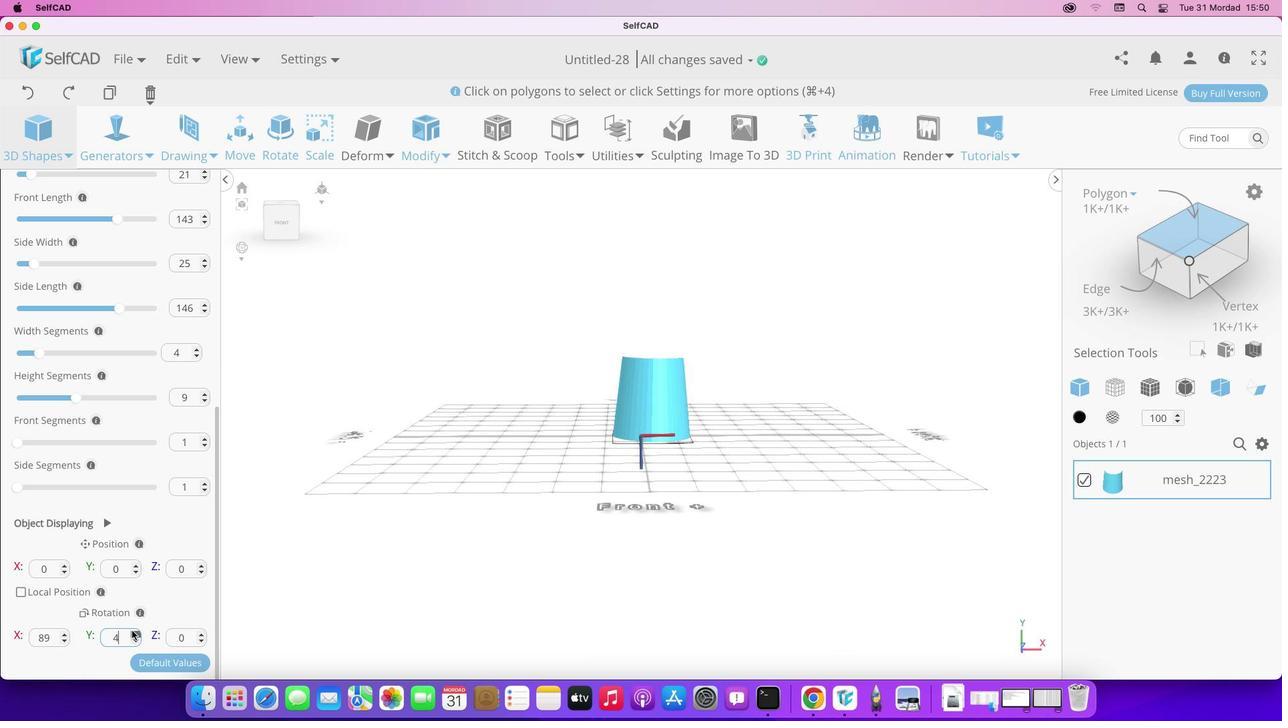 
Action: Mouse pressed left at (132, 631)
Screenshot: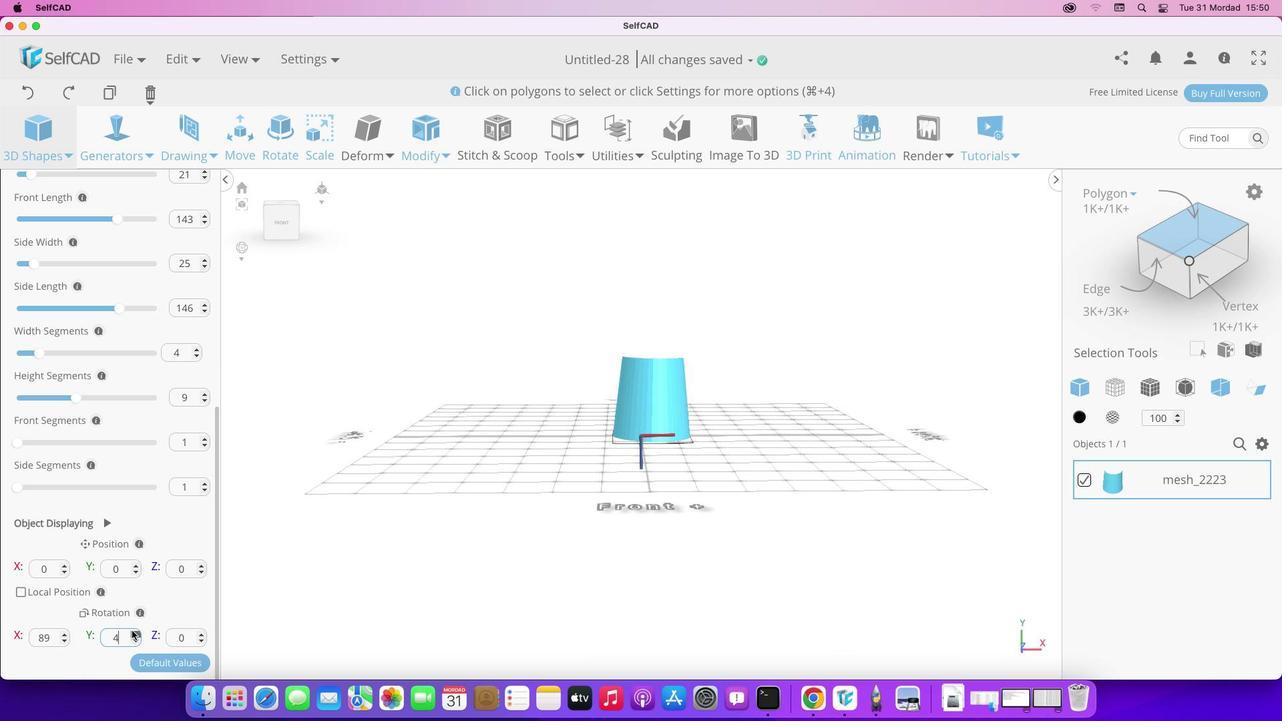 
Action: Mouse pressed left at (132, 631)
Screenshot: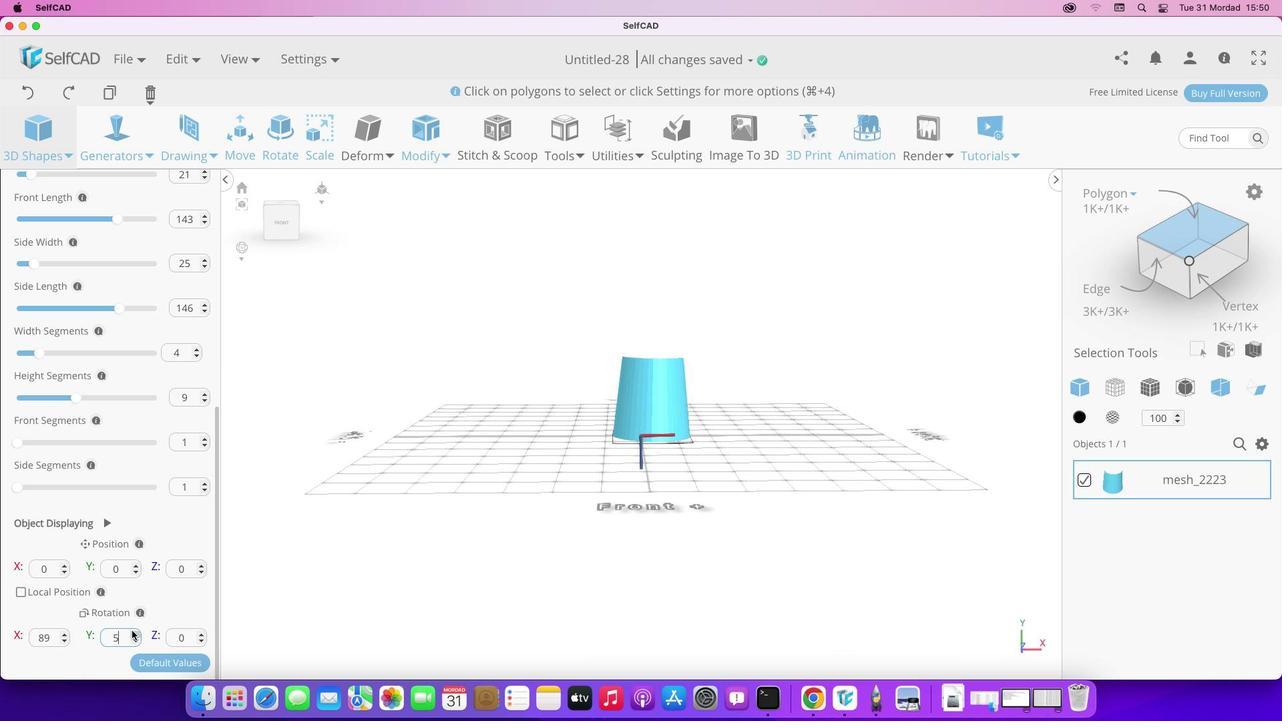 
Action: Mouse pressed left at (132, 631)
Screenshot: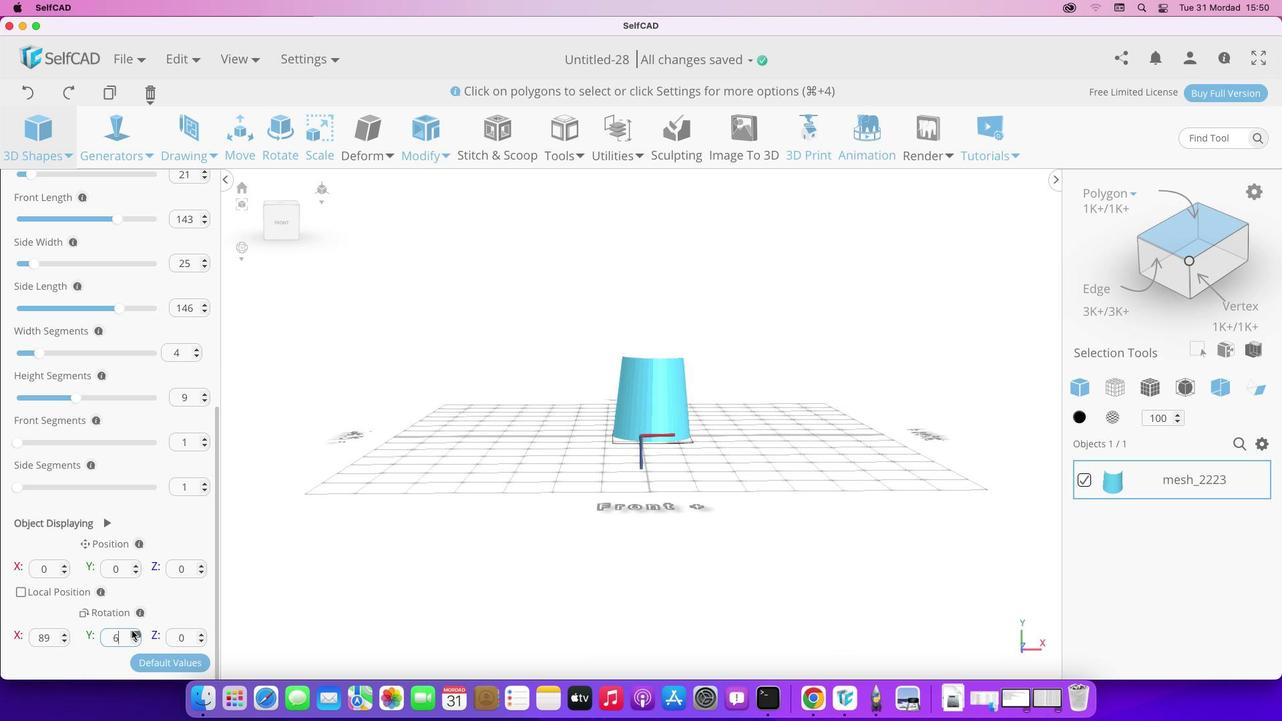 
Action: Mouse pressed left at (132, 631)
Screenshot: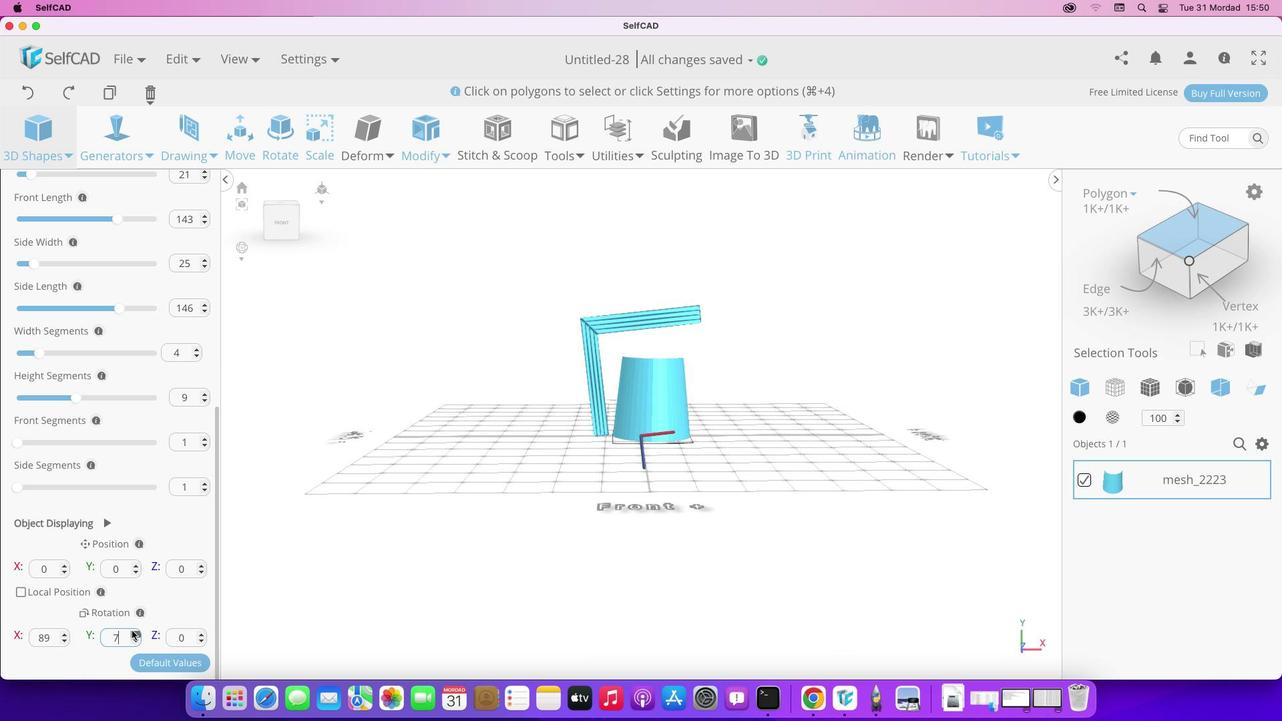 
Action: Mouse pressed left at (132, 631)
Screenshot: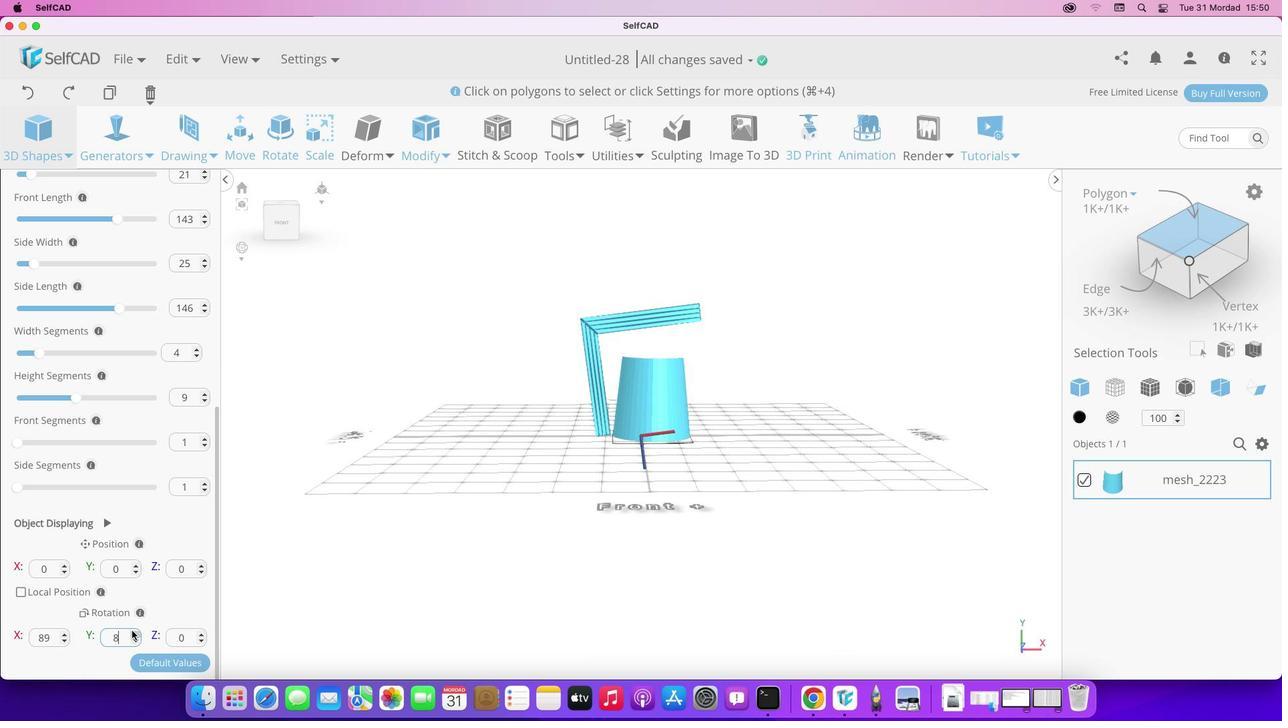 
Action: Mouse pressed left at (132, 631)
Screenshot: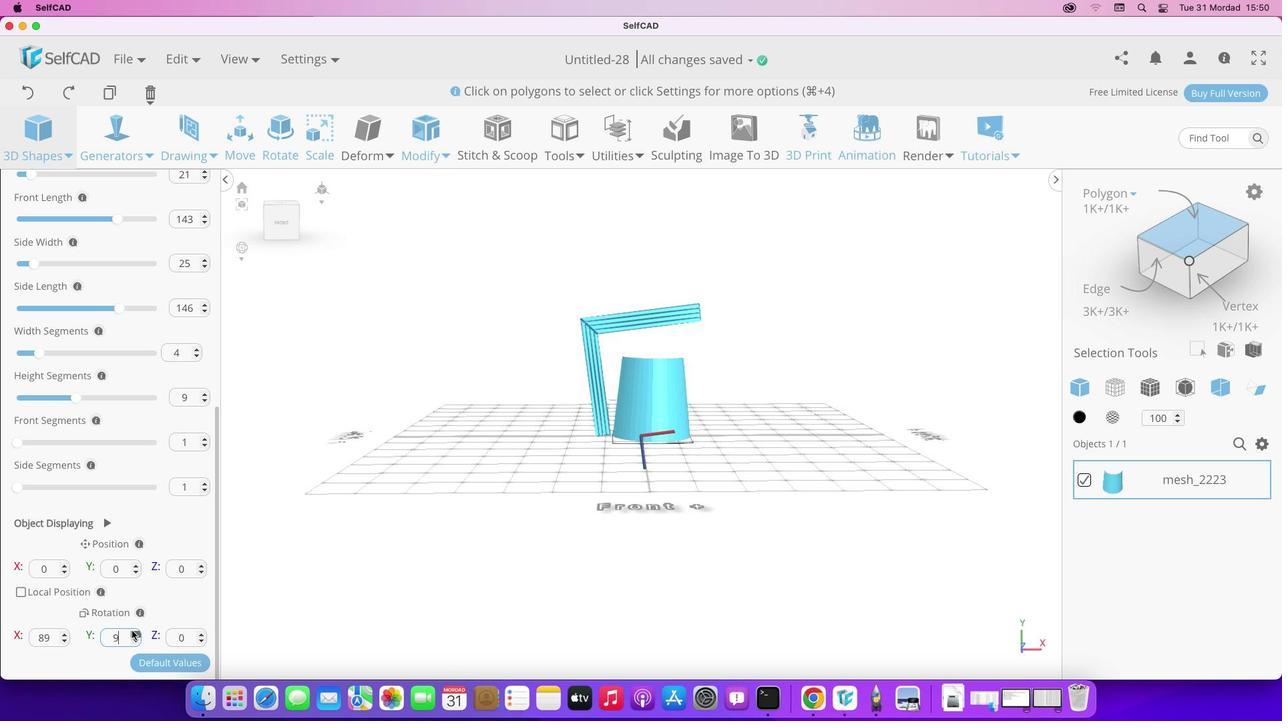 
Action: Mouse pressed left at (132, 631)
Screenshot: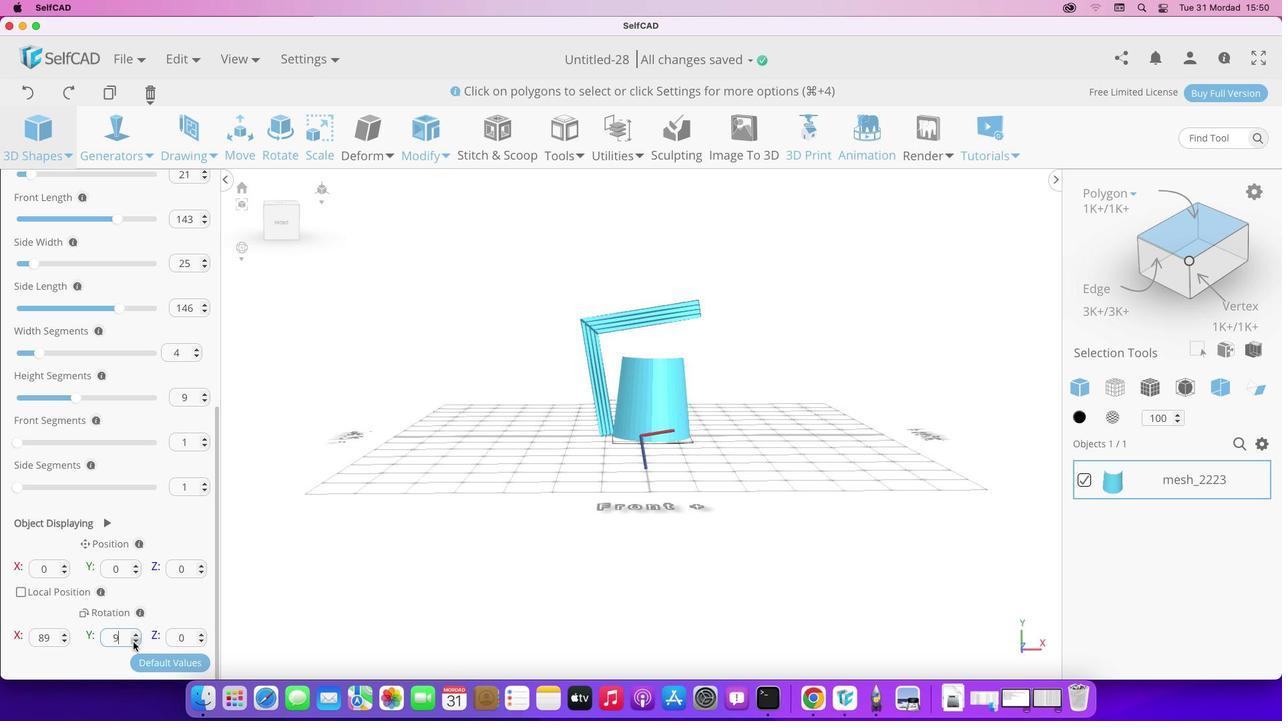 
Action: Mouse moved to (136, 639)
Screenshot: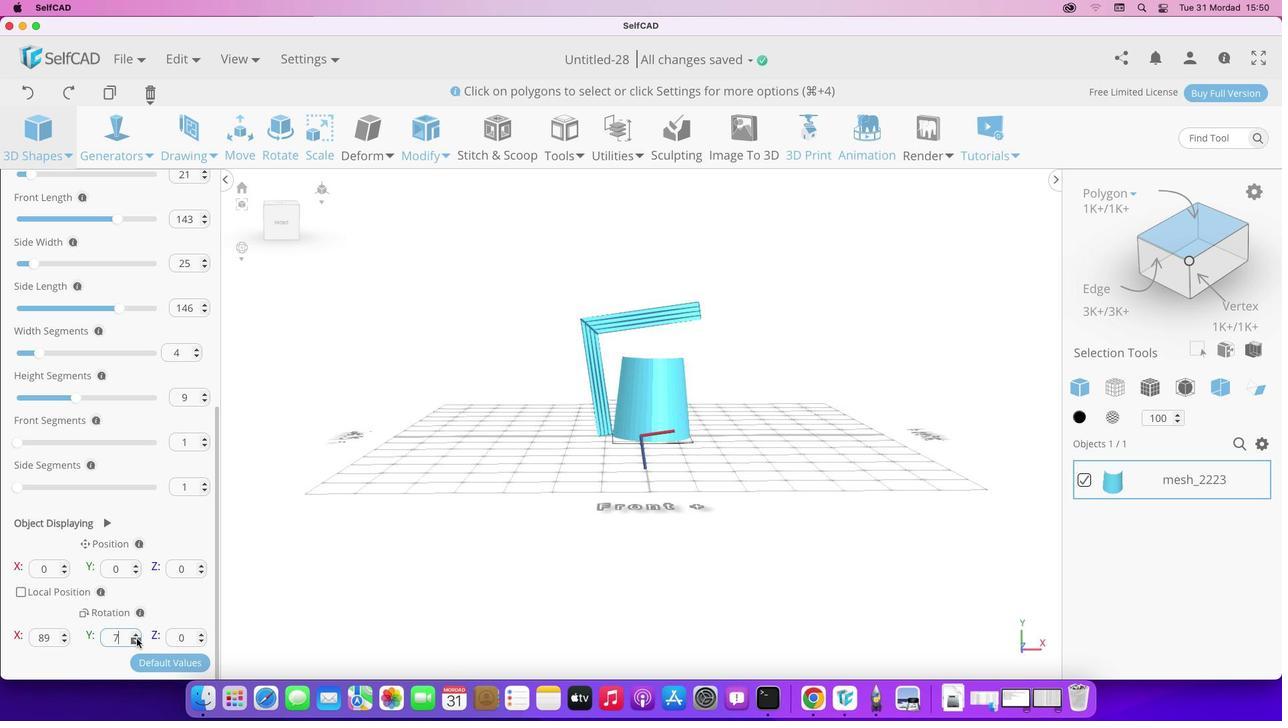 
Action: Mouse pressed left at (136, 639)
Screenshot: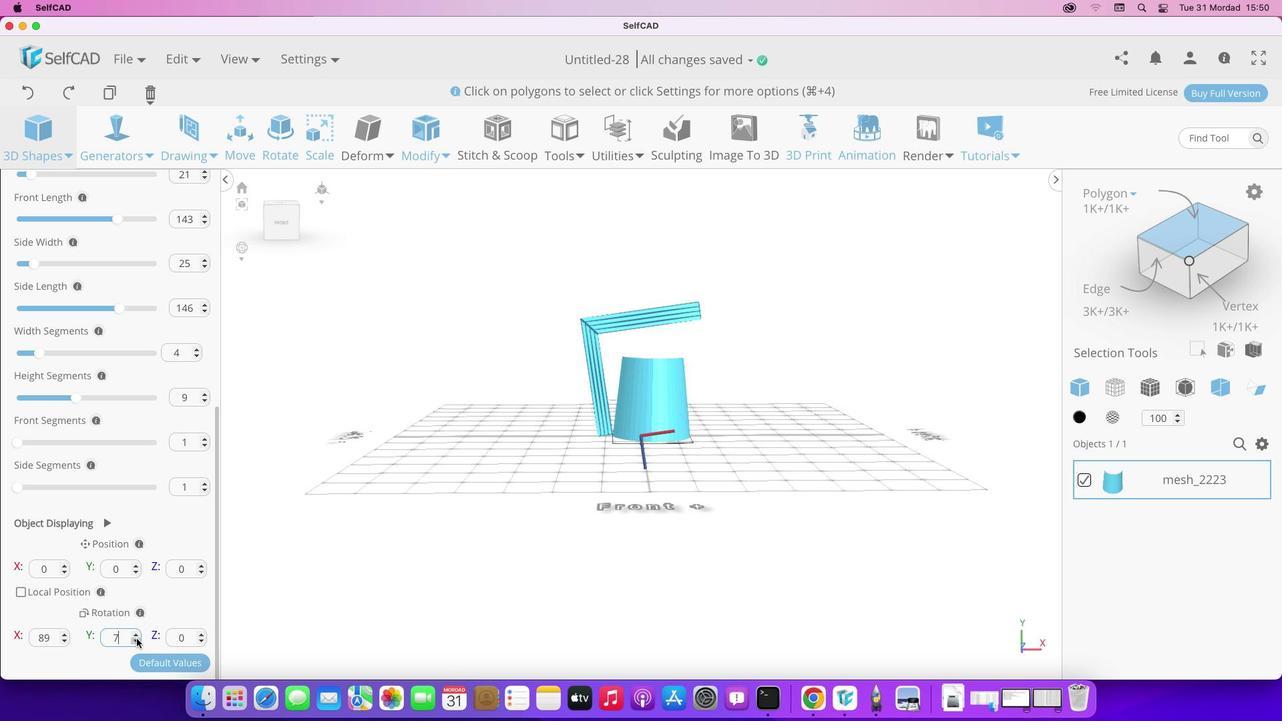 
Action: Mouse pressed left at (136, 639)
Screenshot: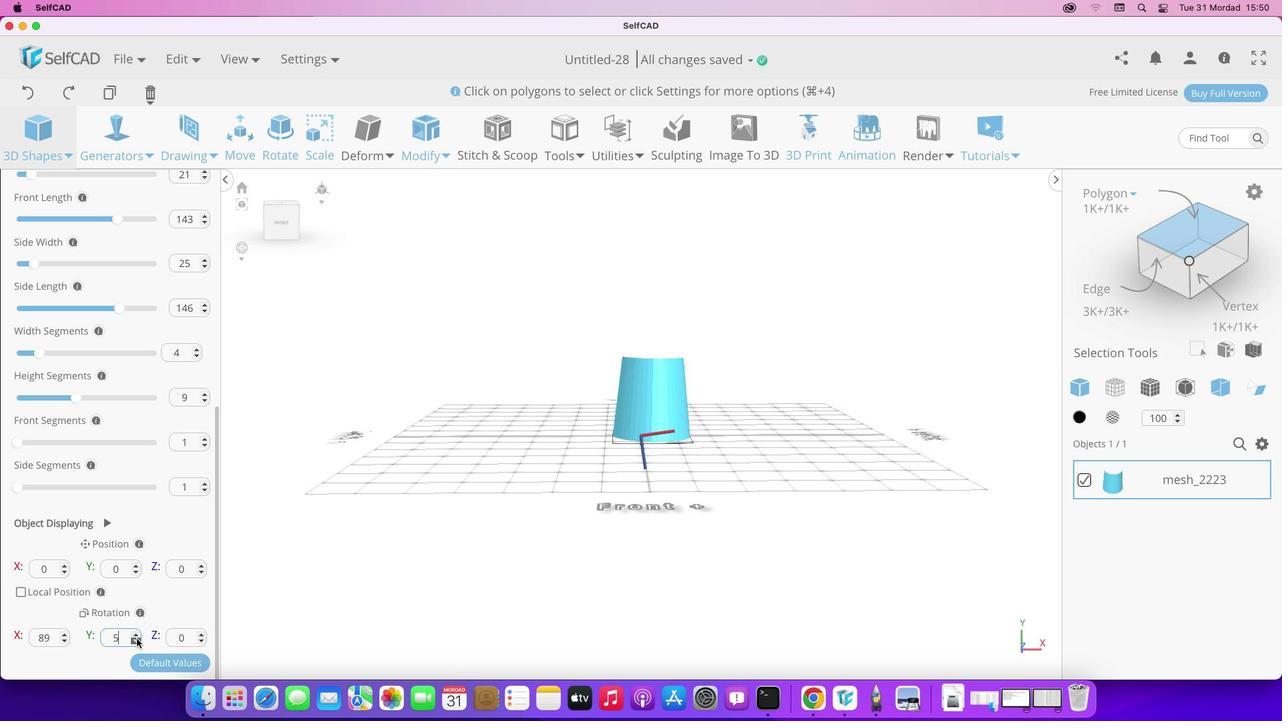 
Action: Mouse pressed left at (136, 639)
Screenshot: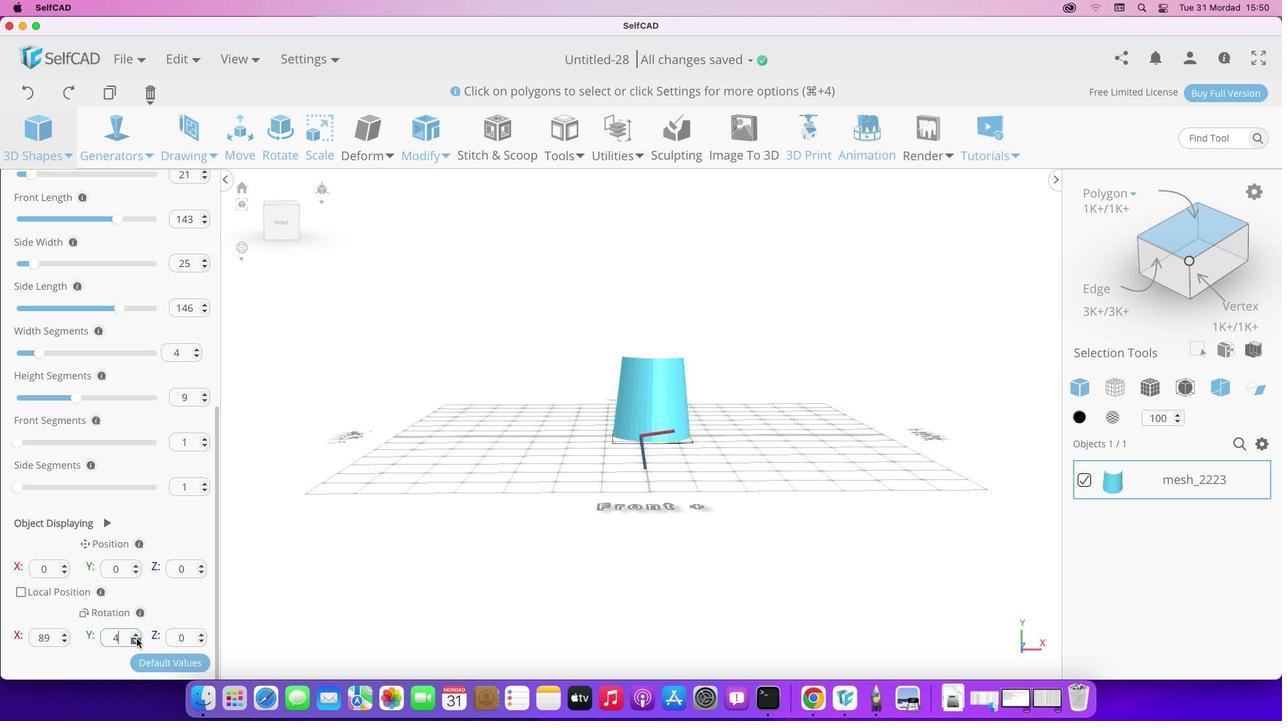 
Action: Mouse pressed left at (136, 639)
Screenshot: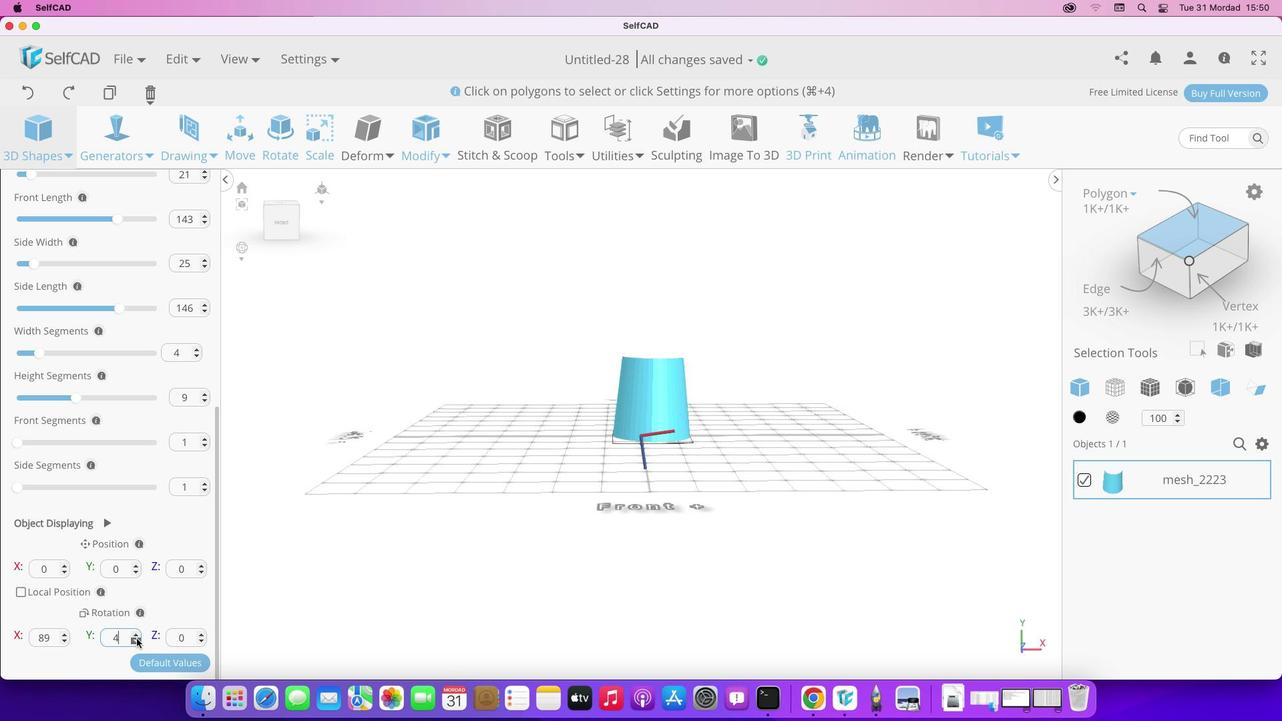 
Action: Mouse pressed left at (136, 639)
Screenshot: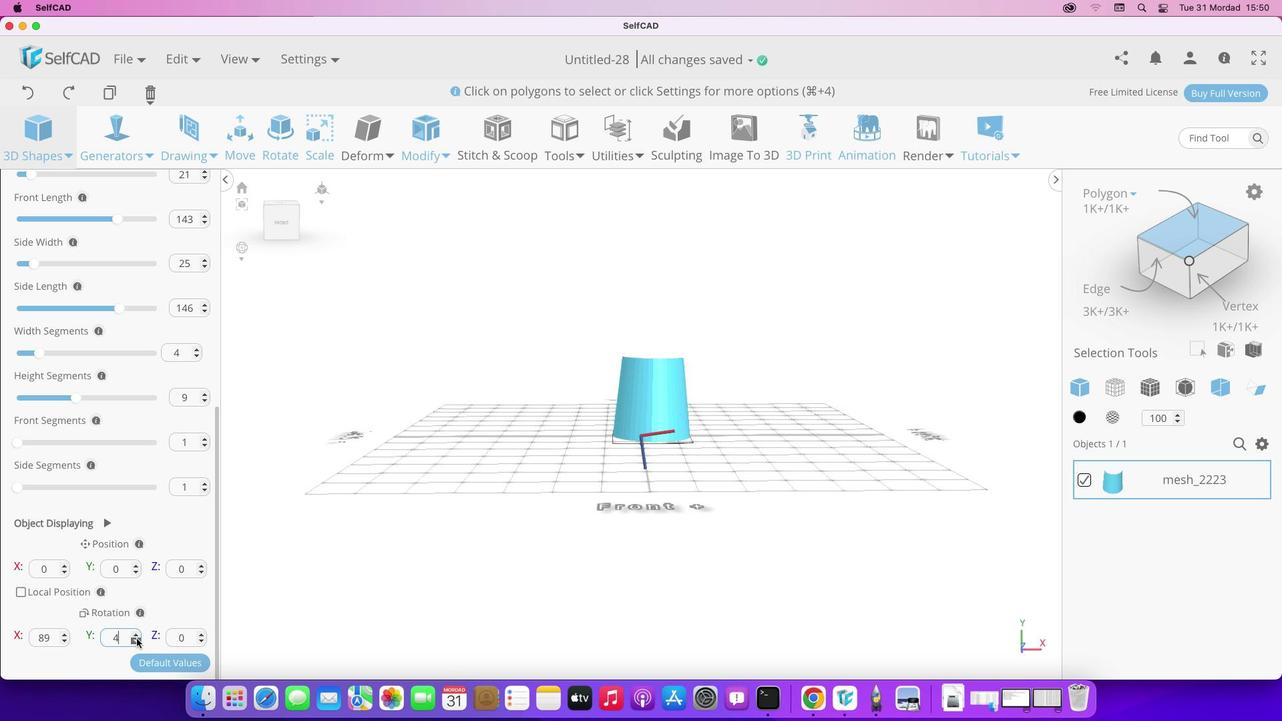 
Action: Mouse pressed left at (136, 639)
Screenshot: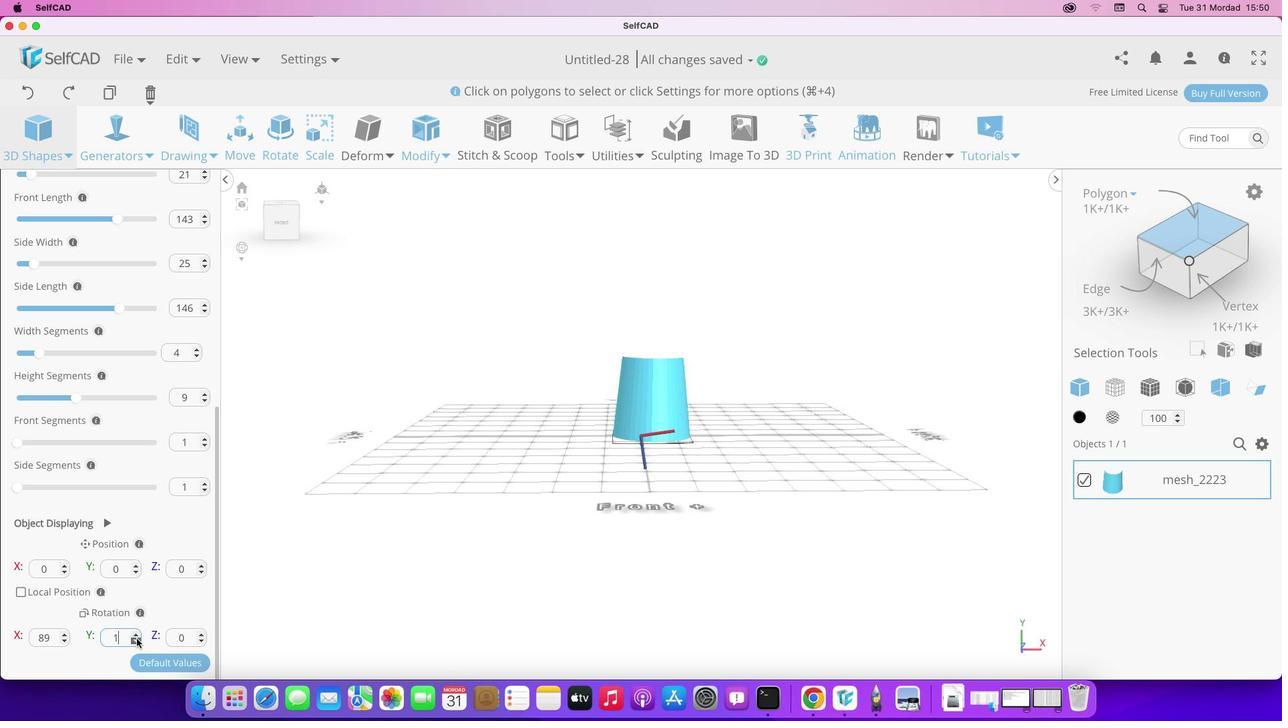 
Action: Mouse pressed left at (136, 639)
Screenshot: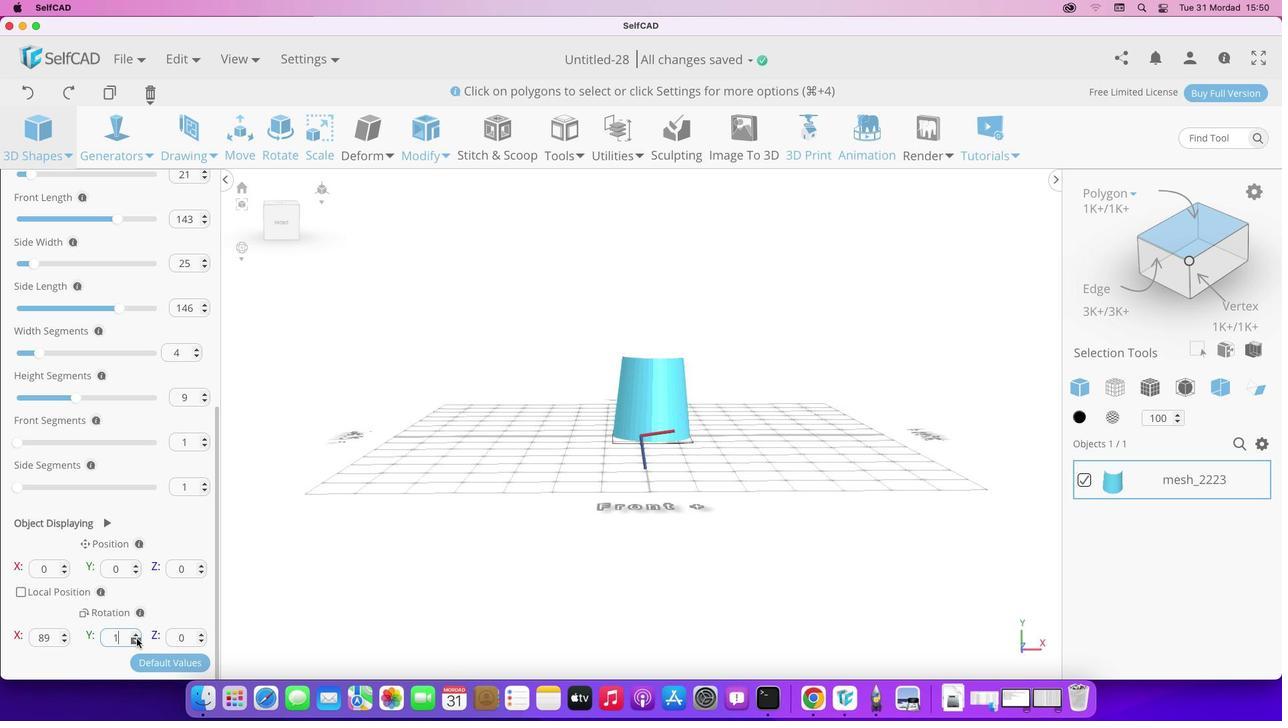 
Action: Mouse pressed left at (136, 639)
Screenshot: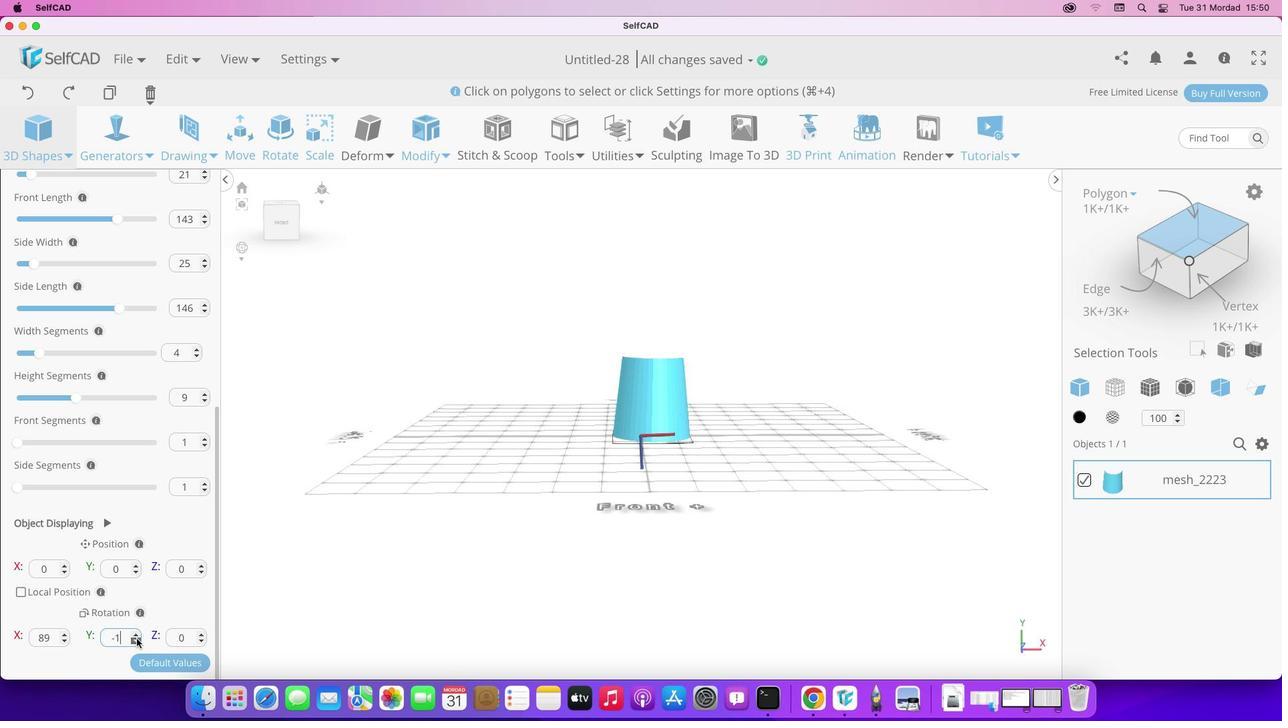 
Action: Mouse pressed left at (136, 639)
Screenshot: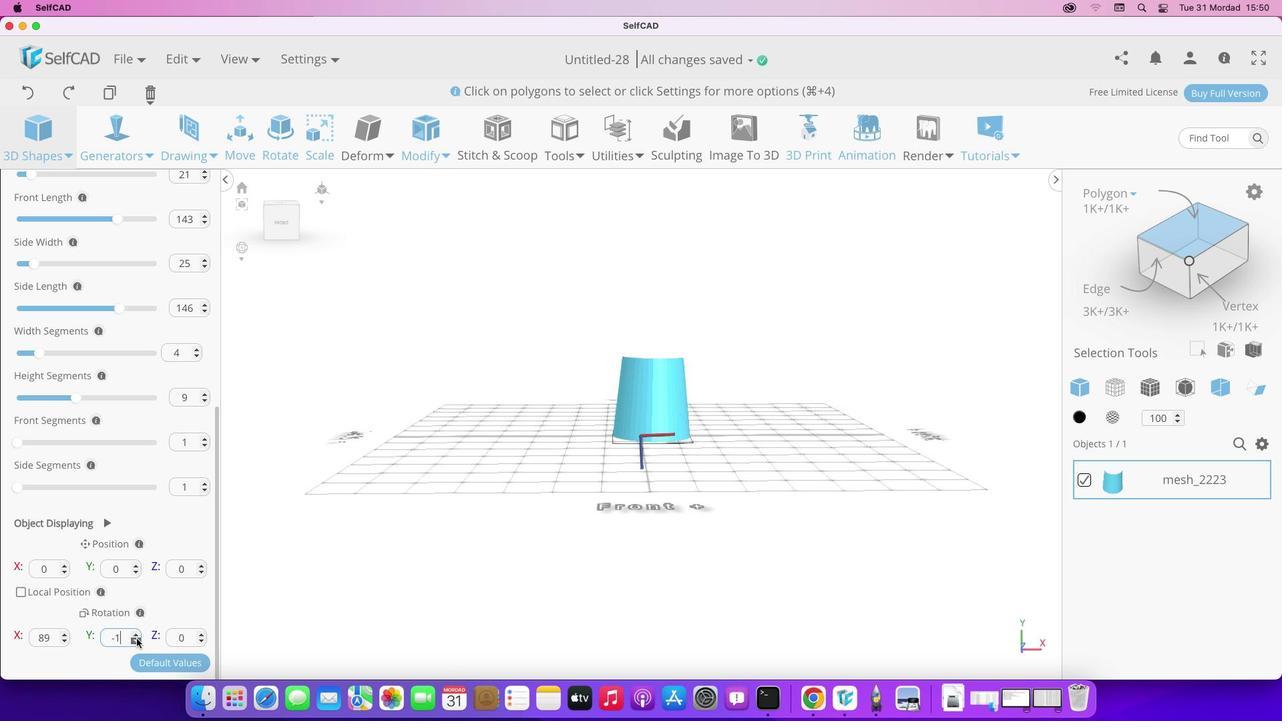 
Action: Mouse pressed left at (136, 639)
Screenshot: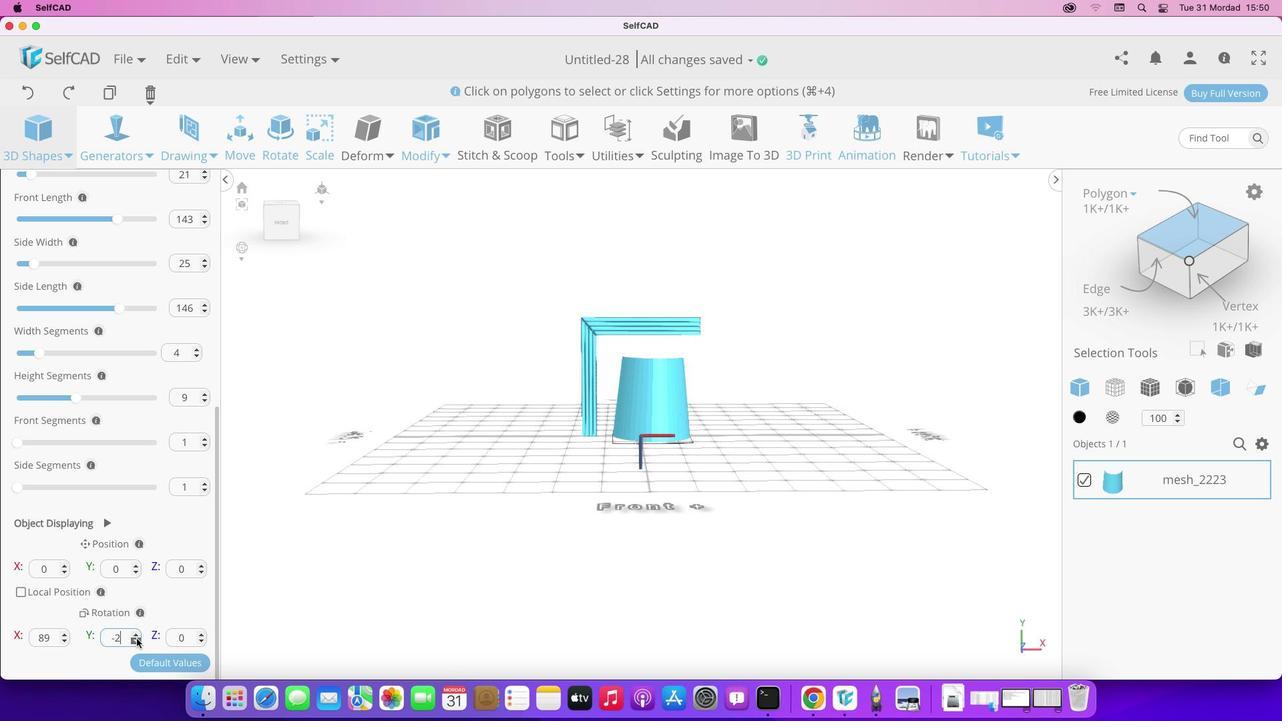 
Action: Mouse pressed left at (136, 639)
Screenshot: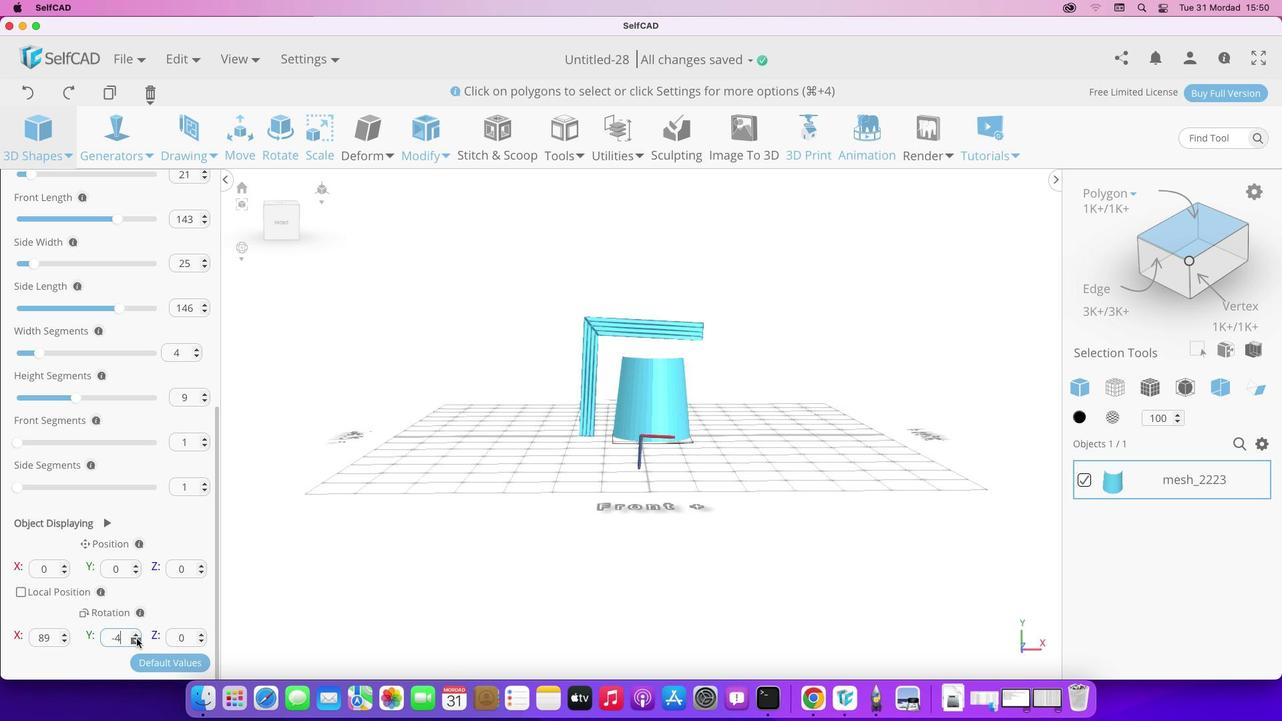 
Action: Mouse pressed left at (136, 639)
Screenshot: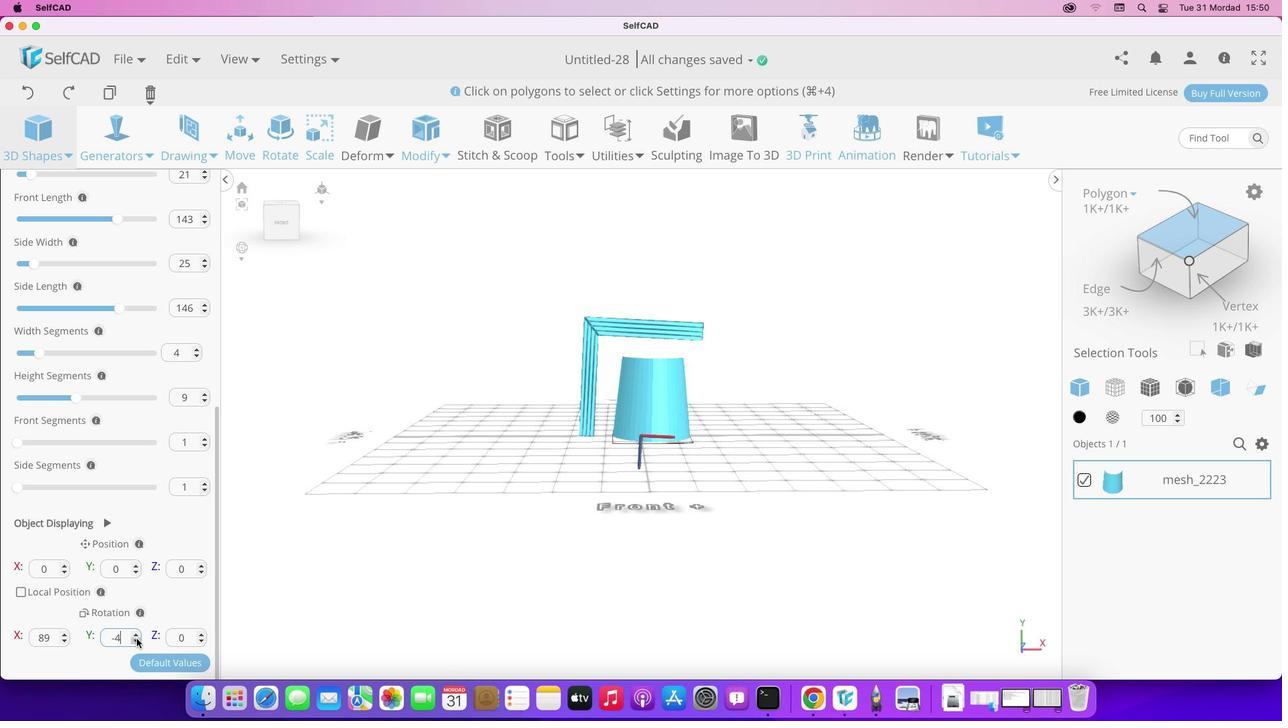 
Action: Mouse pressed left at (136, 639)
Screenshot: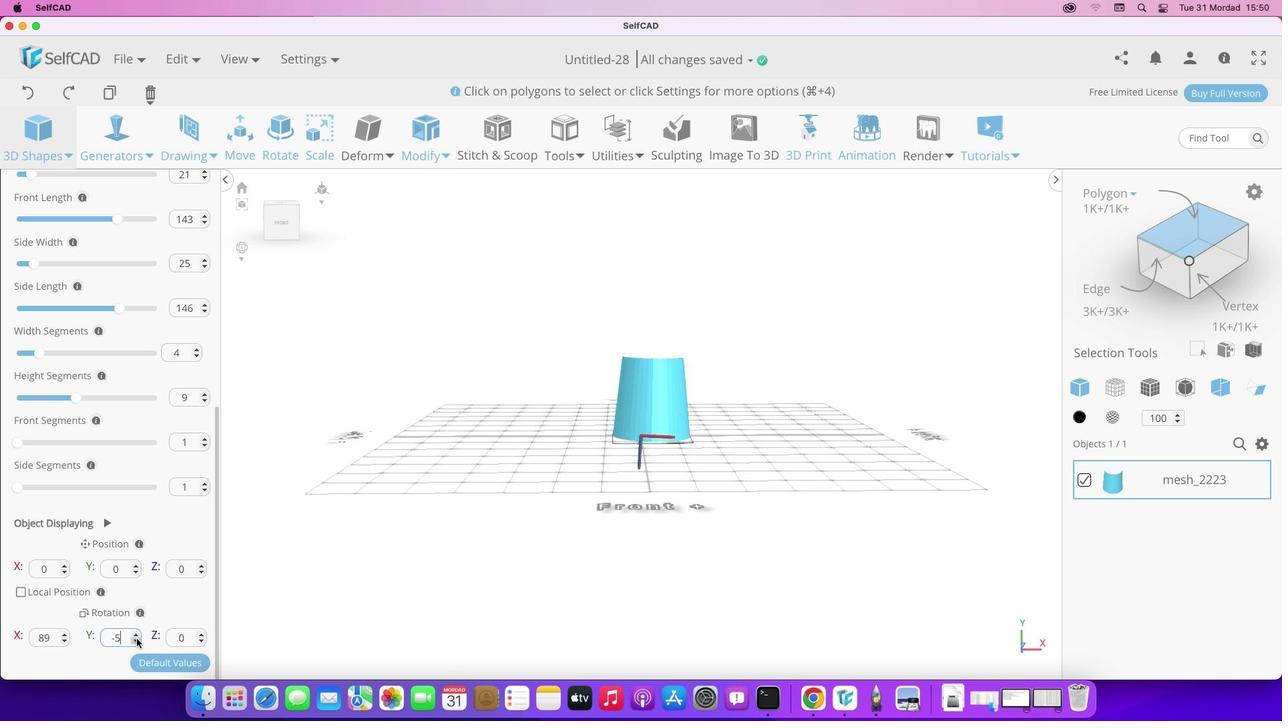 
Action: Mouse pressed left at (136, 639)
Screenshot: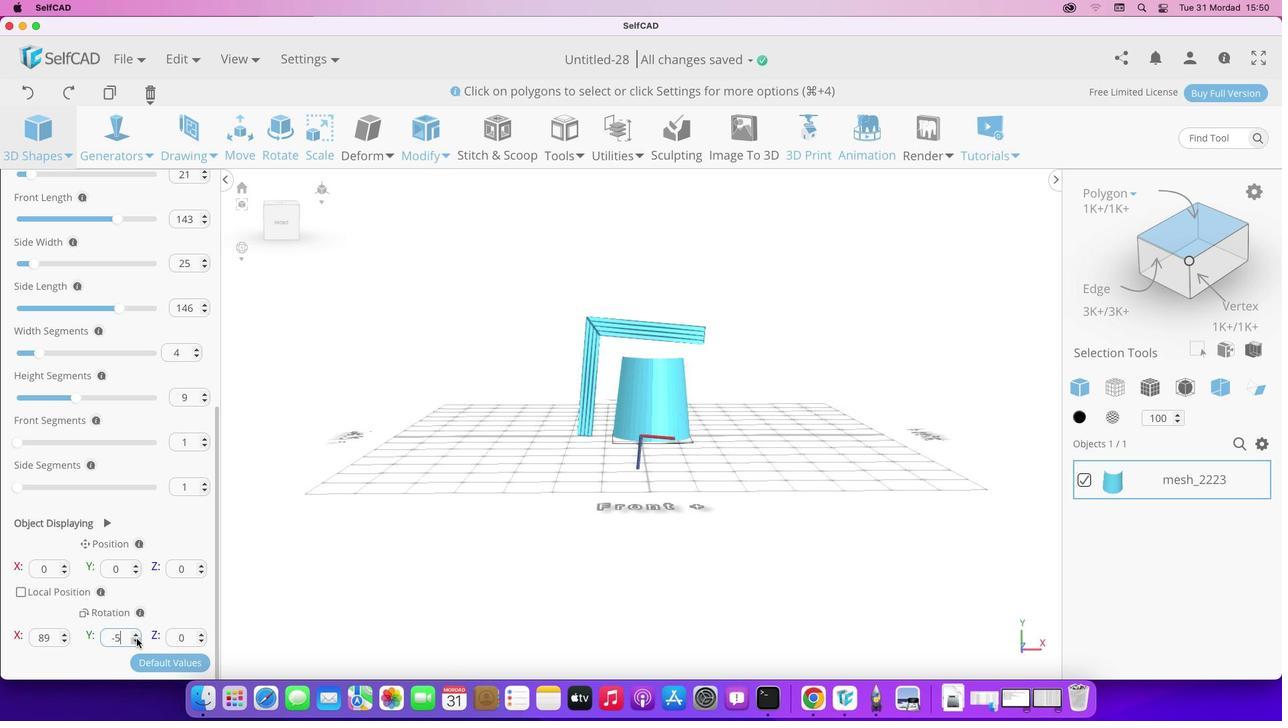 
Action: Mouse moved to (136, 631)
Screenshot: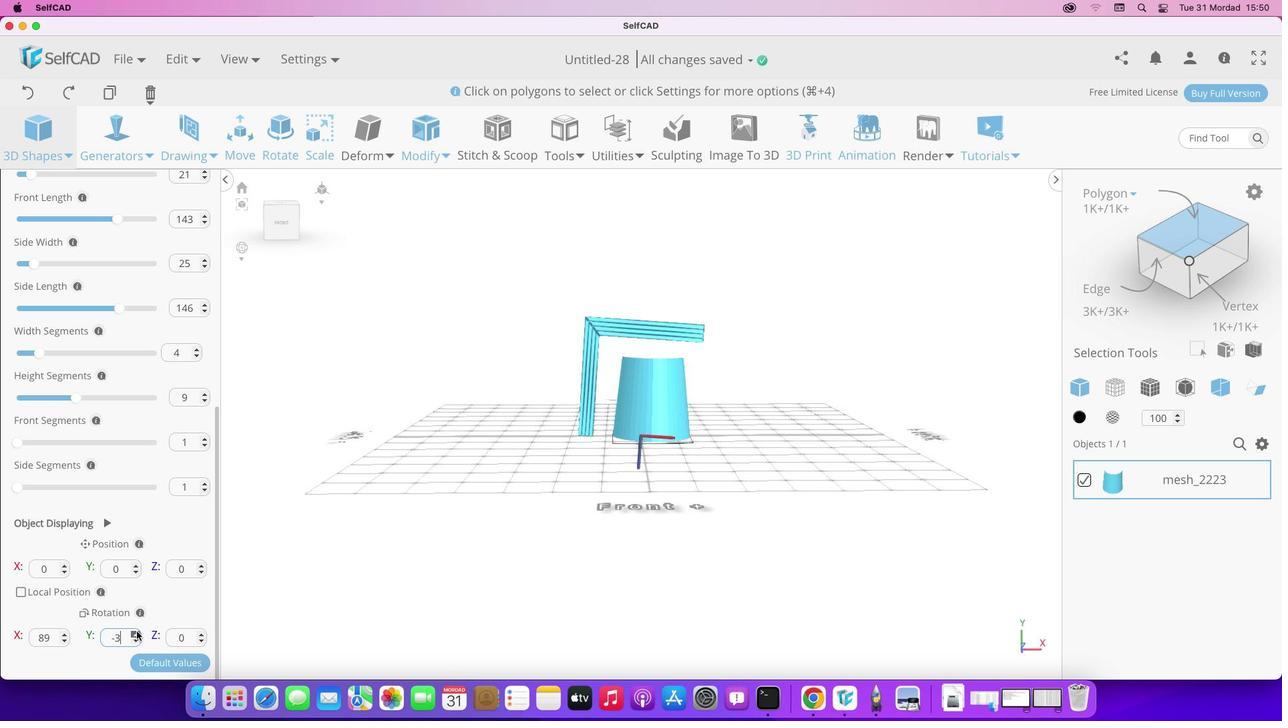 
Action: Mouse pressed left at (136, 631)
Screenshot: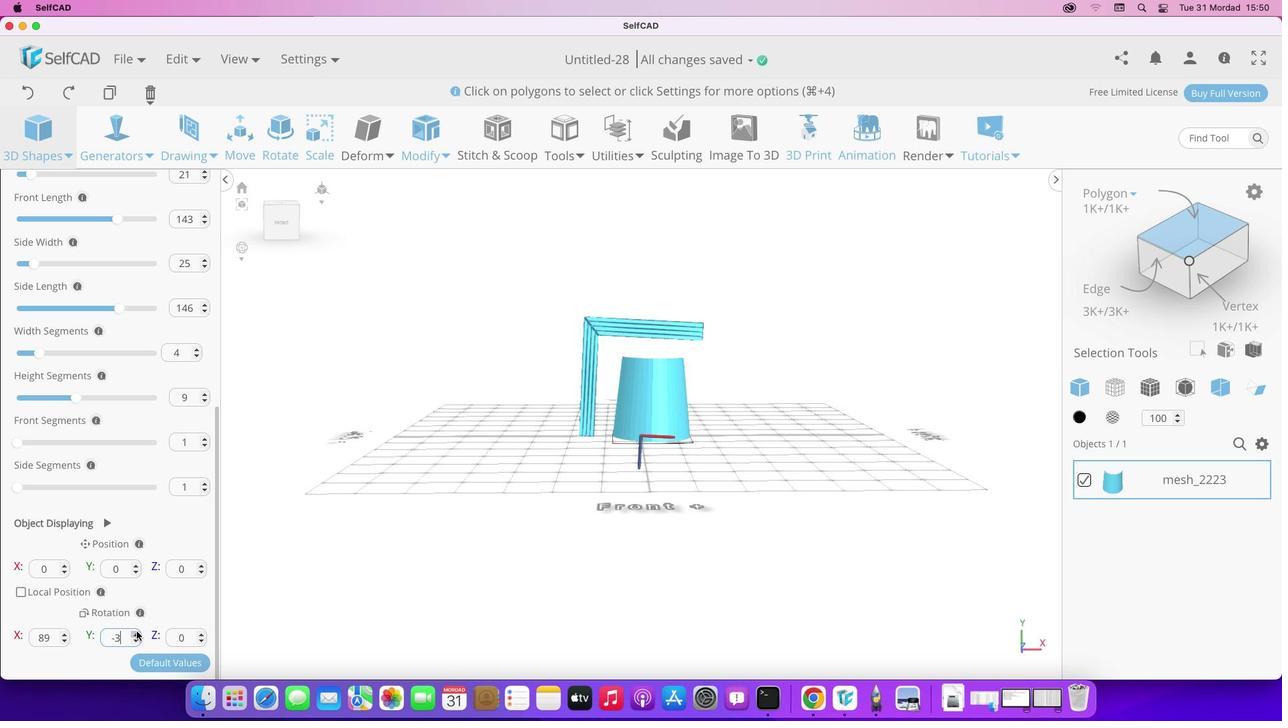 
Action: Mouse pressed left at (136, 631)
Screenshot: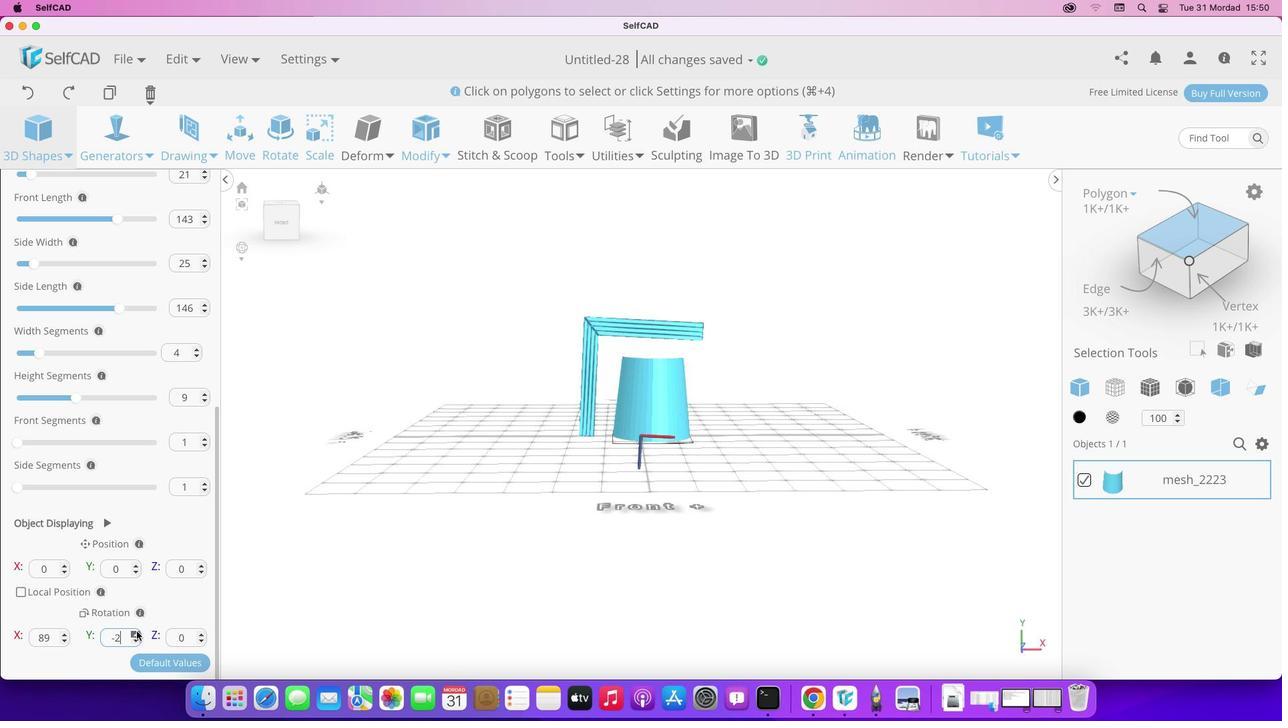 
Action: Mouse pressed left at (136, 631)
Screenshot: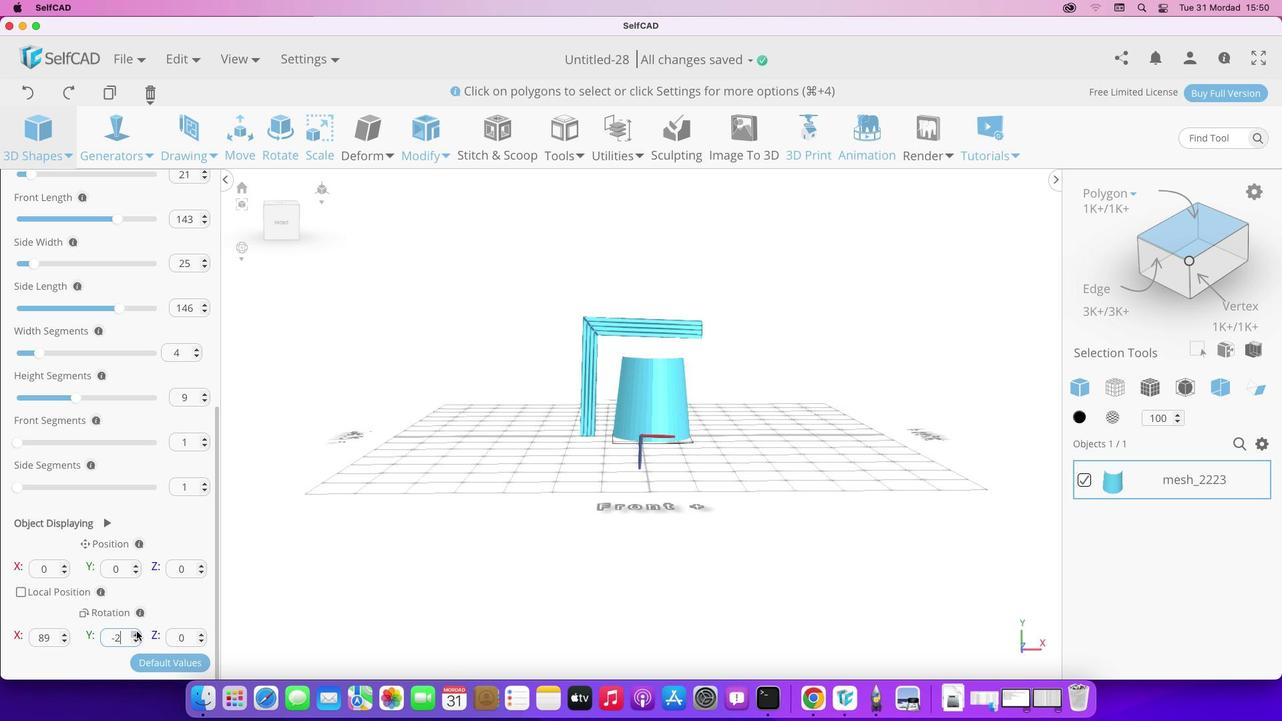 
Action: Mouse pressed left at (136, 631)
Screenshot: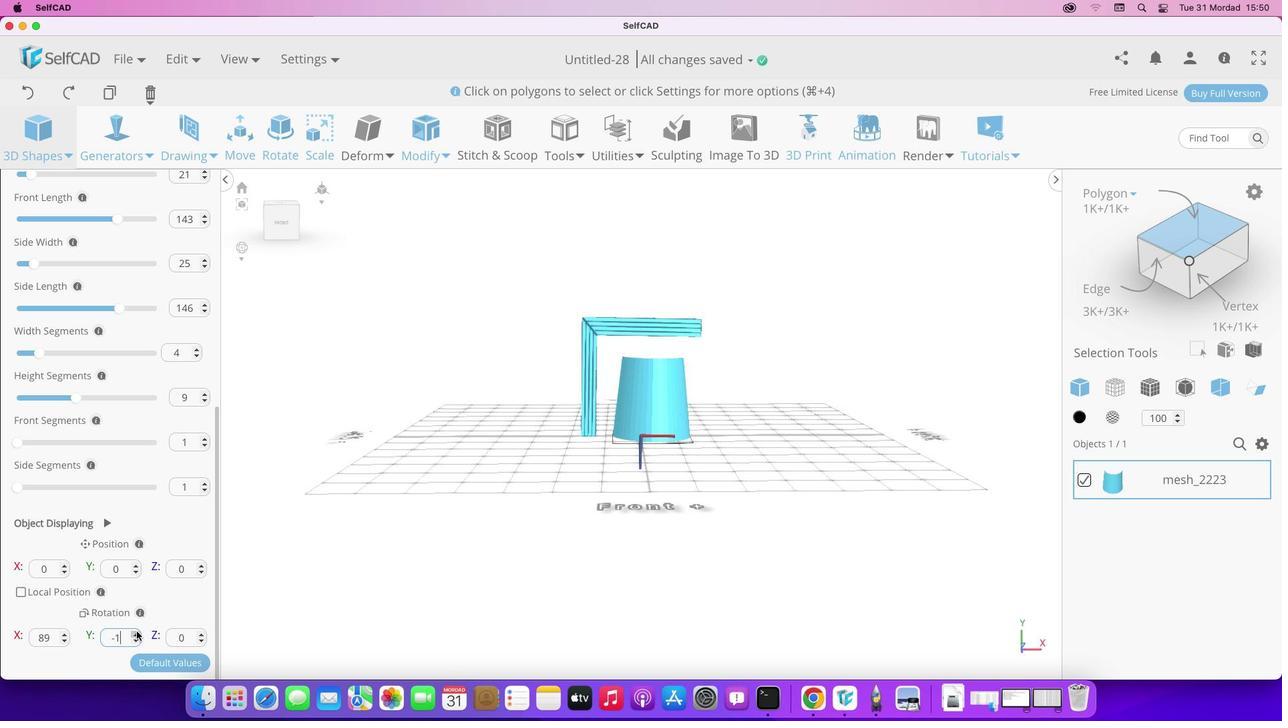 
Action: Mouse moved to (198, 633)
Screenshot: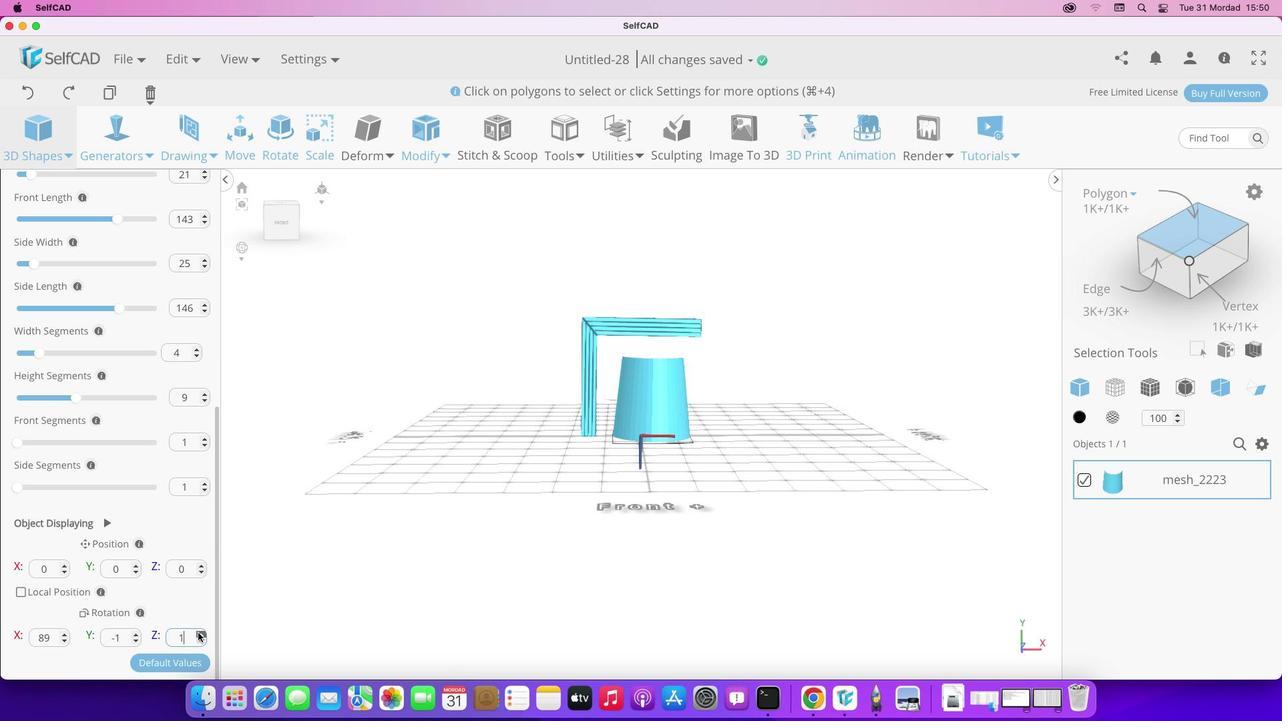 
Action: Mouse pressed left at (198, 633)
Screenshot: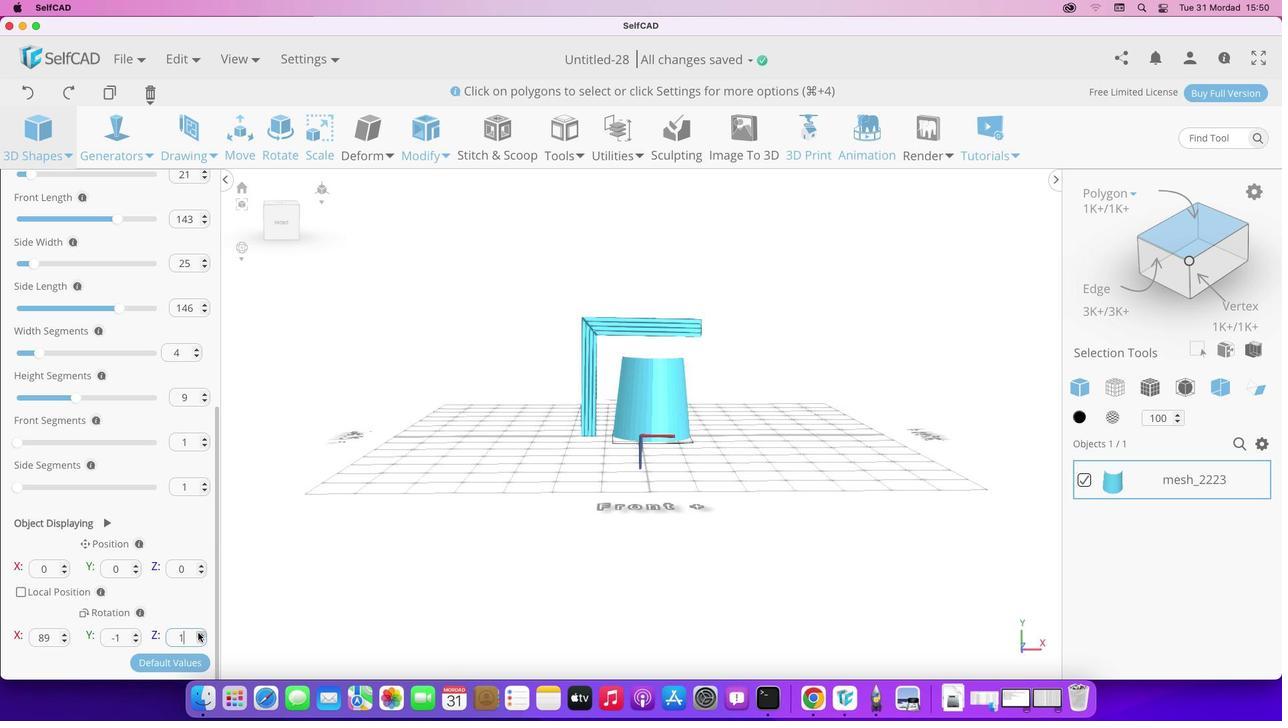
Action: Mouse pressed left at (198, 633)
Screenshot: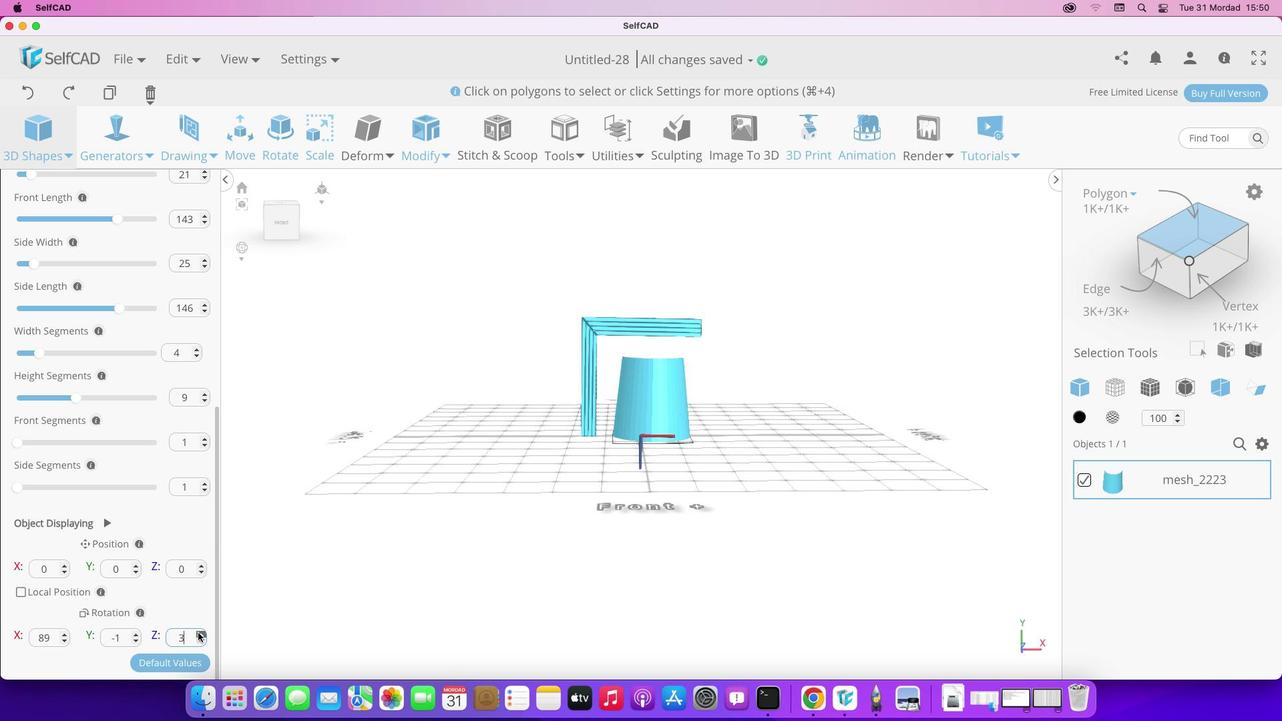 
Action: Mouse pressed left at (198, 633)
Screenshot: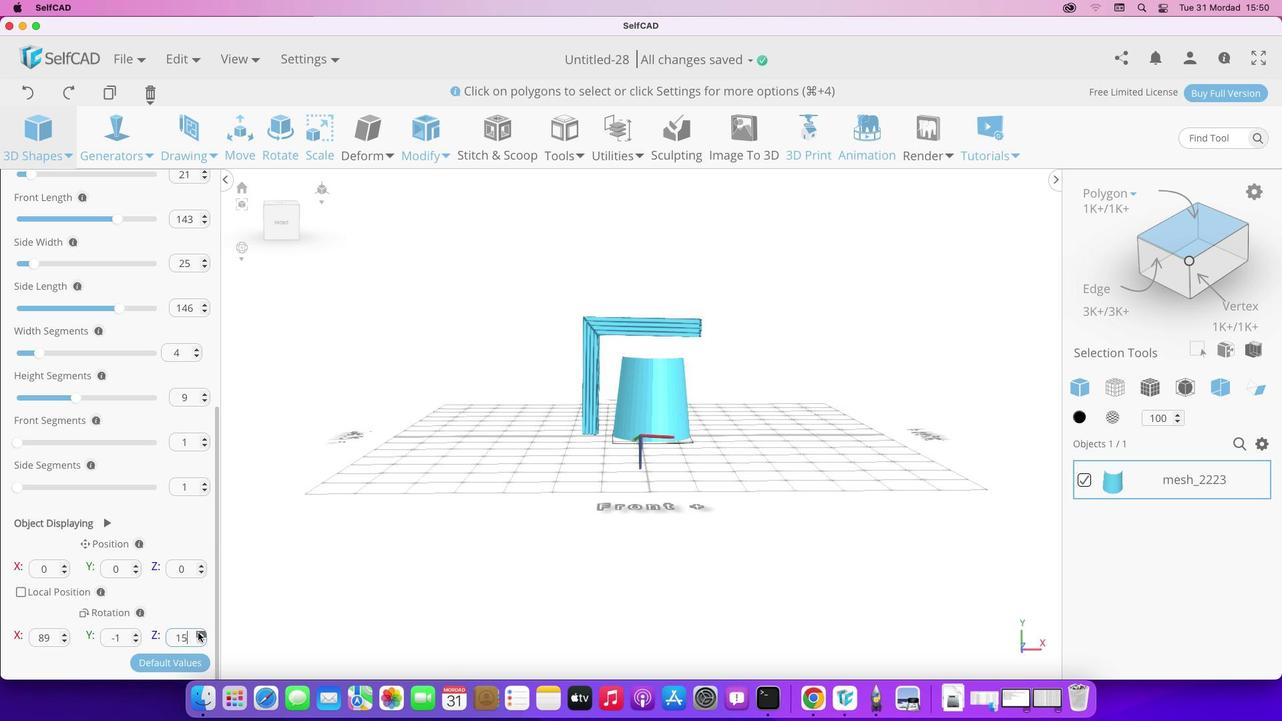 
Action: Mouse pressed left at (198, 633)
Screenshot: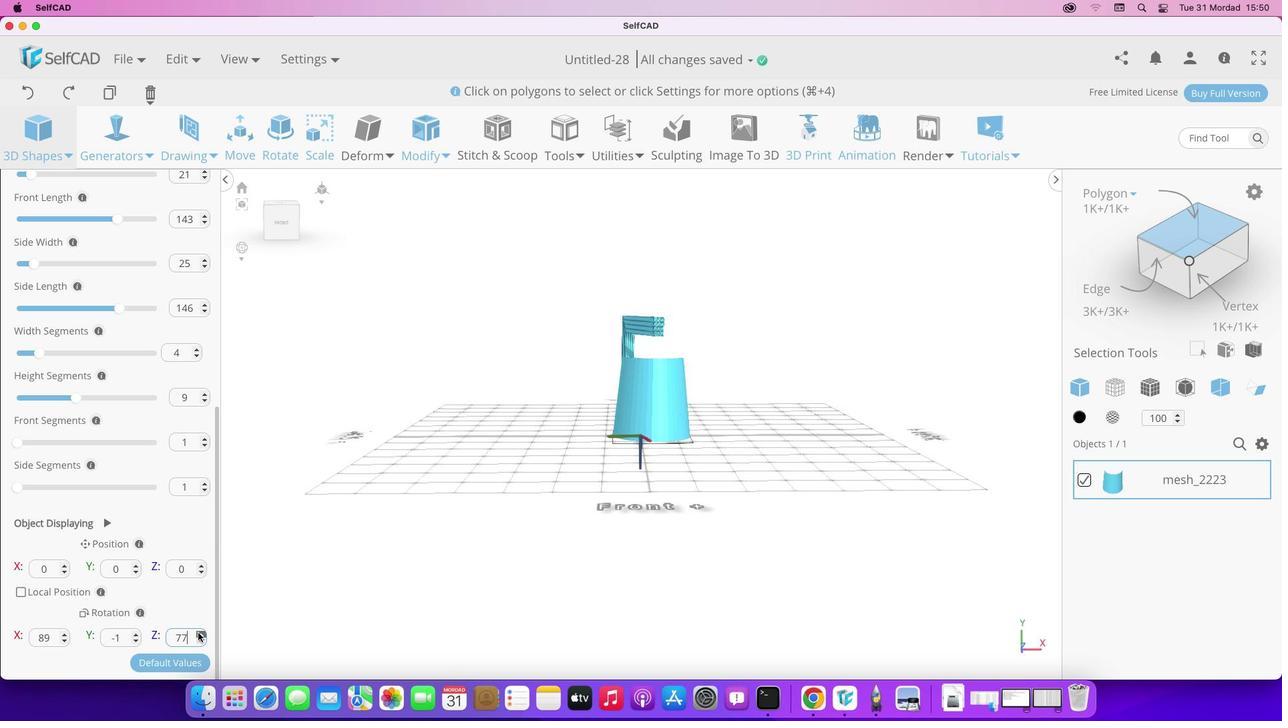 
Action: Mouse pressed left at (198, 633)
Screenshot: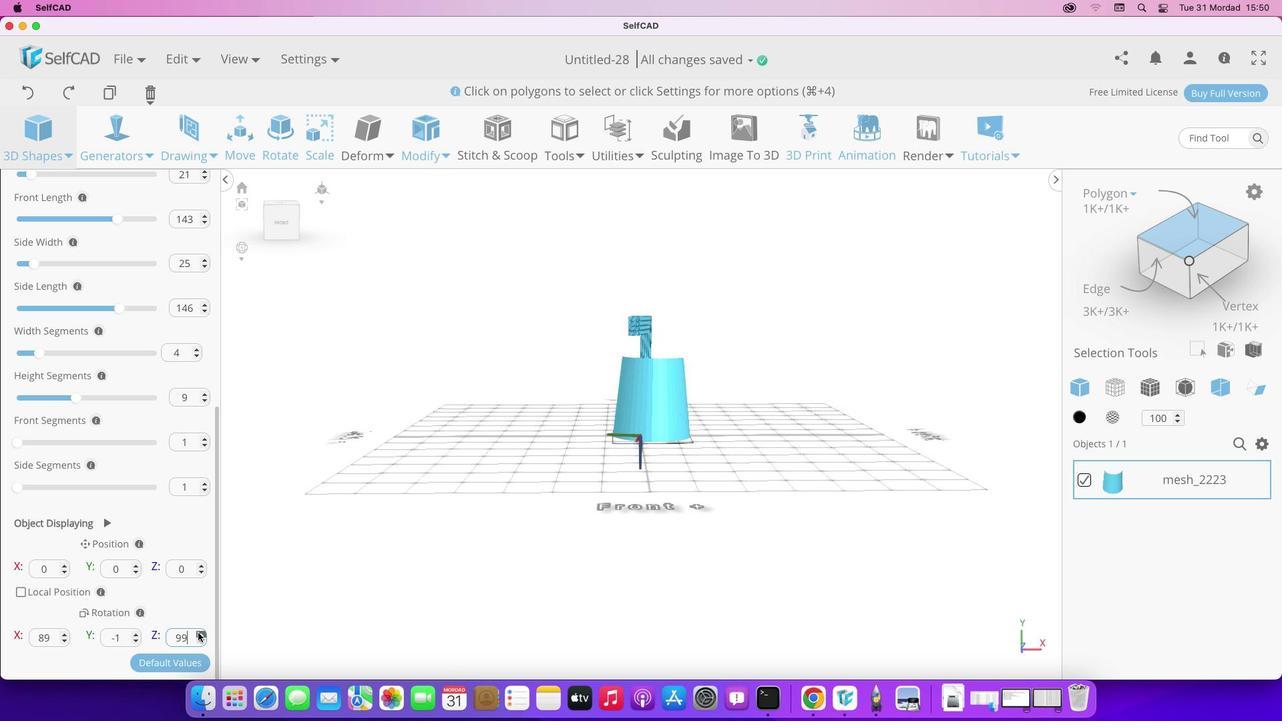 
Action: Mouse pressed left at (198, 633)
Screenshot: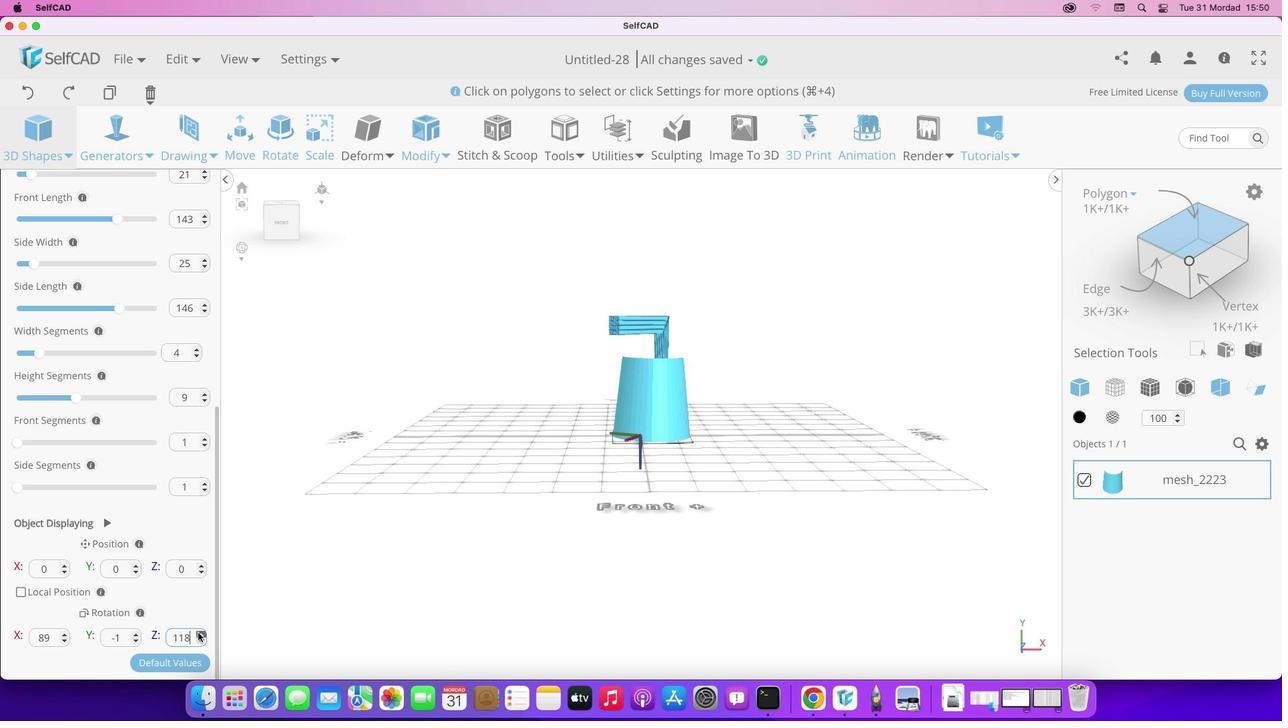 
Action: Mouse pressed left at (198, 633)
Screenshot: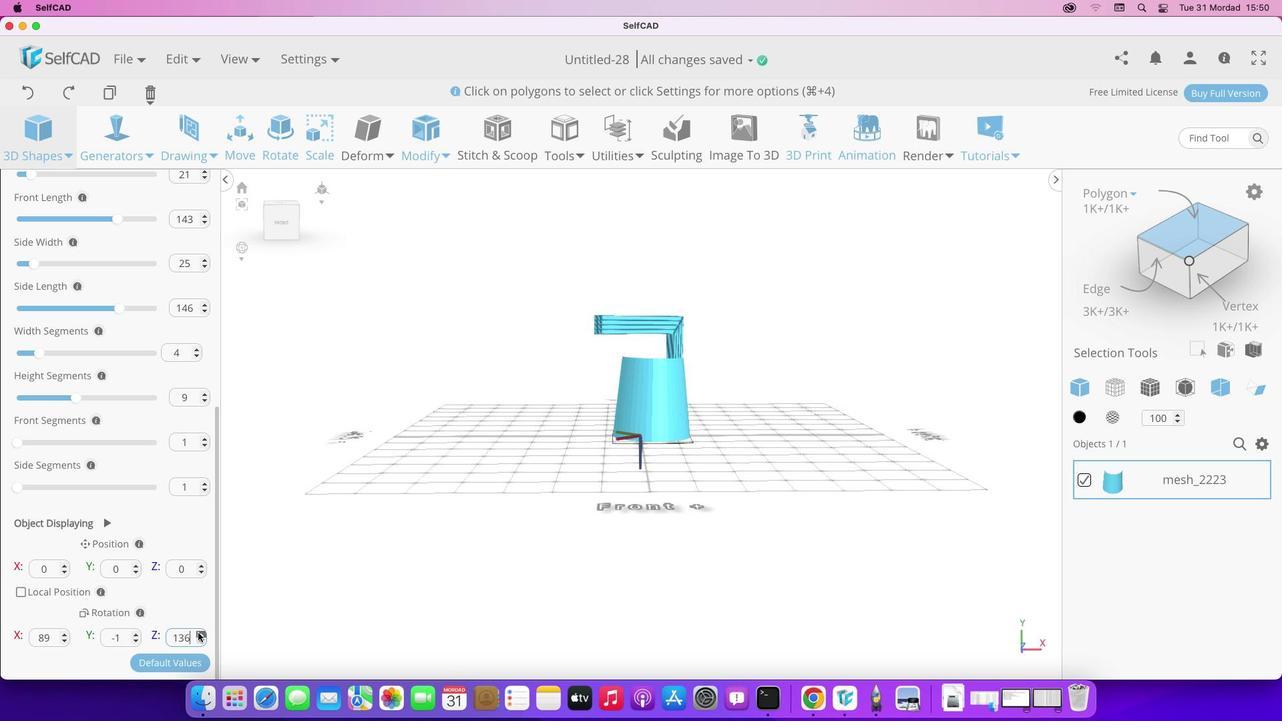 
Action: Mouse pressed left at (198, 633)
Screenshot: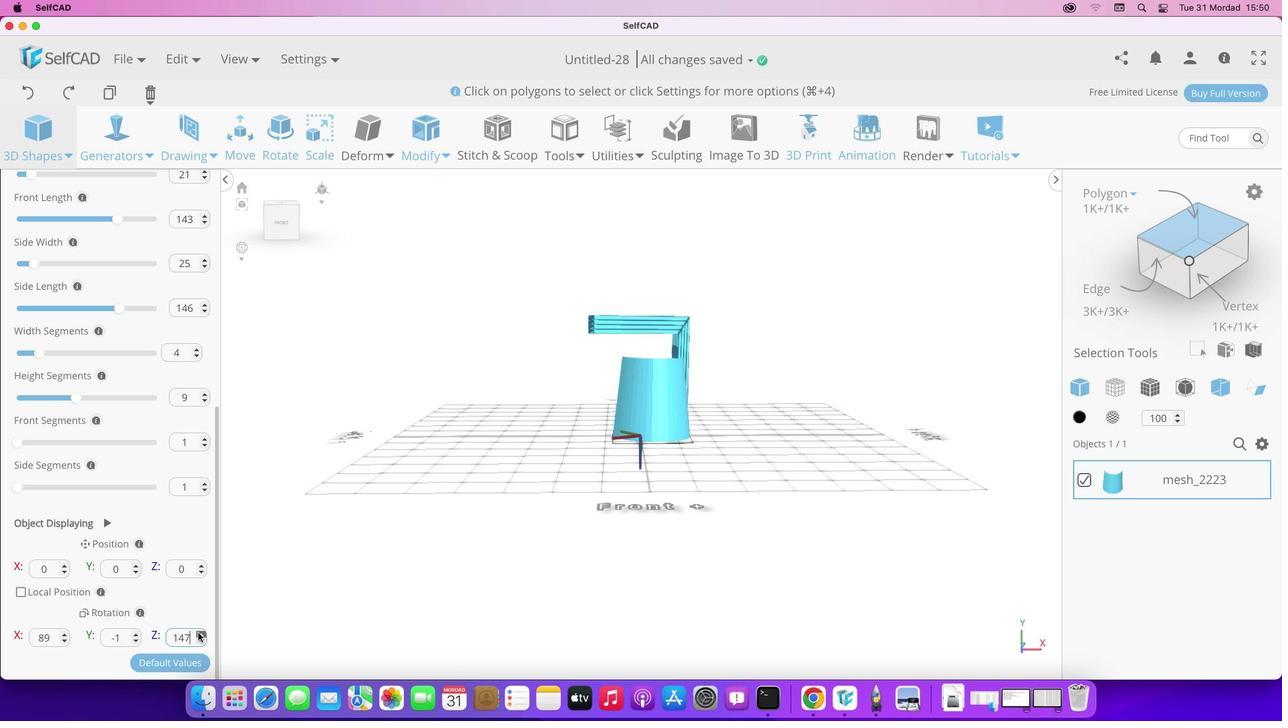 
Action: Mouse pressed left at (198, 633)
Screenshot: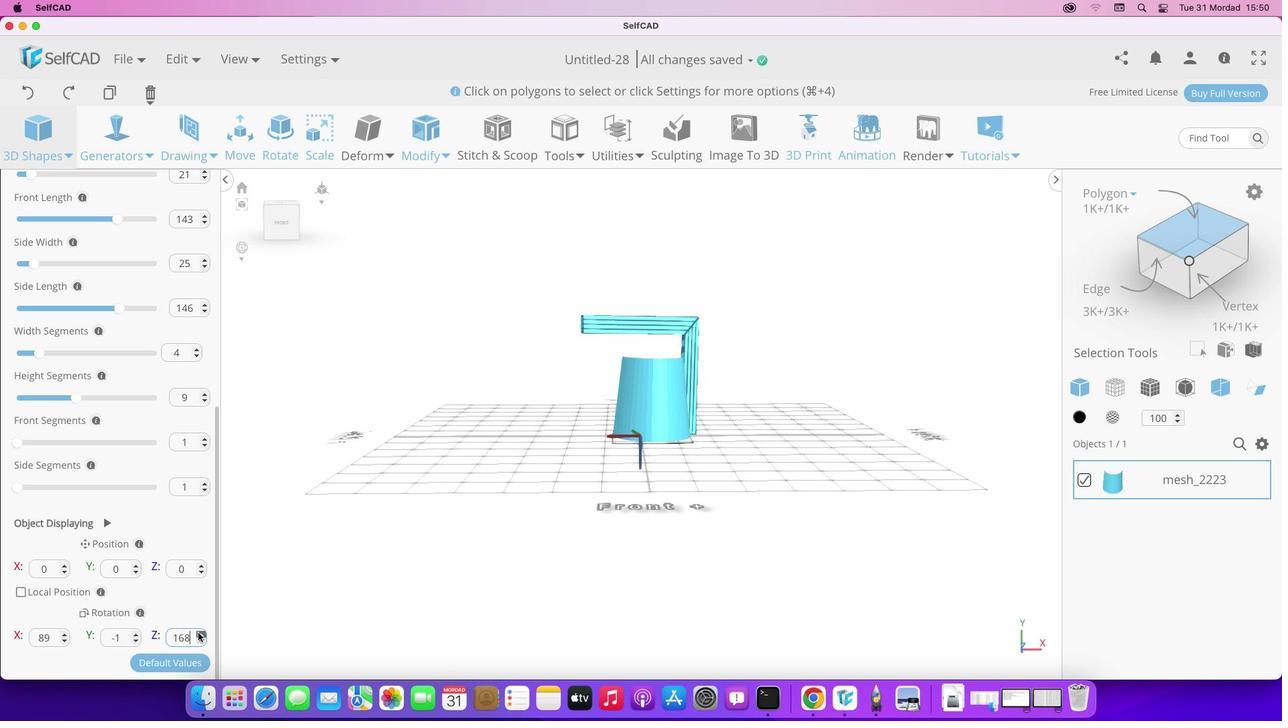 
Action: Mouse pressed left at (198, 633)
Screenshot: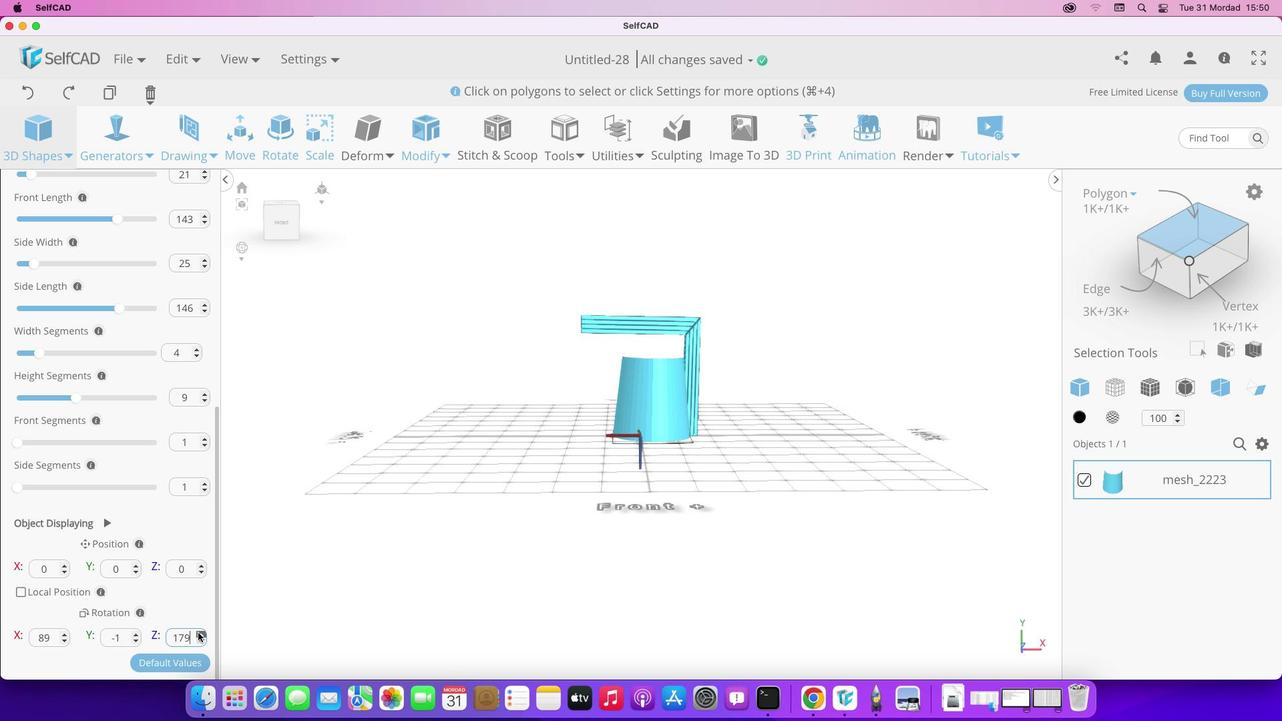 
Action: Mouse pressed left at (198, 633)
Screenshot: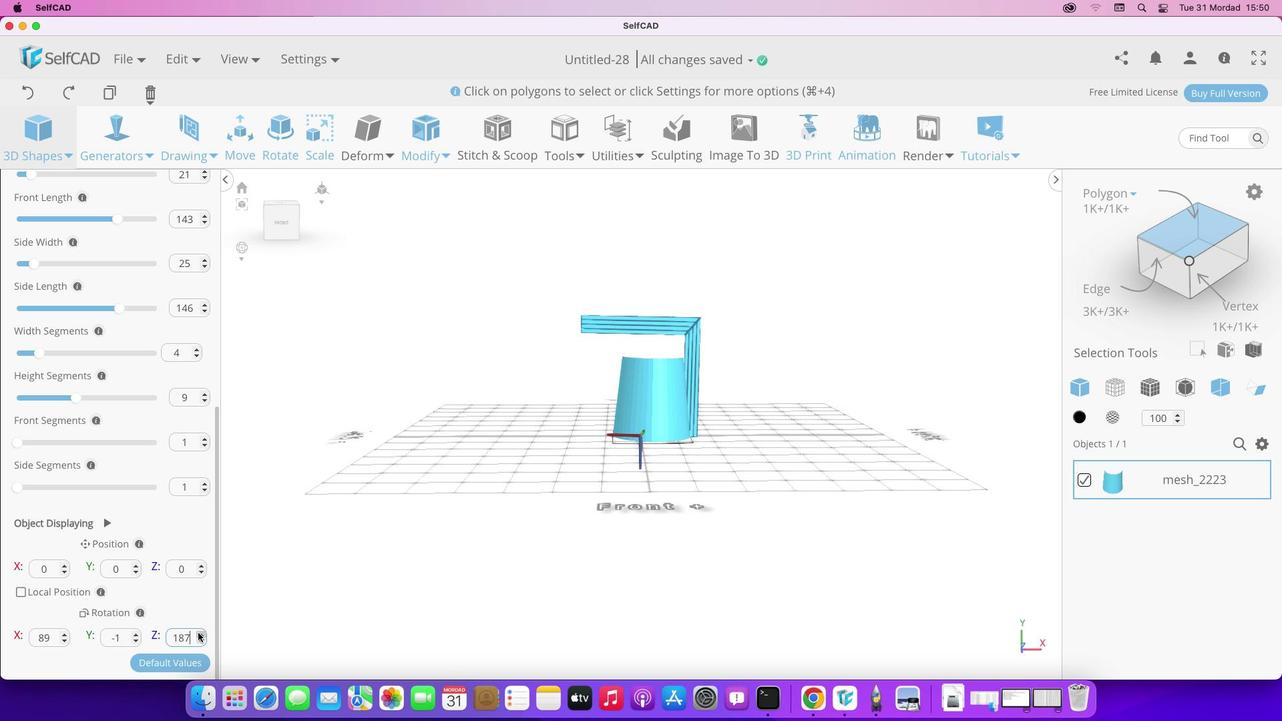 
Action: Mouse moved to (65, 634)
Screenshot: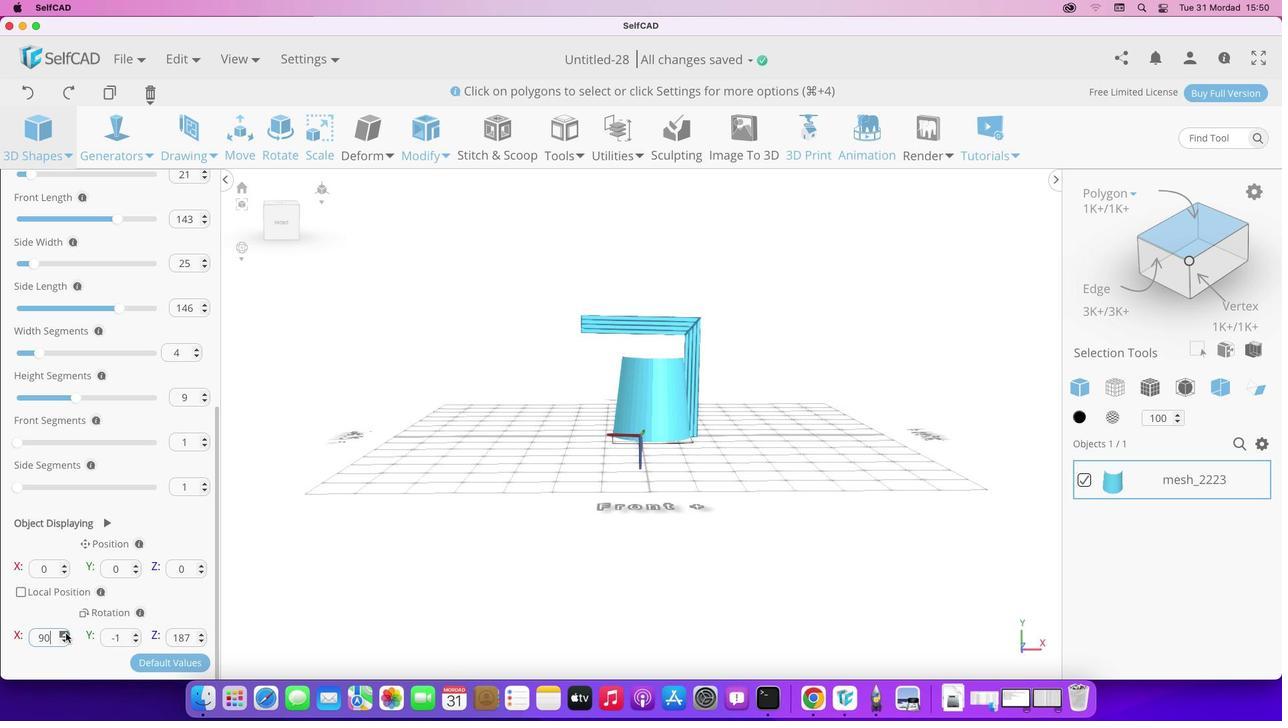 
Action: Mouse pressed left at (65, 634)
Screenshot: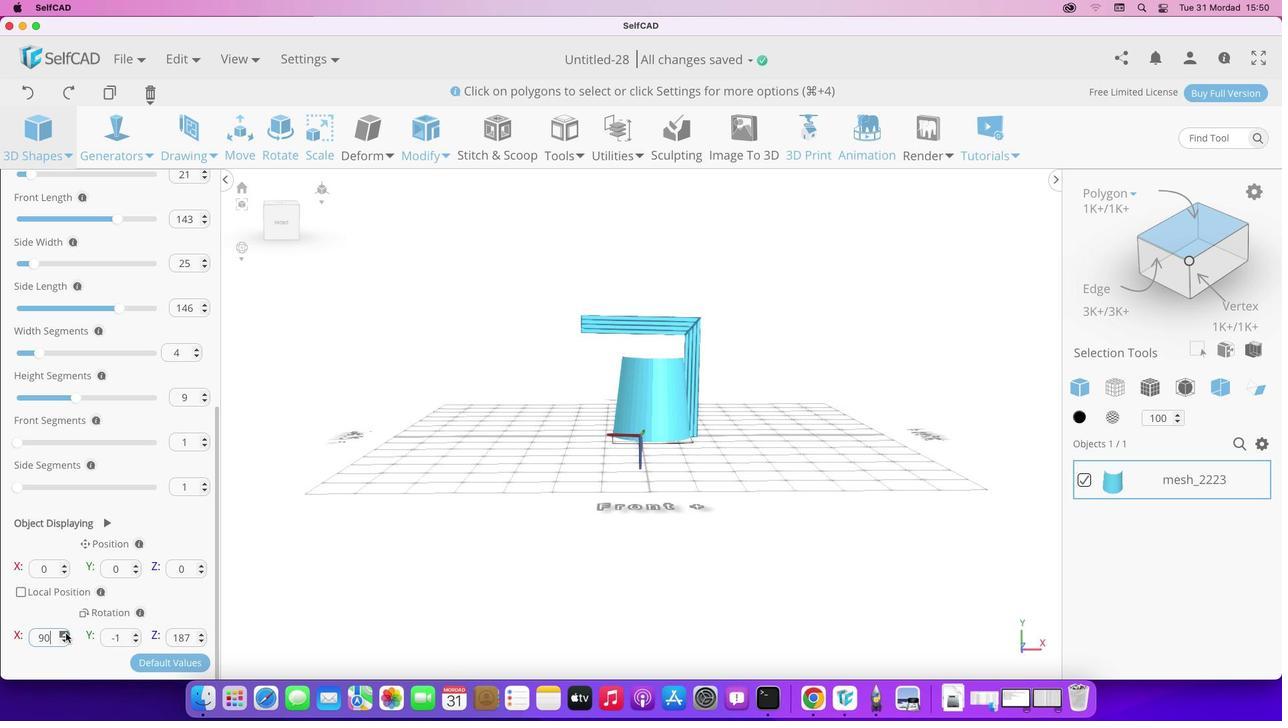 
Action: Mouse moved to (64, 640)
Screenshot: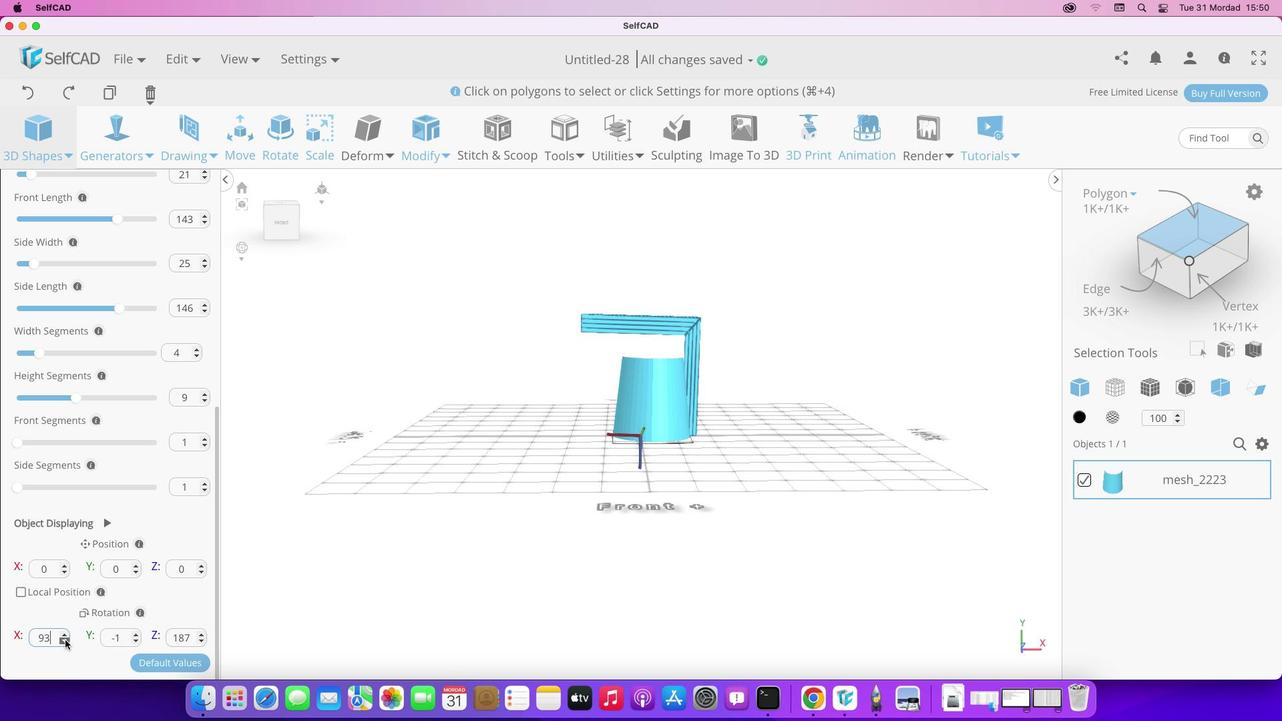 
Action: Mouse pressed left at (64, 640)
Screenshot: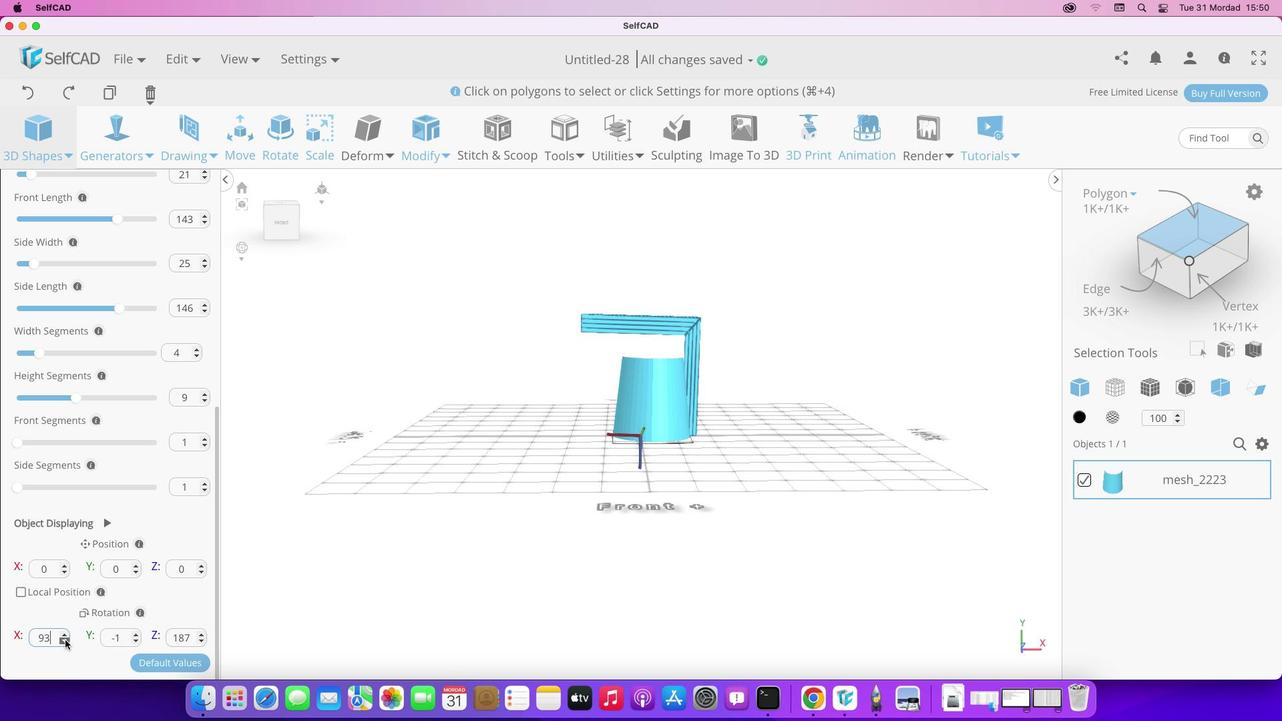 
Action: Mouse pressed left at (64, 640)
Screenshot: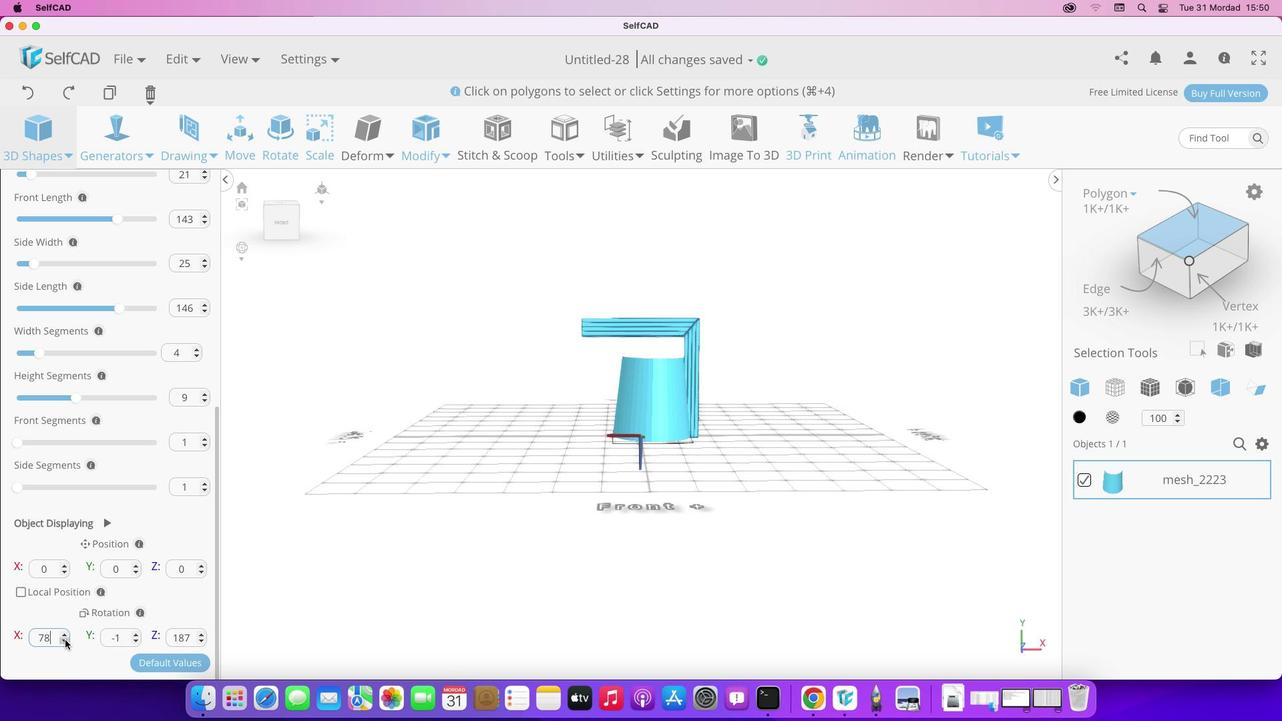 
Action: Mouse moved to (133, 563)
Screenshot: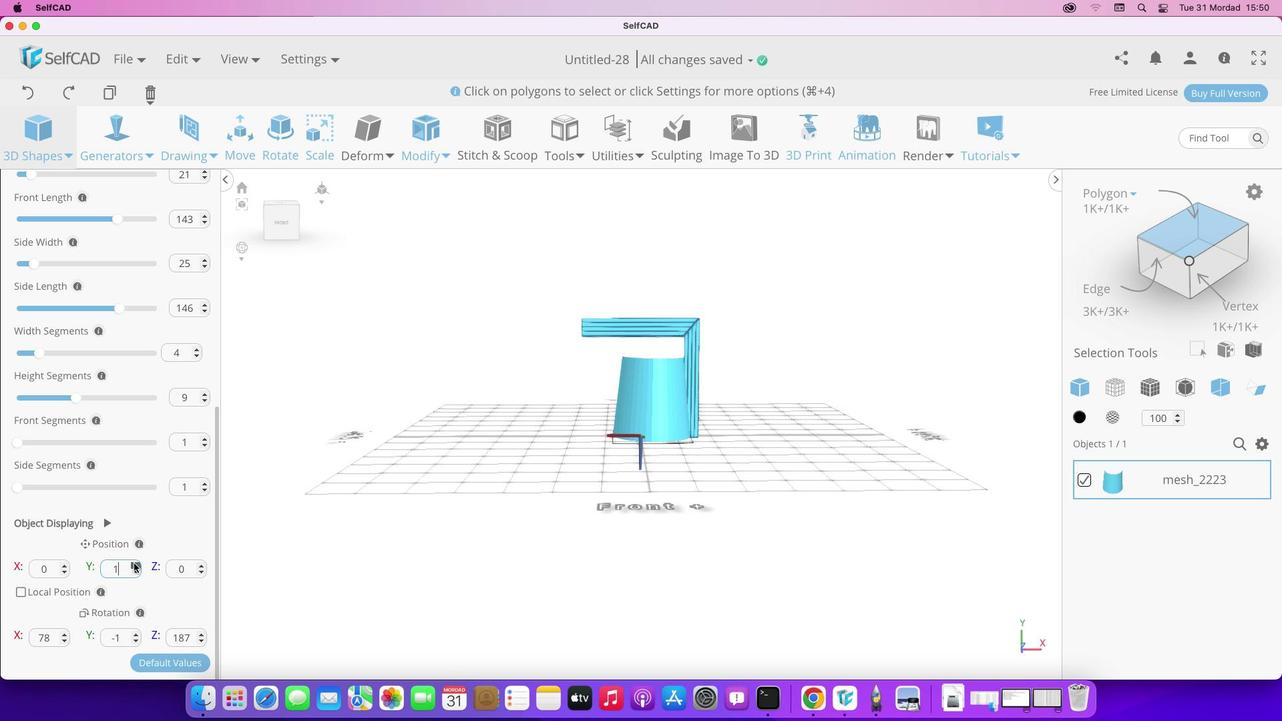 
Action: Mouse pressed left at (133, 563)
Screenshot: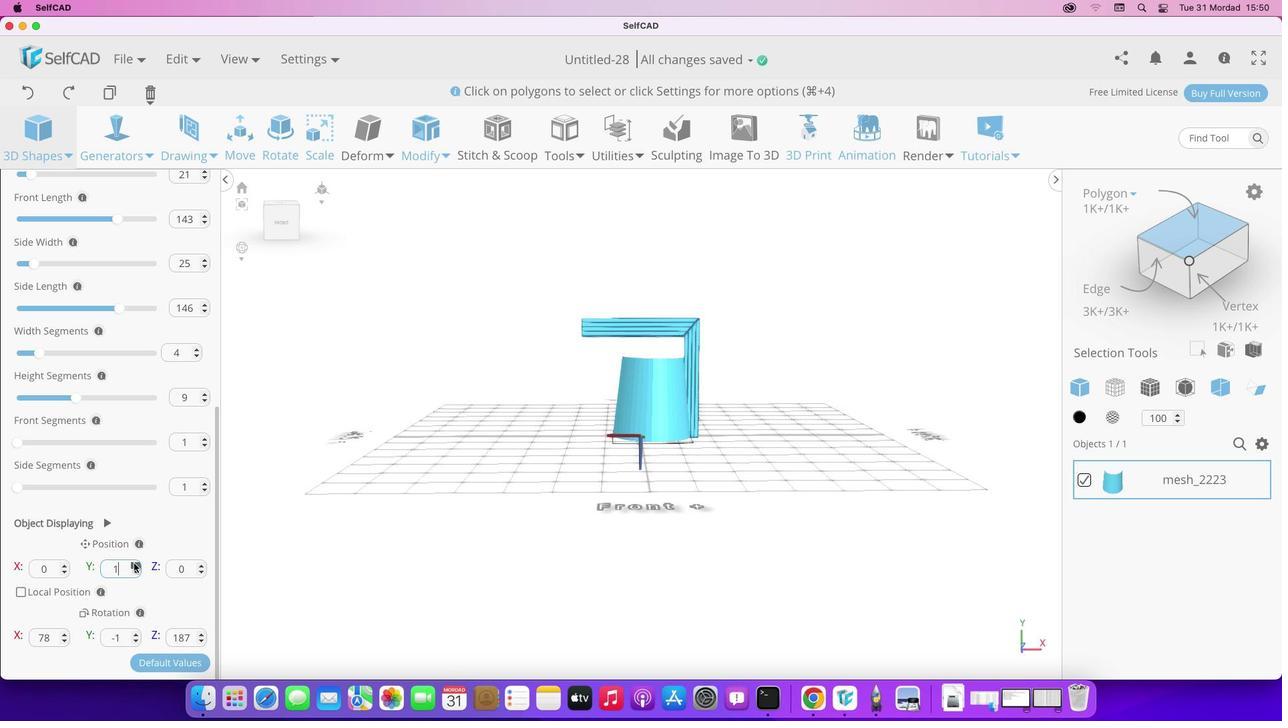 
Action: Mouse moved to (202, 565)
Screenshot: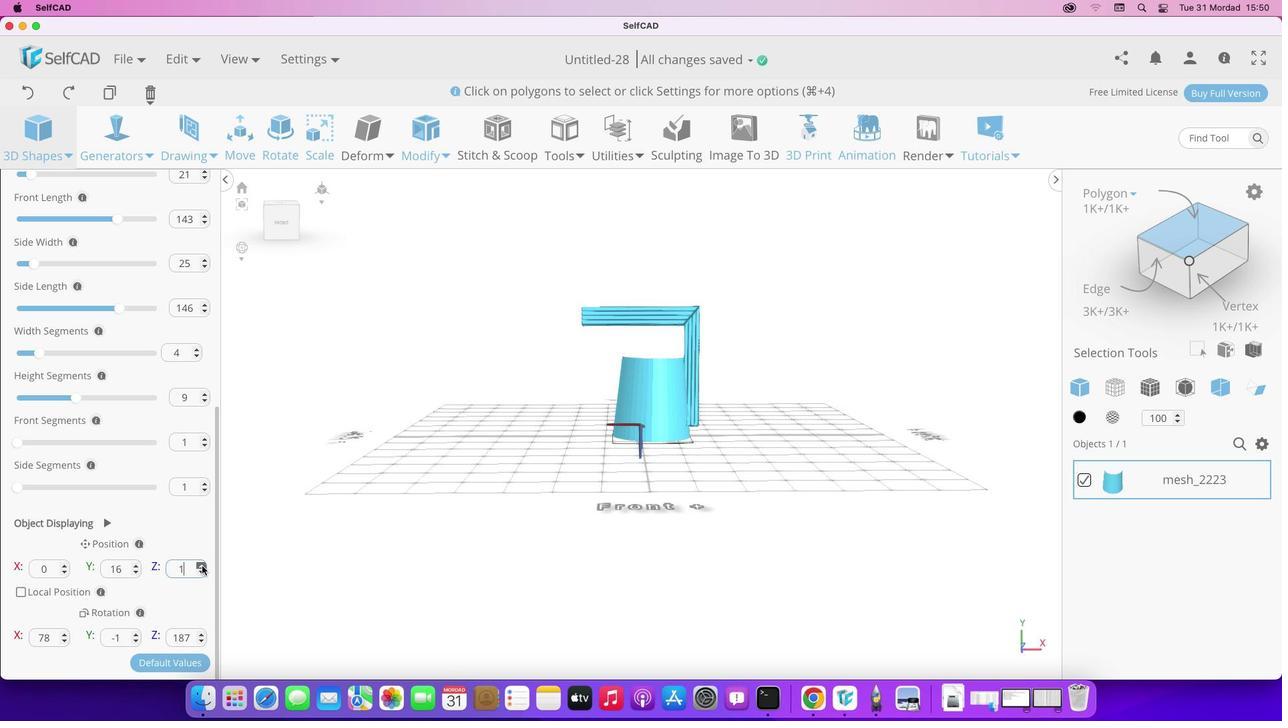 
Action: Mouse pressed left at (202, 565)
Screenshot: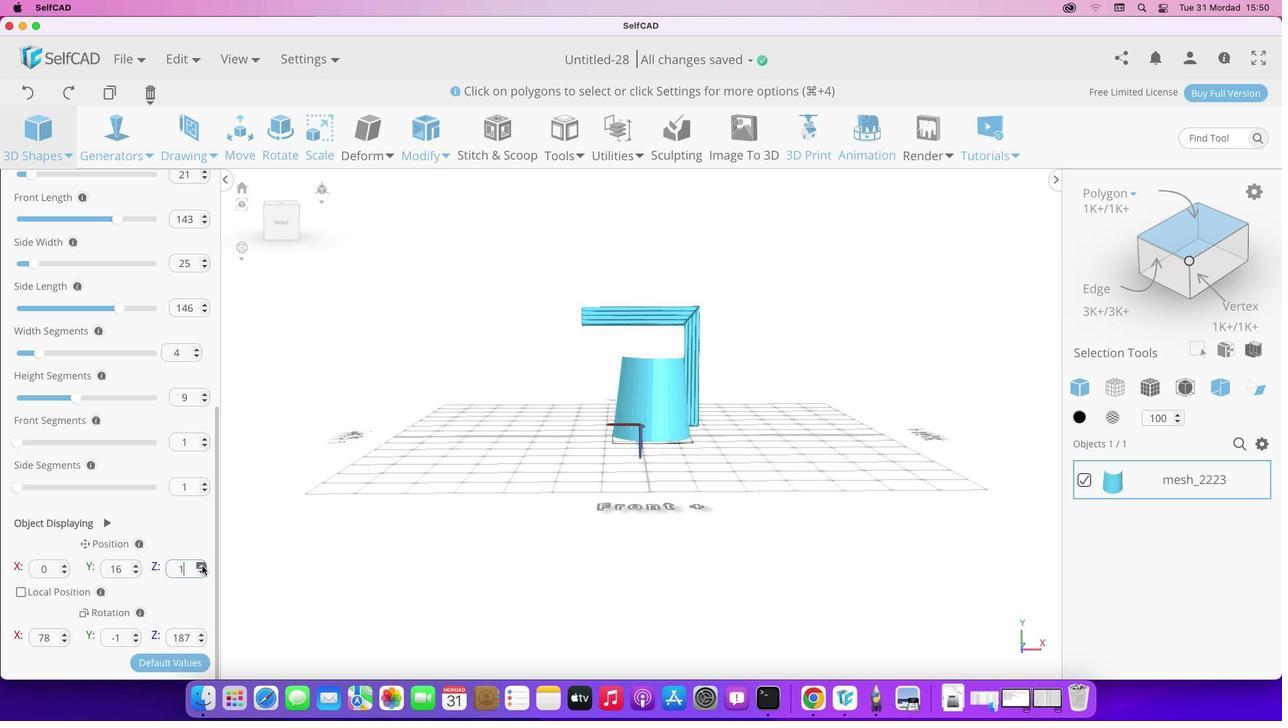 
Action: Mouse pressed left at (202, 565)
Screenshot: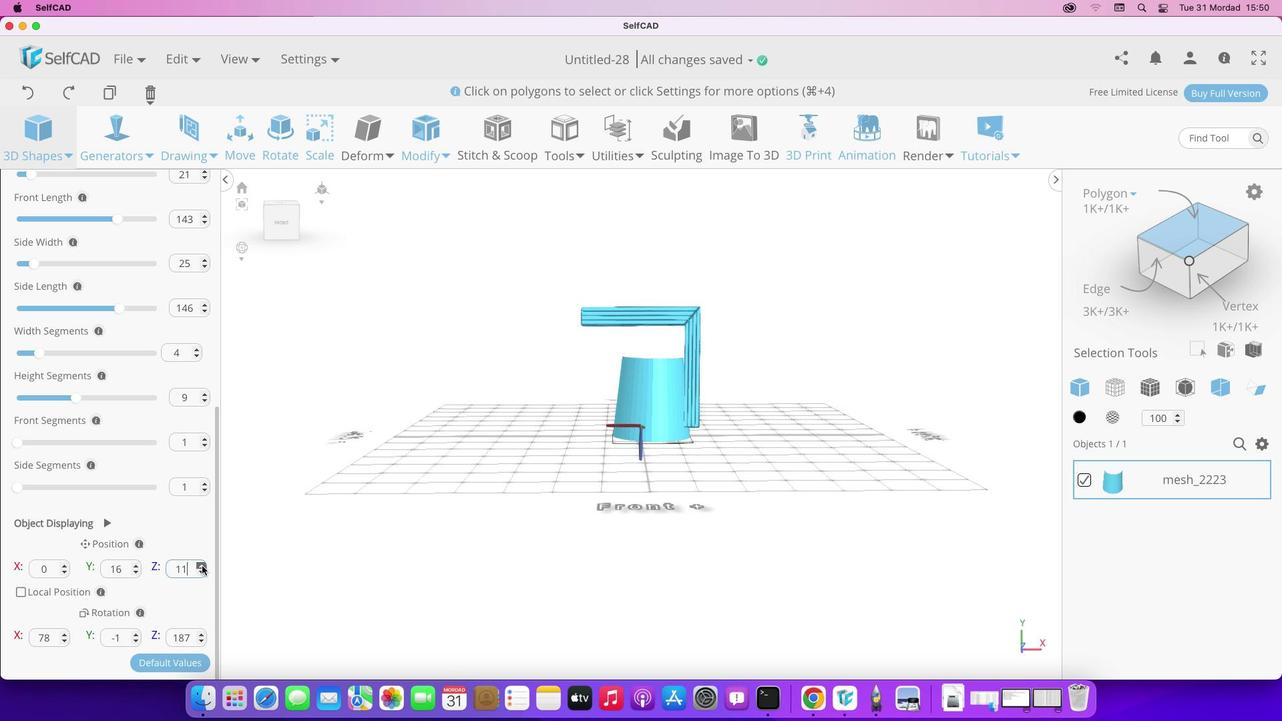 
Action: Mouse pressed left at (202, 565)
Screenshot: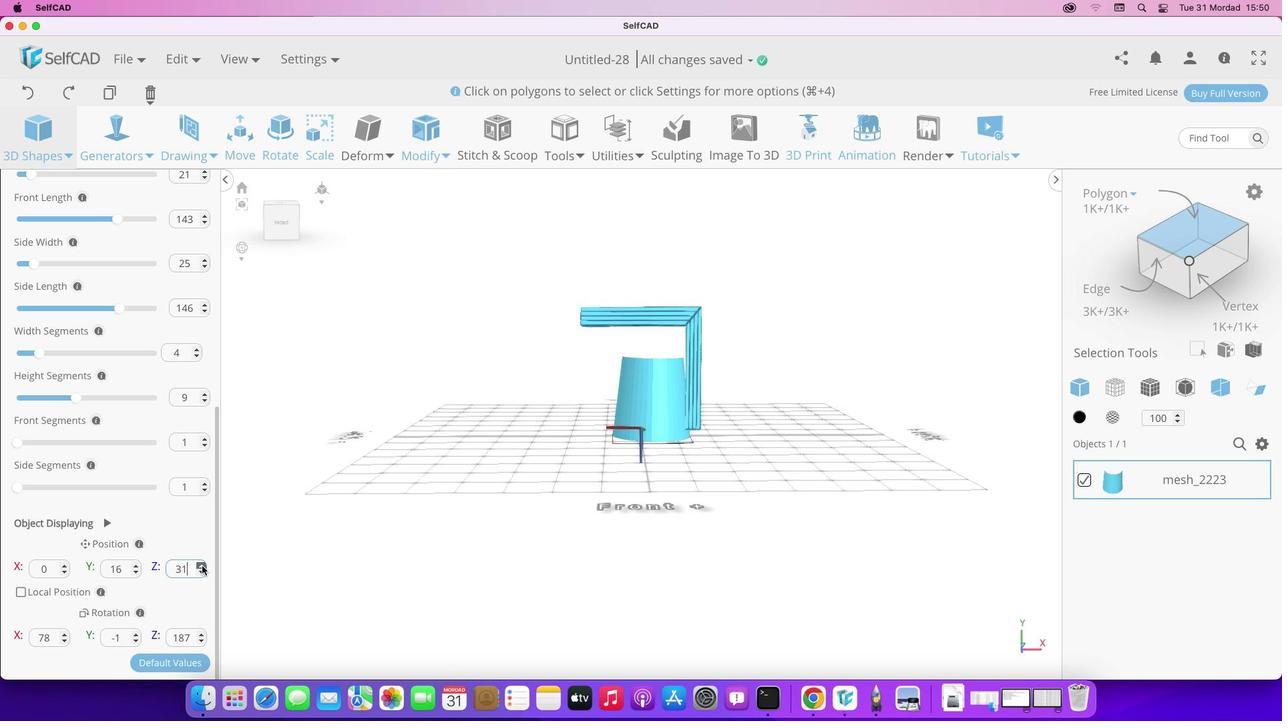 
Action: Mouse pressed left at (202, 565)
Screenshot: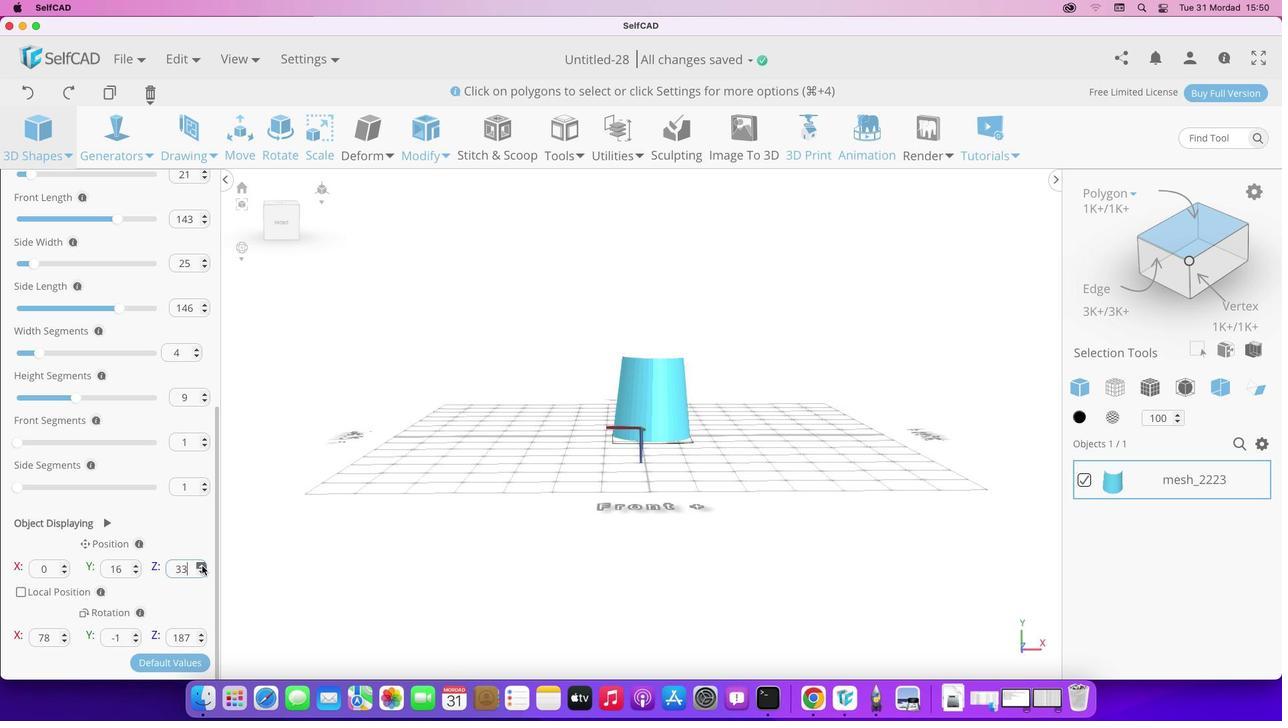 
Action: Mouse pressed left at (202, 565)
Screenshot: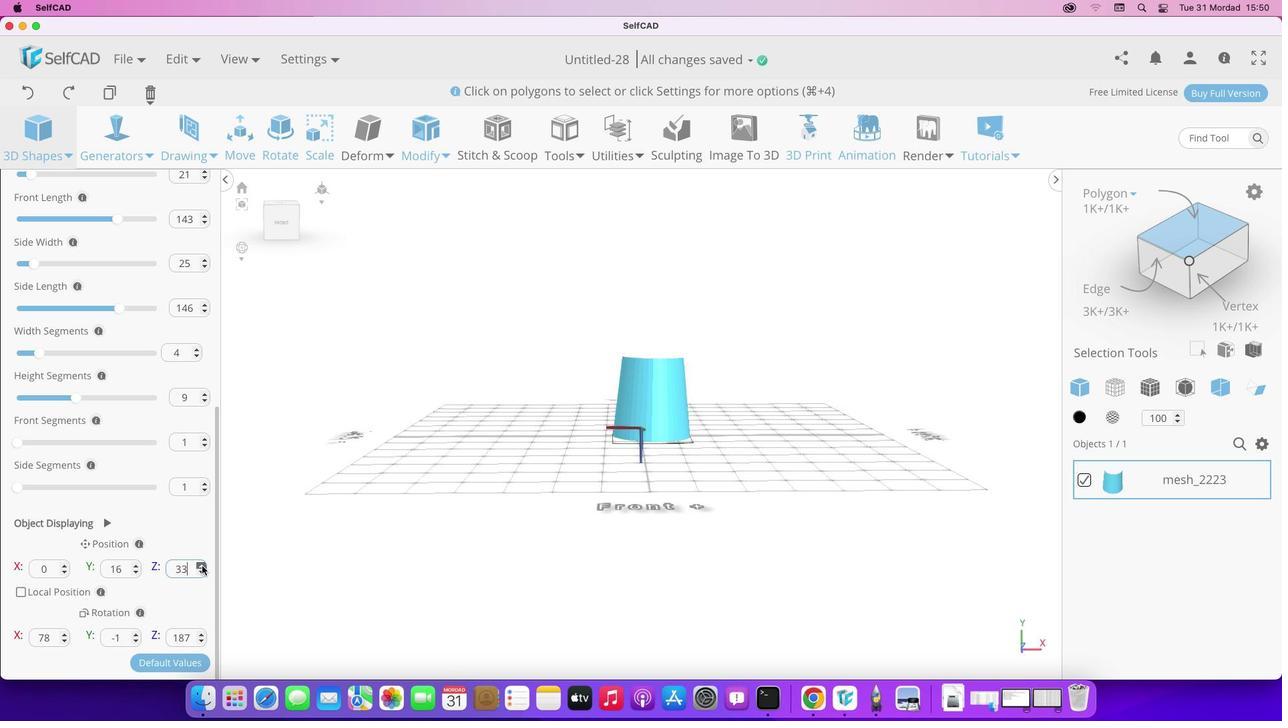 
Action: Mouse pressed left at (202, 565)
Screenshot: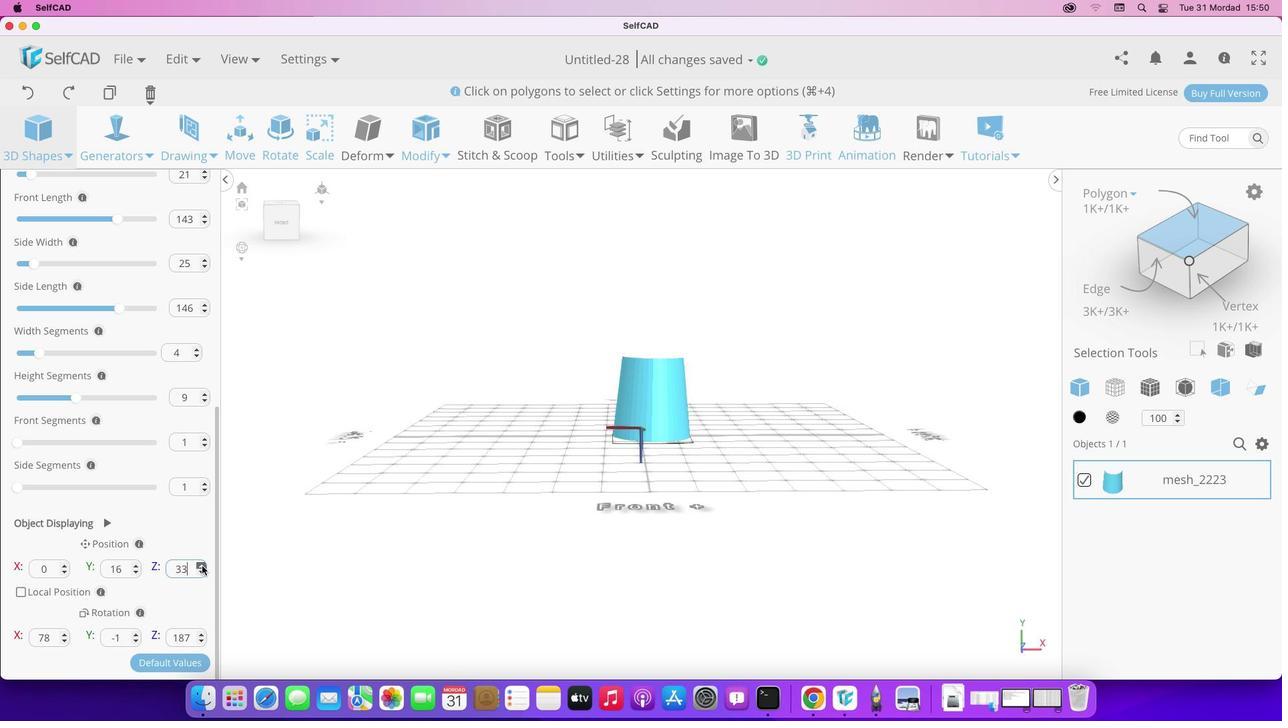 
Action: Mouse pressed left at (202, 565)
Screenshot: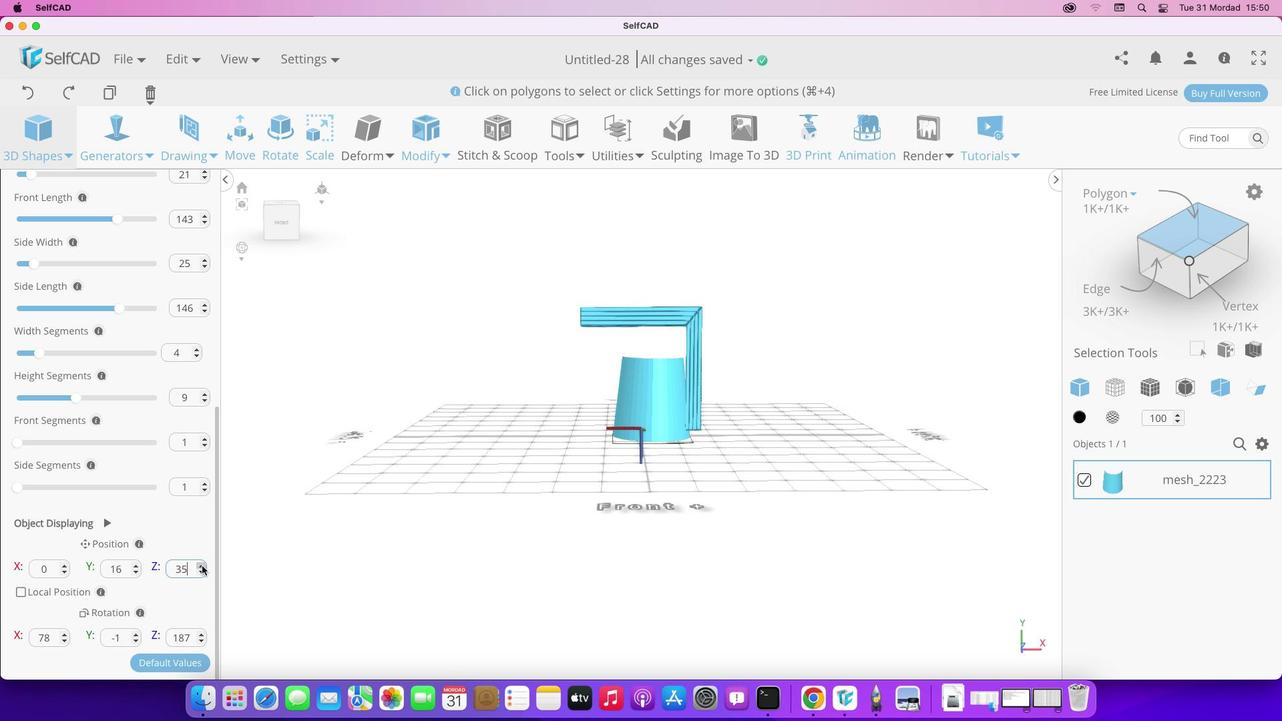
Action: Mouse pressed left at (202, 565)
Screenshot: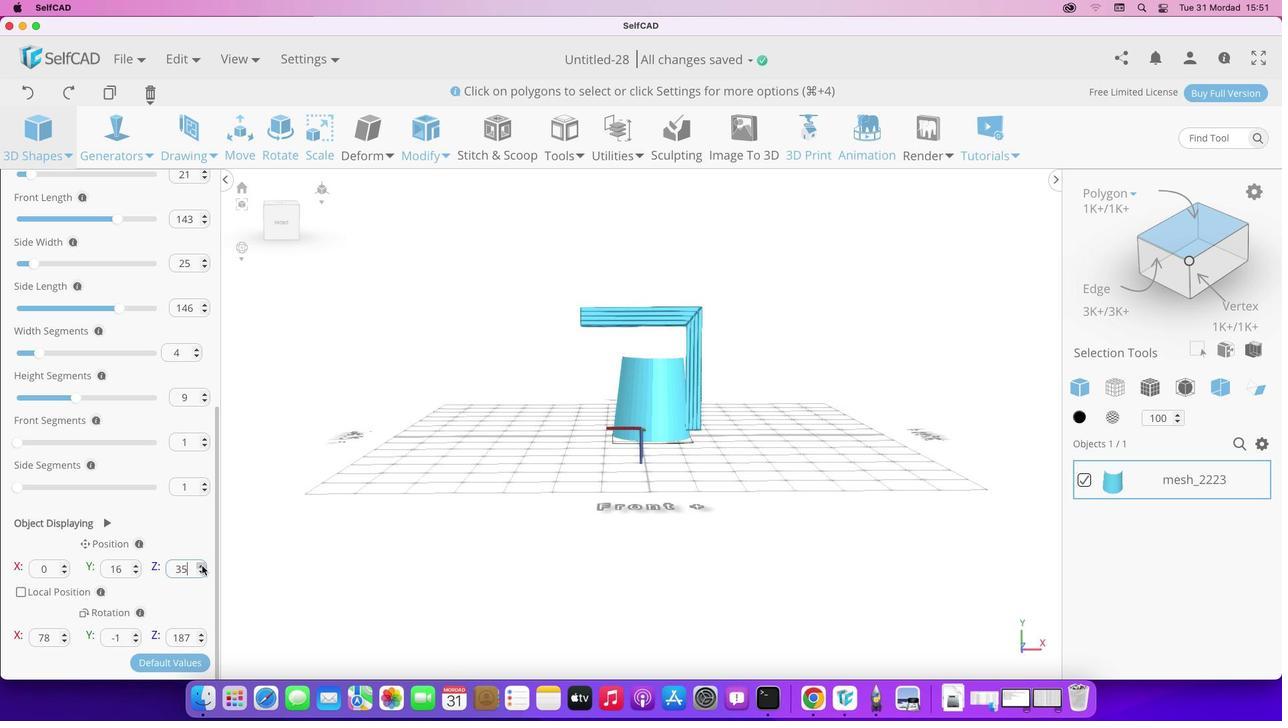 
Action: Mouse moved to (65, 563)
Screenshot: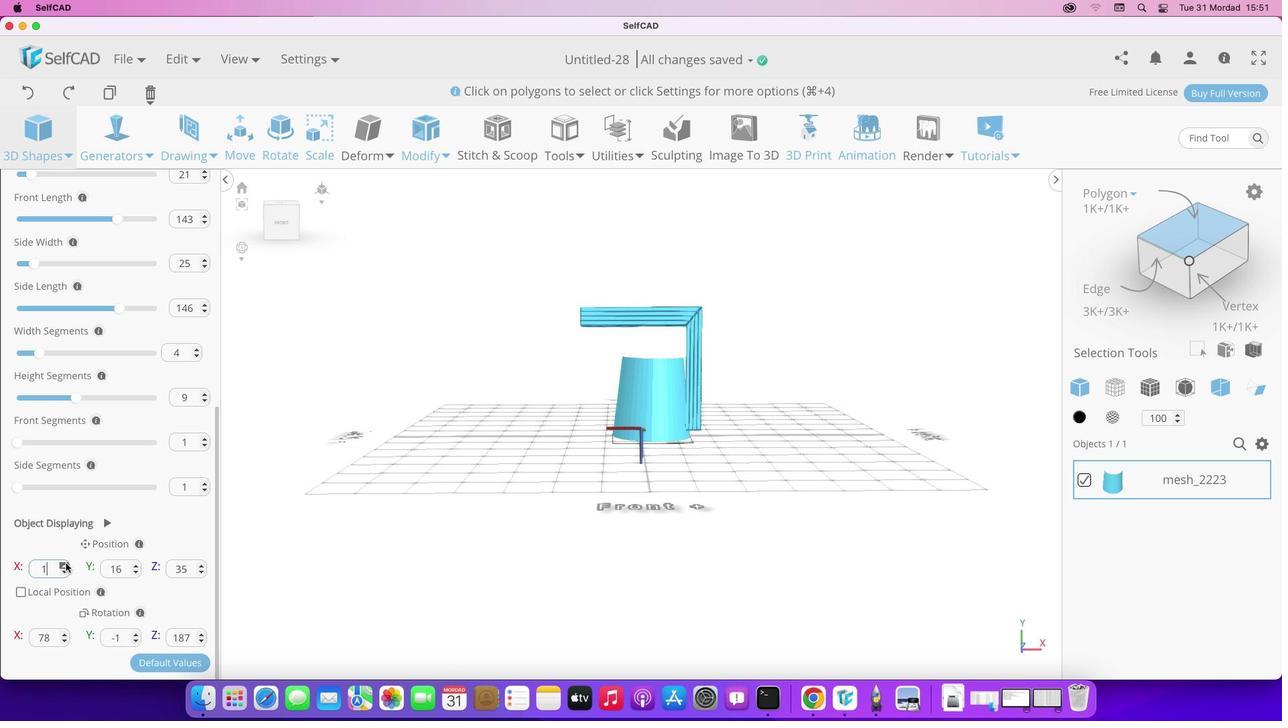 
Action: Mouse pressed left at (65, 563)
Screenshot: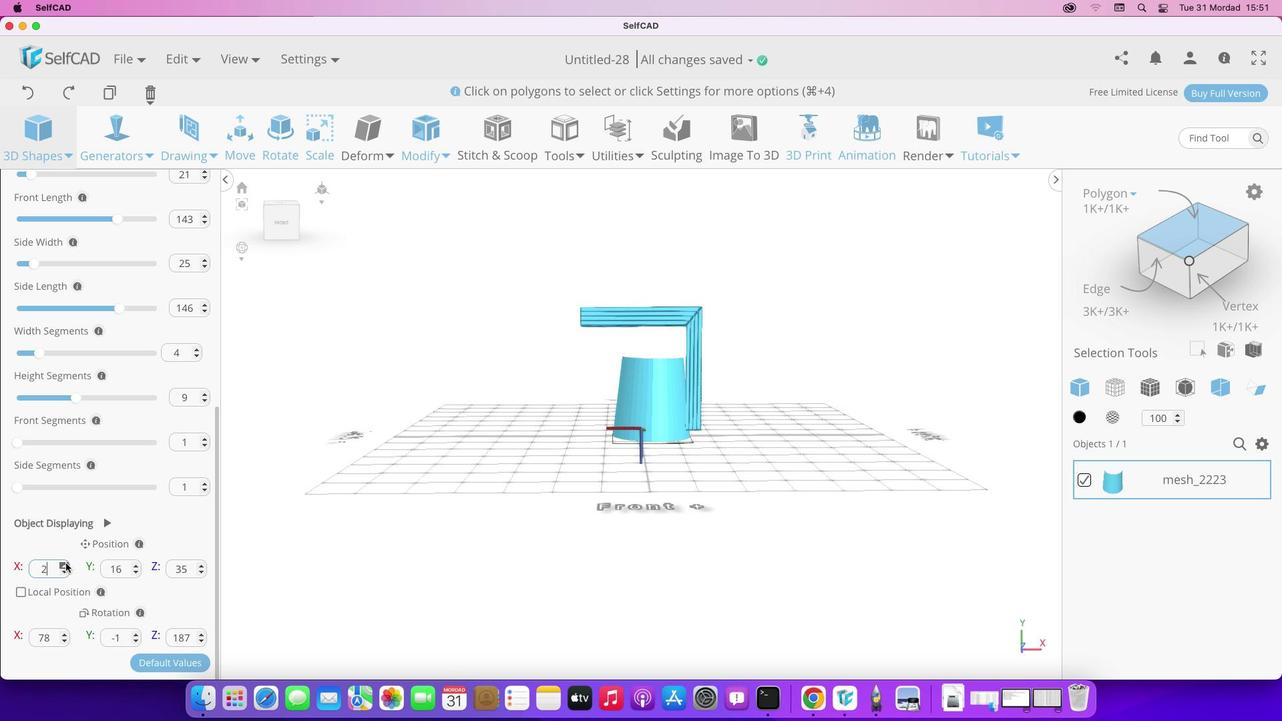
Action: Mouse pressed left at (65, 563)
Screenshot: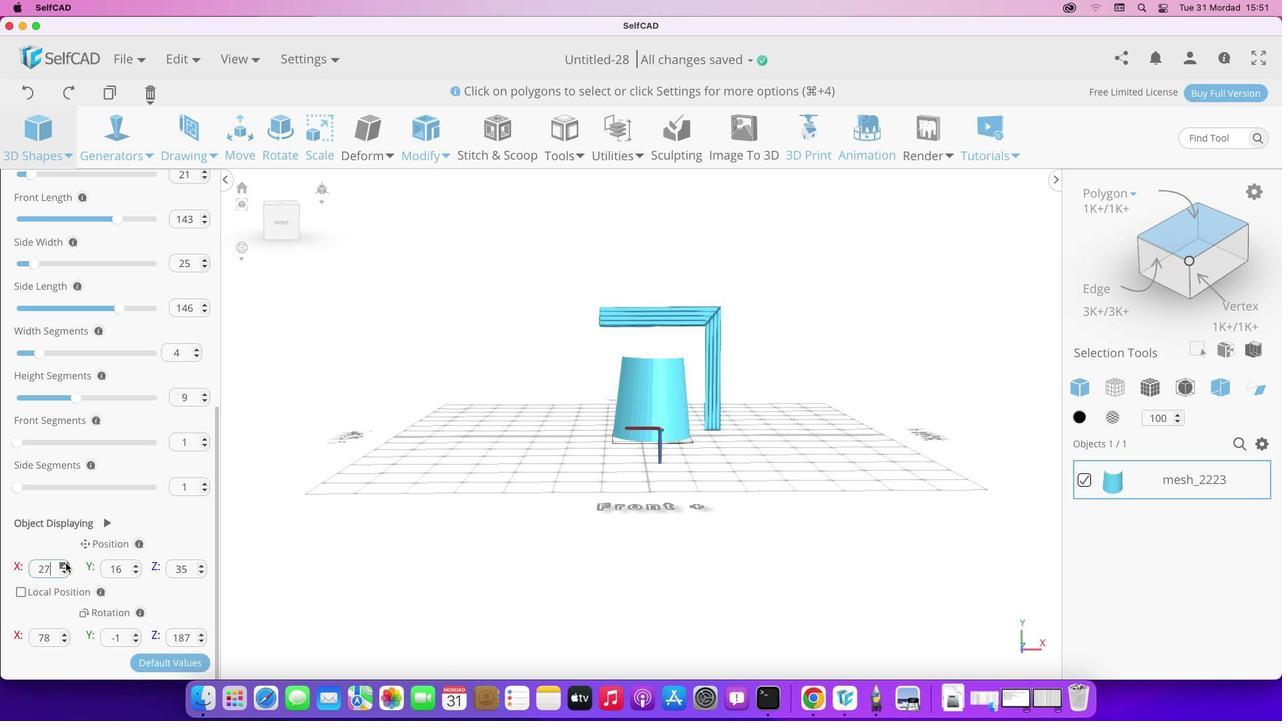 
Action: Mouse pressed left at (65, 563)
Screenshot: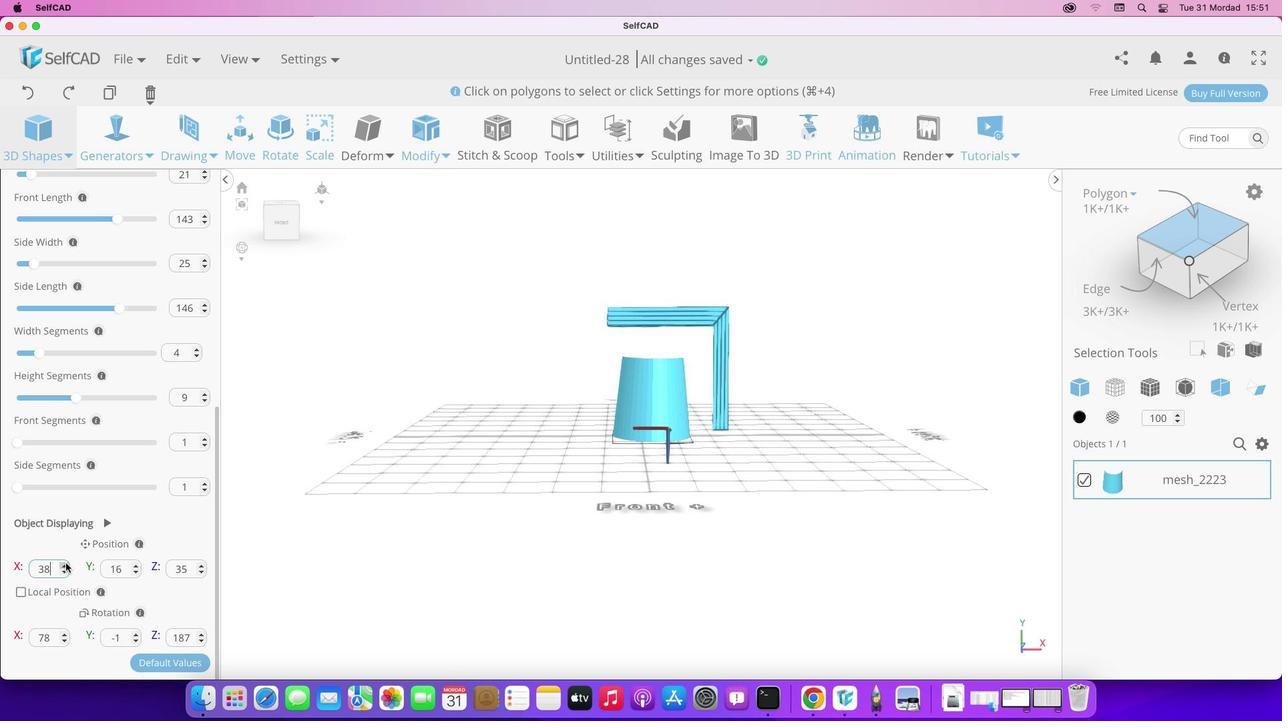
Action: Mouse pressed left at (65, 563)
Screenshot: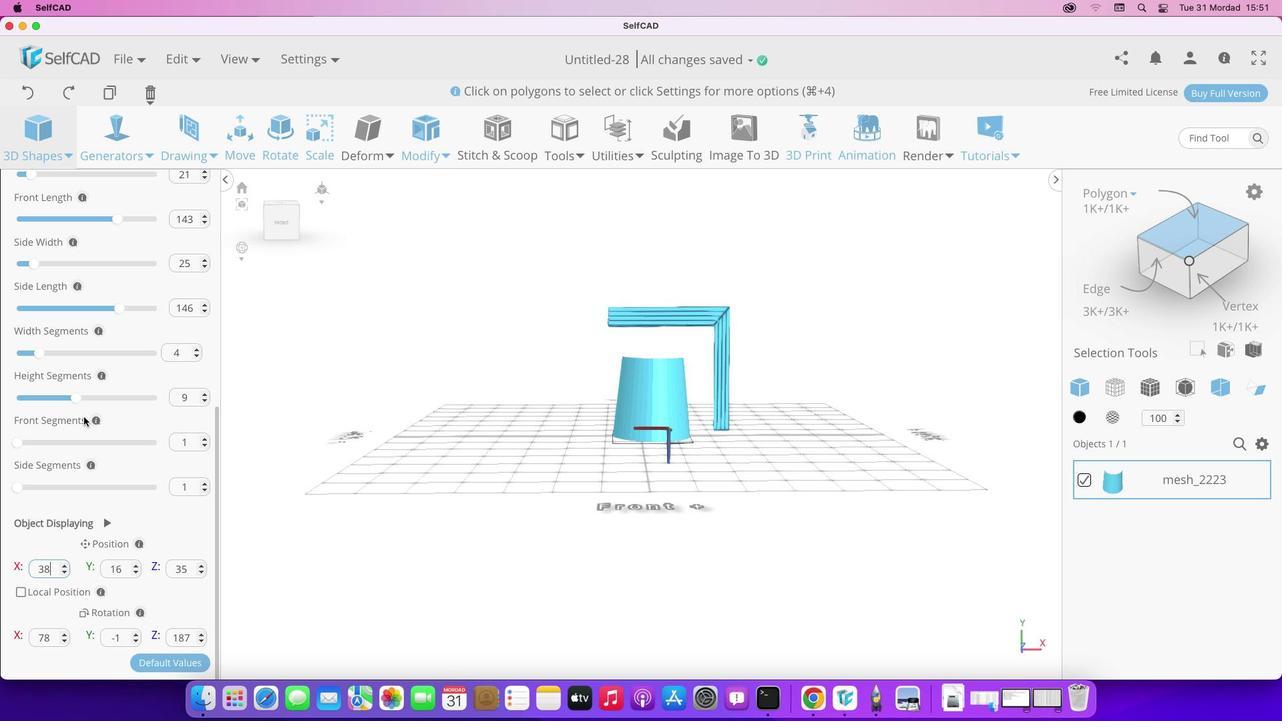 
Action: Mouse moved to (79, 395)
Screenshot: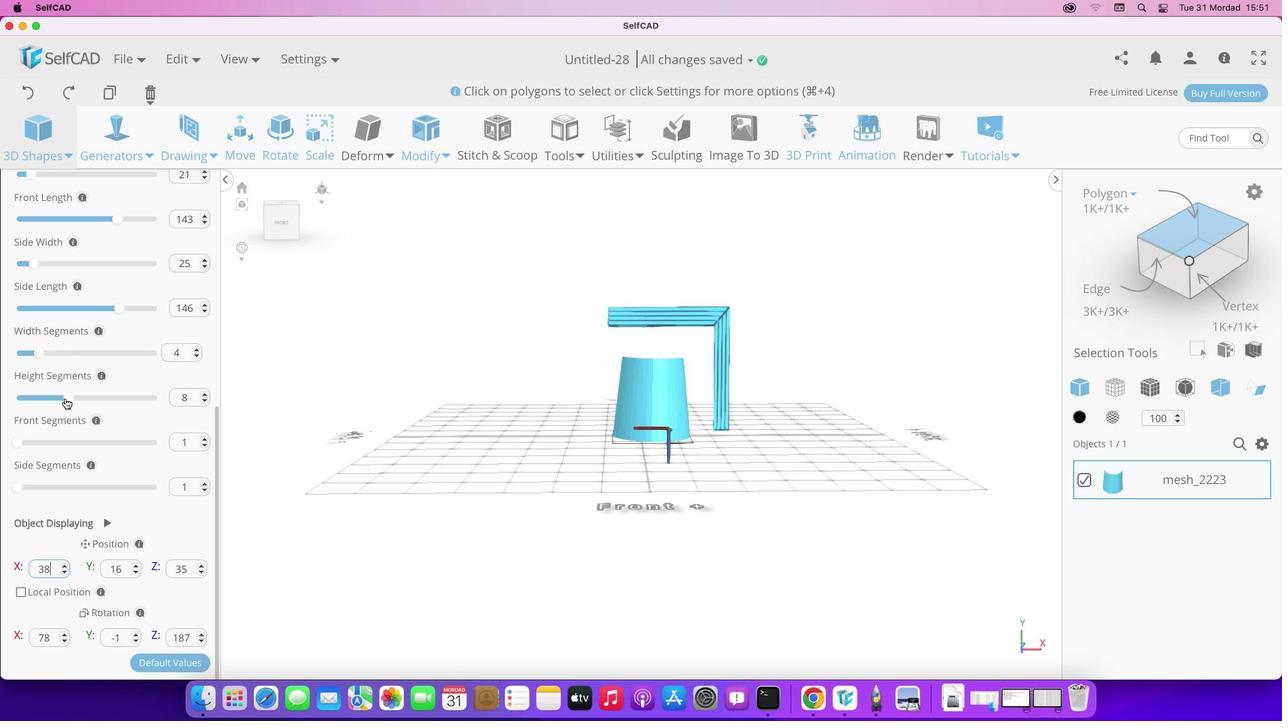 
Action: Mouse pressed left at (79, 395)
Screenshot: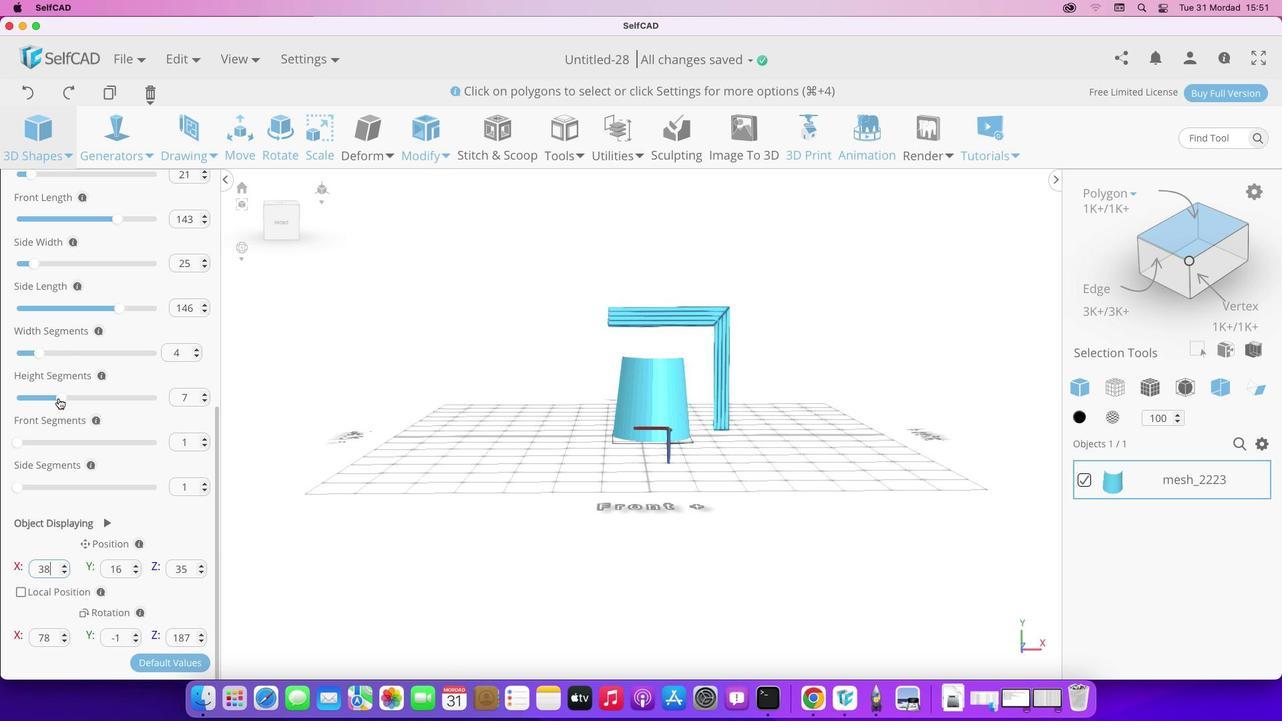 
Action: Mouse moved to (56, 399)
Screenshot: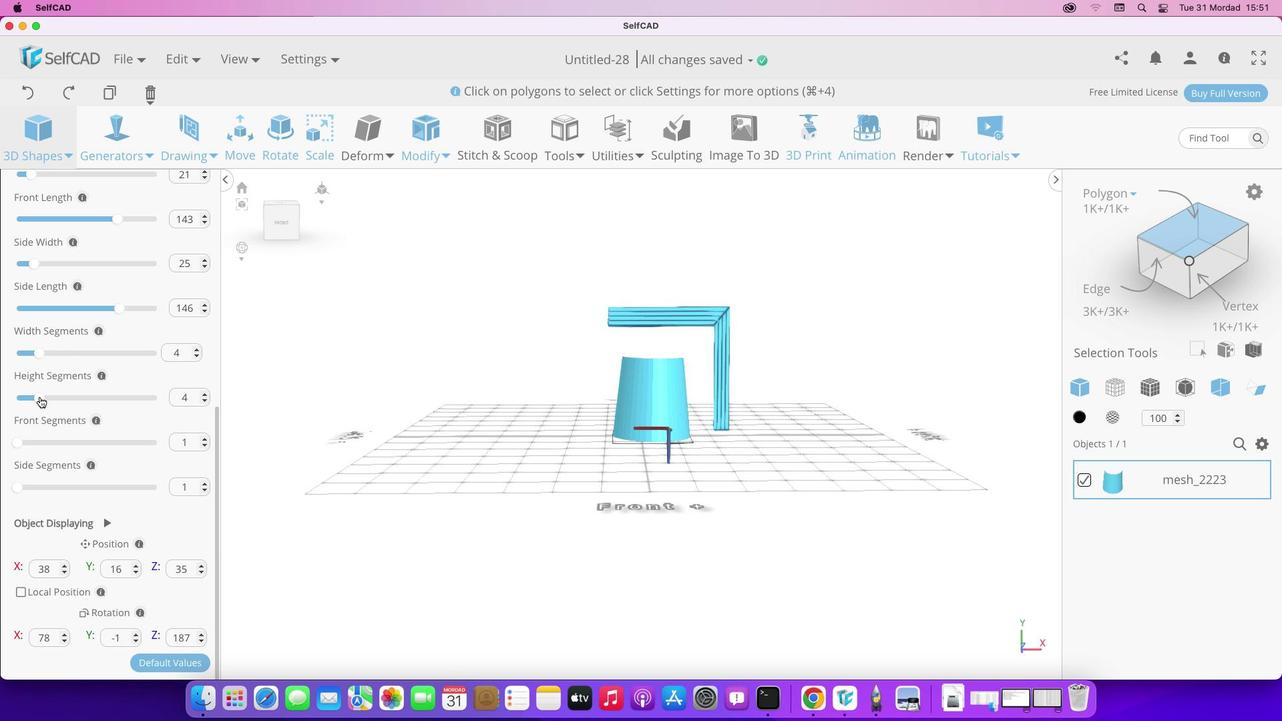 
Action: Mouse pressed left at (56, 399)
Screenshot: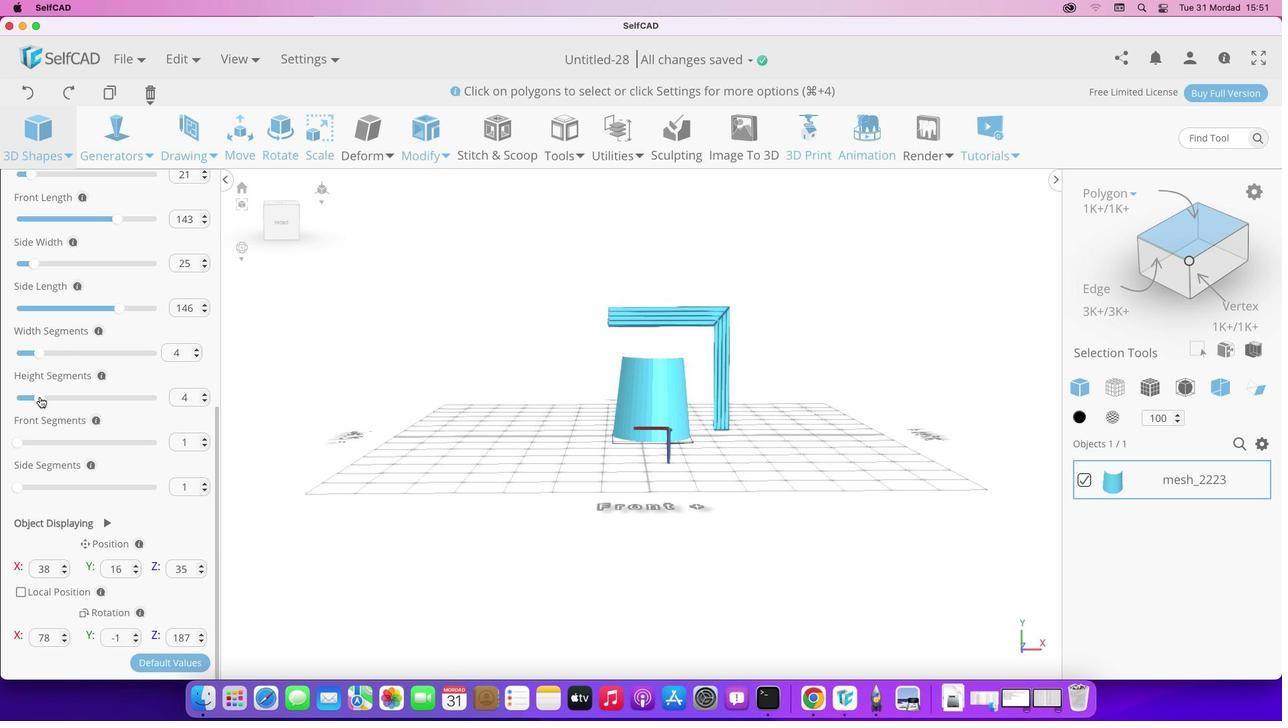 
Action: Mouse moved to (50, 396)
Screenshot: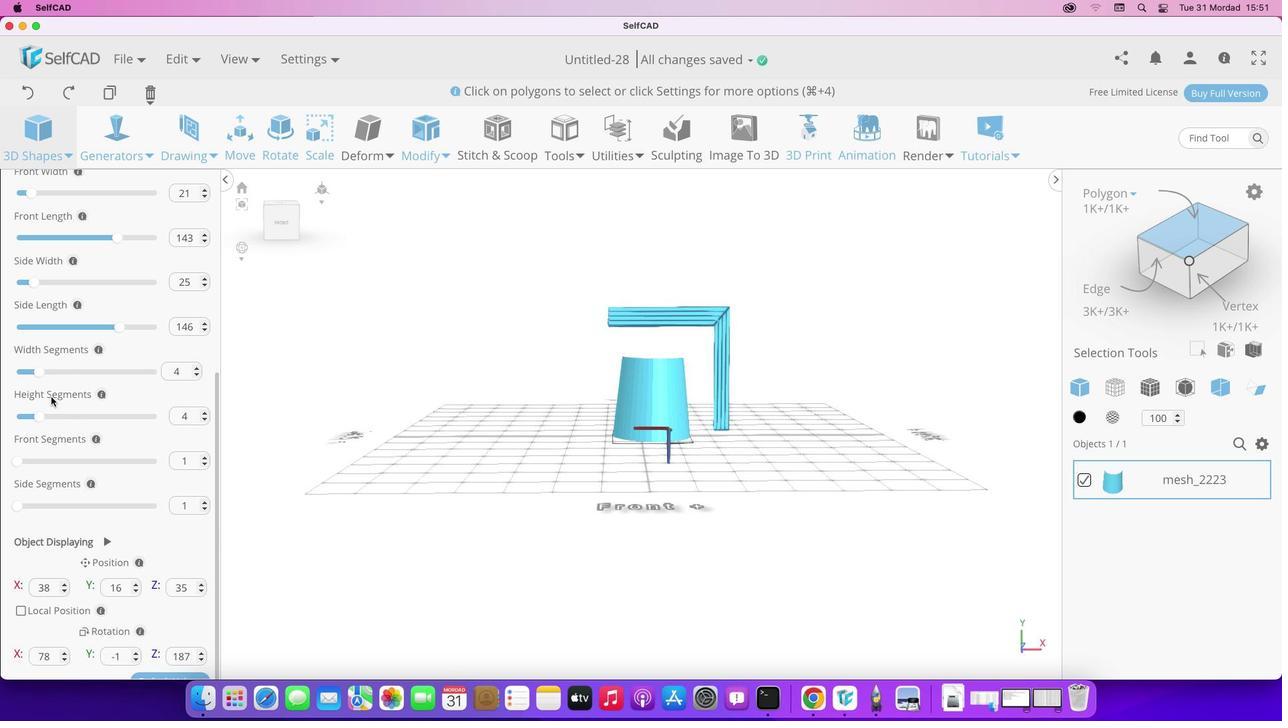 
Action: Mouse scrolled (50, 396) with delta (0, 0)
Screenshot: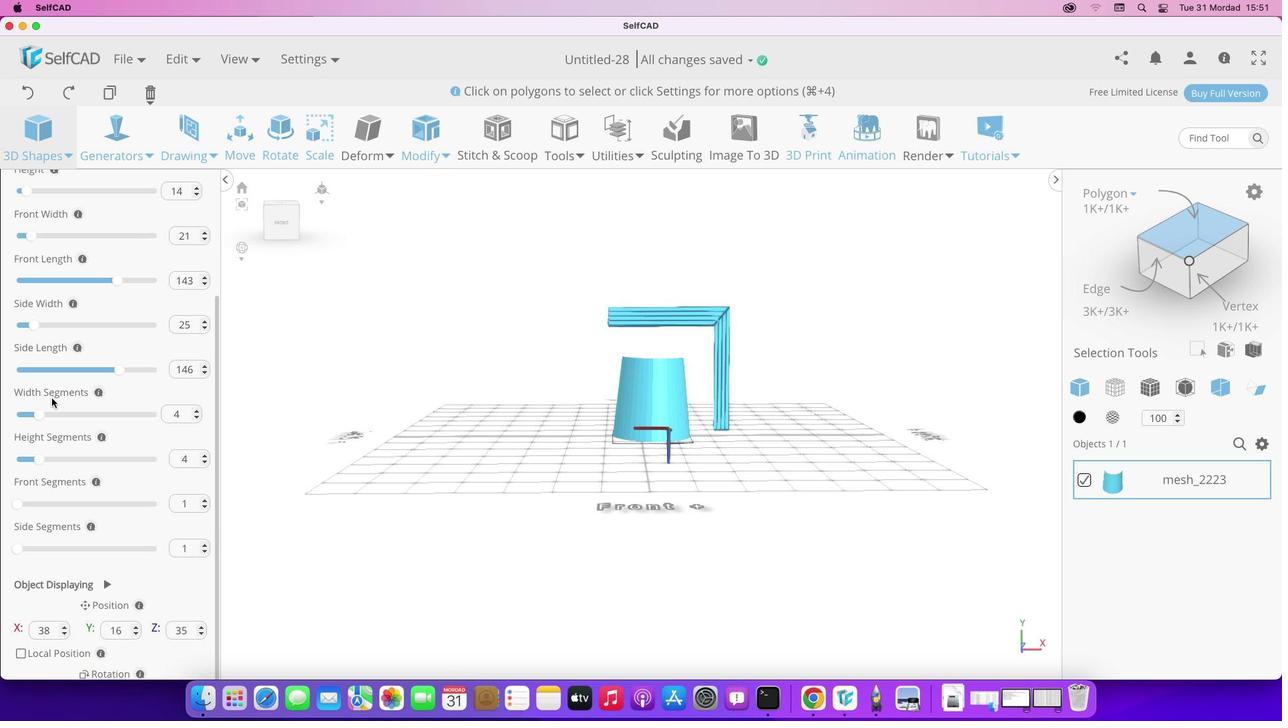 
Action: Mouse moved to (50, 396)
Screenshot: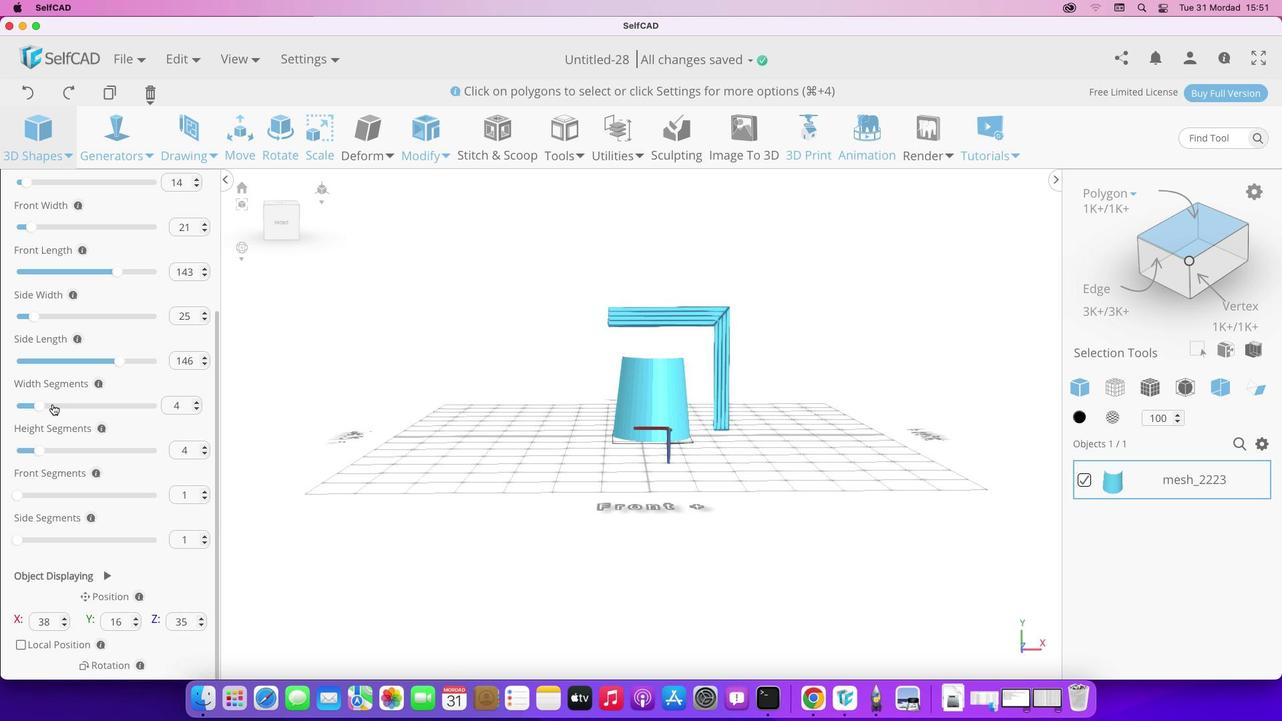 
Action: Mouse scrolled (50, 396) with delta (0, 0)
Screenshot: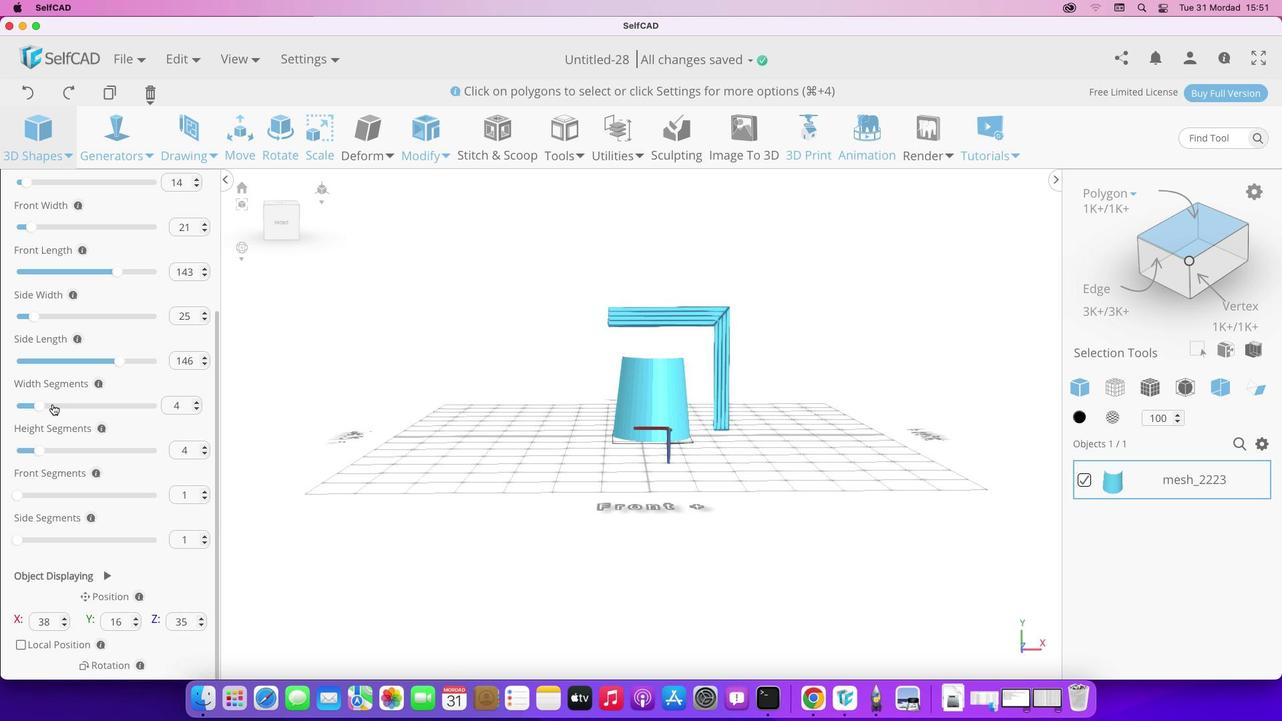 
Action: Mouse moved to (50, 396)
Screenshot: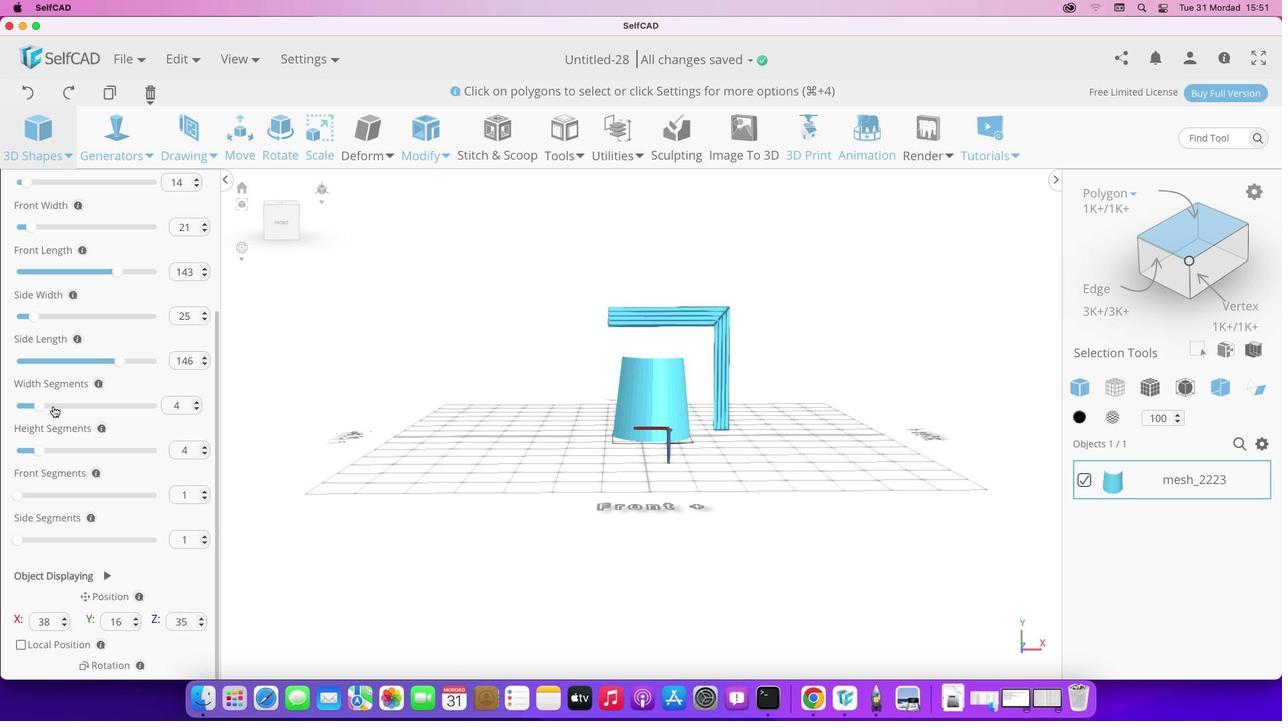 
Action: Mouse scrolled (50, 396) with delta (0, 0)
Screenshot: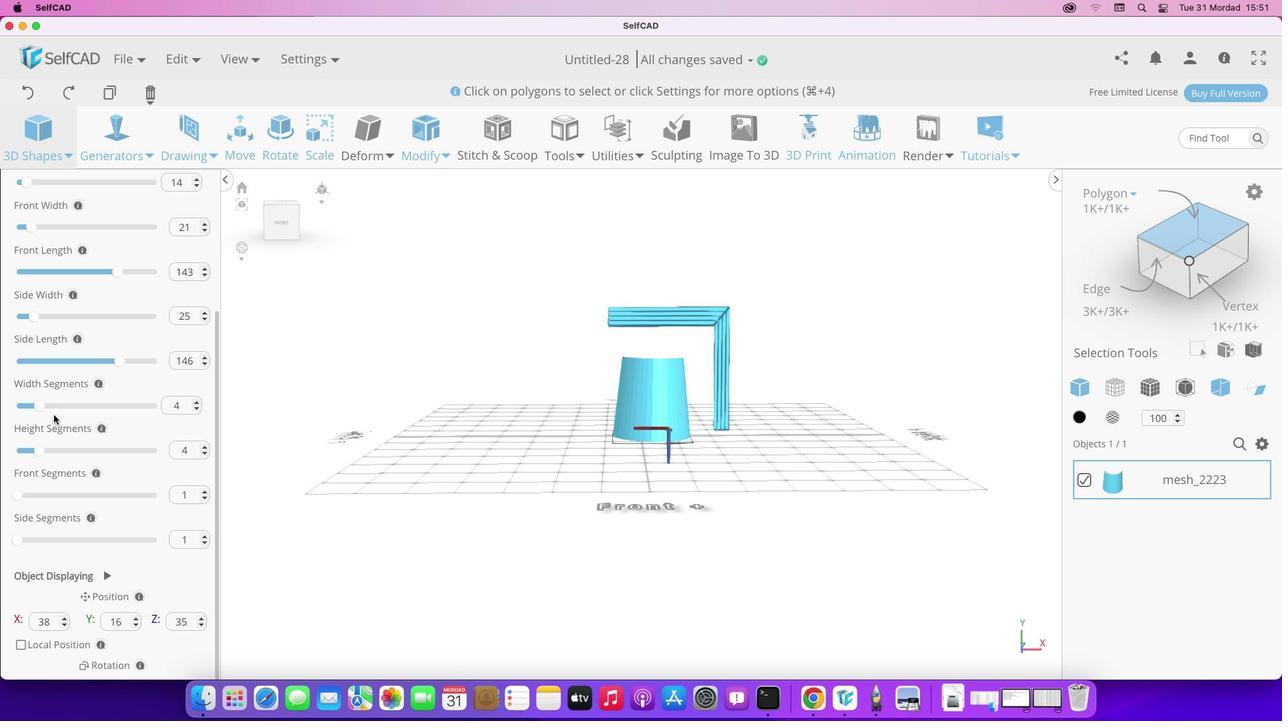 
Action: Mouse scrolled (50, 396) with delta (0, 0)
Screenshot: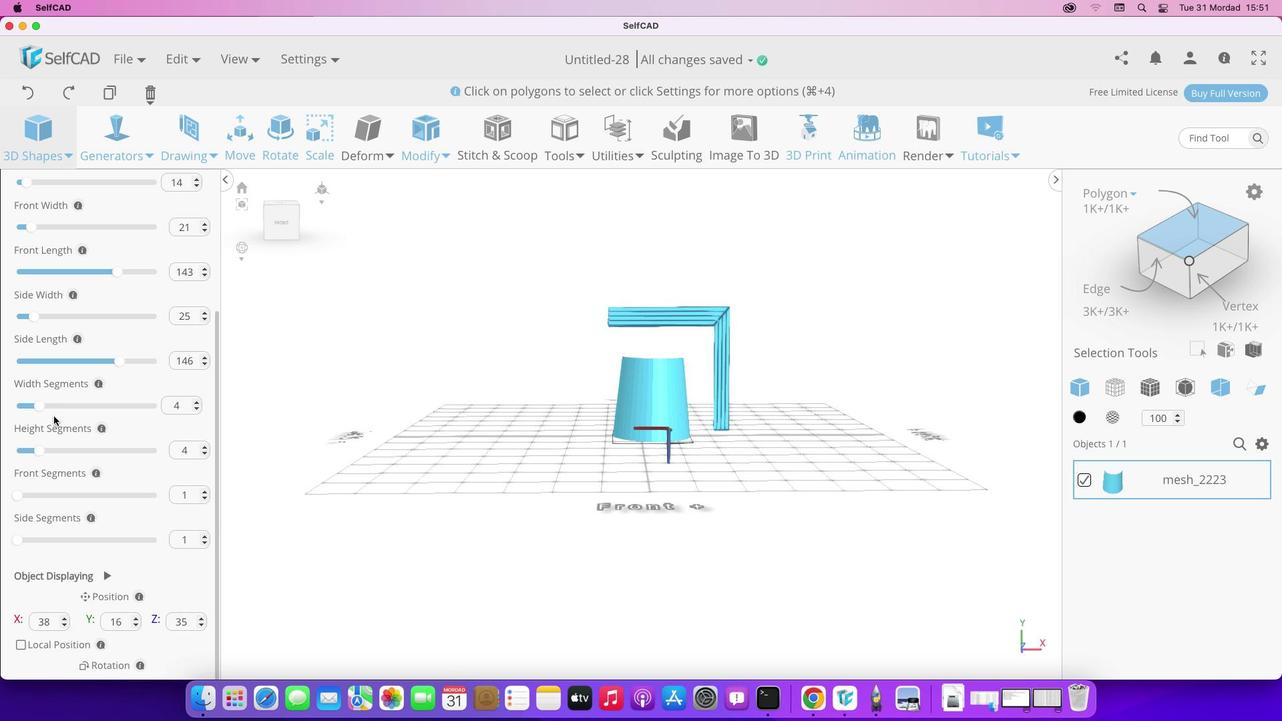 
Action: Mouse scrolled (50, 396) with delta (0, 0)
Screenshot: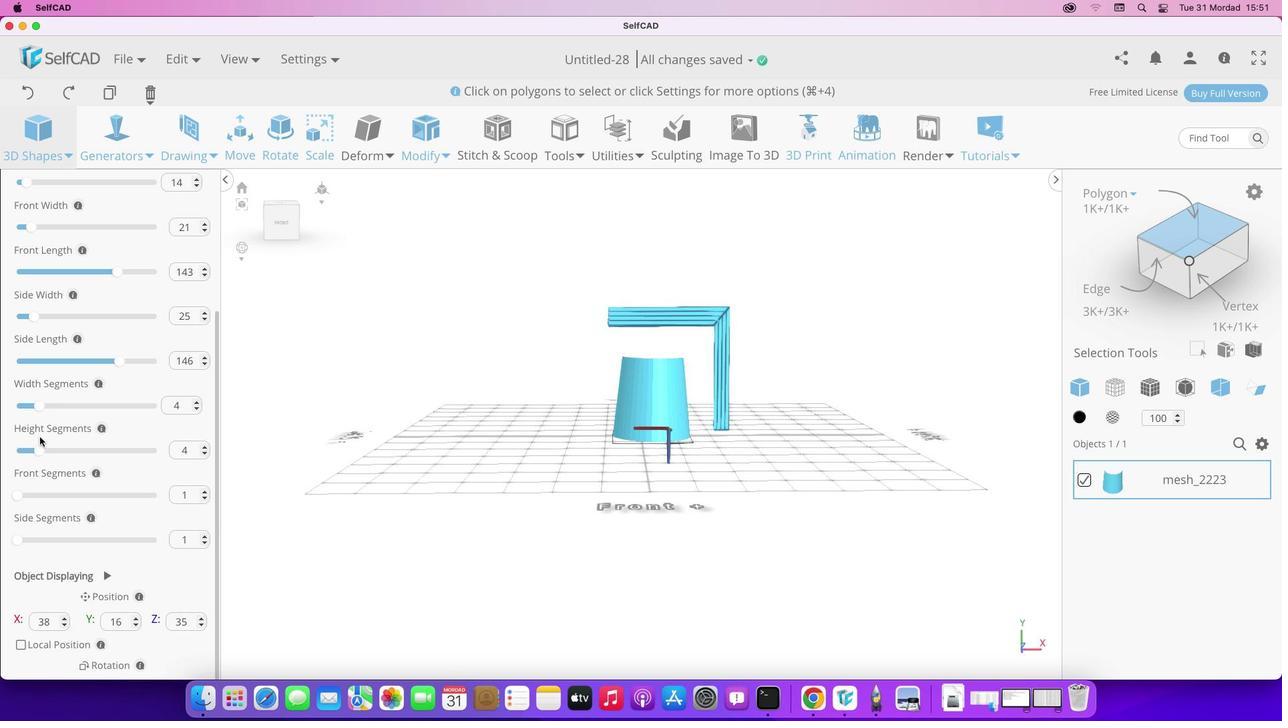 
Action: Mouse moved to (116, 459)
Screenshot: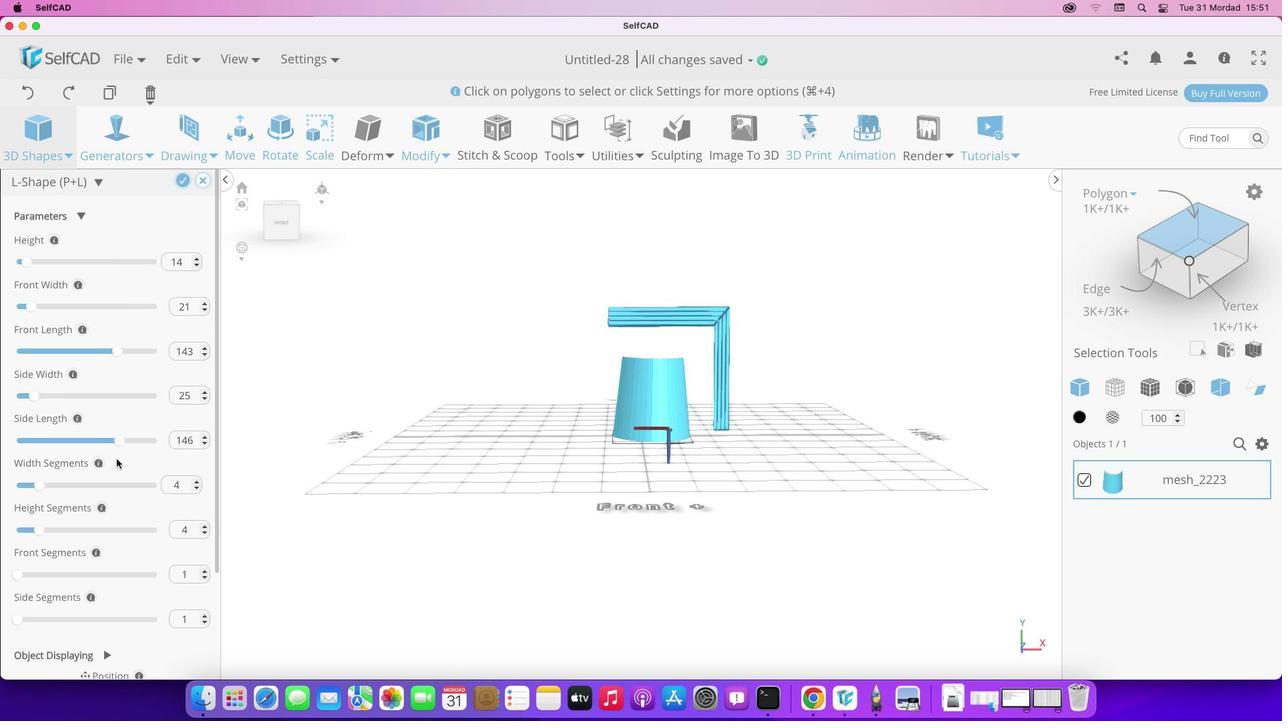 
Action: Mouse scrolled (116, 459) with delta (0, 0)
Screenshot: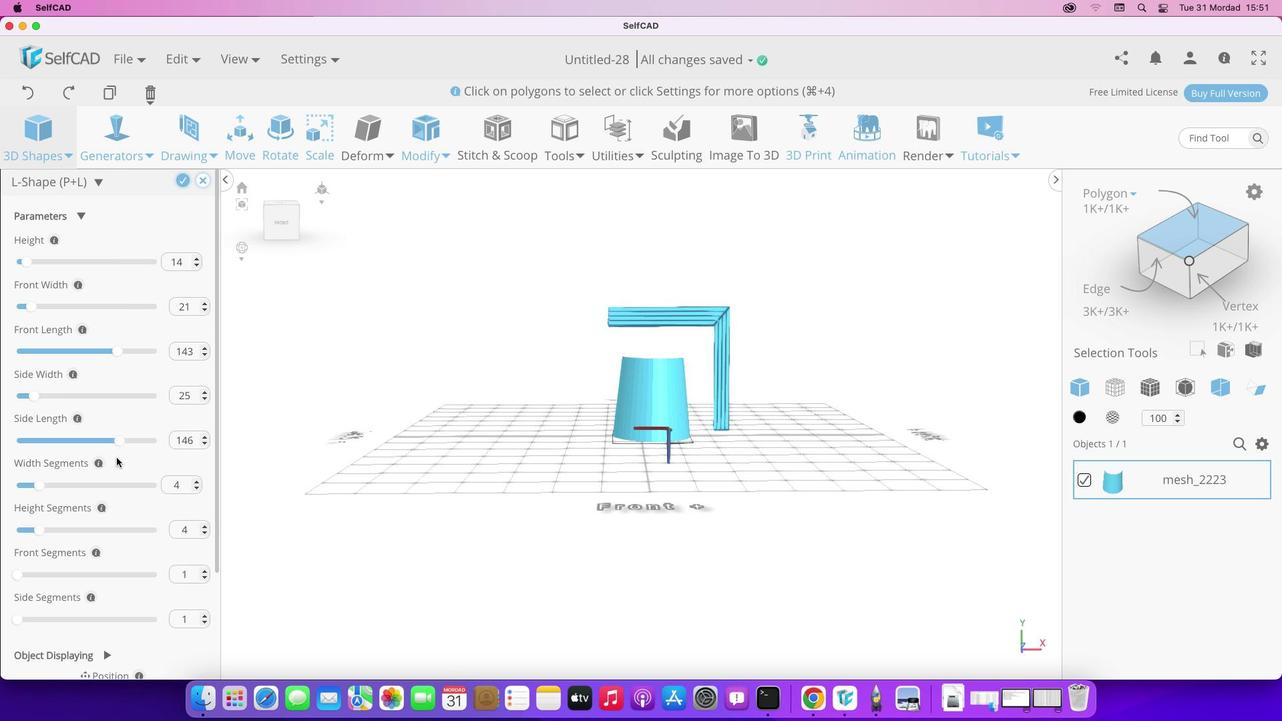 
Action: Mouse scrolled (116, 459) with delta (0, 0)
Screenshot: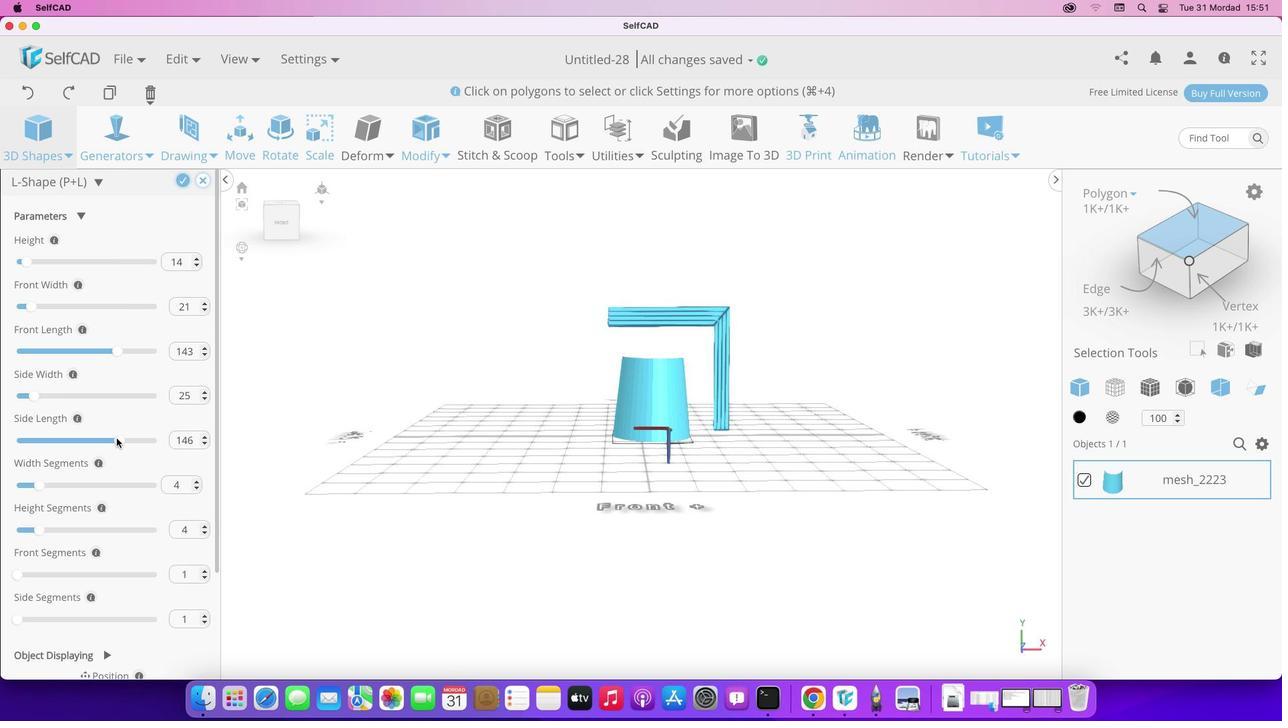 
Action: Mouse scrolled (116, 459) with delta (0, 2)
Screenshot: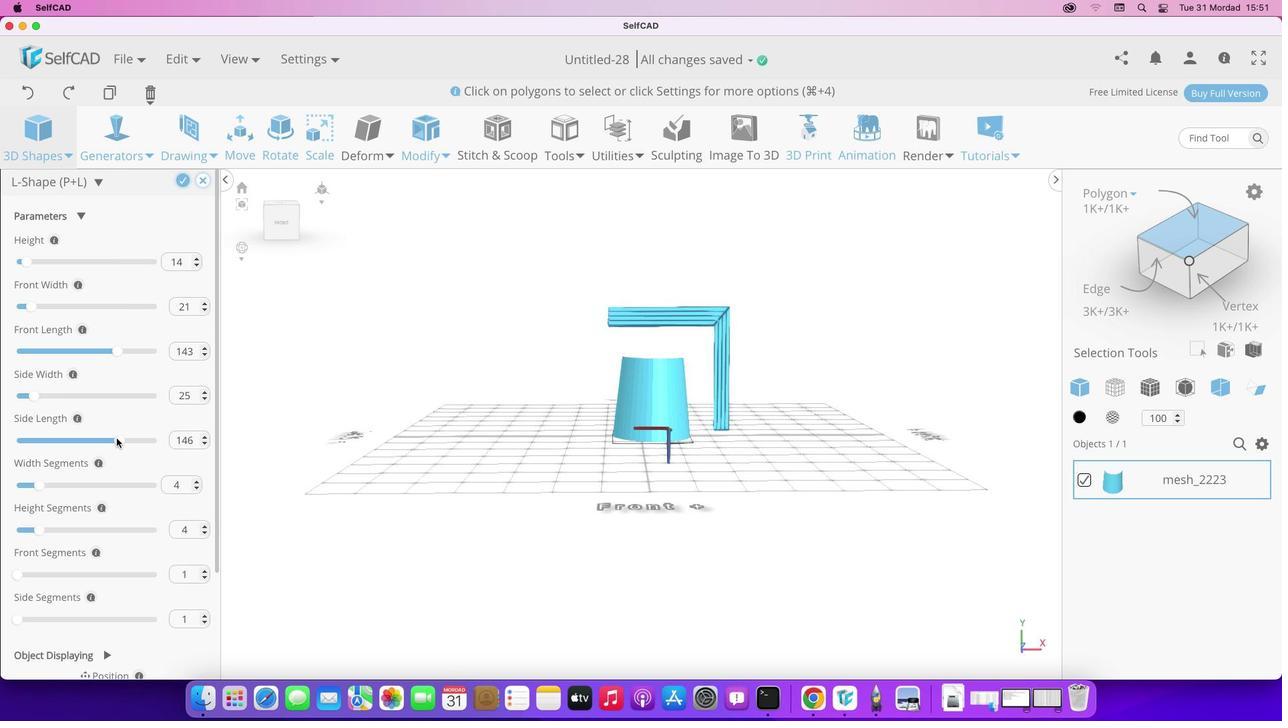 
Action: Mouse scrolled (116, 459) with delta (0, 3)
Screenshot: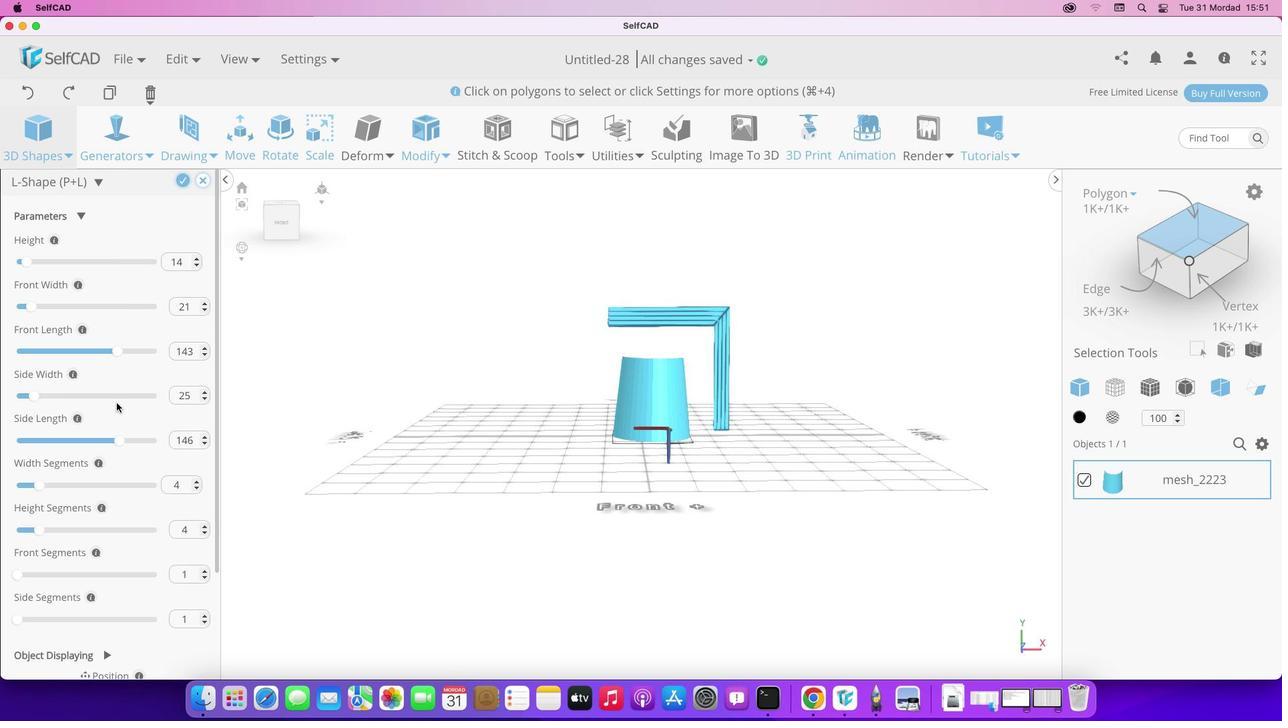 
Action: Mouse moved to (27, 262)
Screenshot: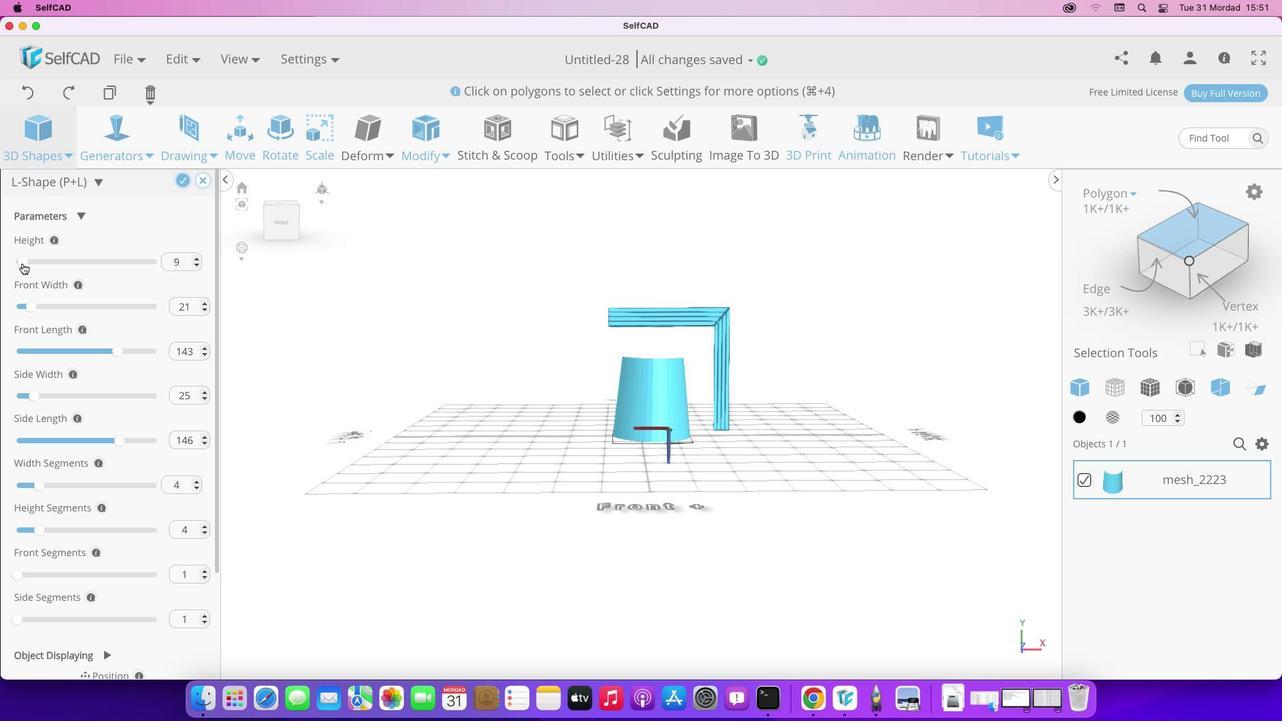 
Action: Mouse pressed left at (27, 262)
Screenshot: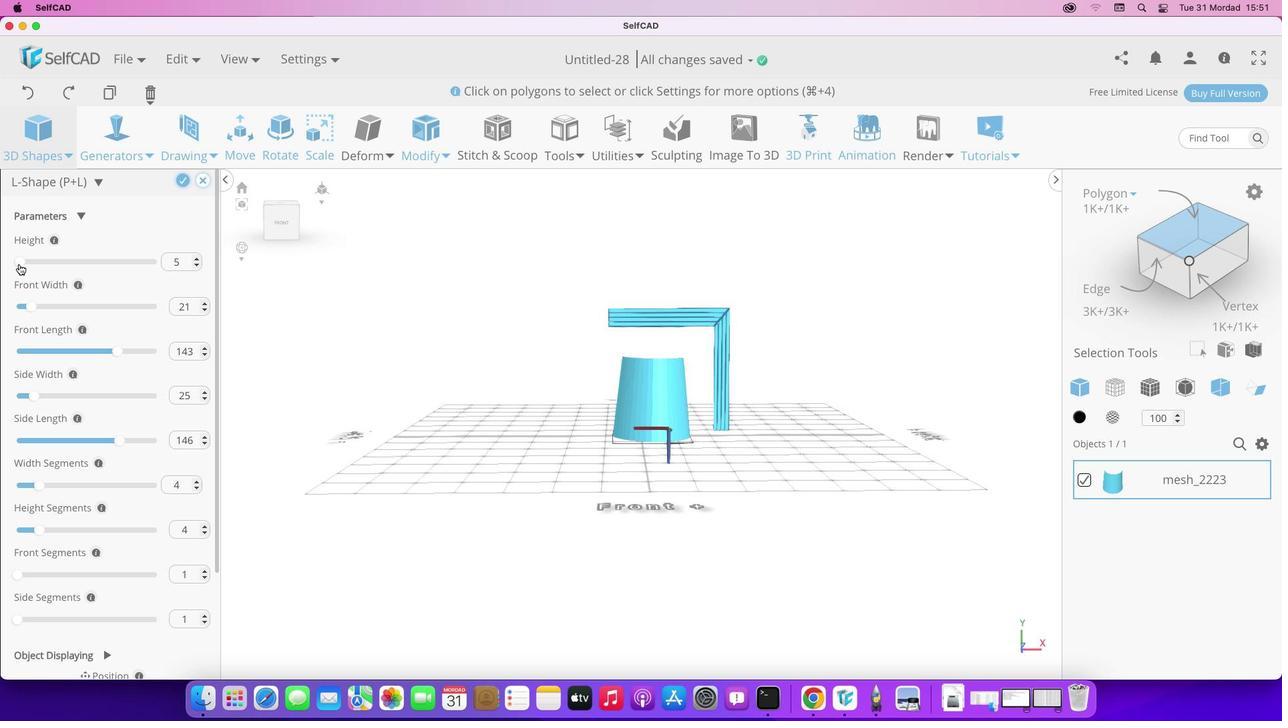 
Action: Mouse moved to (30, 306)
Screenshot: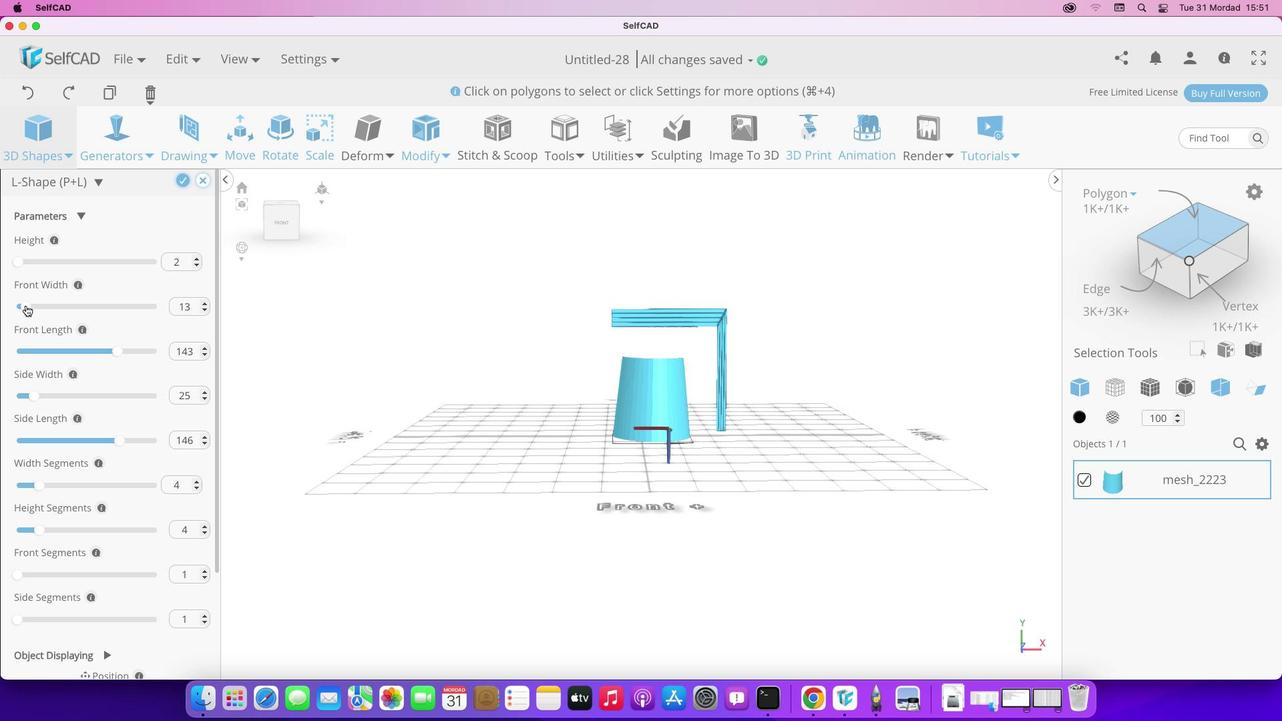 
Action: Mouse pressed left at (30, 306)
Screenshot: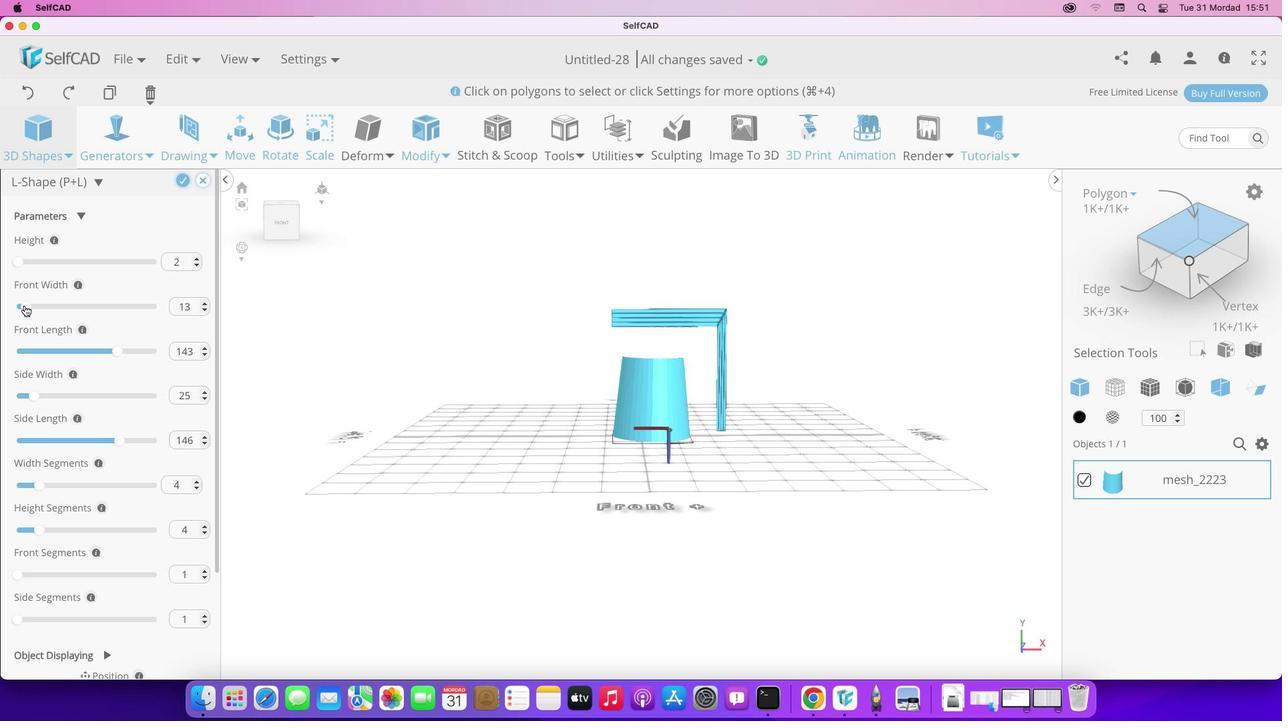 
Action: Mouse moved to (111, 350)
Screenshot: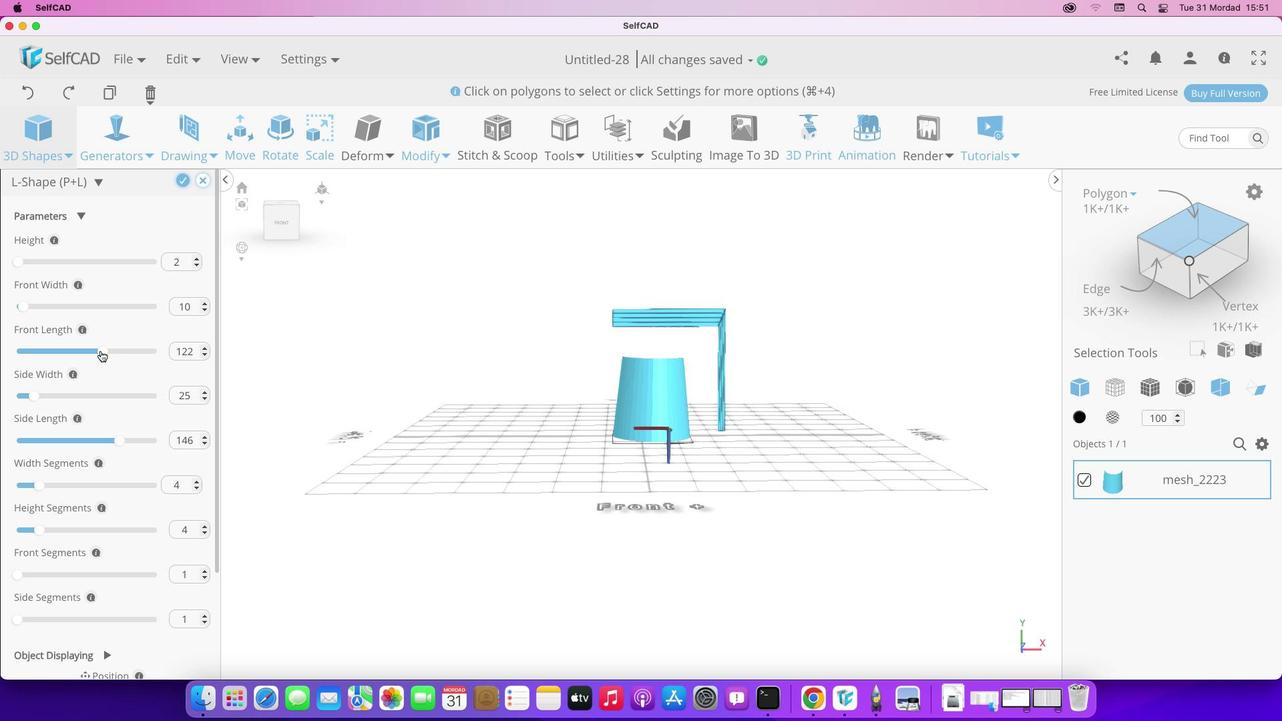 
Action: Mouse pressed left at (111, 350)
Screenshot: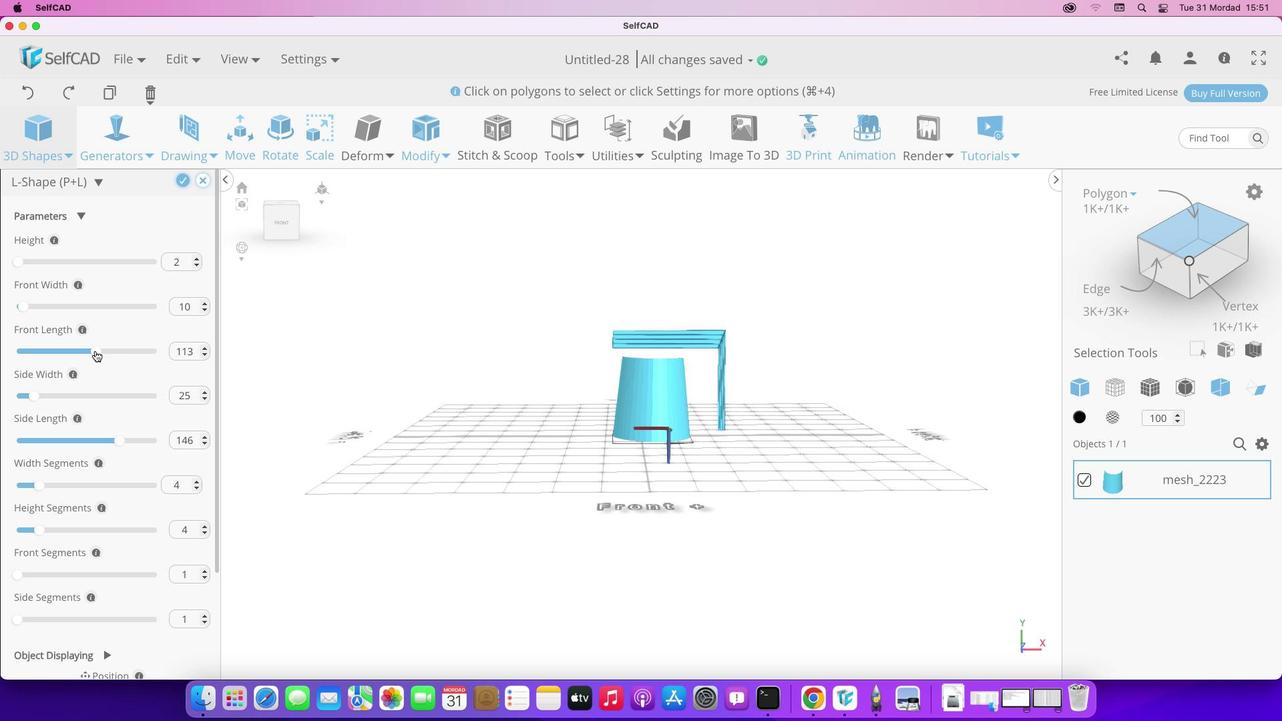 
Action: Mouse moved to (34, 396)
Screenshot: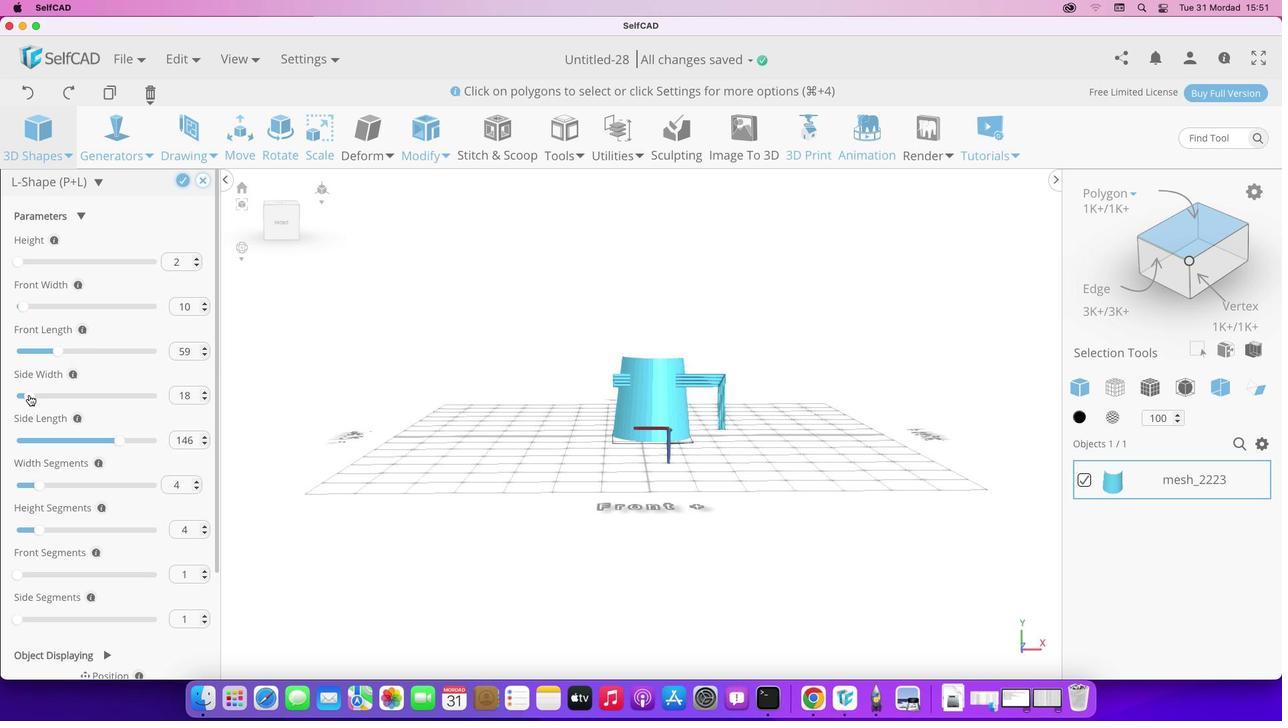 
Action: Mouse pressed left at (34, 396)
Screenshot: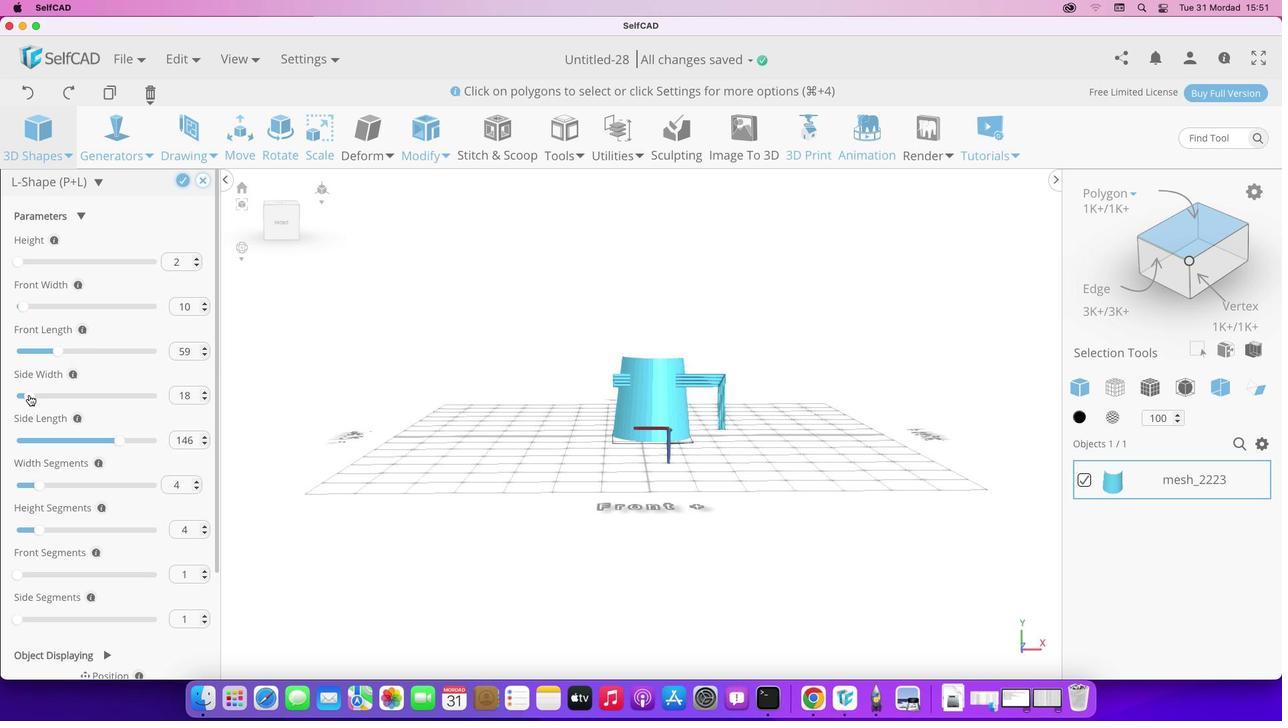 
Action: Mouse moved to (118, 440)
Screenshot: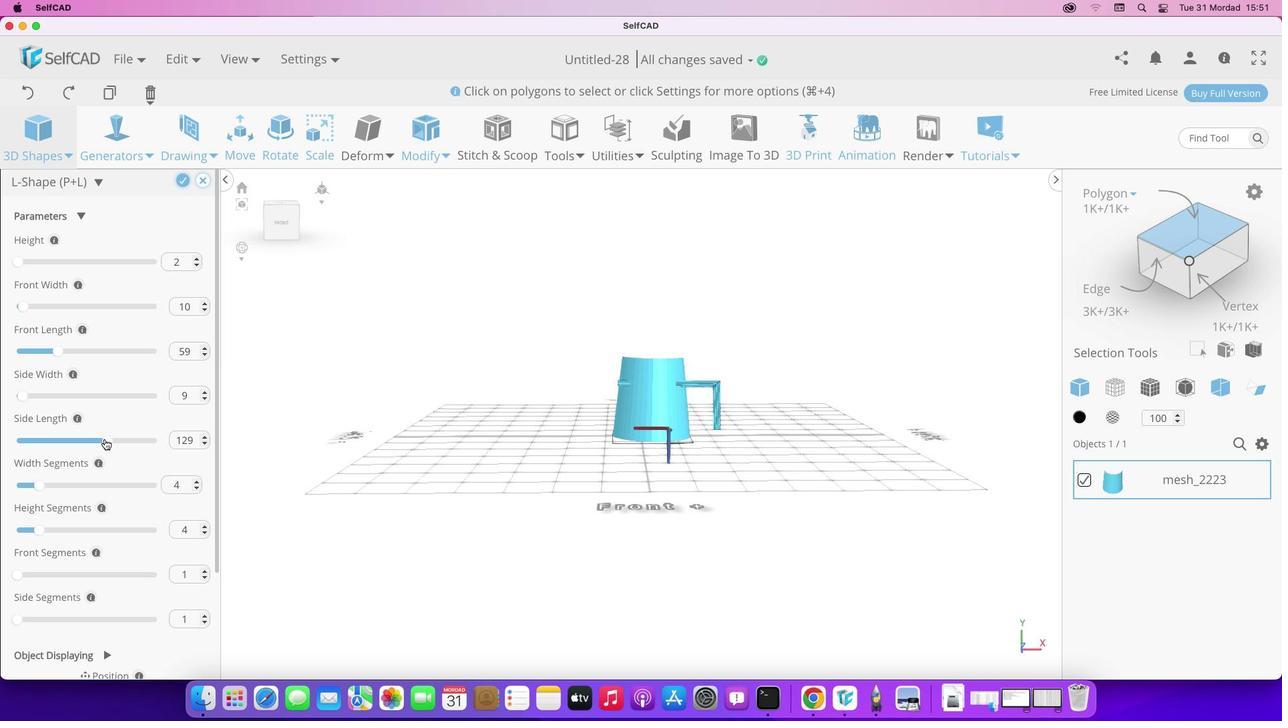 
Action: Mouse pressed left at (118, 440)
Screenshot: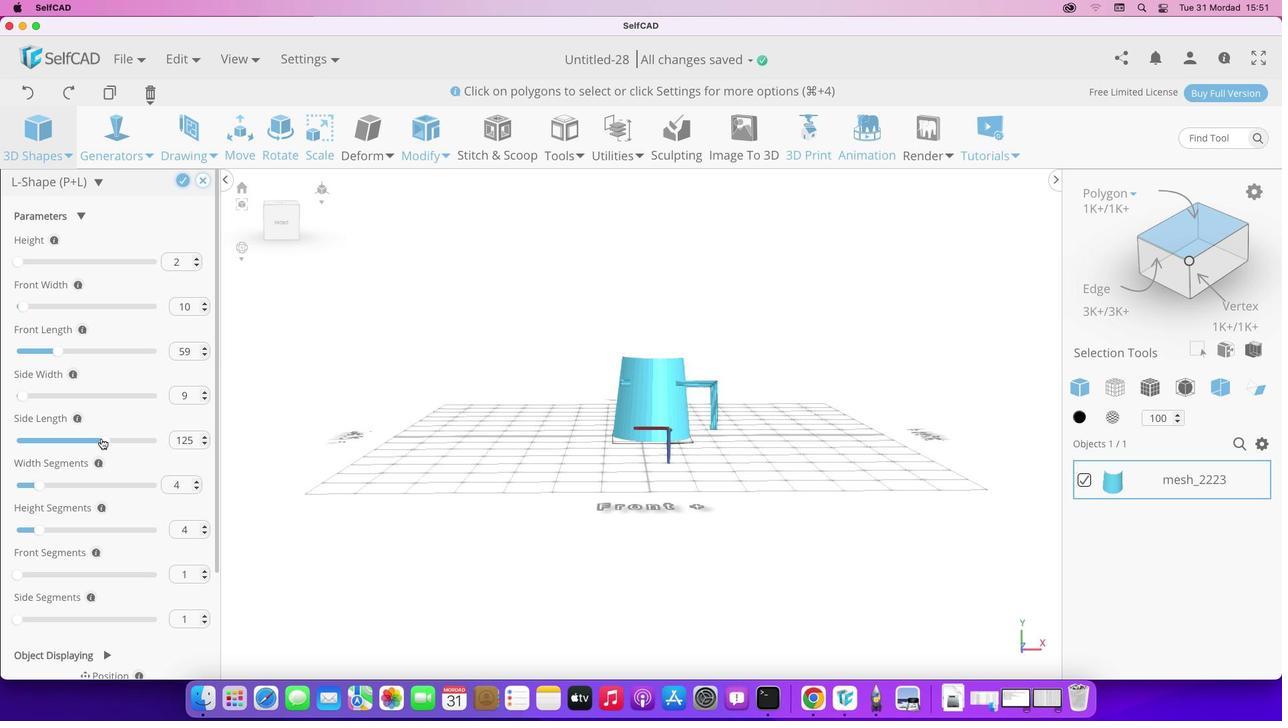 
Action: Mouse moved to (532, 552)
Screenshot: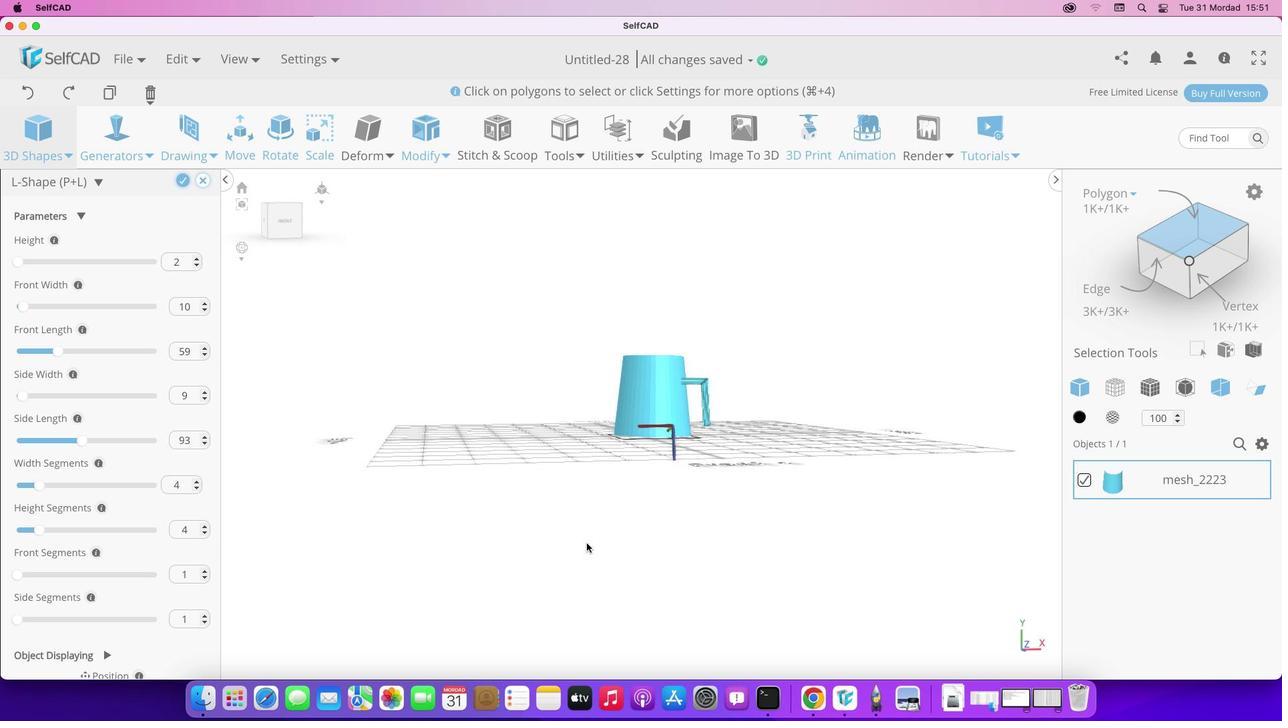 
Action: Mouse pressed left at (532, 552)
Screenshot: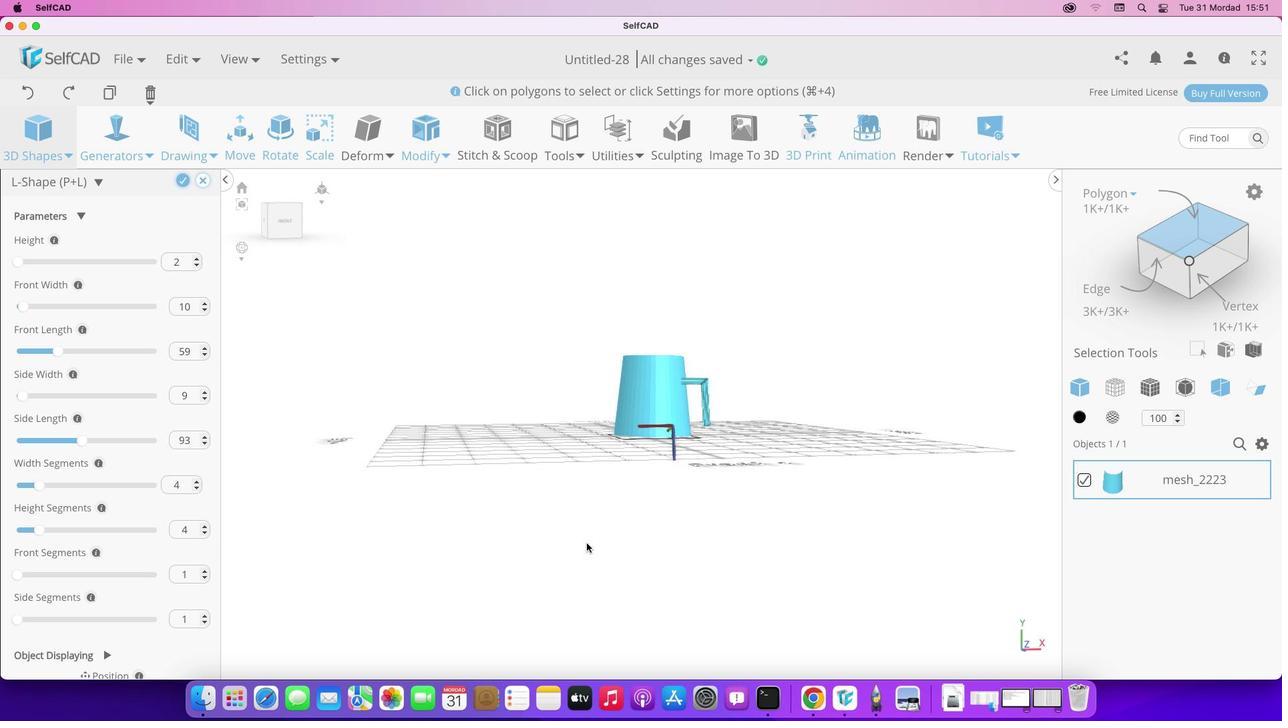 
Action: Mouse moved to (832, 424)
Screenshot: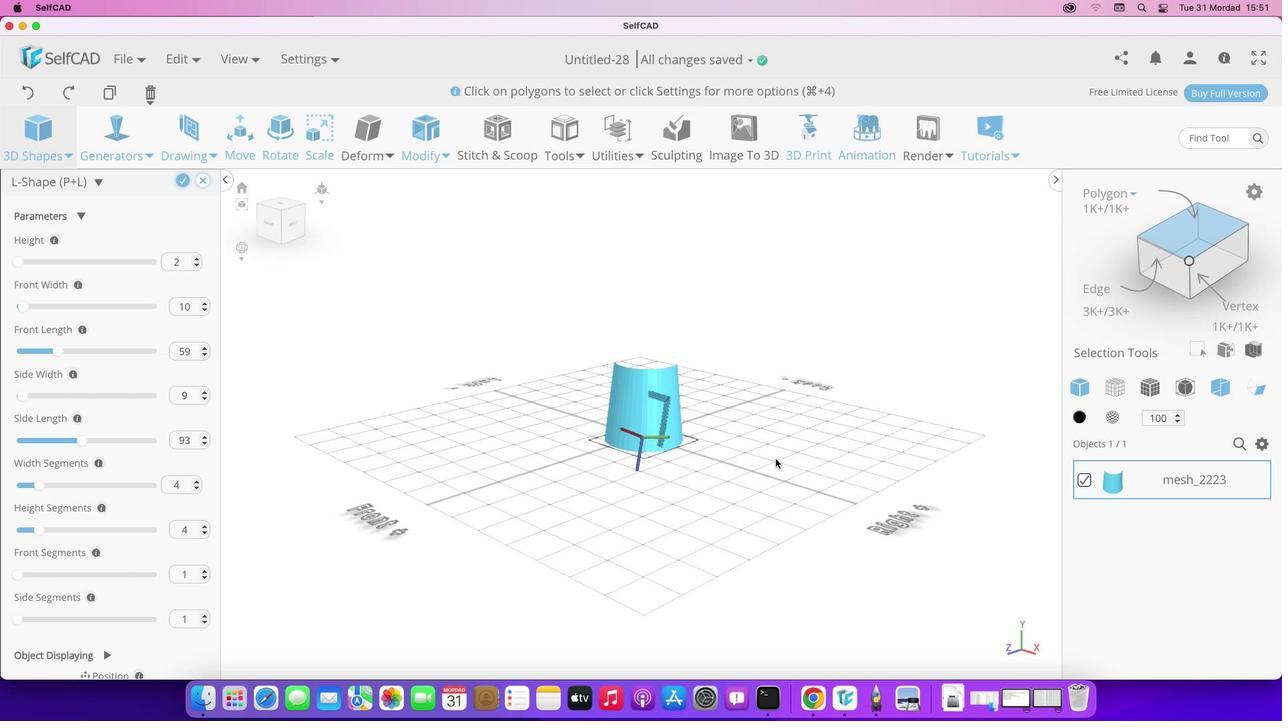 
Action: Mouse pressed left at (832, 424)
Screenshot: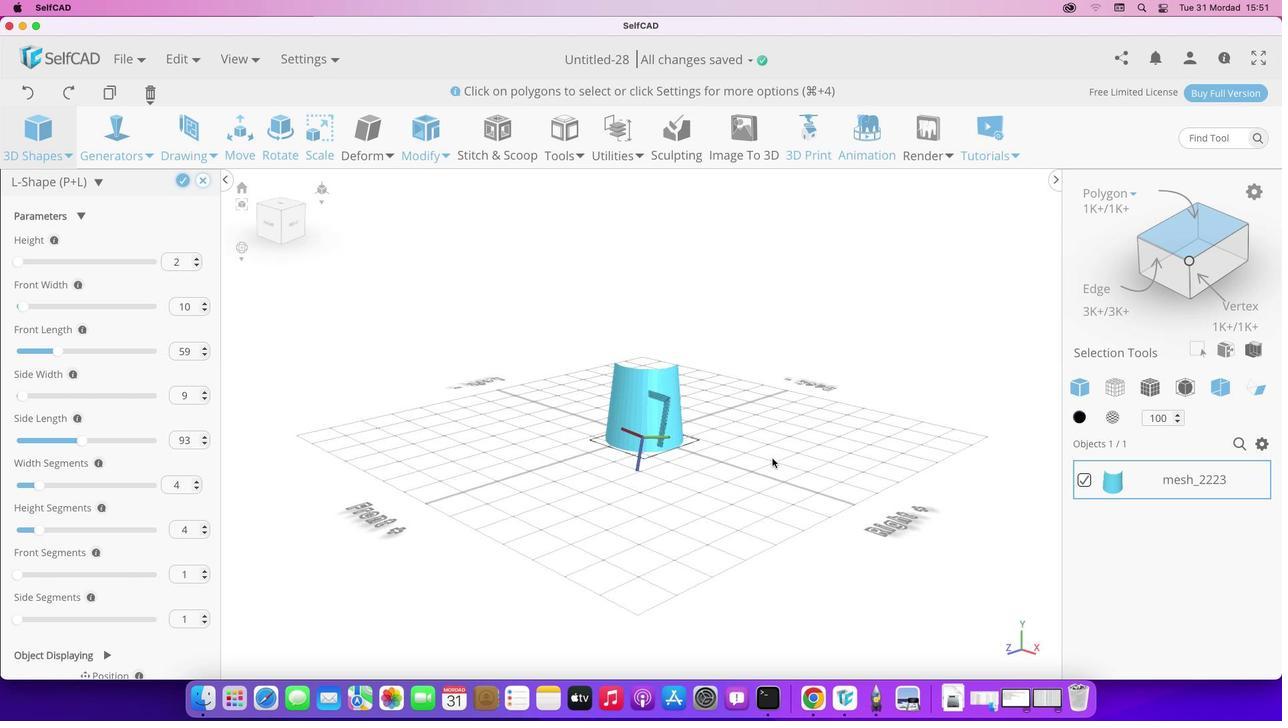 
Action: Mouse moved to (141, 611)
Screenshot: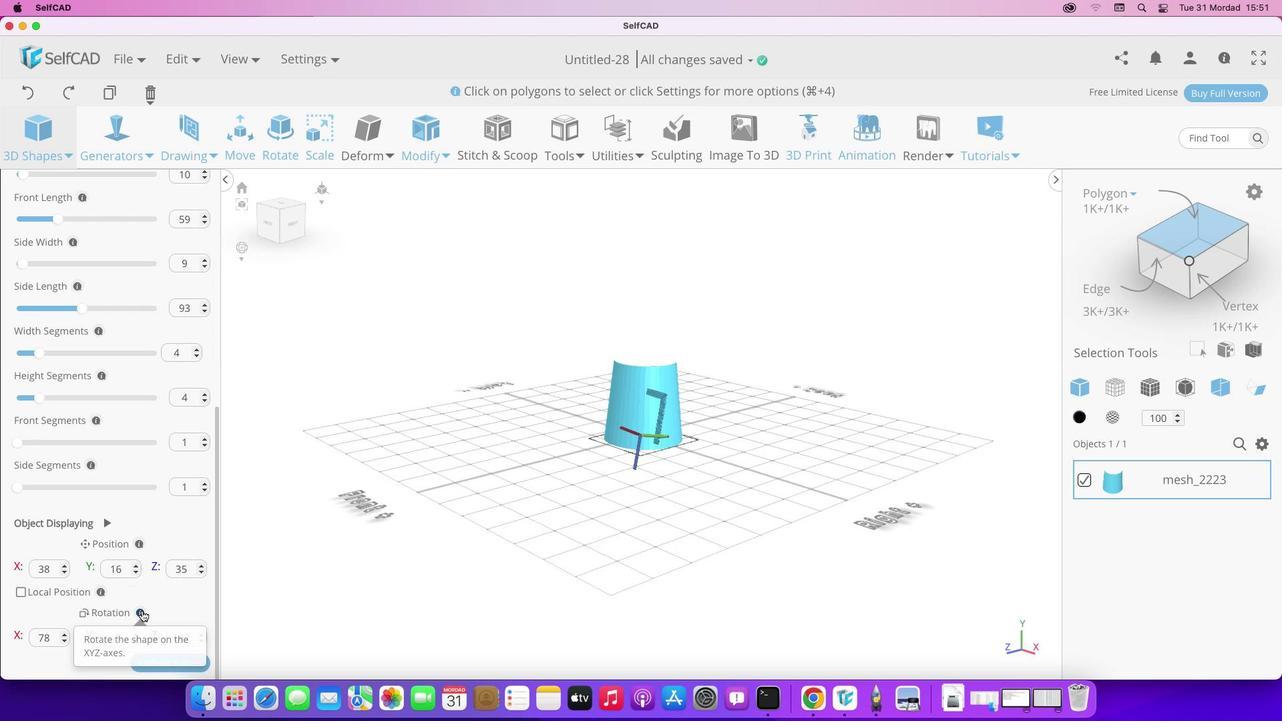 
Action: Mouse scrolled (141, 611) with delta (0, 0)
Screenshot: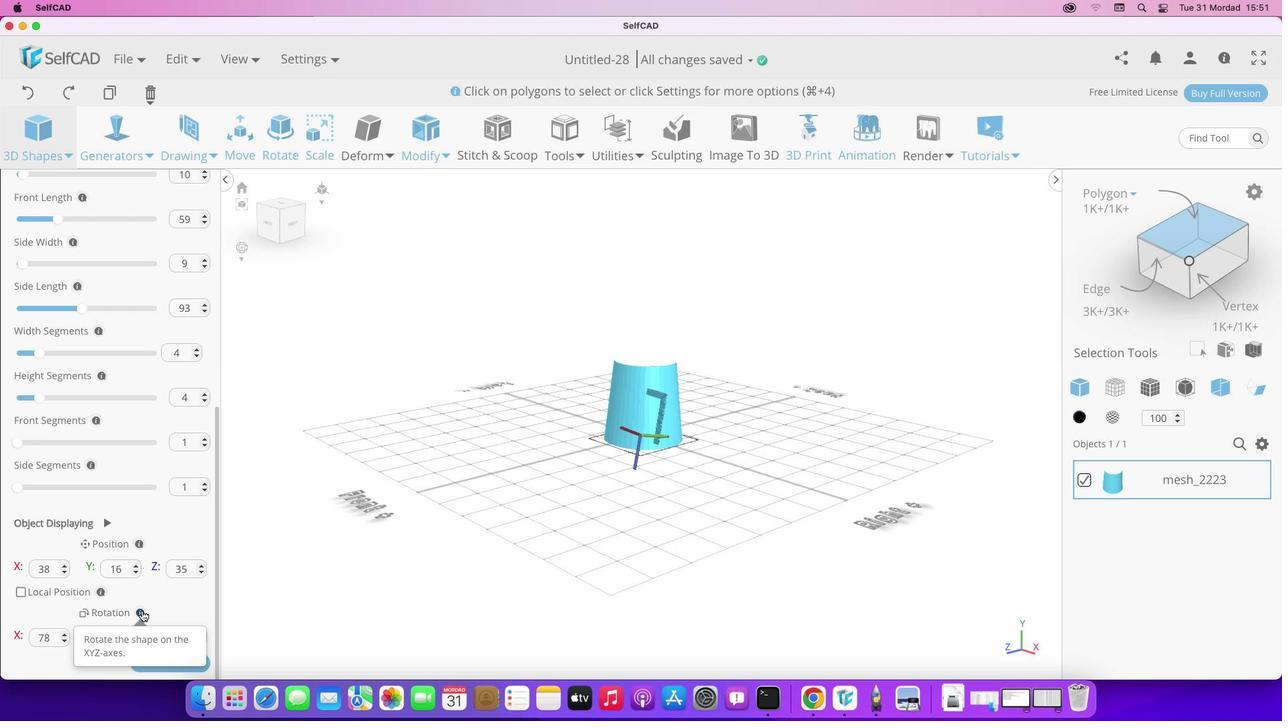 
Action: Mouse scrolled (141, 611) with delta (0, 0)
Screenshot: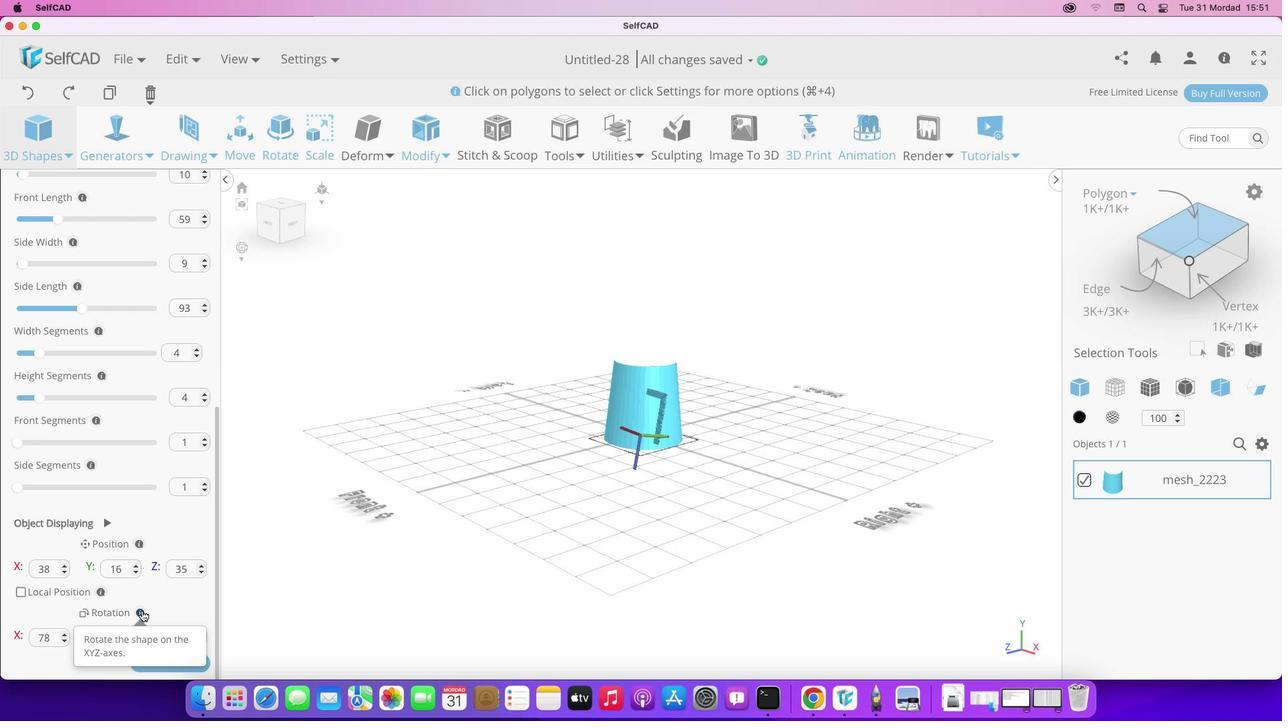
Action: Mouse scrolled (141, 611) with delta (0, -2)
Screenshot: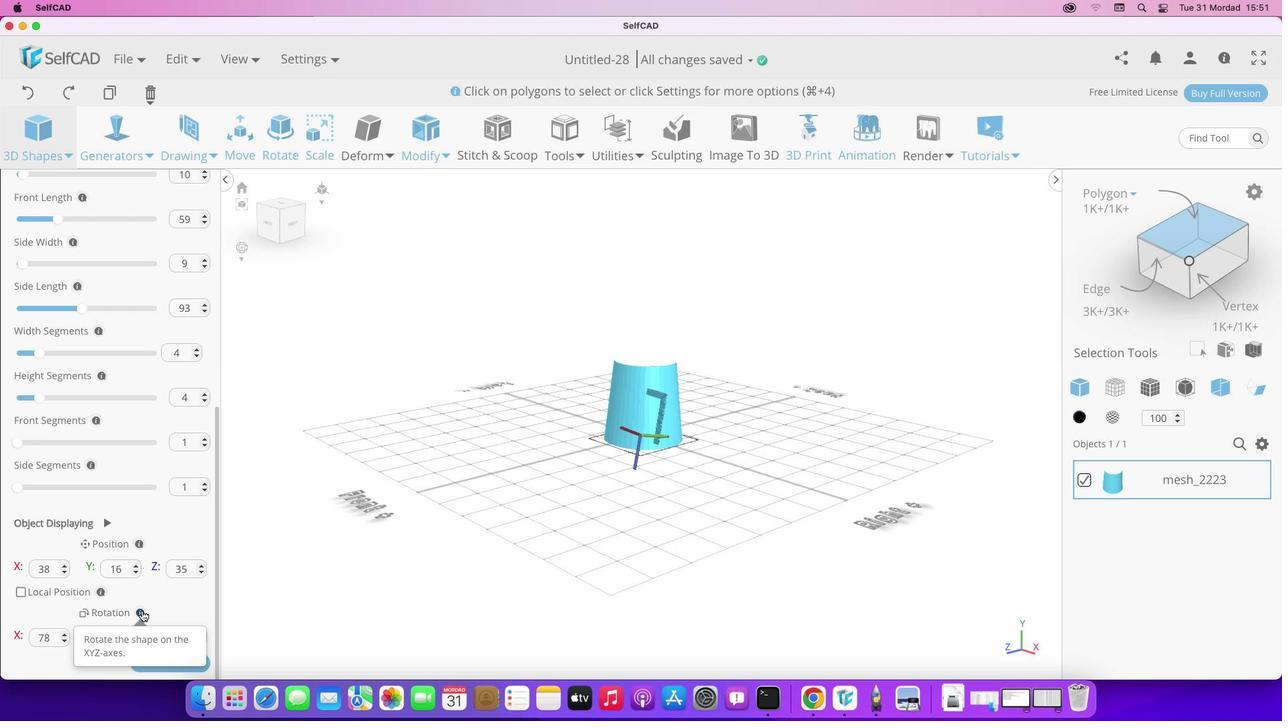 
Action: Mouse scrolled (141, 611) with delta (0, -3)
Screenshot: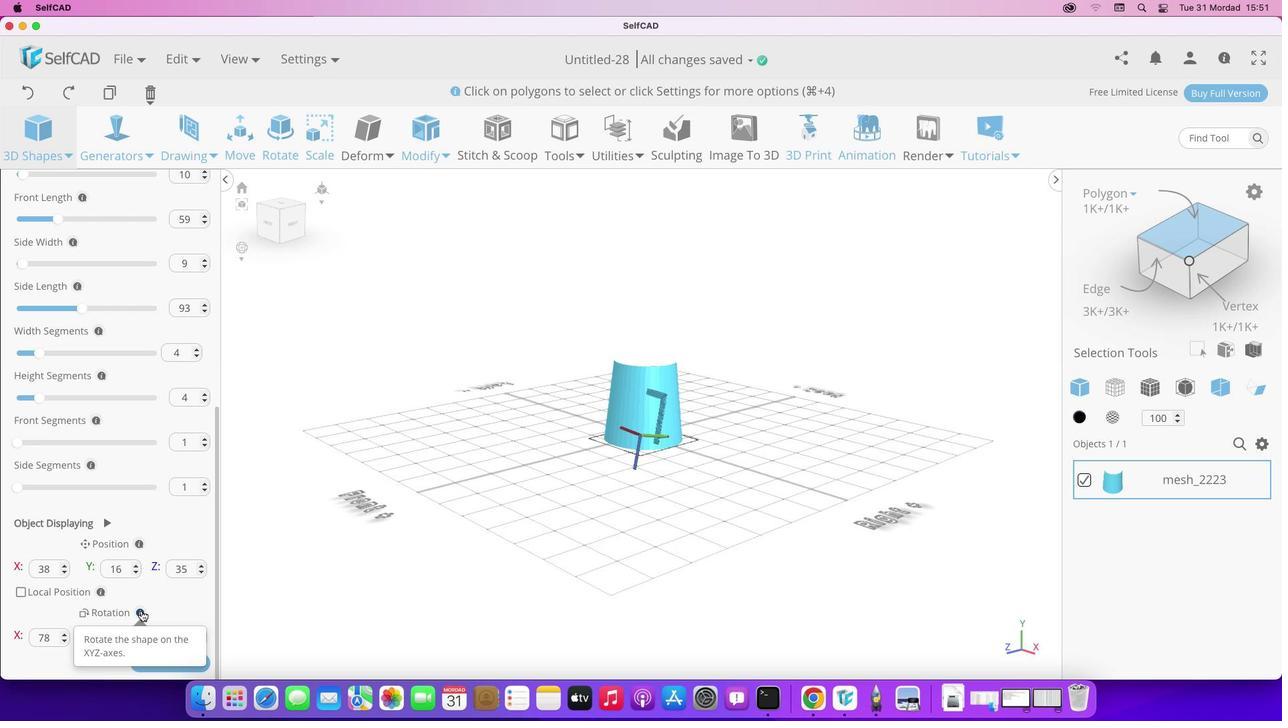 
Action: Mouse moved to (63, 642)
Screenshot: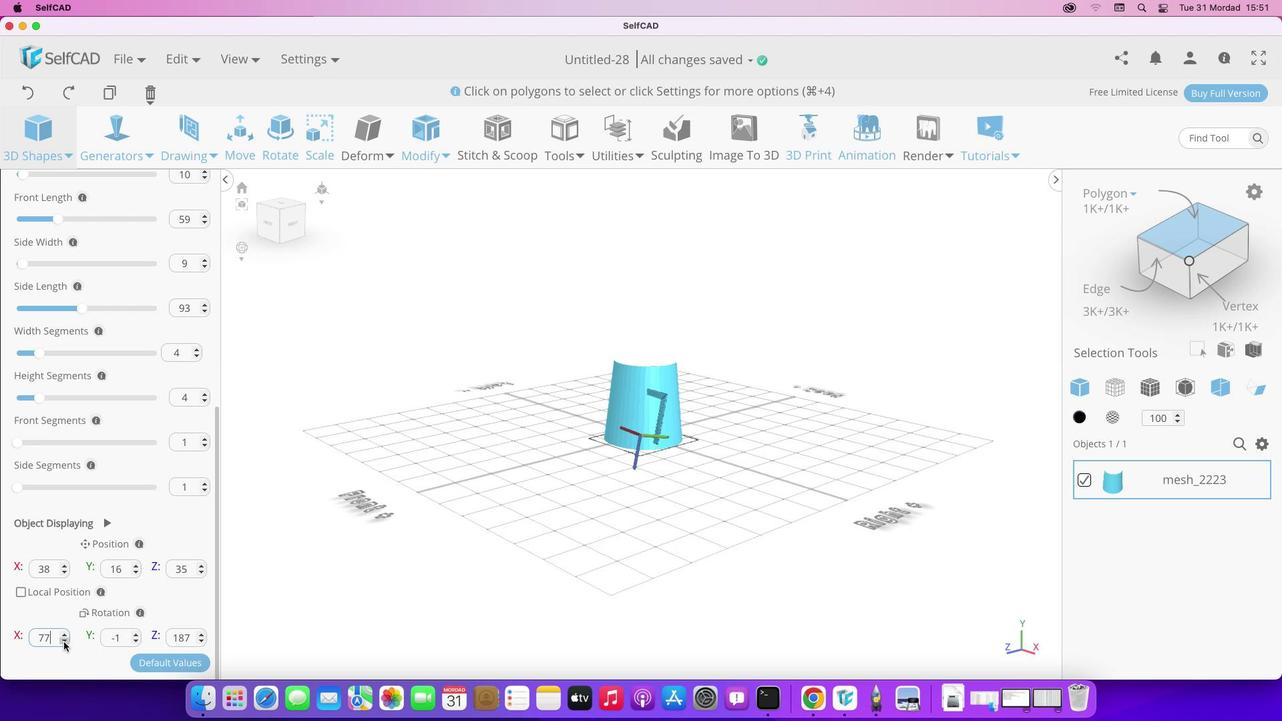 
Action: Mouse pressed left at (63, 642)
Screenshot: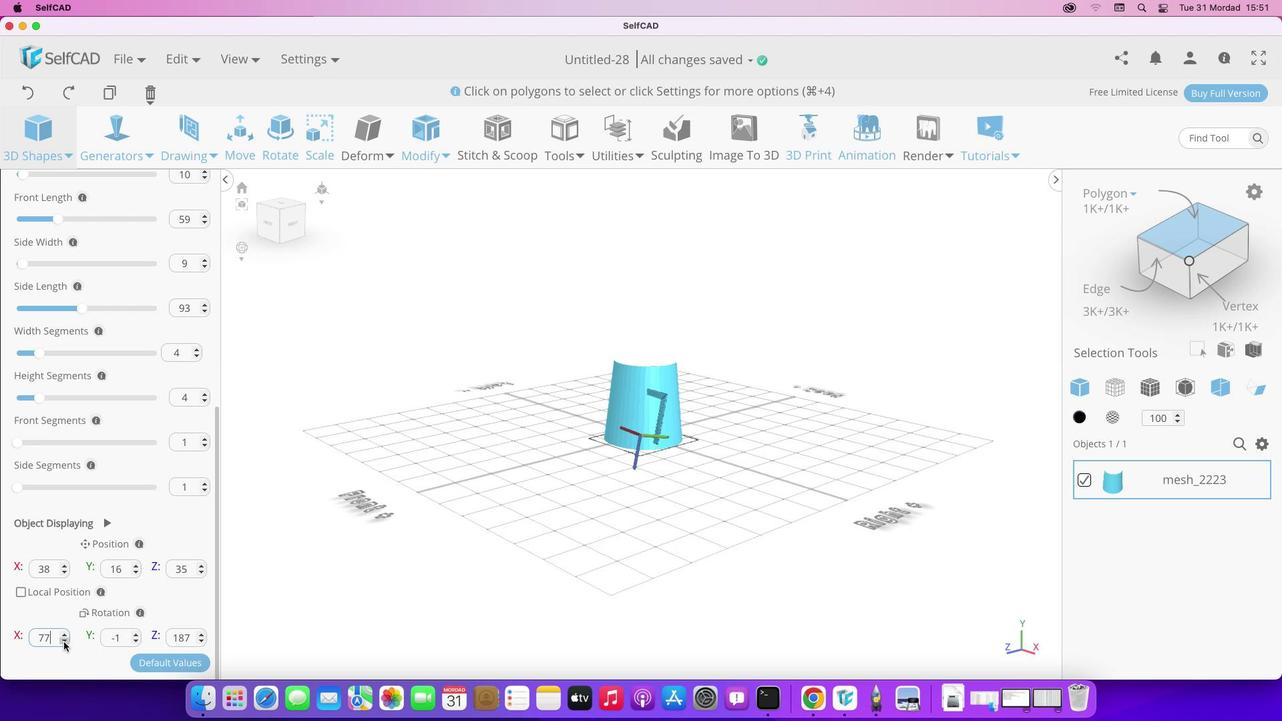
Action: Mouse pressed left at (63, 642)
Screenshot: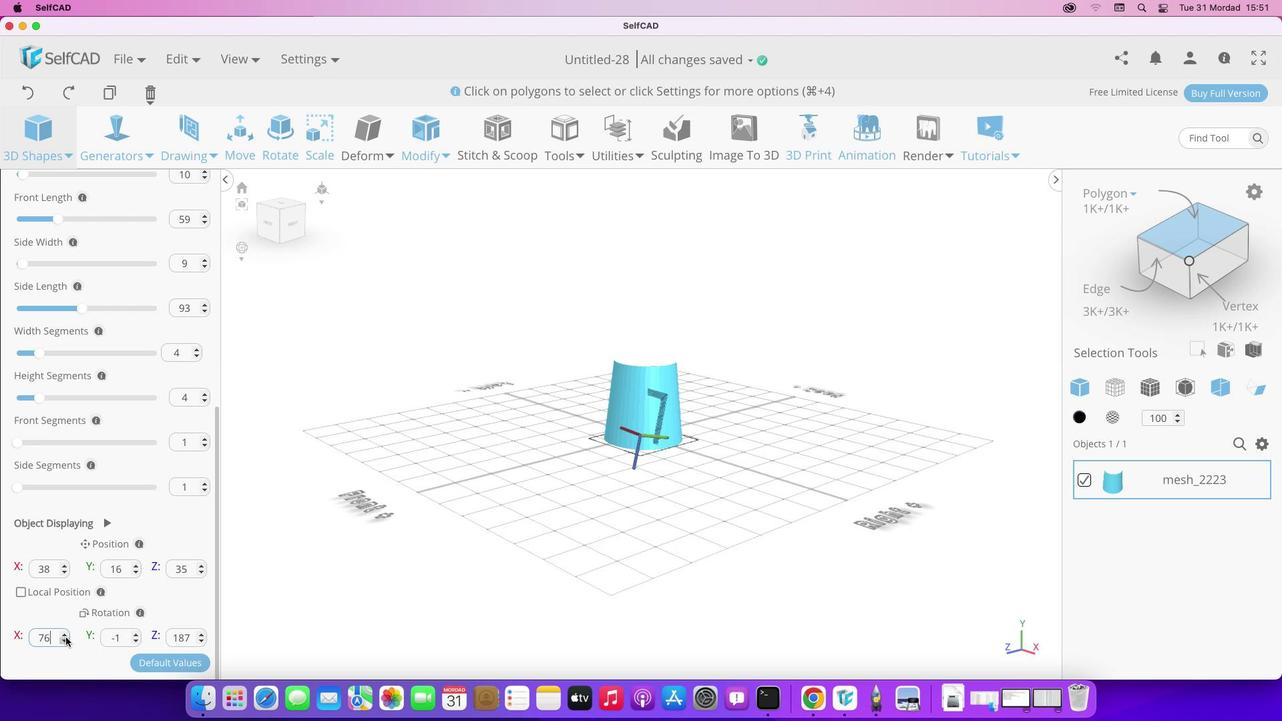 
Action: Mouse moved to (66, 635)
Screenshot: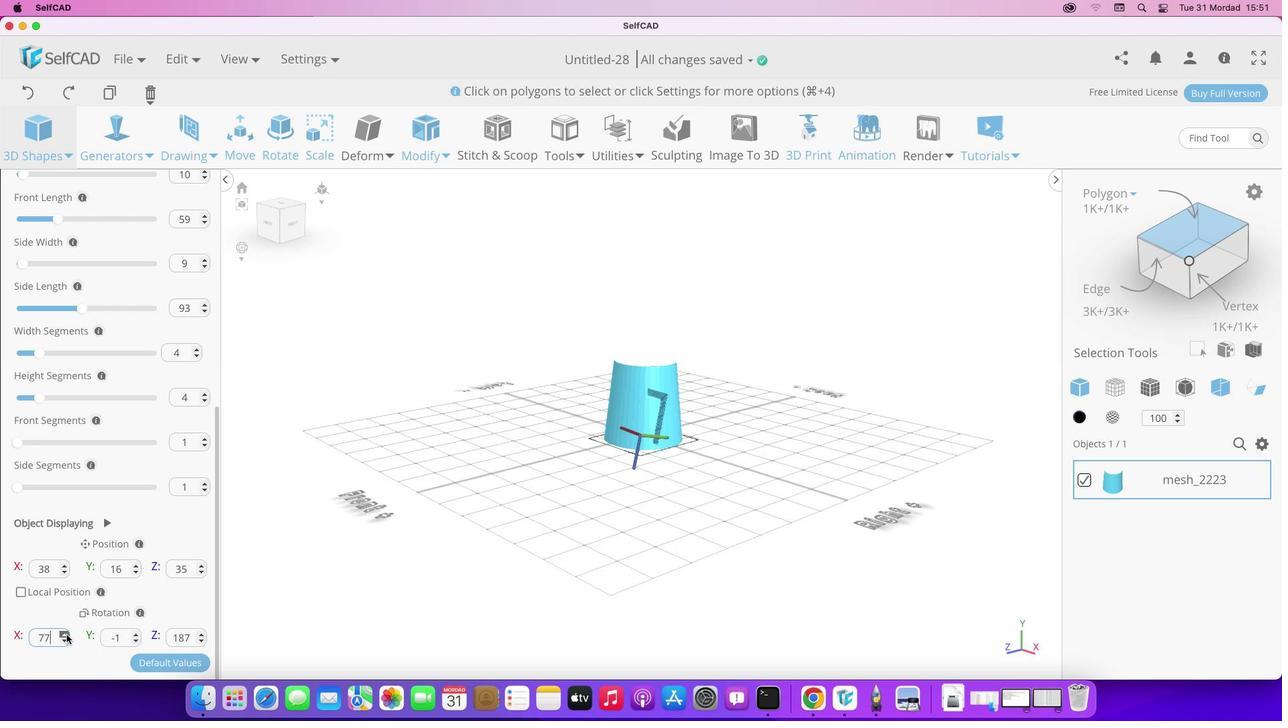 
Action: Mouse pressed left at (66, 635)
Screenshot: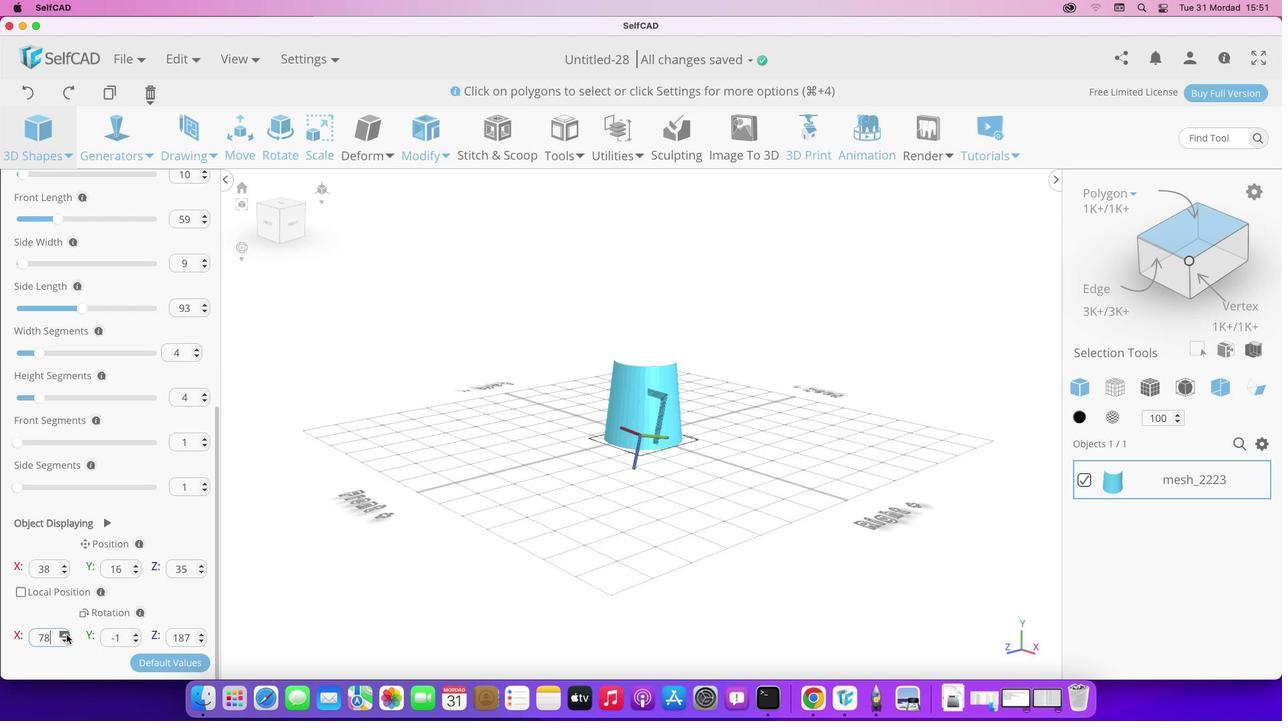 
Action: Mouse pressed left at (66, 635)
Screenshot: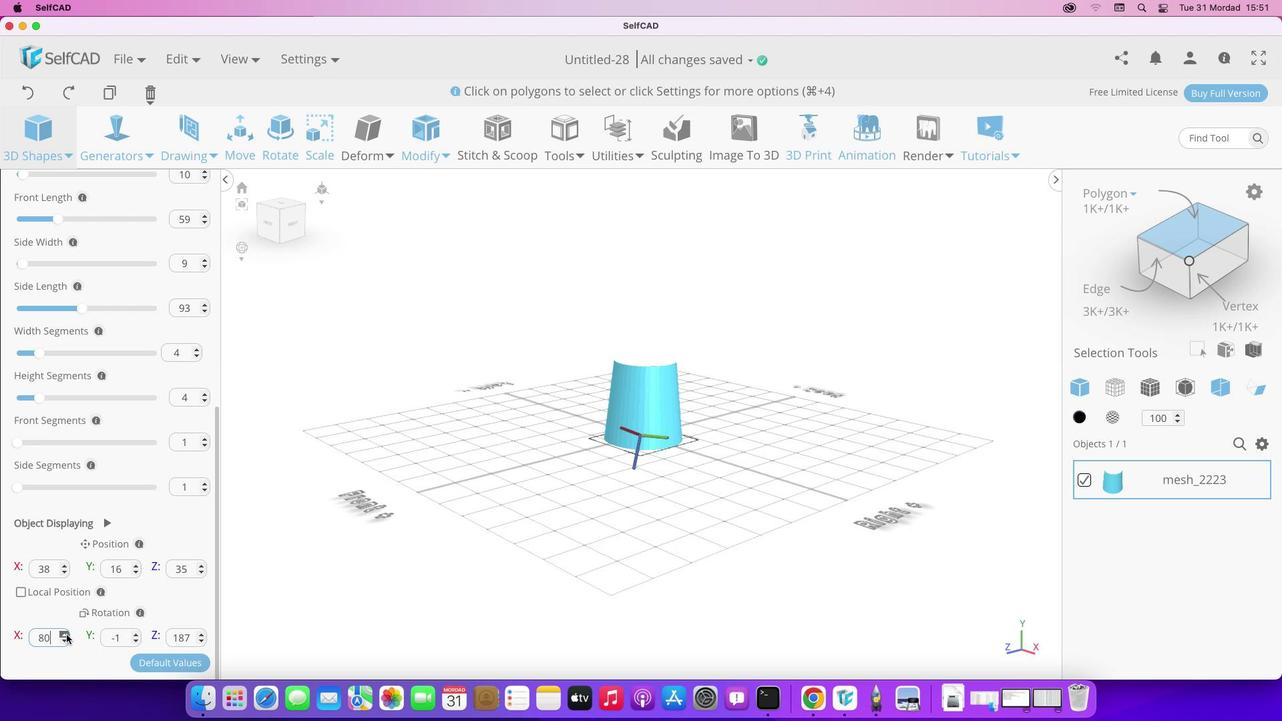
Action: Mouse pressed left at (66, 635)
Screenshot: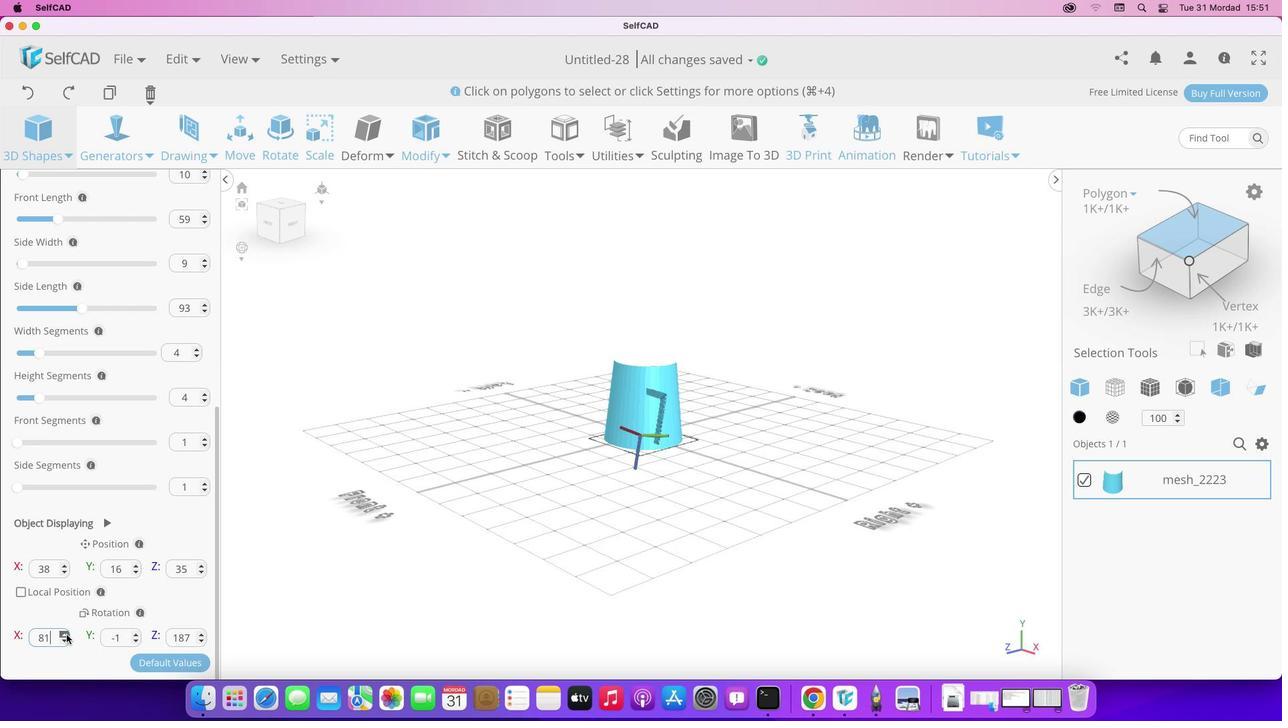 
Action: Mouse pressed left at (66, 635)
Screenshot: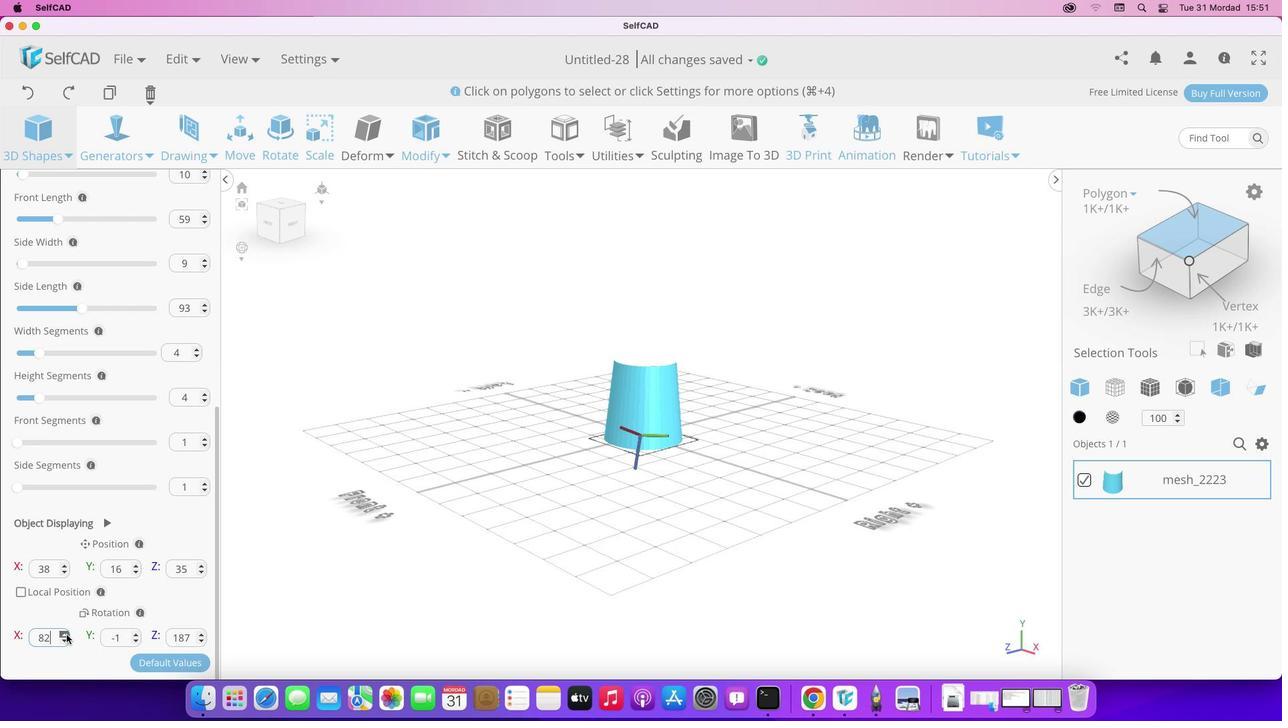 
Action: Mouse pressed left at (66, 635)
Screenshot: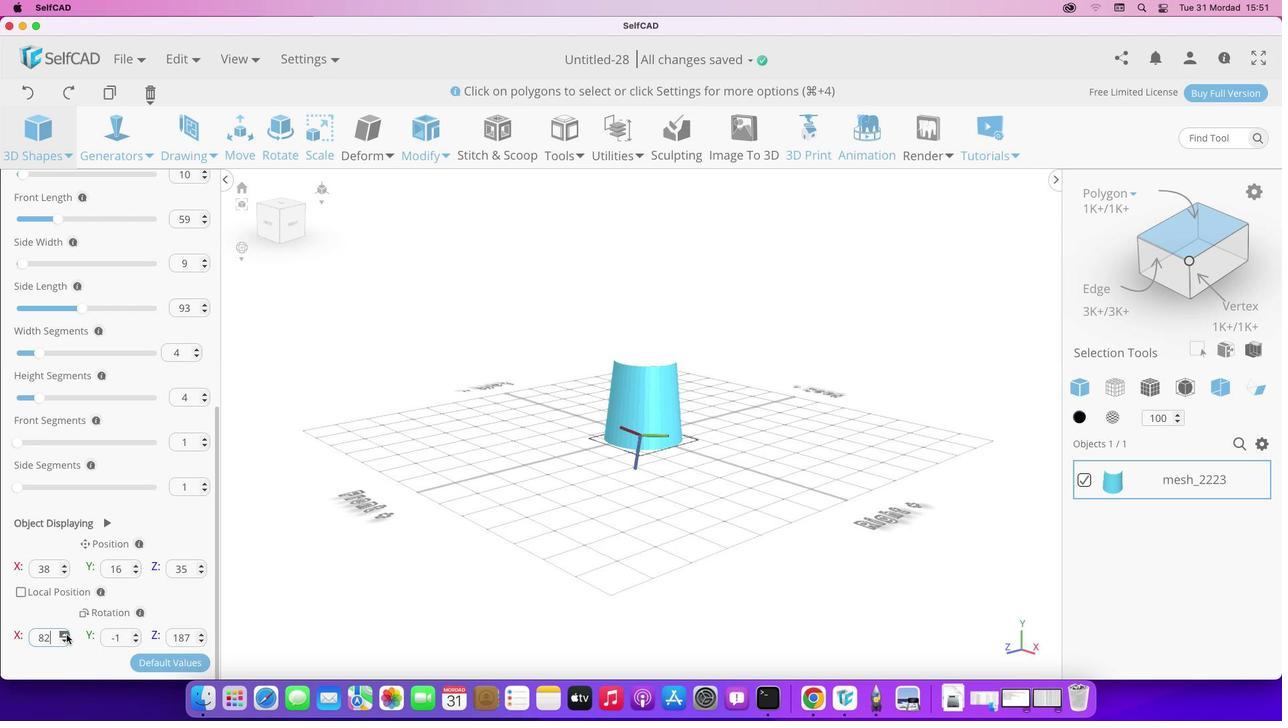 
Action: Mouse pressed left at (66, 635)
Screenshot: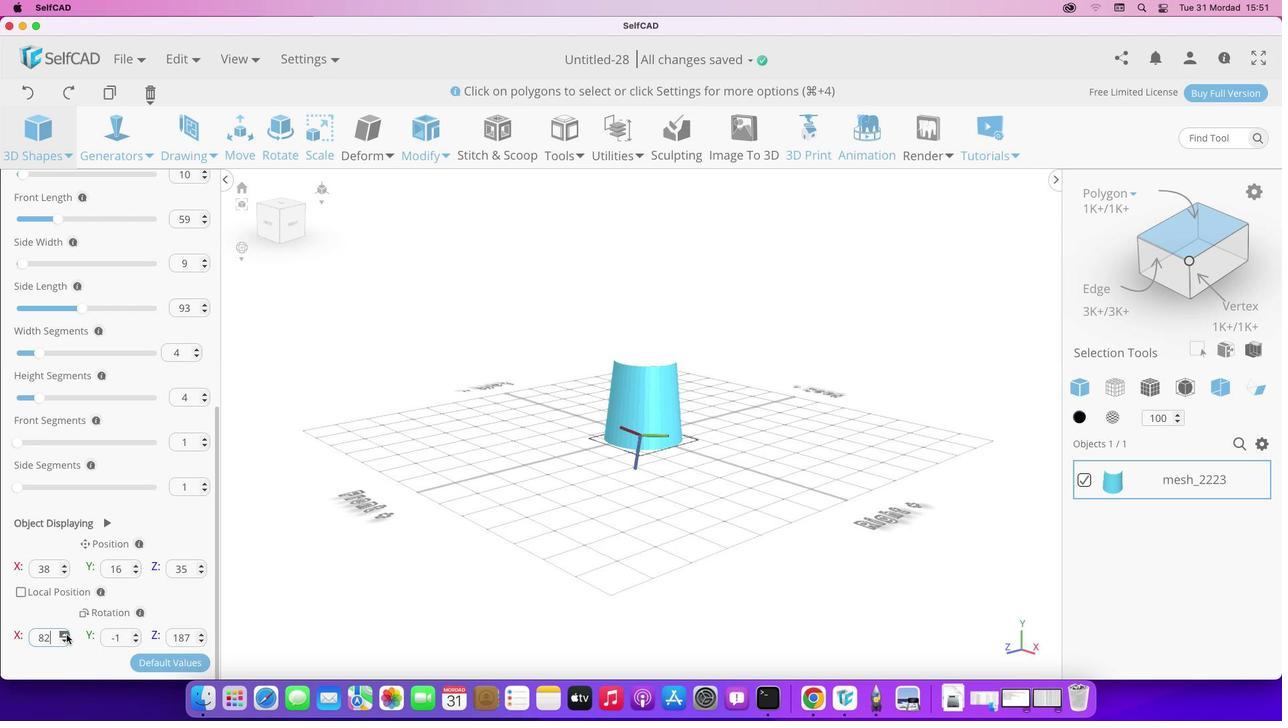 
Action: Mouse pressed left at (66, 635)
